 Task: Select street view around selected location Golden Gate Bridge, San Francisco, California, United States and verify 4 surrounding locations
Action: Mouse moved to (169, 69)
Screenshot: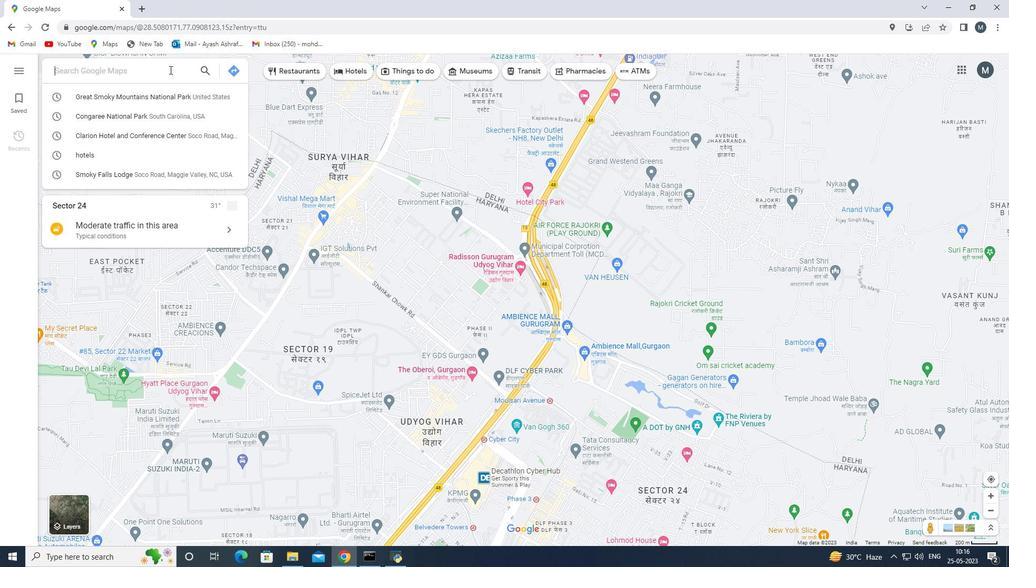 
Action: Mouse pressed left at (169, 69)
Screenshot: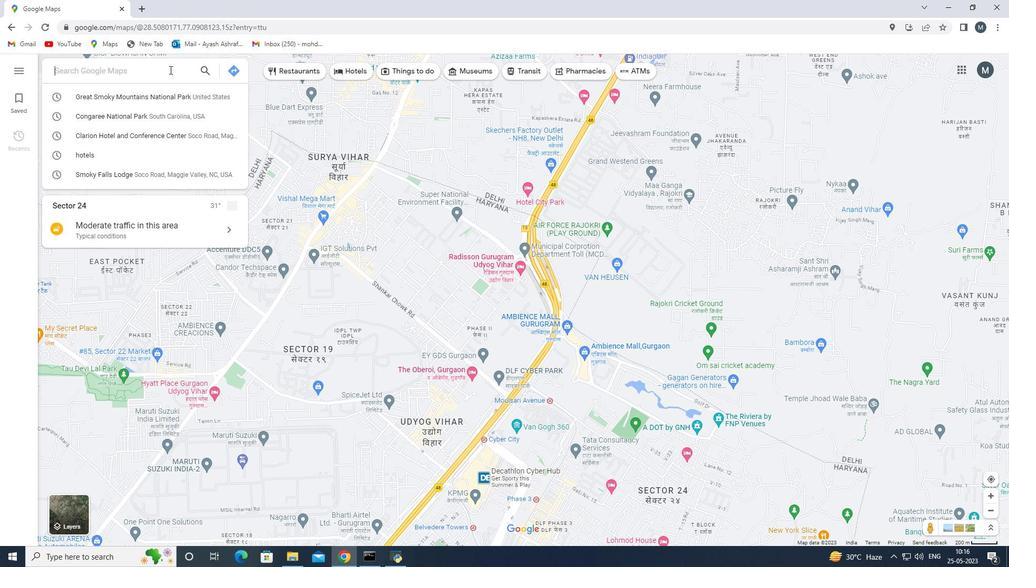 
Action: Key pressed <Key.shift><Key.shift><Key.shift><Key.shift><Key.shift><Key.shift><Key.shift><Key.shift><Key.shift><Key.shift><Key.shift><Key.shift><Key.shift><Key.shift><Key.shift><Key.shift>Golden<Key.space><Key.shift>Gate<Key.space>brif<Key.backspace>dge,san<Key.space>francisco,califot<Key.backspace>rnia,united<Key.space>states
Screenshot: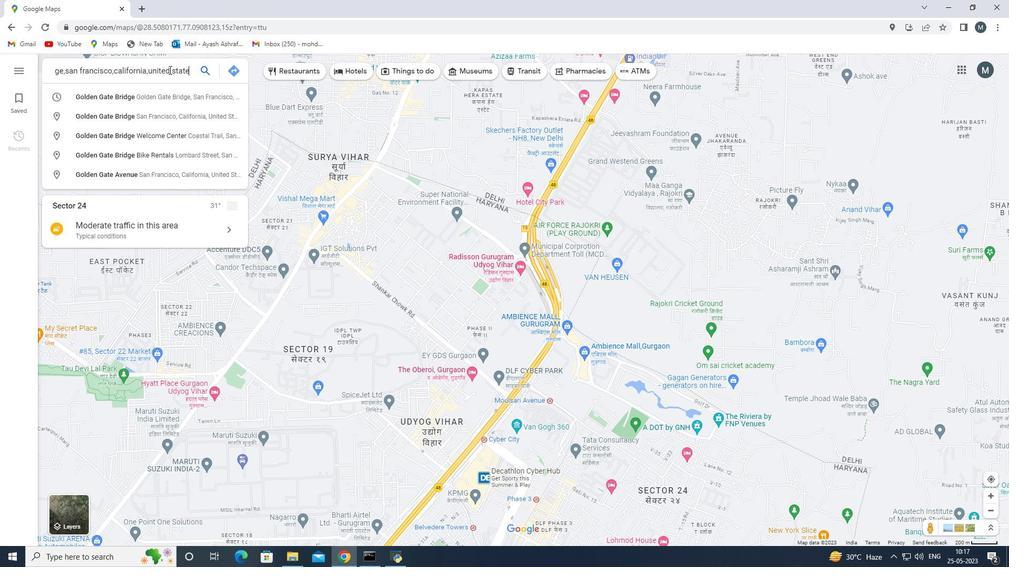 
Action: Mouse moved to (172, 100)
Screenshot: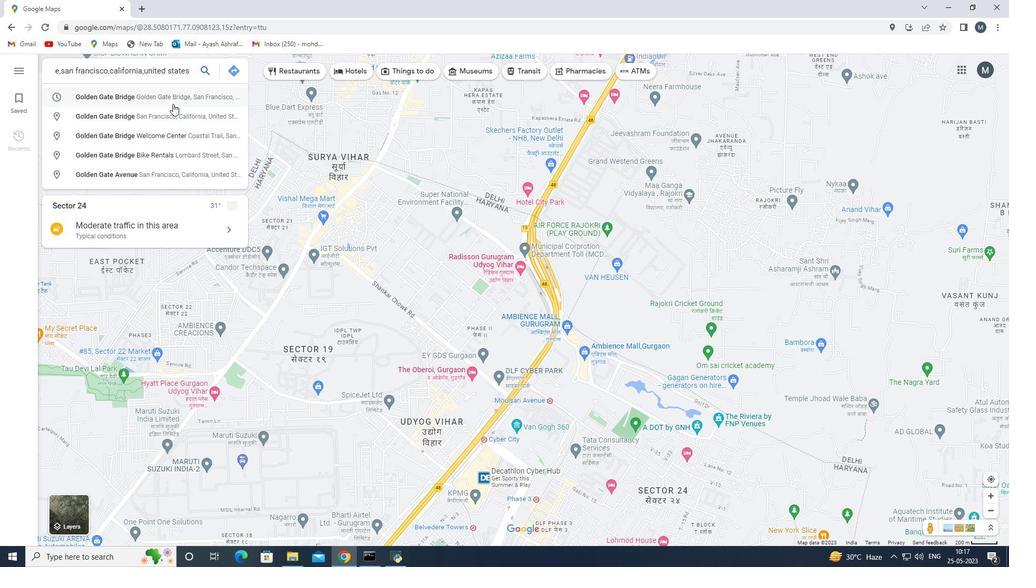 
Action: Mouse pressed left at (172, 100)
Screenshot: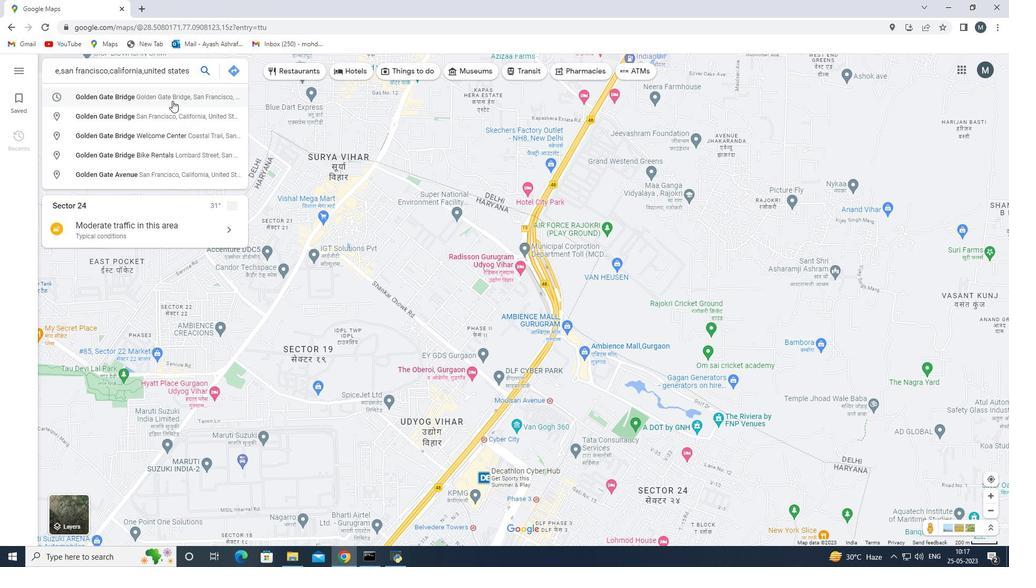 
Action: Mouse moved to (291, 512)
Screenshot: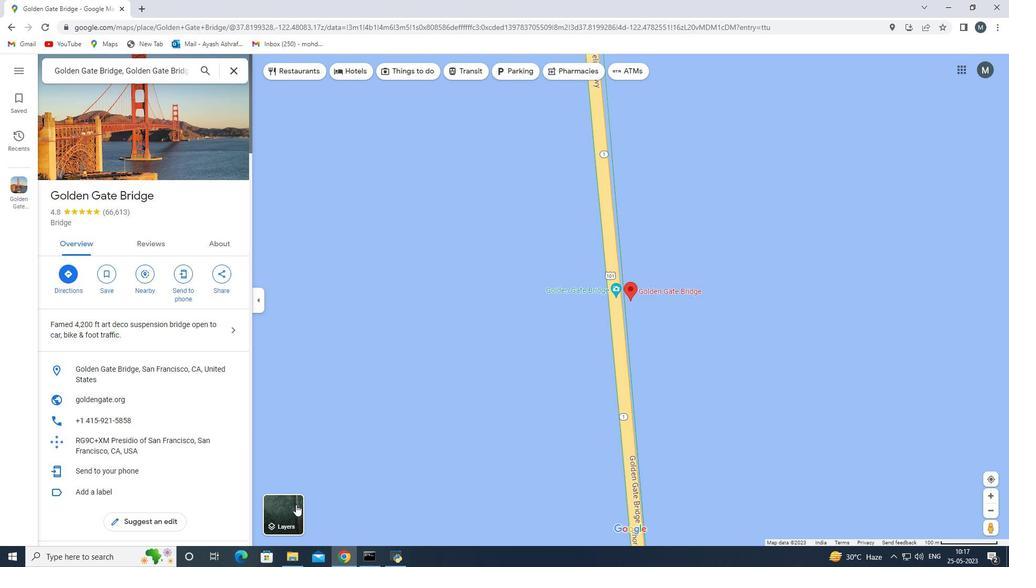 
Action: Mouse pressed left at (291, 512)
Screenshot: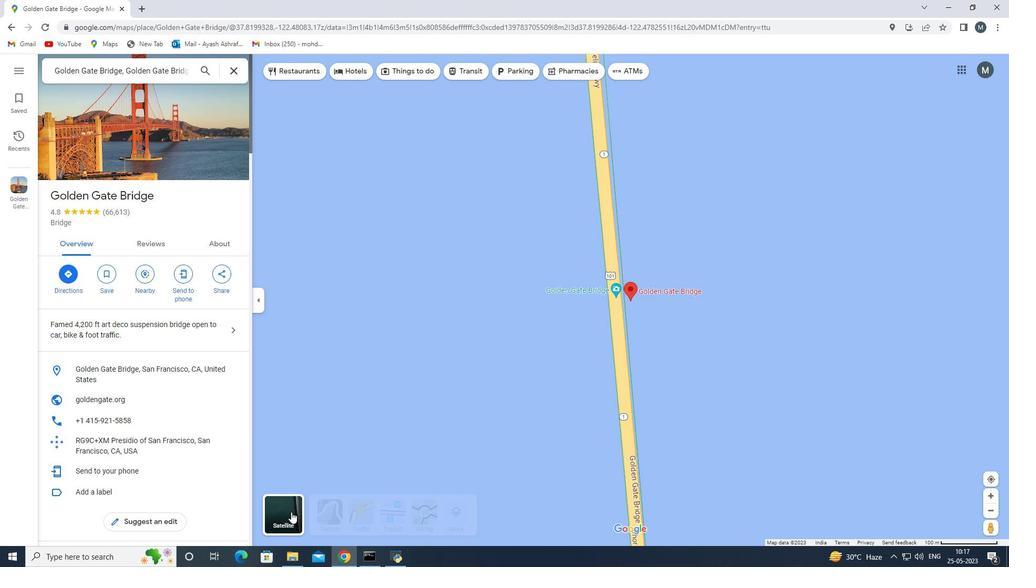 
Action: Mouse moved to (457, 523)
Screenshot: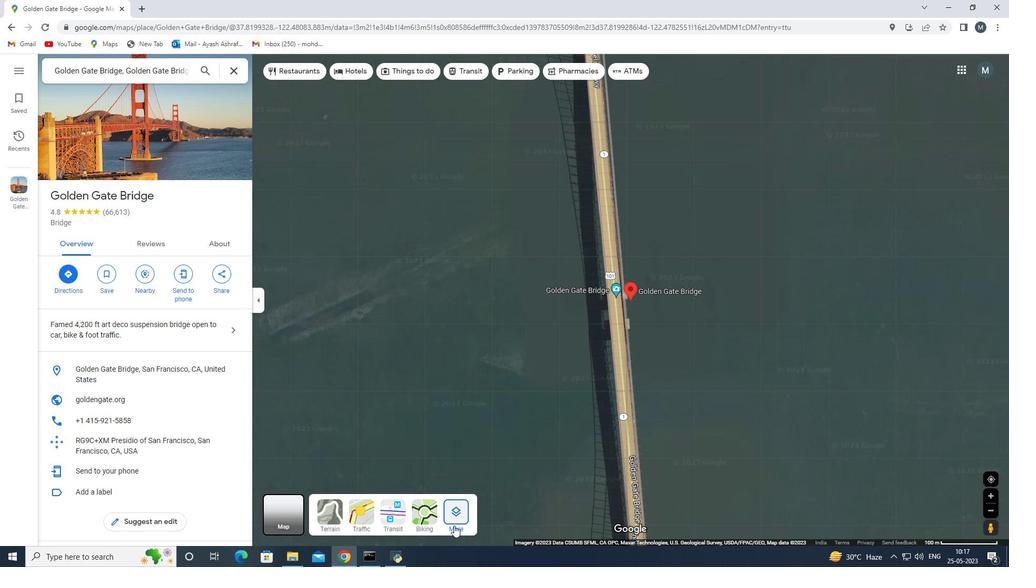 
Action: Mouse pressed left at (457, 523)
Screenshot: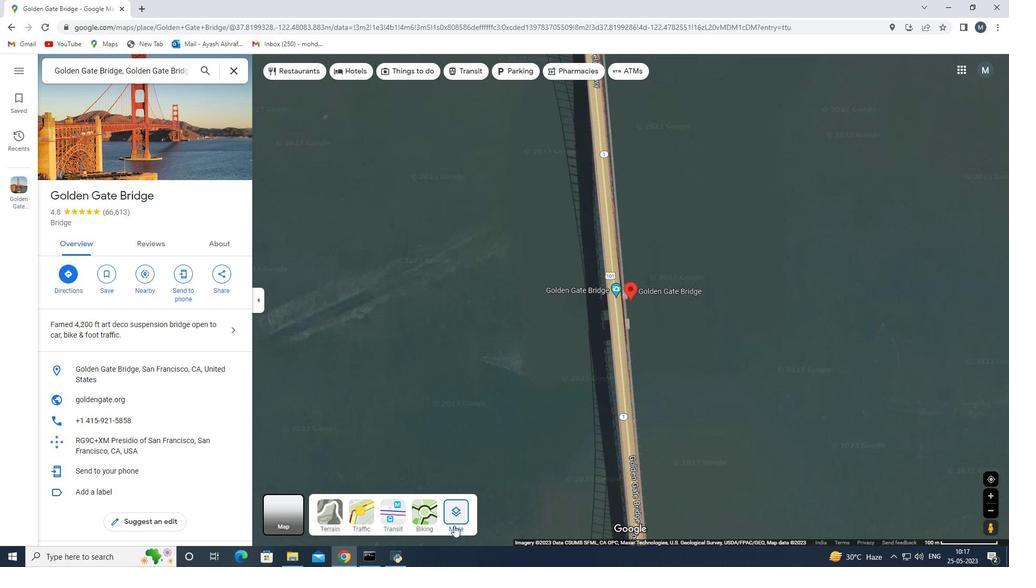 
Action: Mouse moved to (331, 307)
Screenshot: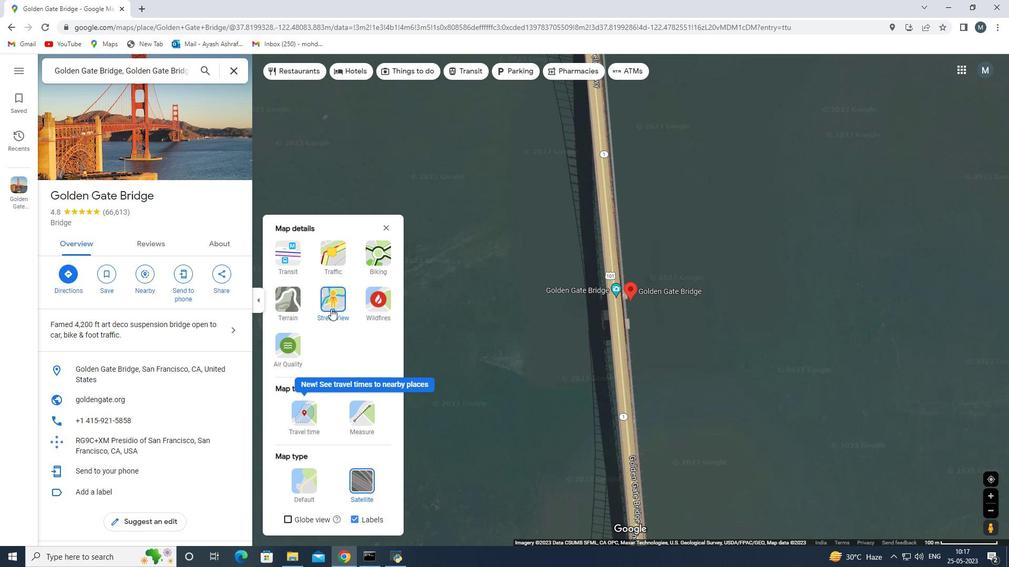 
Action: Mouse pressed left at (331, 307)
Screenshot: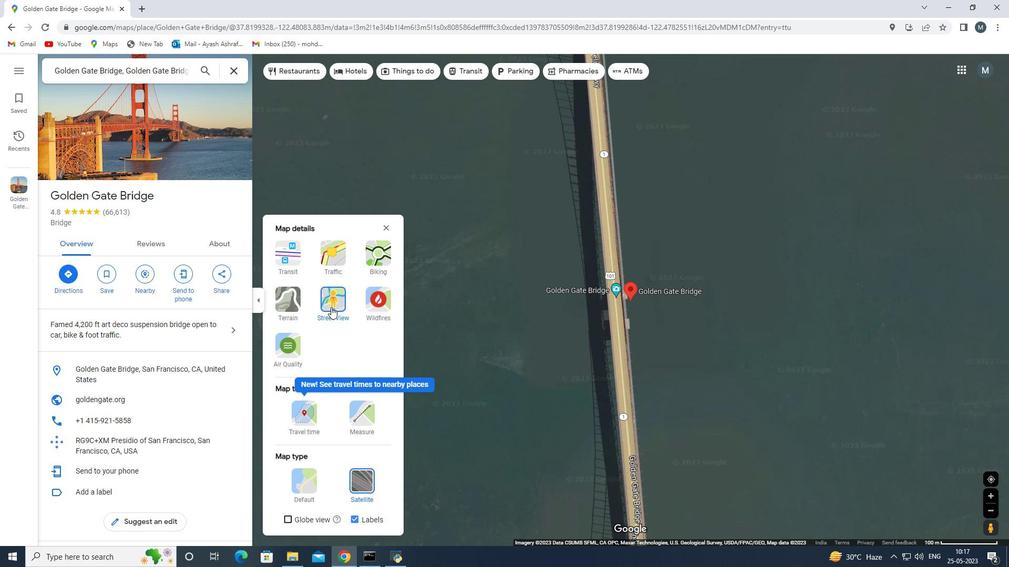 
Action: Mouse moved to (590, 443)
Screenshot: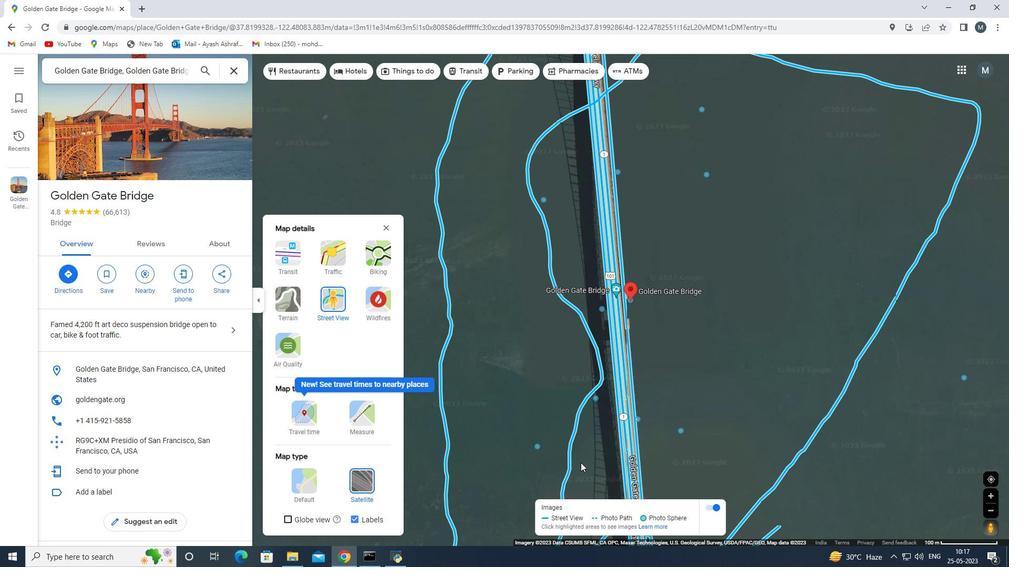 
Action: Mouse scrolled (590, 443) with delta (0, 0)
Screenshot: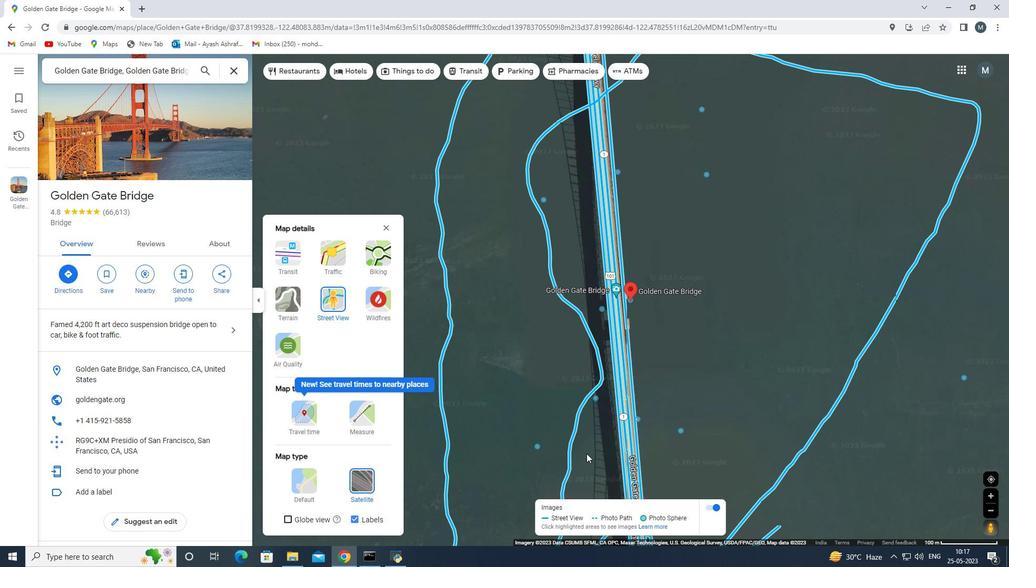 
Action: Mouse scrolled (590, 443) with delta (0, 0)
Screenshot: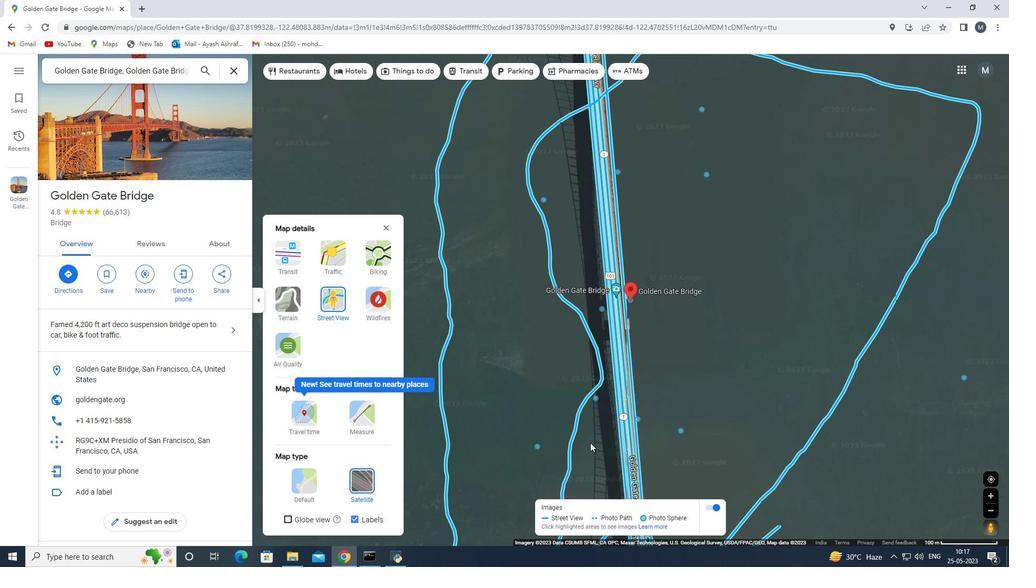 
Action: Mouse moved to (590, 443)
Screenshot: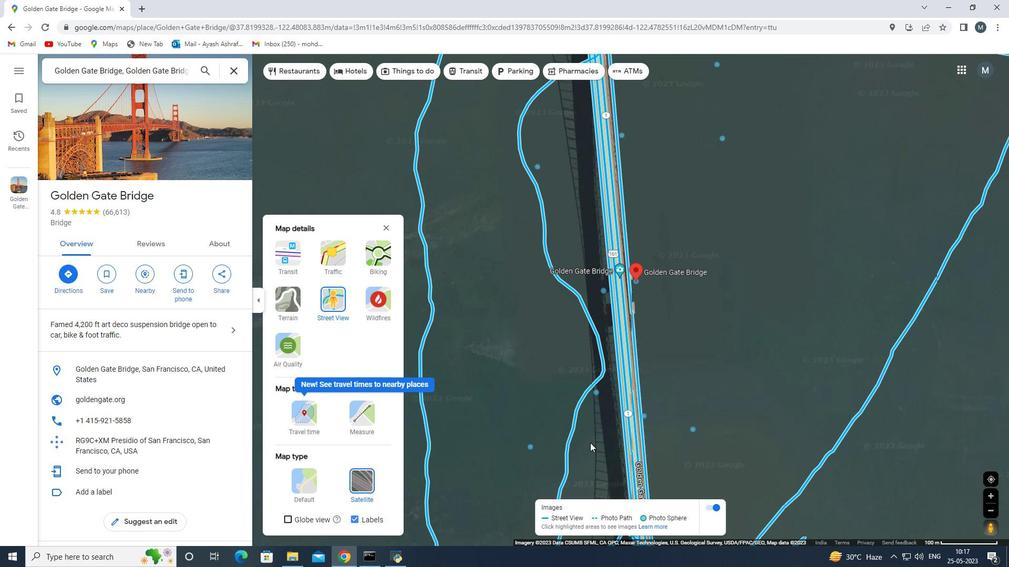 
Action: Mouse scrolled (590, 442) with delta (0, 0)
Screenshot: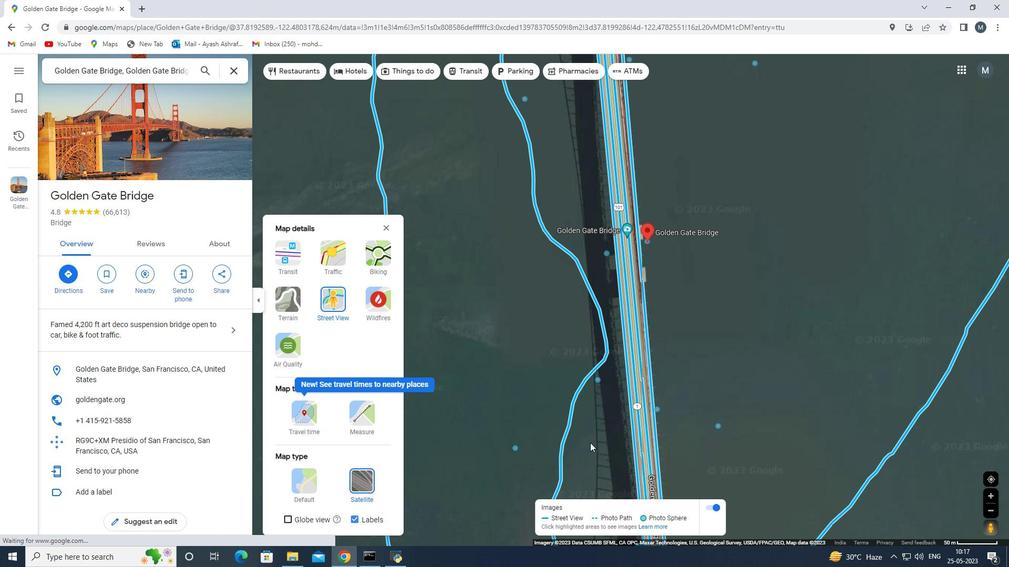 
Action: Mouse moved to (390, 224)
Screenshot: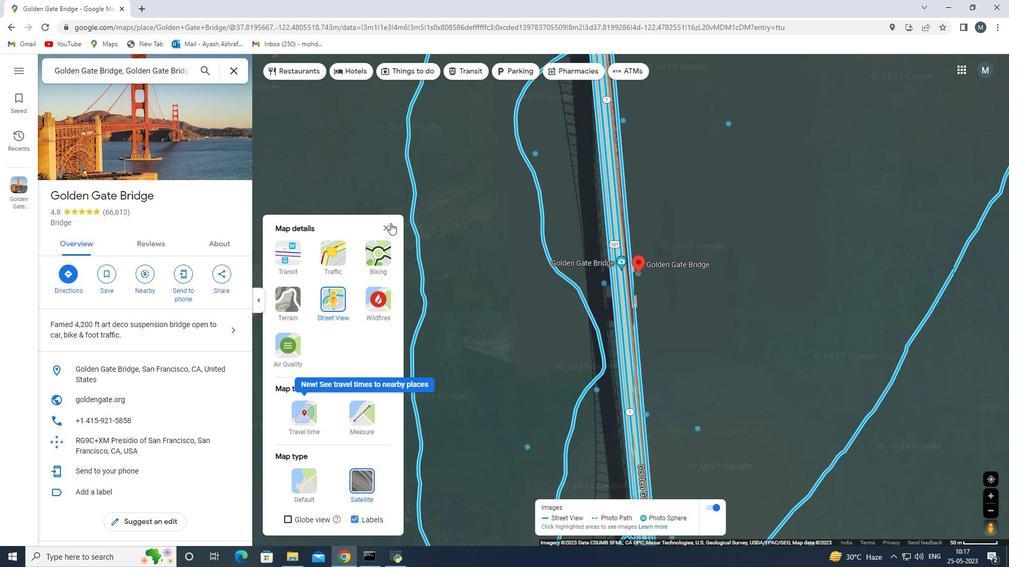 
Action: Mouse pressed left at (390, 224)
Screenshot: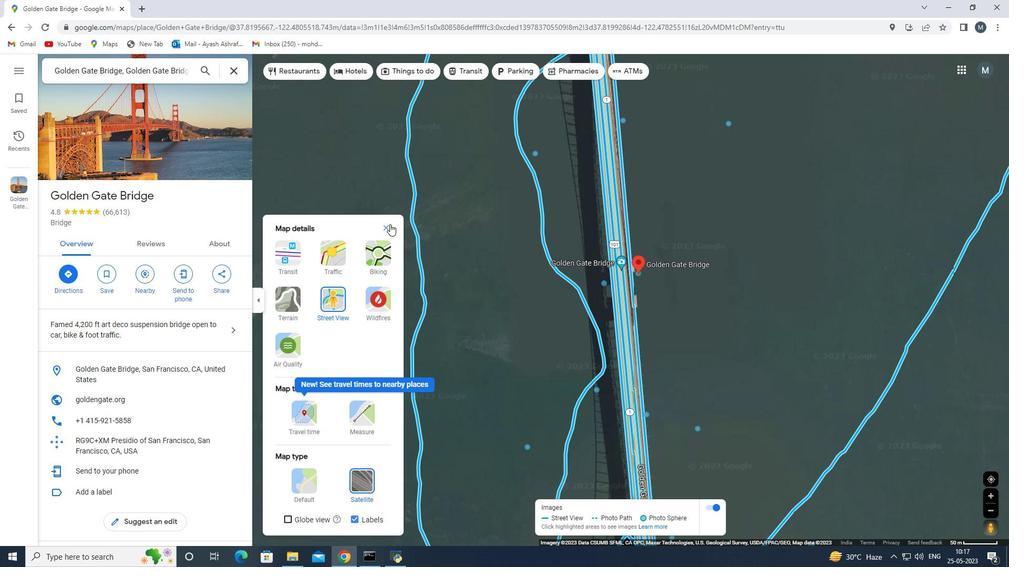
Action: Mouse moved to (575, 391)
Screenshot: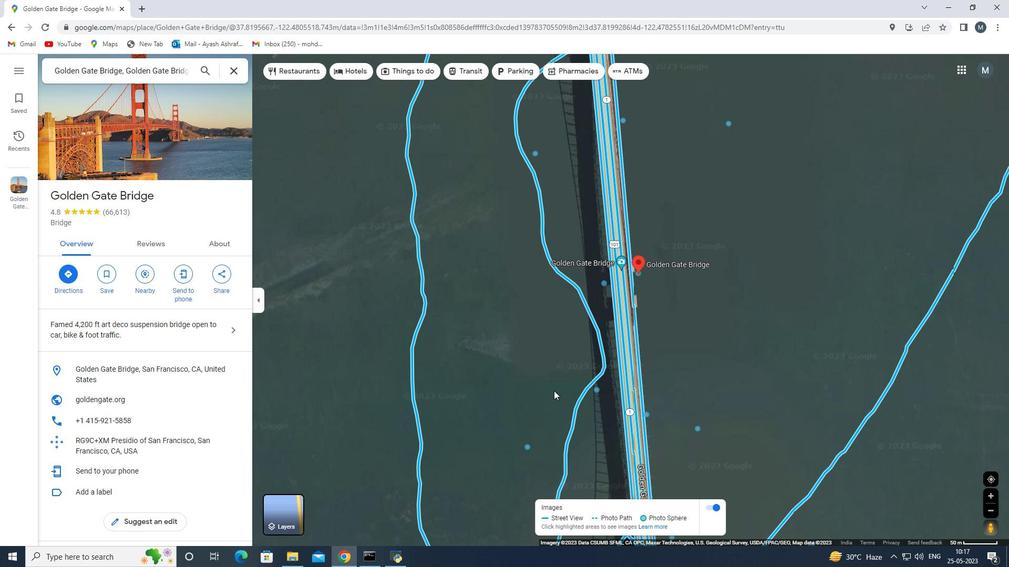 
Action: Mouse scrolled (575, 391) with delta (0, 0)
Screenshot: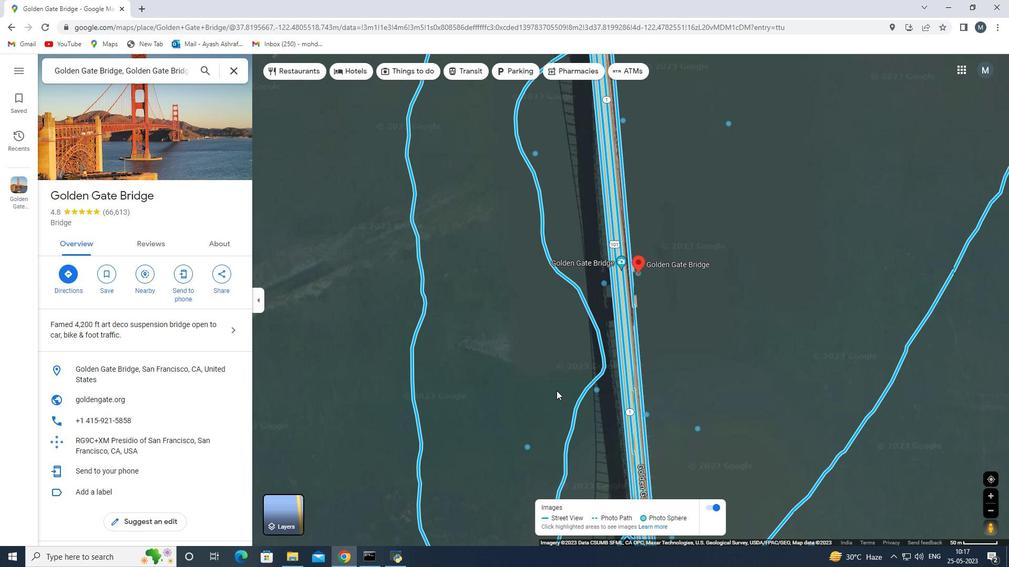 
Action: Mouse scrolled (575, 391) with delta (0, 0)
Screenshot: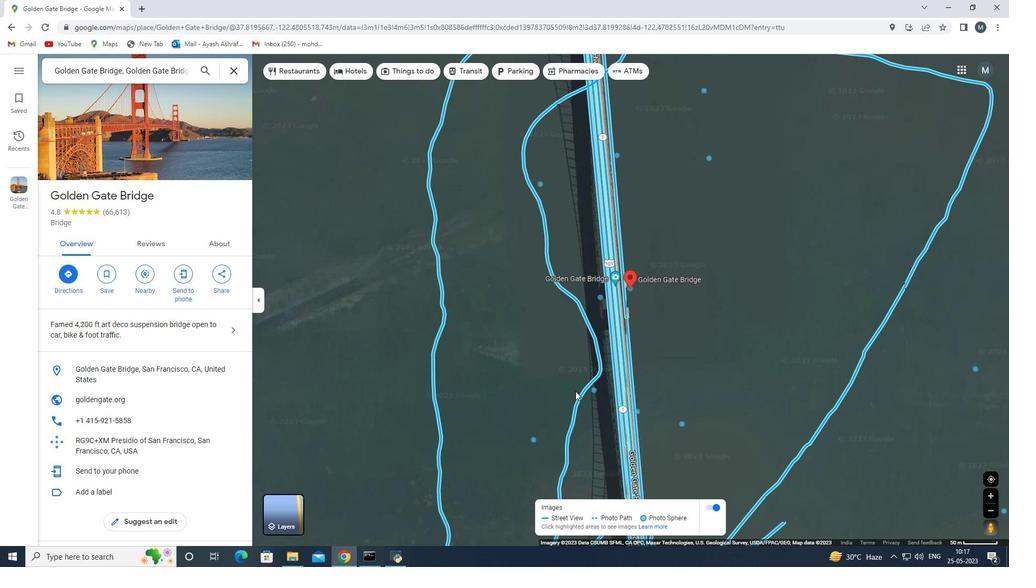 
Action: Mouse scrolled (575, 391) with delta (0, 0)
Screenshot: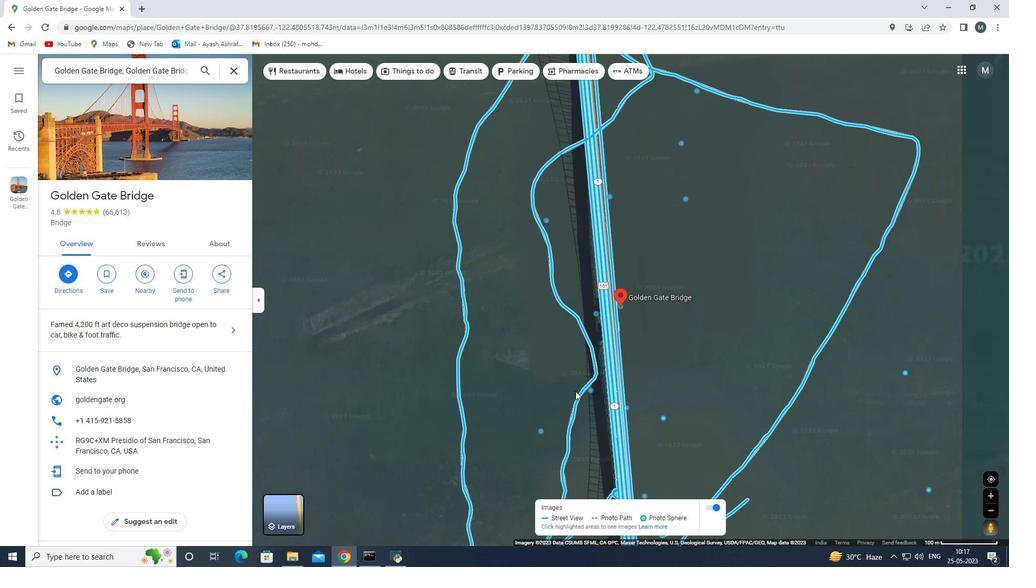 
Action: Mouse scrolled (575, 391) with delta (0, 0)
Screenshot: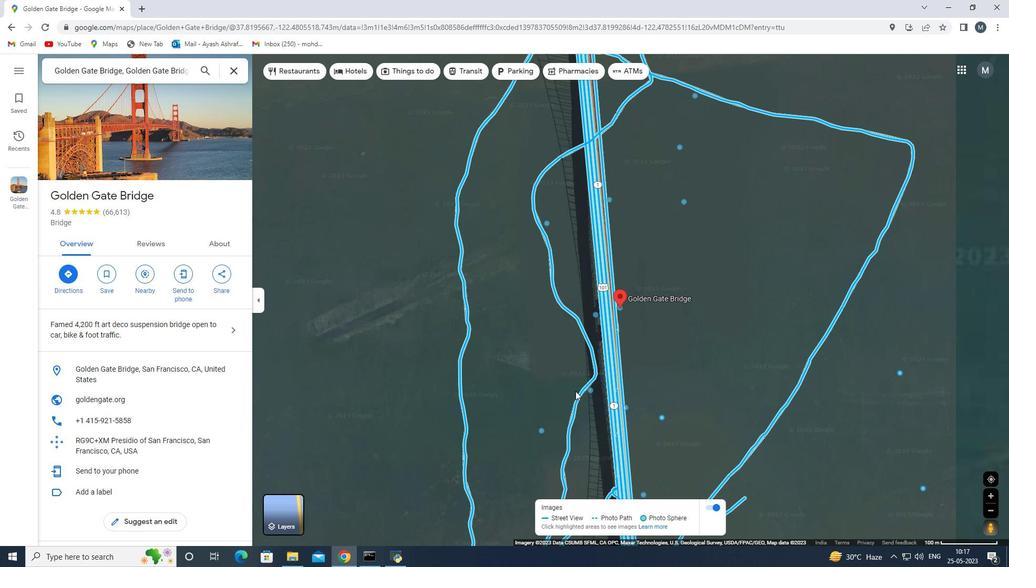 
Action: Mouse moved to (570, 391)
Screenshot: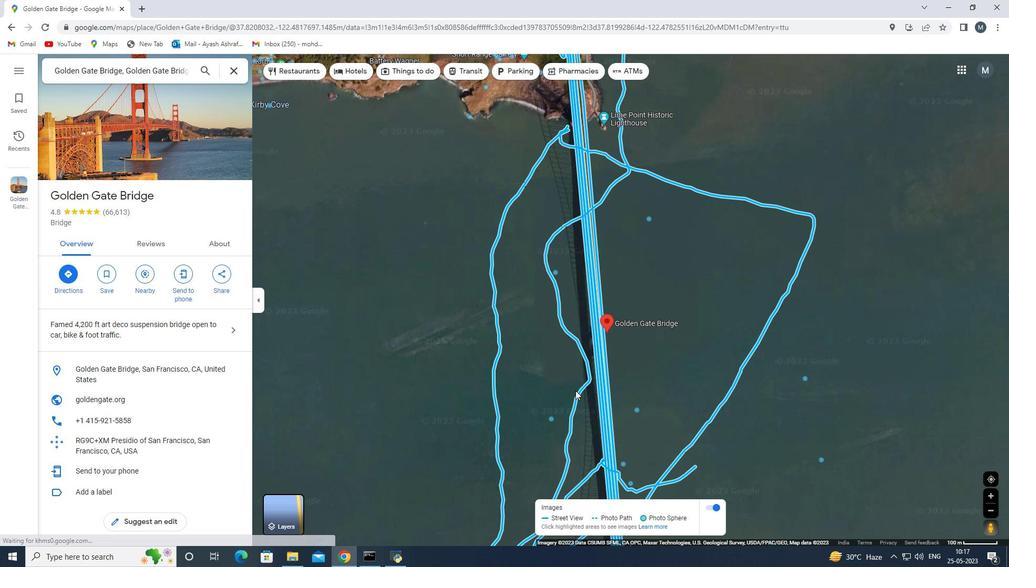 
Action: Mouse scrolled (570, 391) with delta (0, 0)
Screenshot: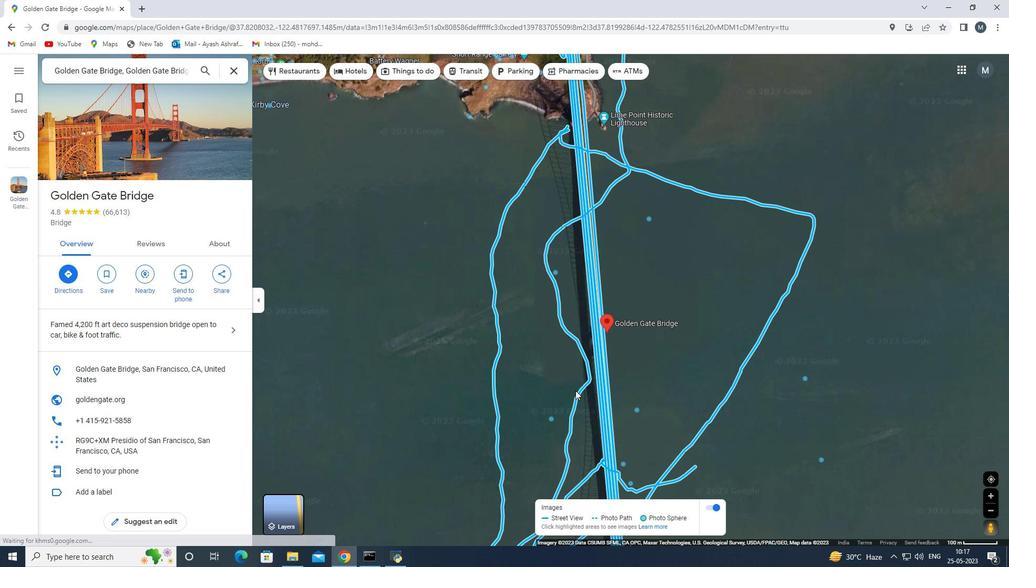 
Action: Mouse scrolled (570, 391) with delta (0, 0)
Screenshot: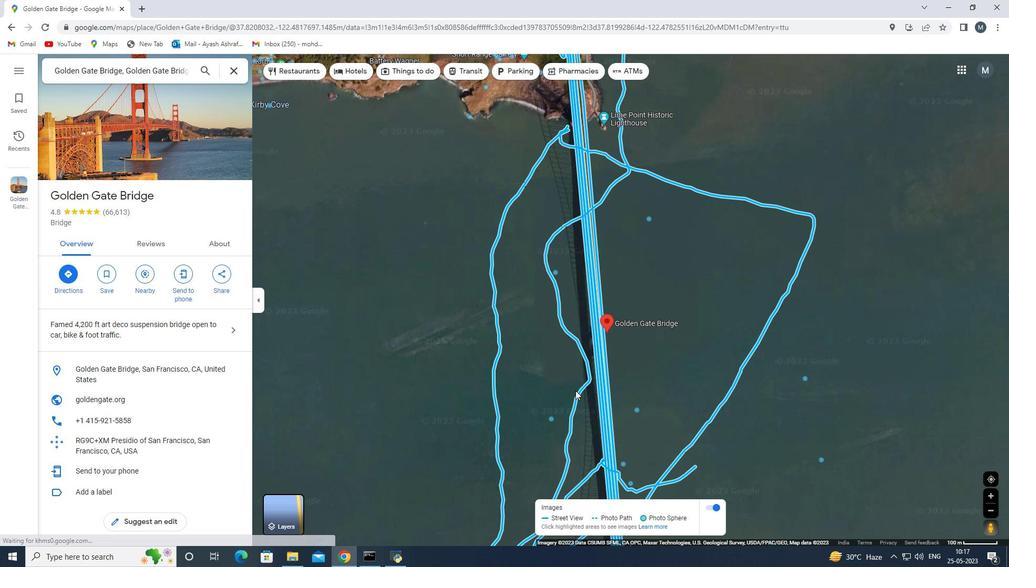 
Action: Mouse scrolled (570, 391) with delta (0, 0)
Screenshot: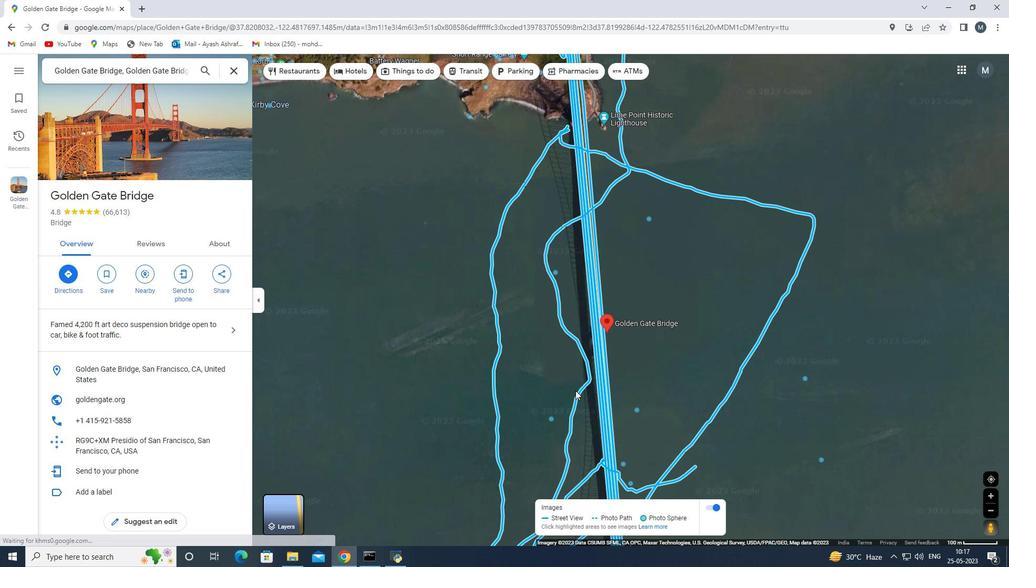 
Action: Mouse scrolled (570, 391) with delta (0, 0)
Screenshot: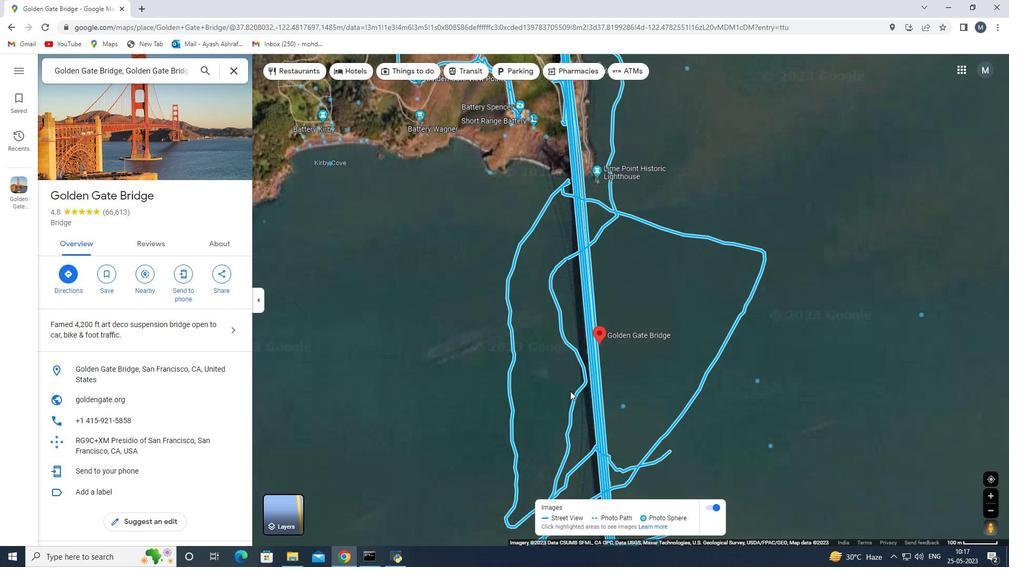 
Action: Mouse scrolled (570, 391) with delta (0, 0)
Screenshot: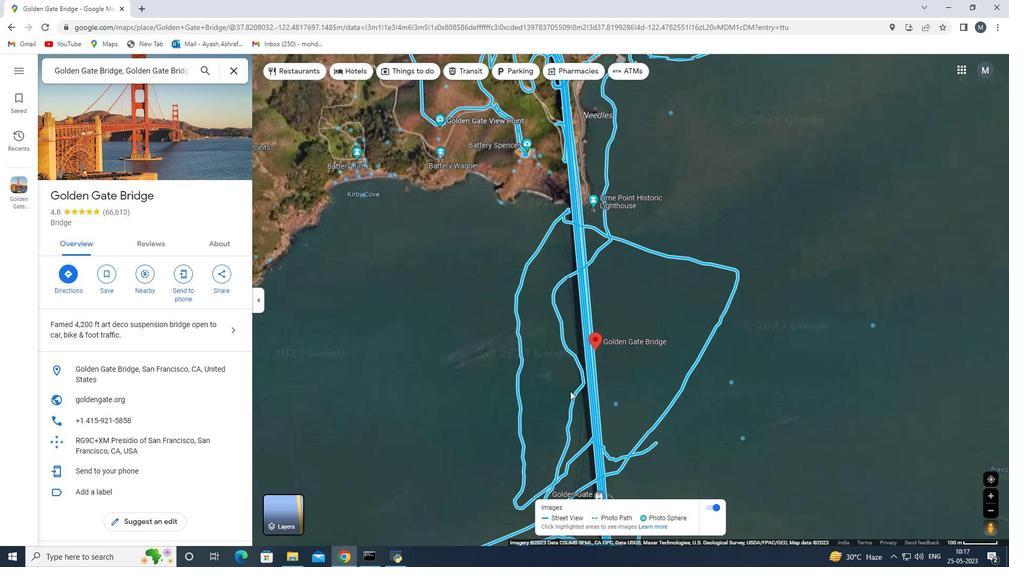 
Action: Mouse scrolled (570, 391) with delta (0, 0)
Screenshot: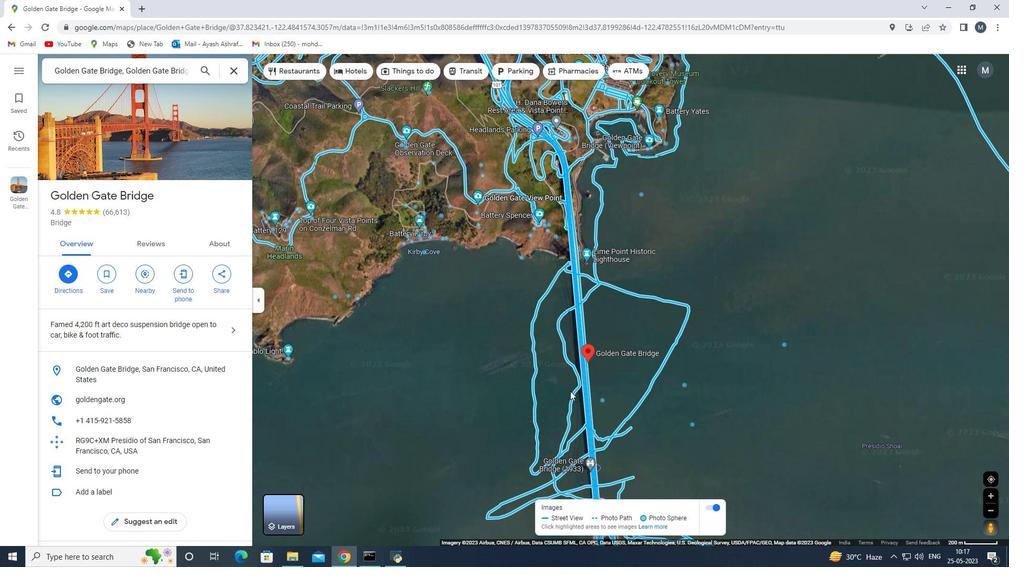 
Action: Mouse scrolled (570, 391) with delta (0, 0)
Screenshot: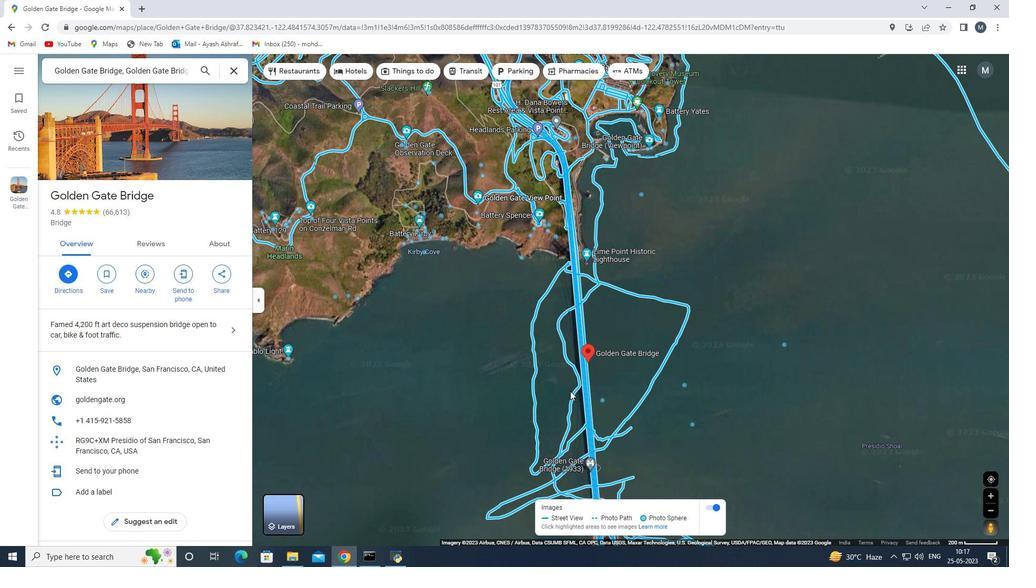 
Action: Mouse scrolled (570, 391) with delta (0, 0)
Screenshot: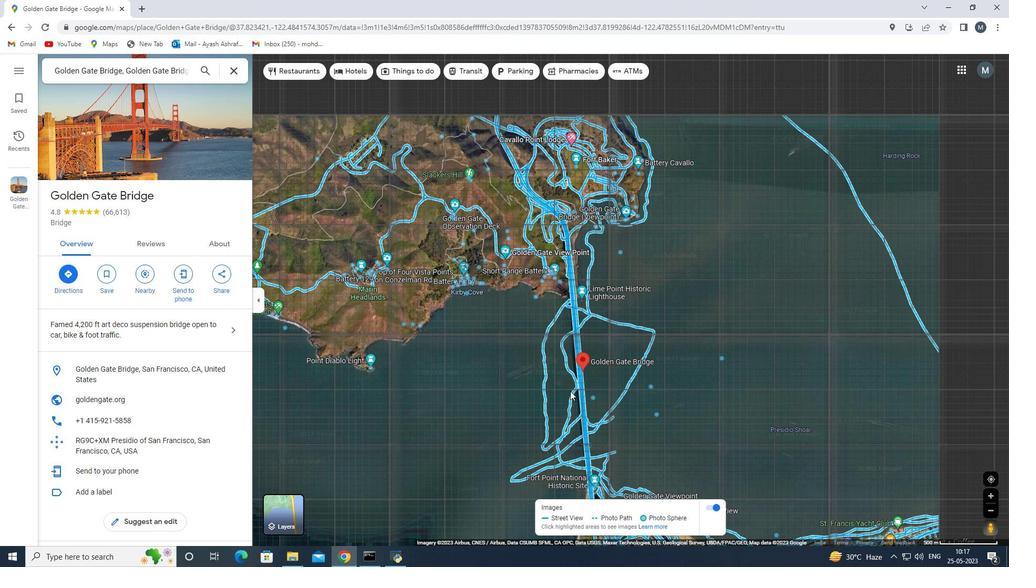 
Action: Mouse scrolled (570, 391) with delta (0, 0)
Screenshot: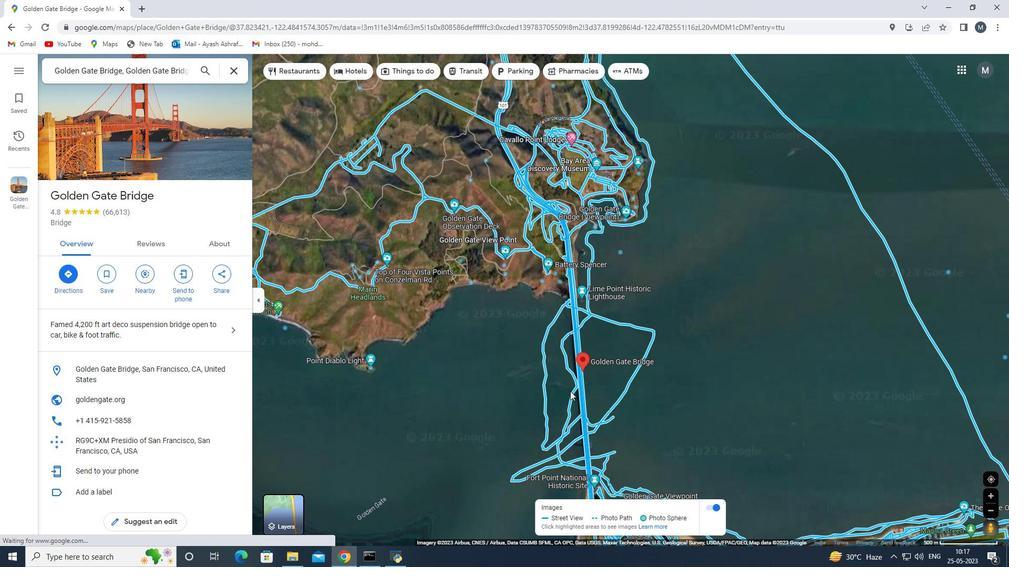 
Action: Mouse scrolled (570, 391) with delta (0, 0)
Screenshot: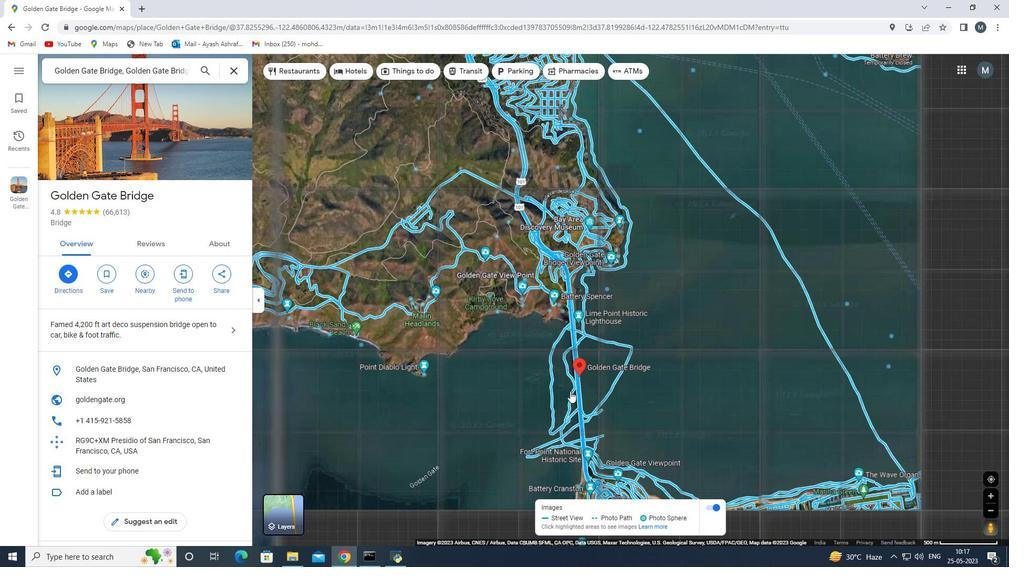 
Action: Mouse scrolled (570, 391) with delta (0, 0)
Screenshot: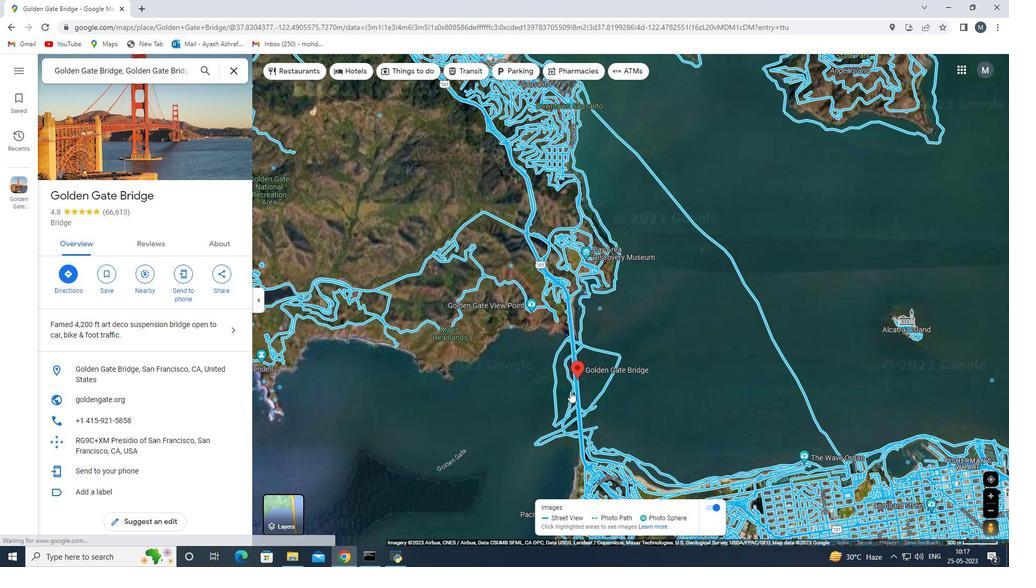
Action: Mouse scrolled (570, 391) with delta (0, 0)
Screenshot: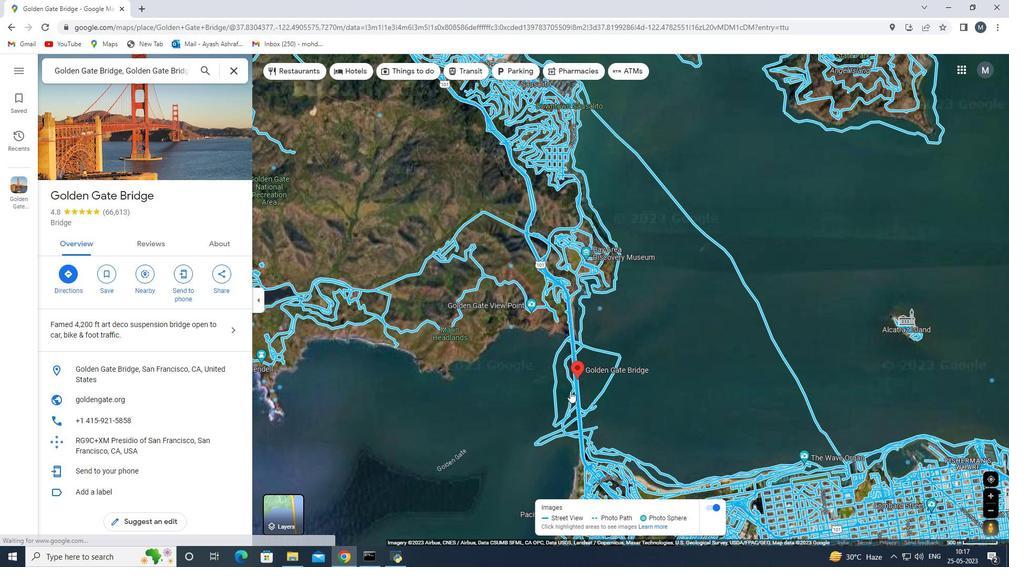 
Action: Mouse scrolled (570, 391) with delta (0, 0)
Screenshot: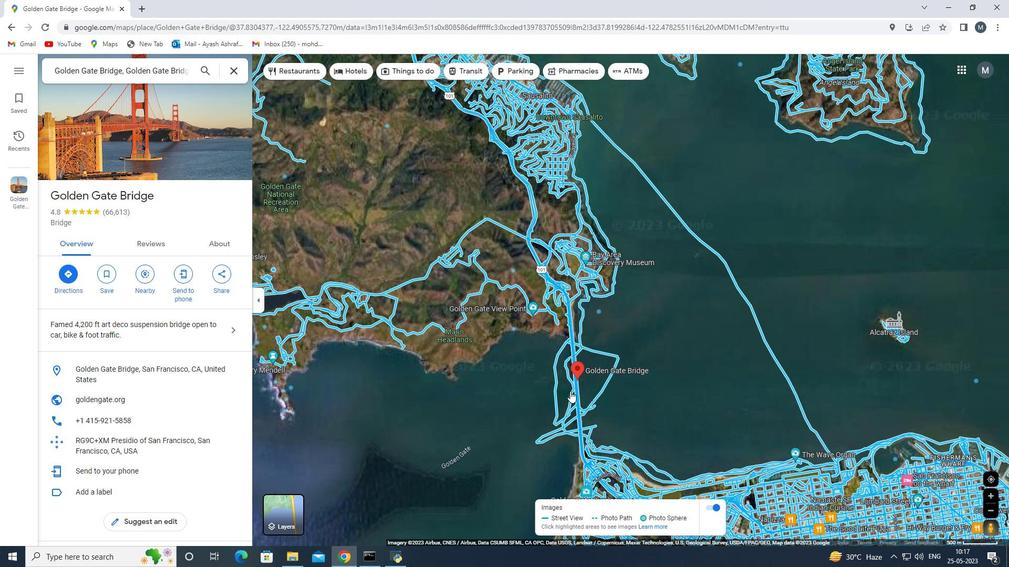 
Action: Mouse scrolled (570, 391) with delta (0, 0)
Screenshot: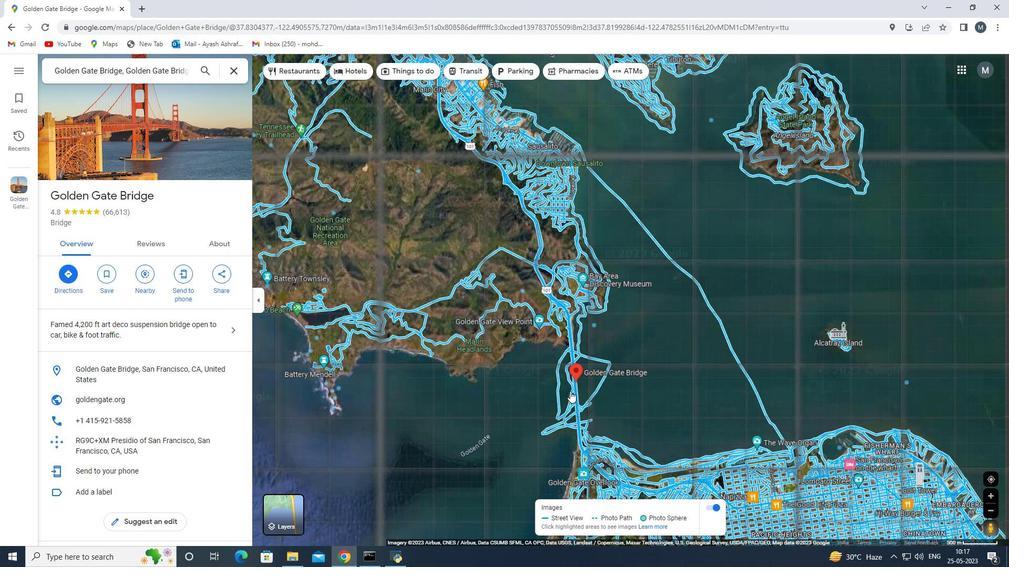 
Action: Mouse moved to (574, 383)
Screenshot: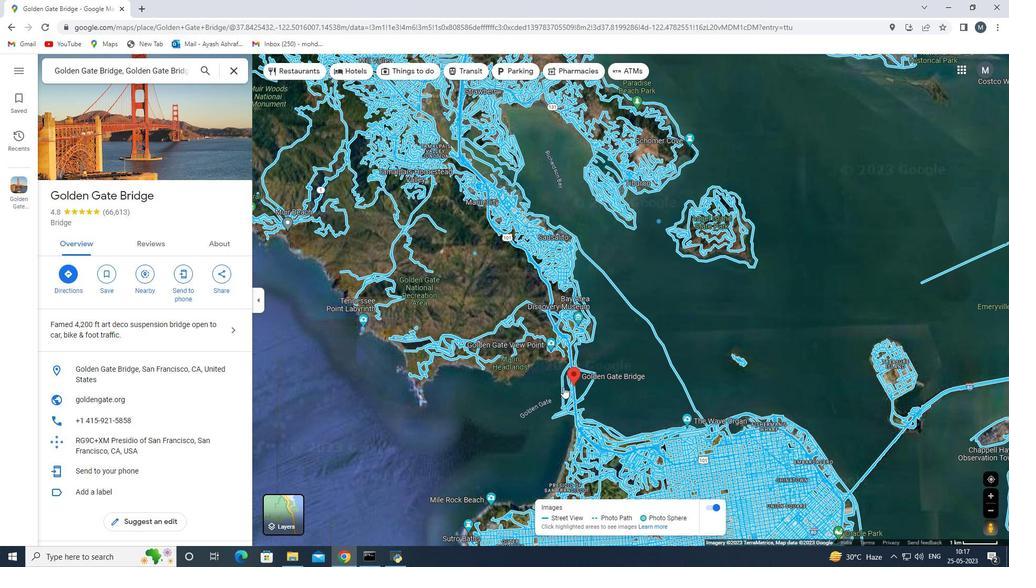 
Action: Mouse scrolled (574, 383) with delta (0, 0)
Screenshot: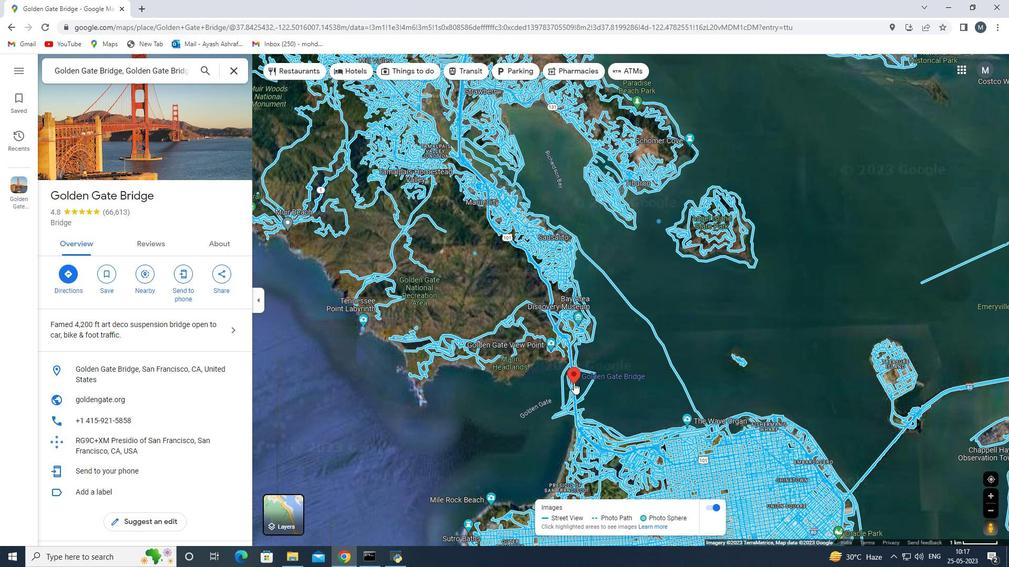 
Action: Mouse scrolled (574, 383) with delta (0, 0)
Screenshot: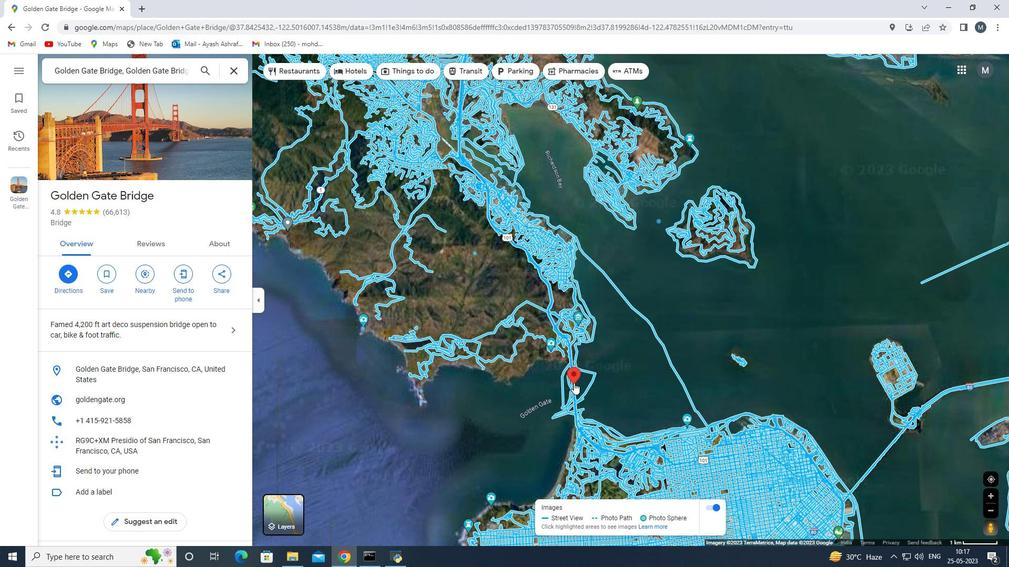 
Action: Mouse scrolled (574, 383) with delta (0, 0)
Screenshot: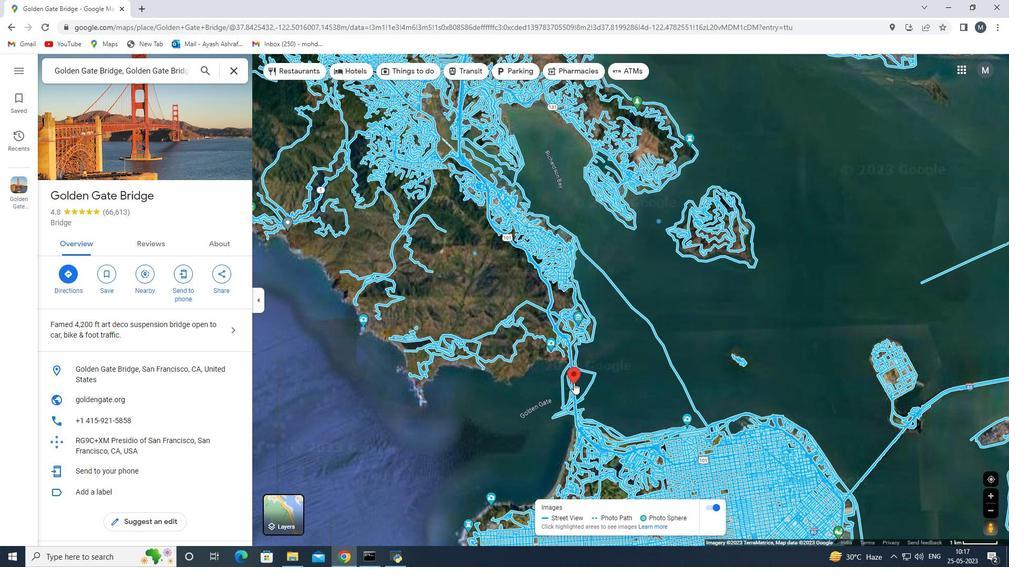 
Action: Mouse scrolled (574, 383) with delta (0, 0)
Screenshot: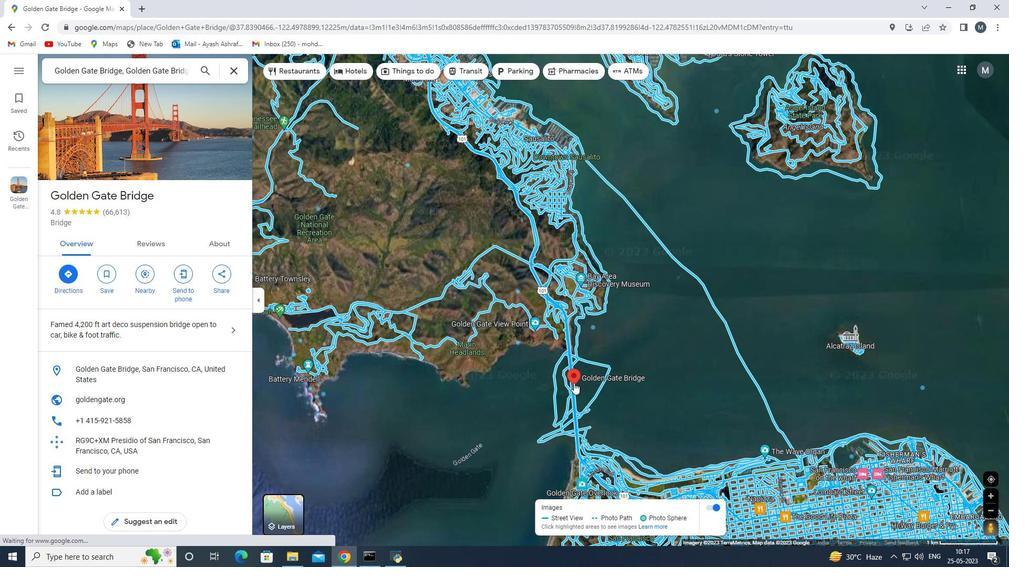 
Action: Mouse scrolled (574, 383) with delta (0, 0)
Screenshot: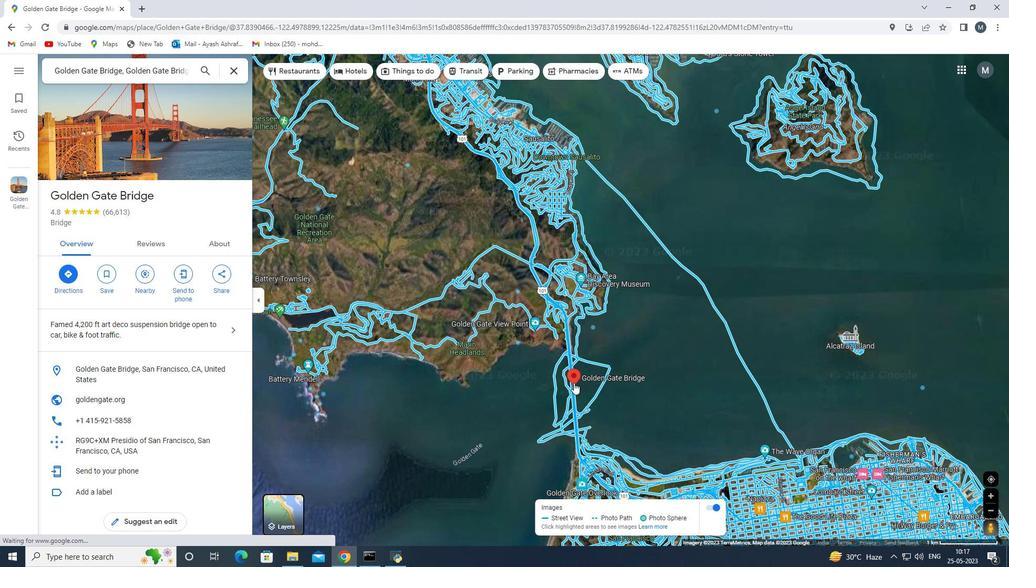 
Action: Mouse scrolled (574, 383) with delta (0, 0)
Screenshot: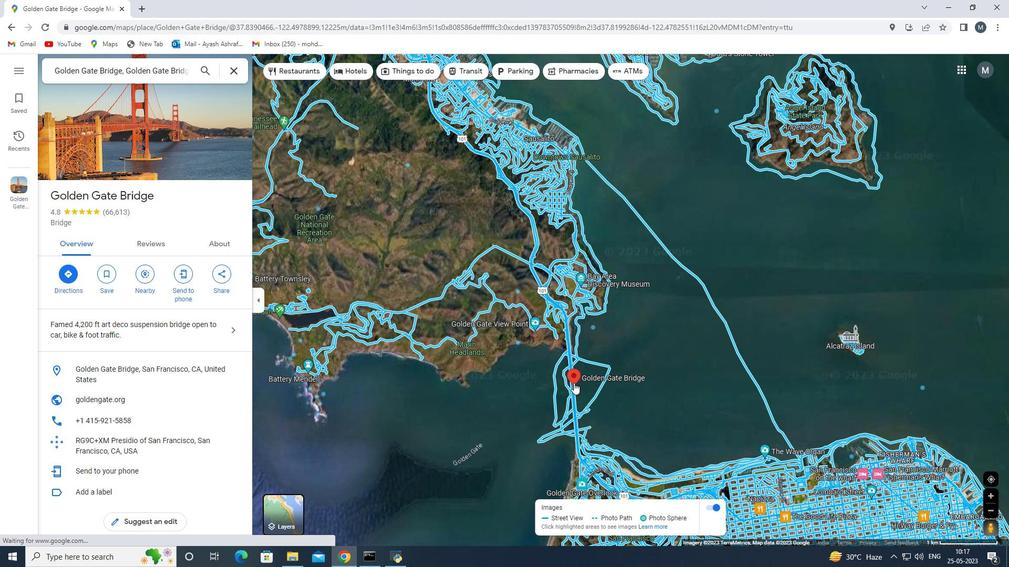 
Action: Mouse scrolled (574, 383) with delta (0, 0)
Screenshot: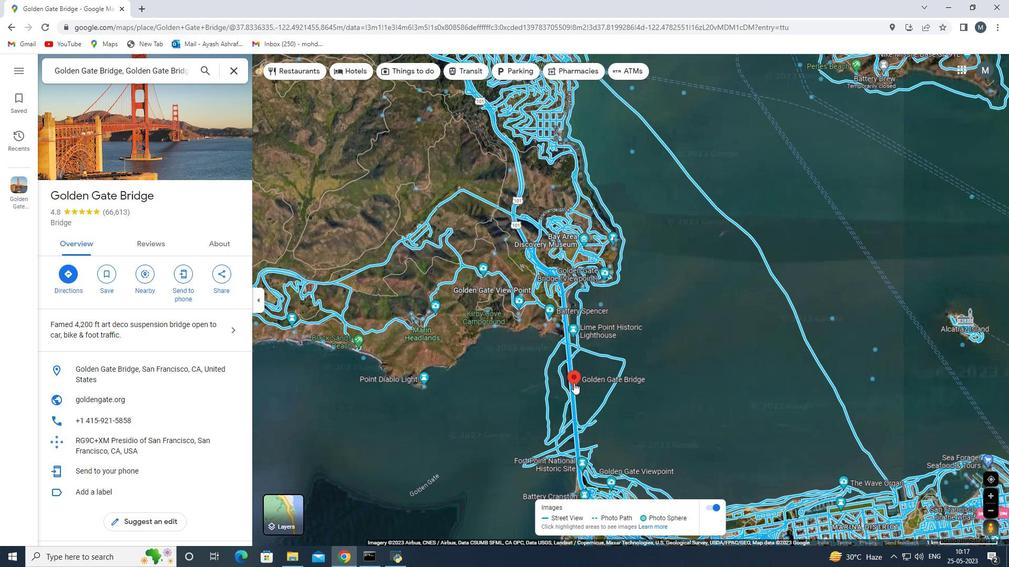 
Action: Mouse scrolled (574, 383) with delta (0, 0)
Screenshot: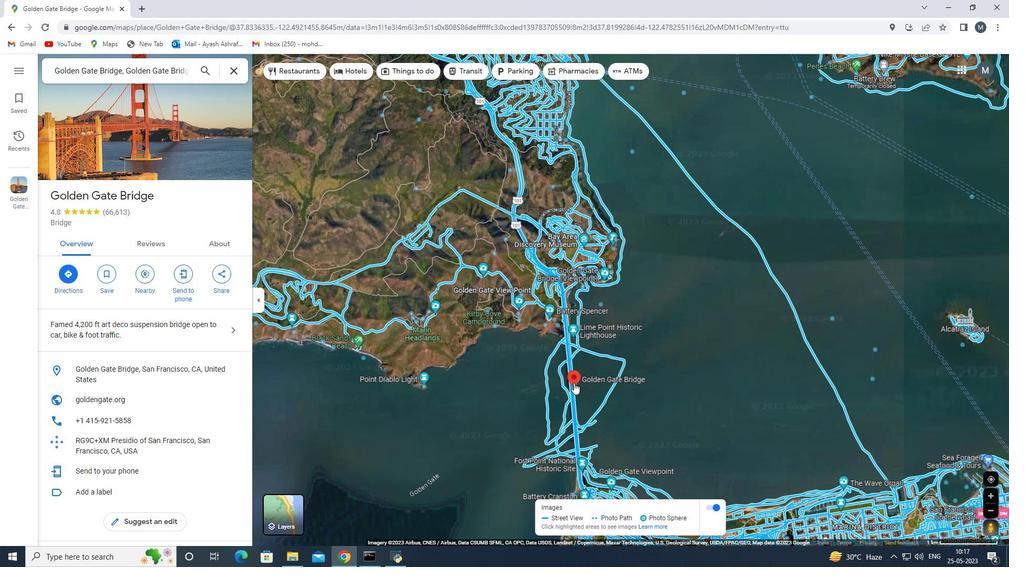 
Action: Mouse scrolled (574, 383) with delta (0, 0)
Screenshot: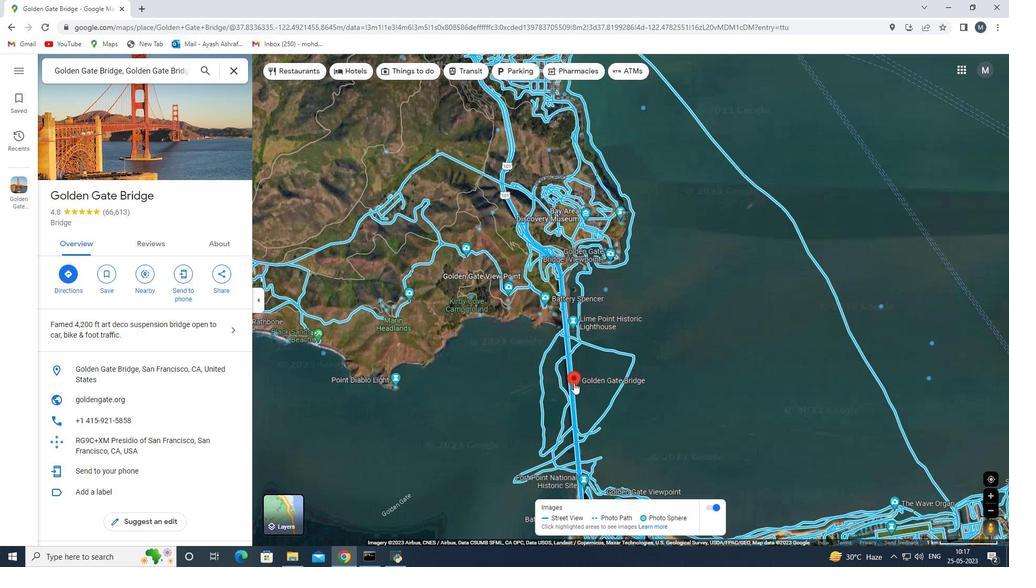 
Action: Mouse scrolled (574, 383) with delta (0, 0)
Screenshot: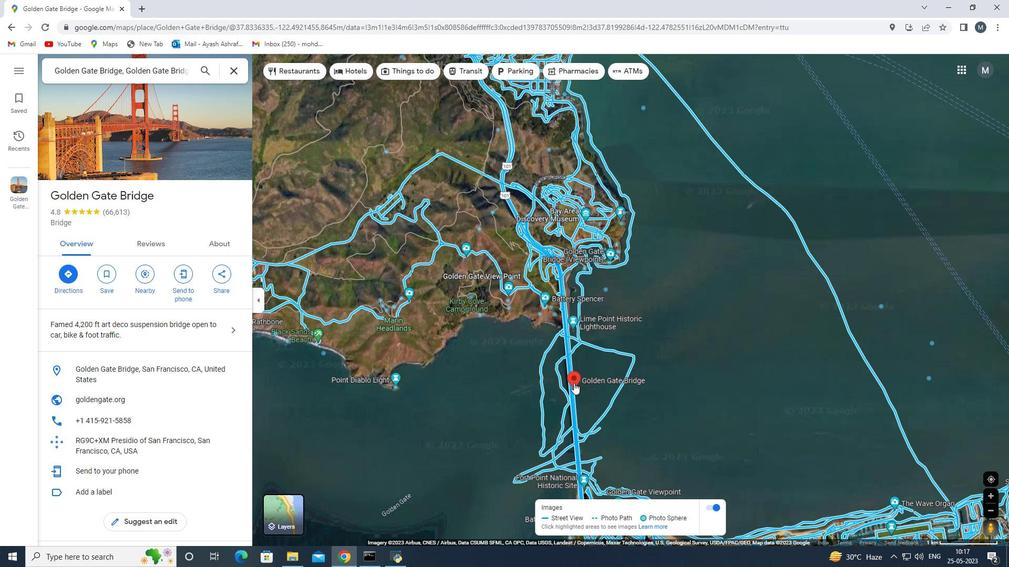 
Action: Mouse moved to (991, 535)
Screenshot: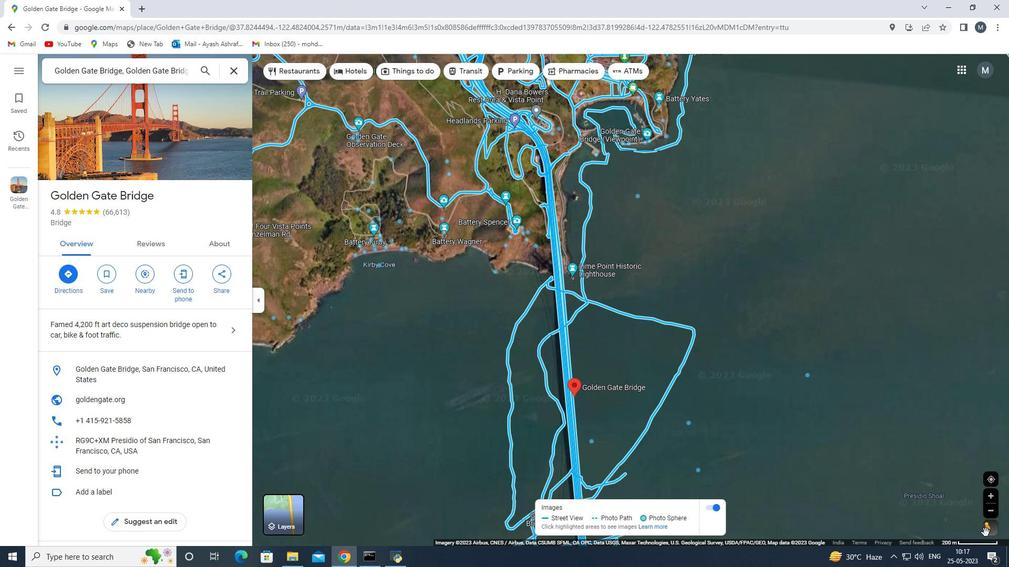 
Action: Mouse pressed left at (991, 535)
Screenshot: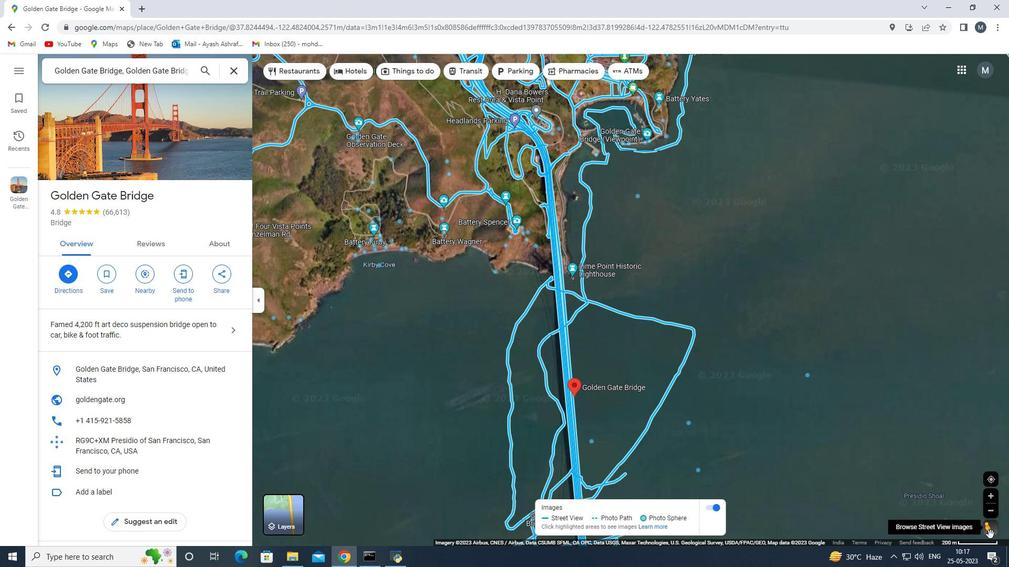 
Action: Mouse moved to (521, 424)
Screenshot: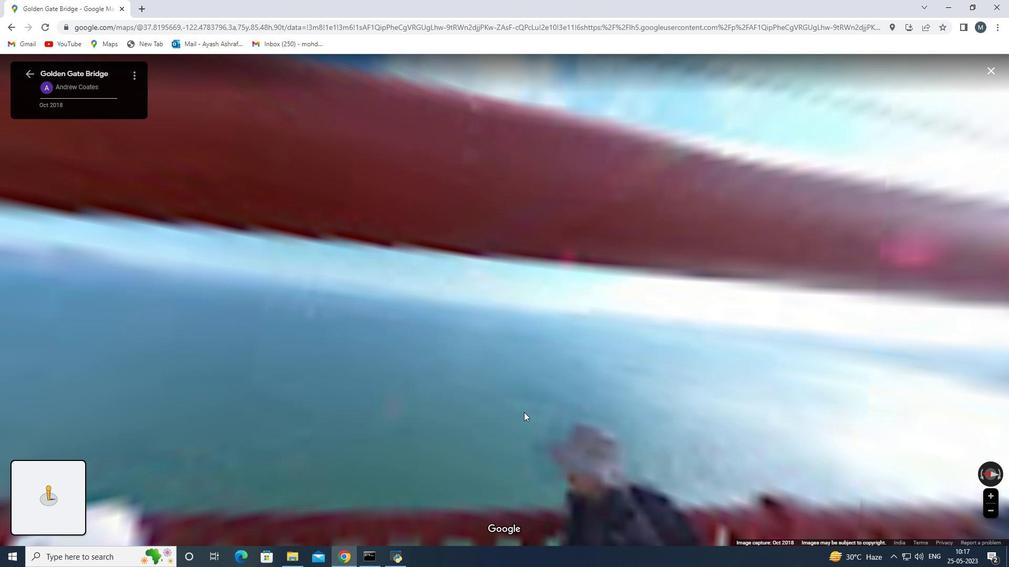 
Action: Mouse scrolled (521, 423) with delta (0, 0)
Screenshot: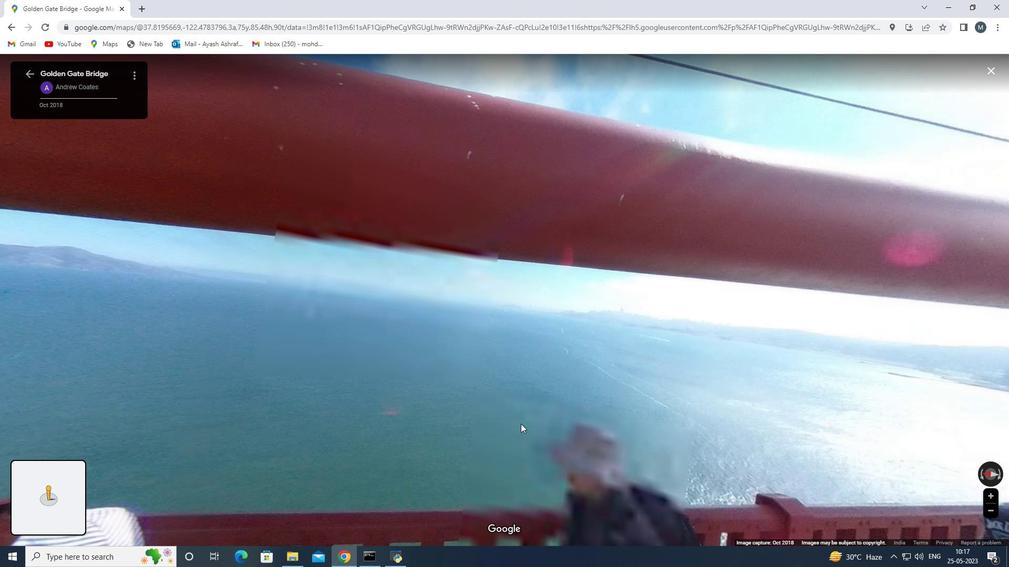 
Action: Mouse moved to (520, 424)
Screenshot: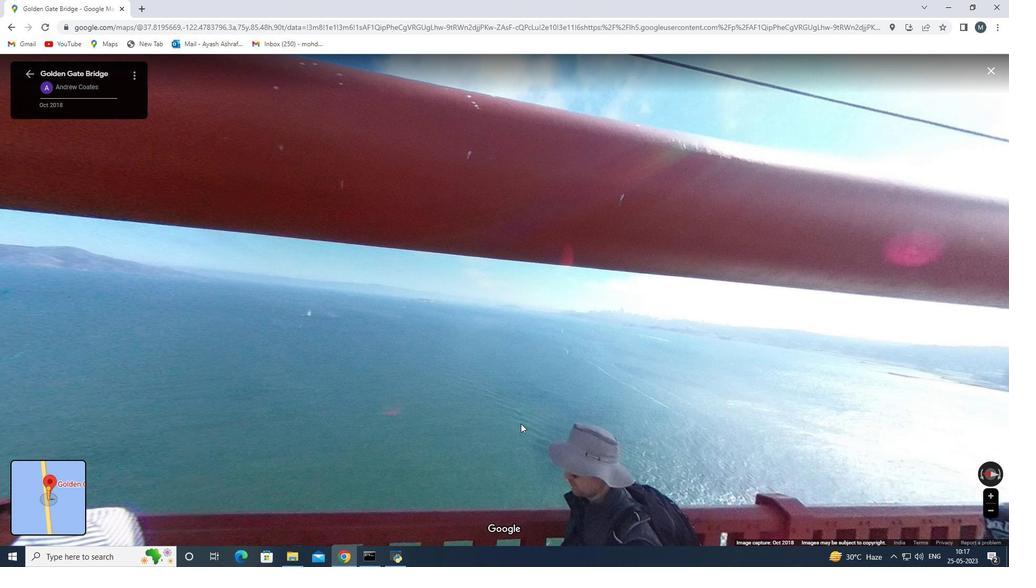 
Action: Mouse scrolled (521, 423) with delta (0, 0)
Screenshot: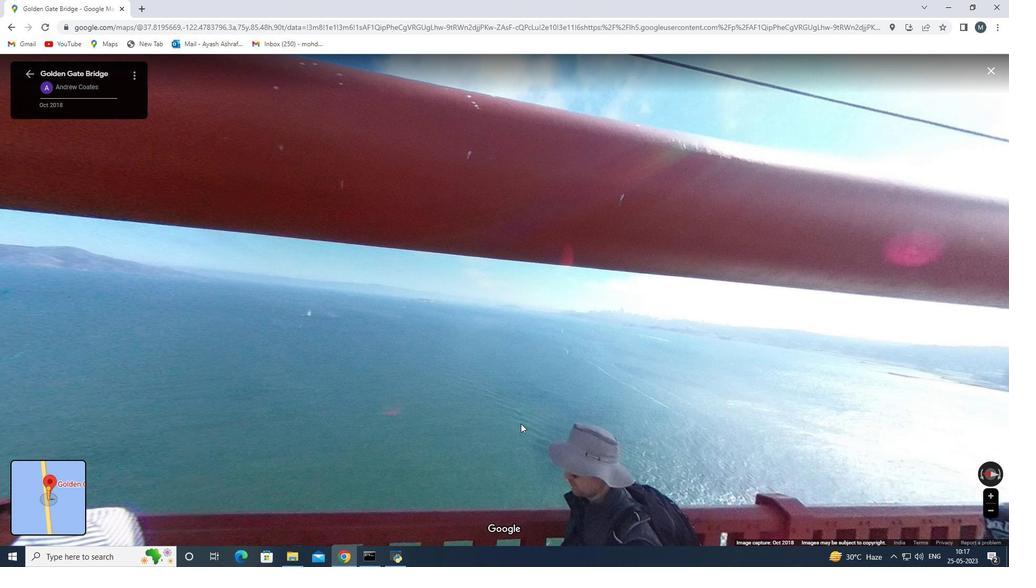 
Action: Mouse moved to (519, 428)
Screenshot: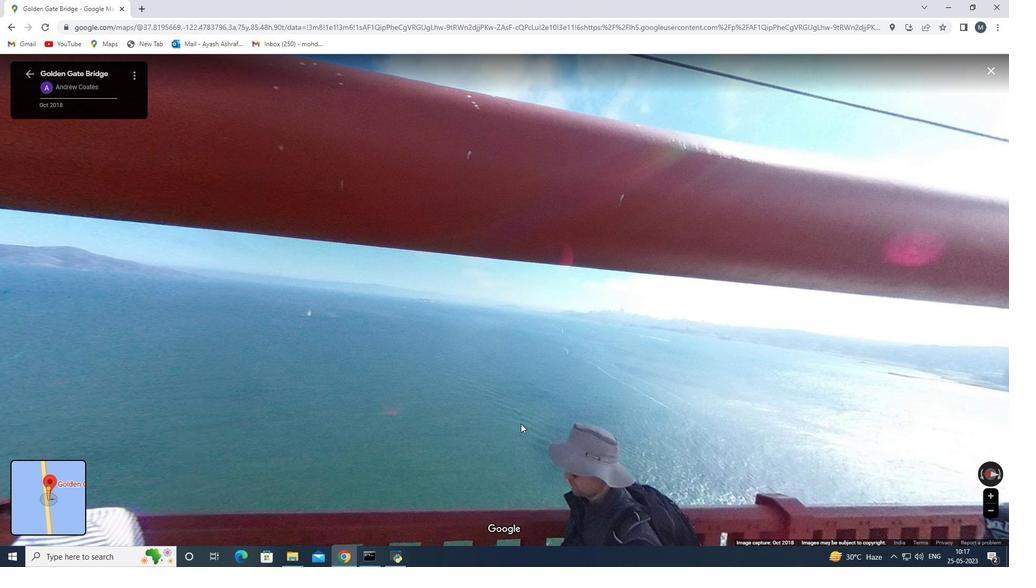 
Action: Mouse scrolled (520, 424) with delta (0, 0)
Screenshot: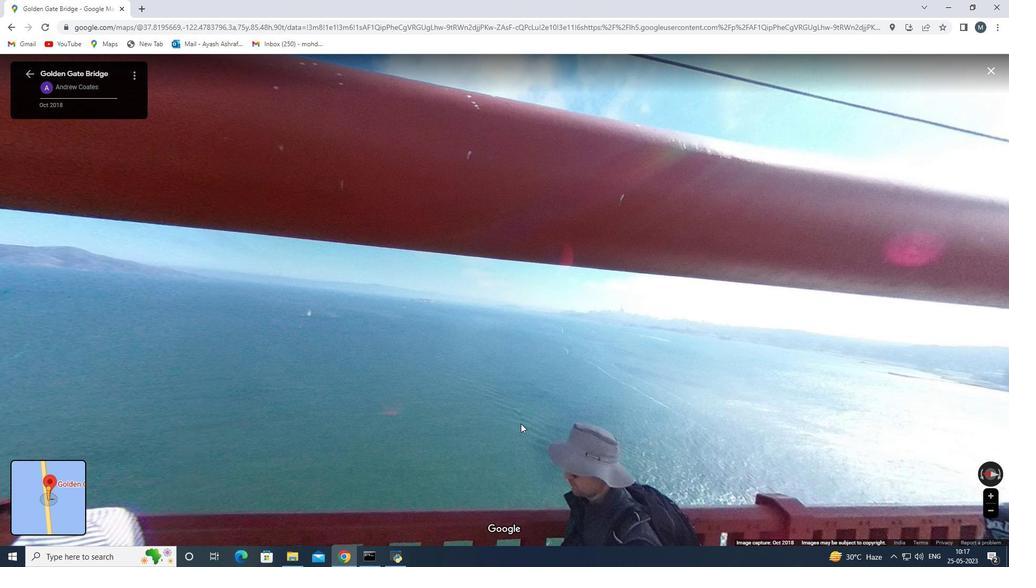 
Action: Mouse scrolled (519, 425) with delta (0, 0)
Screenshot: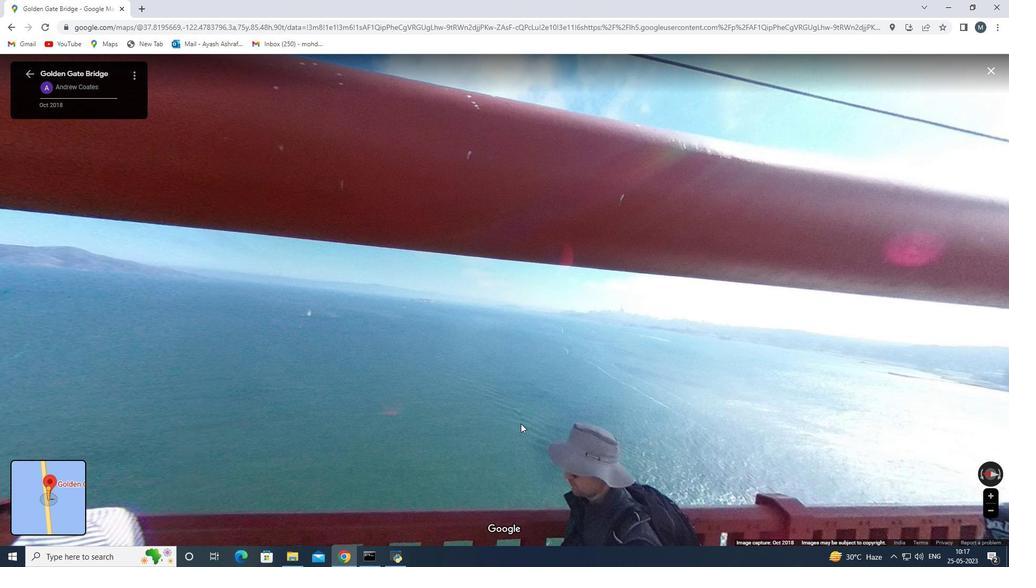 
Action: Mouse scrolled (519, 428) with delta (0, 0)
Screenshot: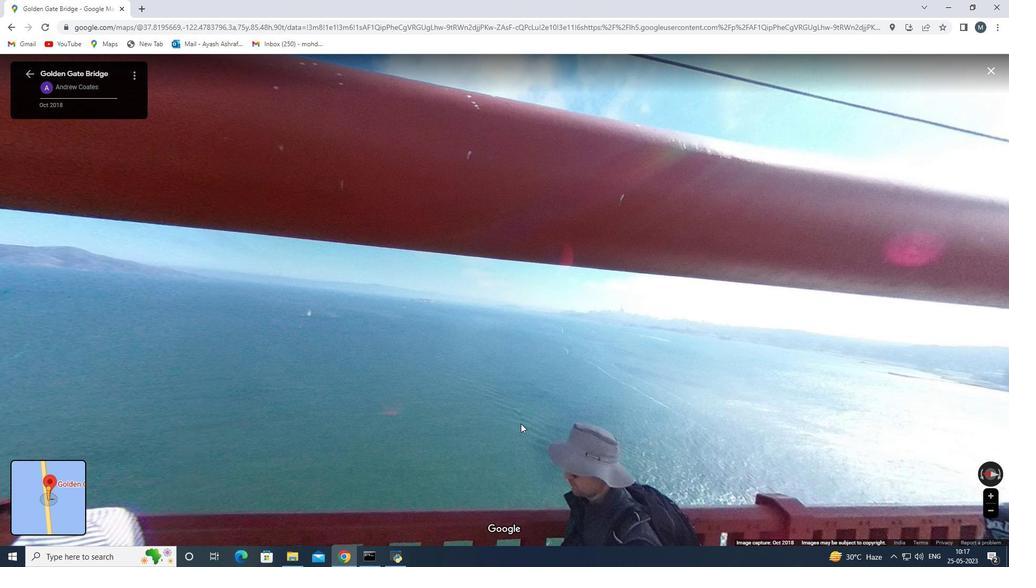 
Action: Mouse scrolled (519, 428) with delta (0, 0)
Screenshot: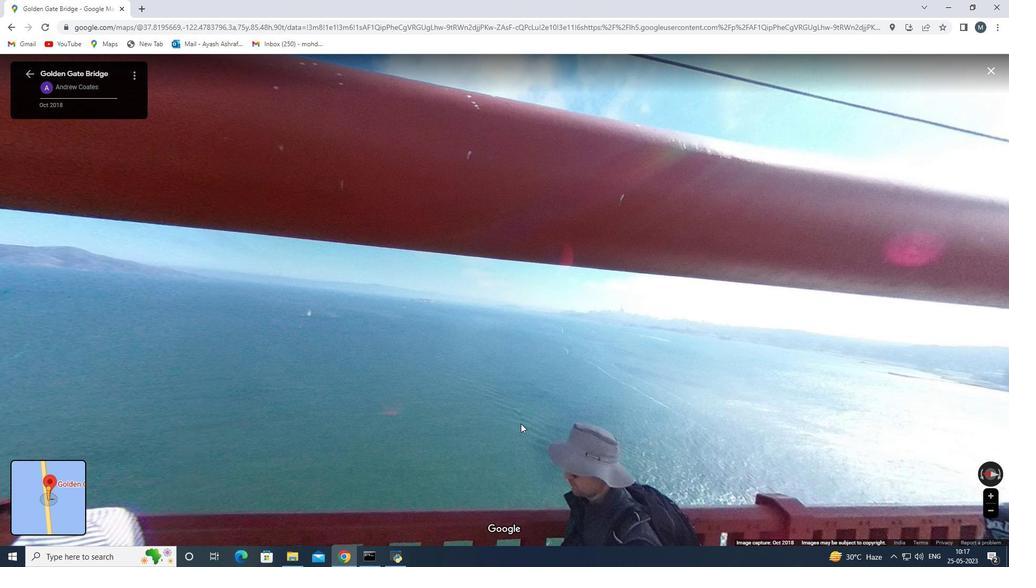 
Action: Mouse moved to (519, 438)
Screenshot: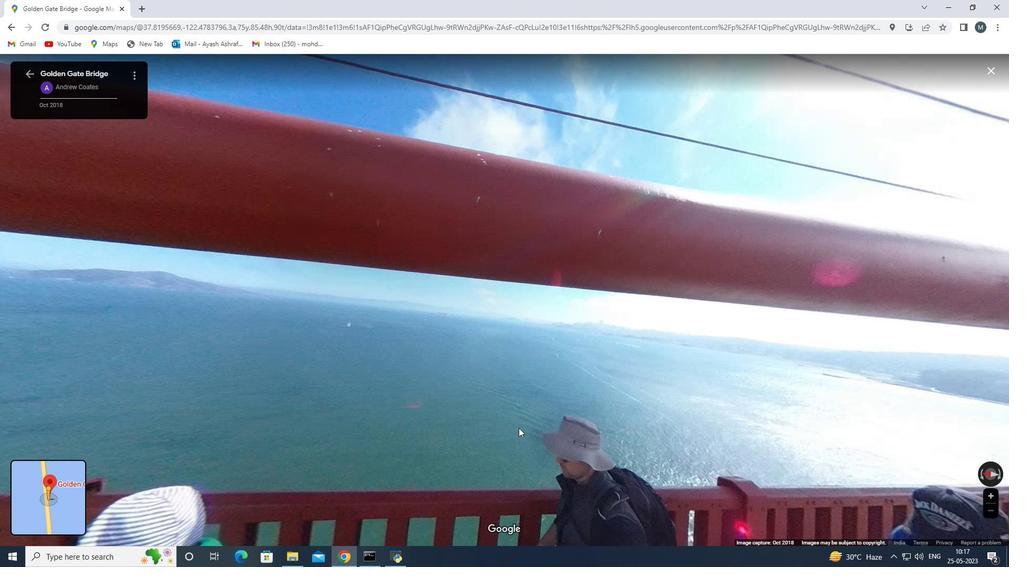 
Action: Mouse scrolled (519, 435) with delta (0, 0)
Screenshot: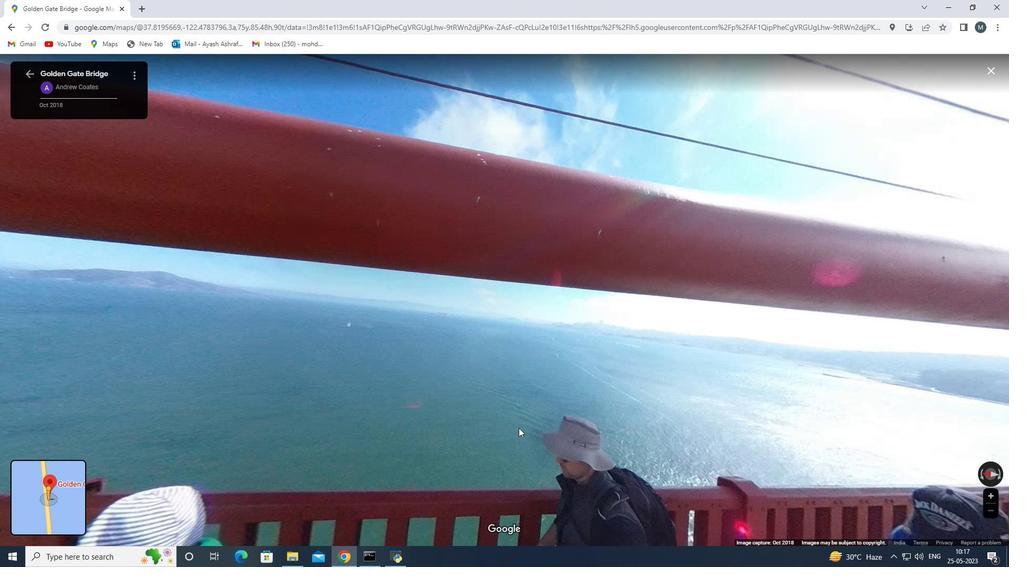 
Action: Mouse moved to (532, 451)
Screenshot: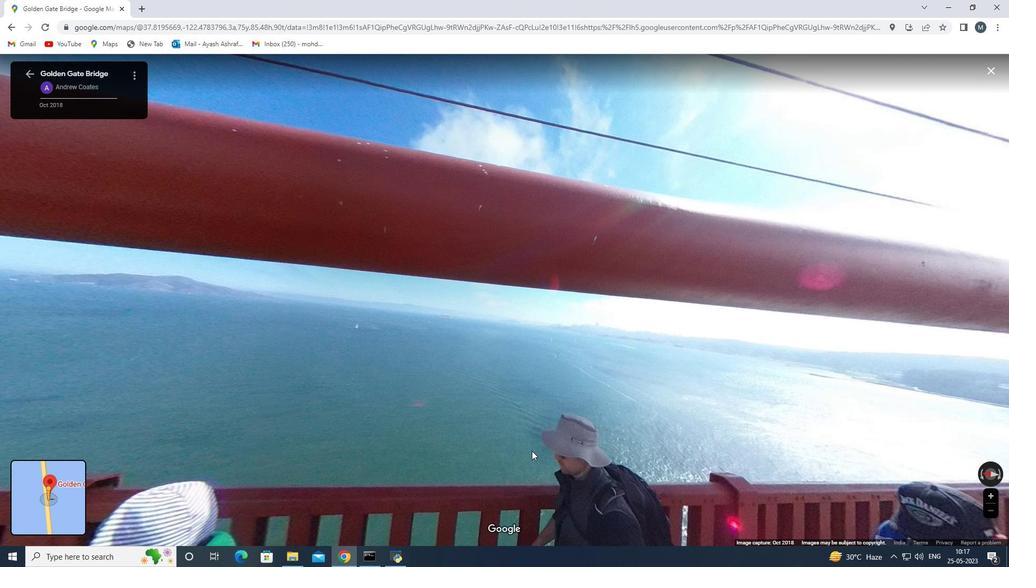 
Action: Mouse scrolled (532, 451) with delta (0, 0)
Screenshot: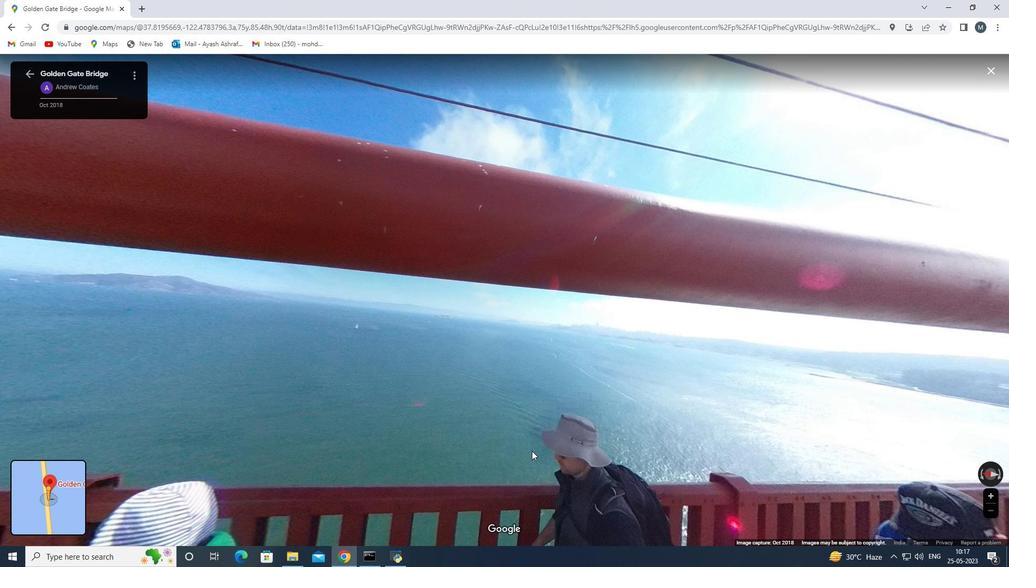
Action: Mouse scrolled (532, 451) with delta (0, 0)
Screenshot: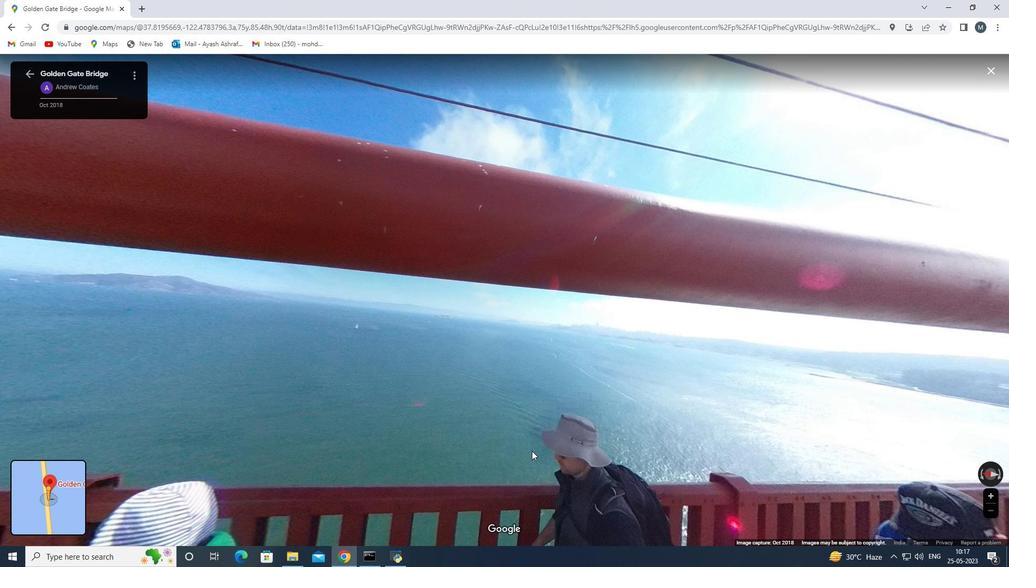 
Action: Mouse scrolled (532, 451) with delta (0, 0)
Screenshot: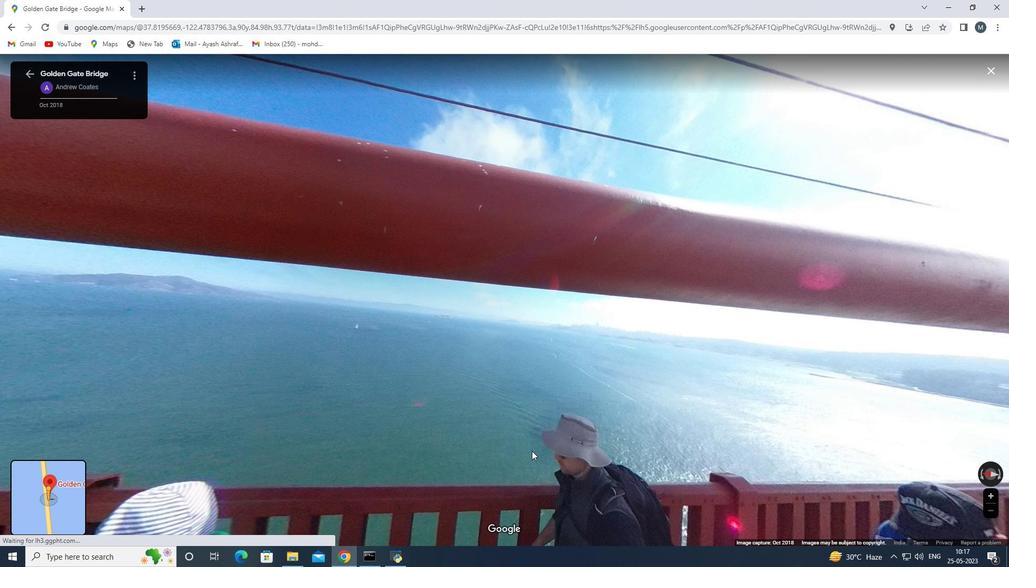
Action: Mouse scrolled (532, 451) with delta (0, 0)
Screenshot: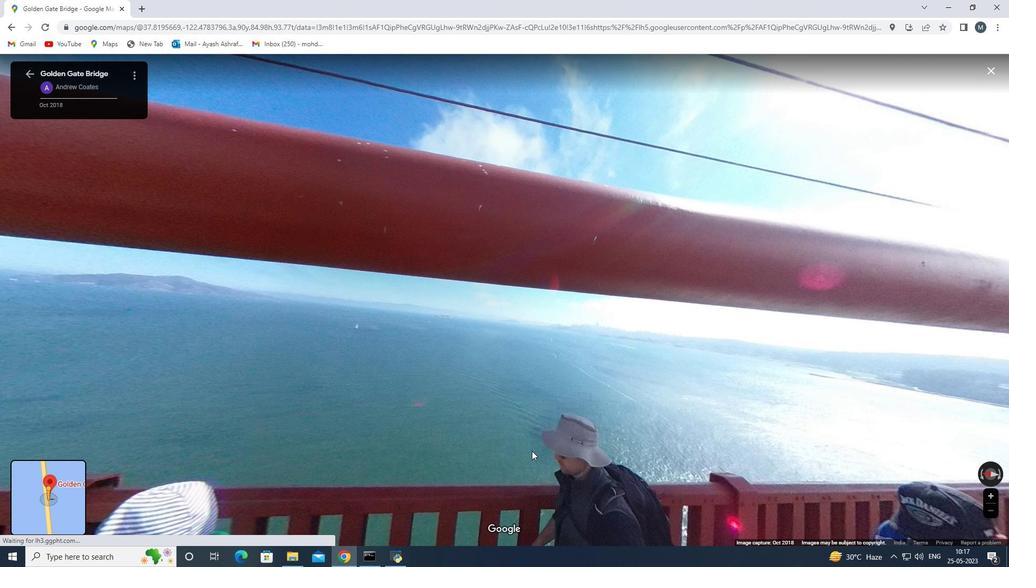 
Action: Mouse scrolled (532, 451) with delta (0, 0)
Screenshot: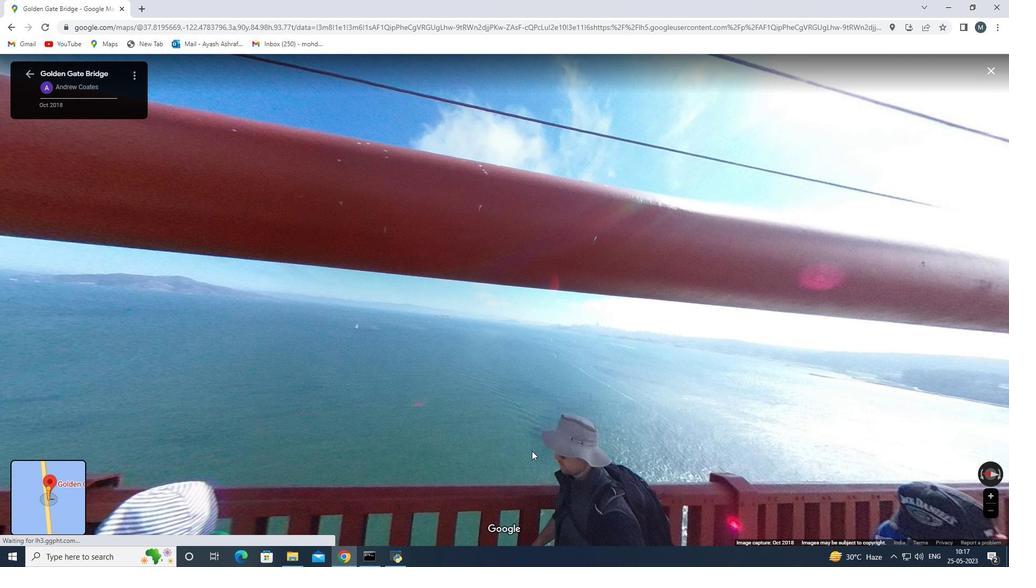 
Action: Mouse scrolled (532, 451) with delta (0, 0)
Screenshot: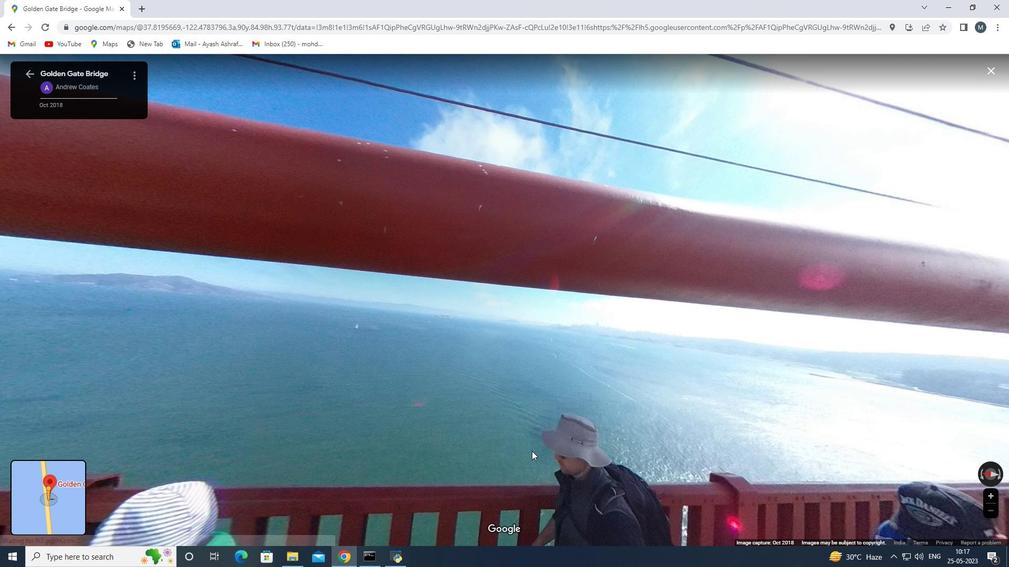 
Action: Mouse moved to (532, 453)
Screenshot: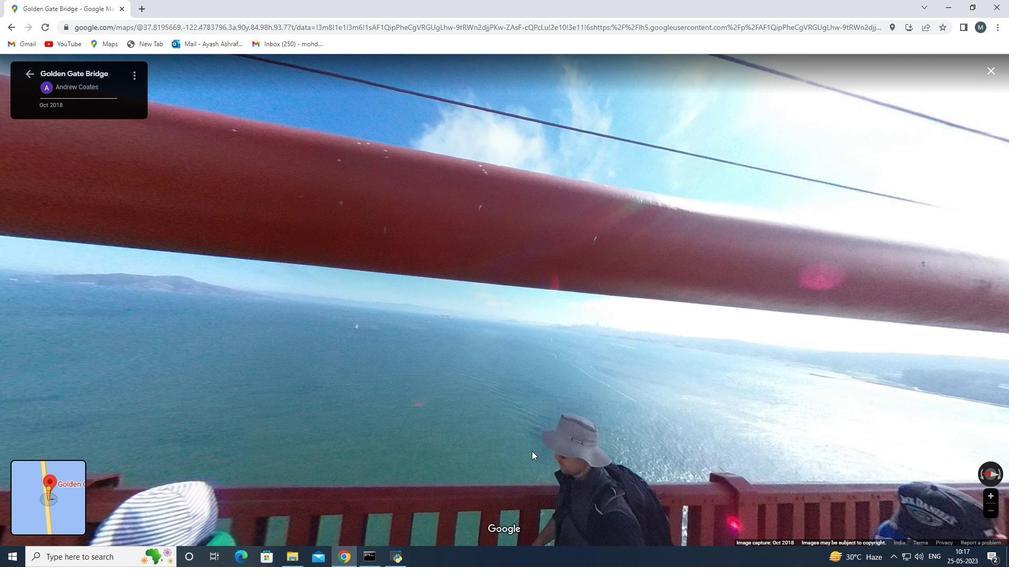 
Action: Mouse scrolled (532, 452) with delta (0, 0)
Screenshot: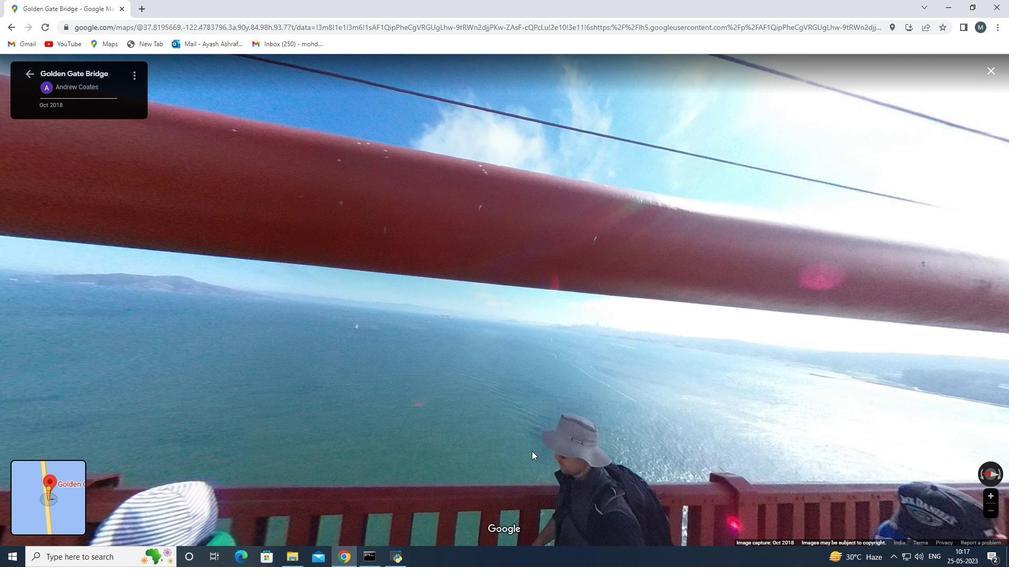 
Action: Mouse scrolled (532, 452) with delta (0, 0)
Screenshot: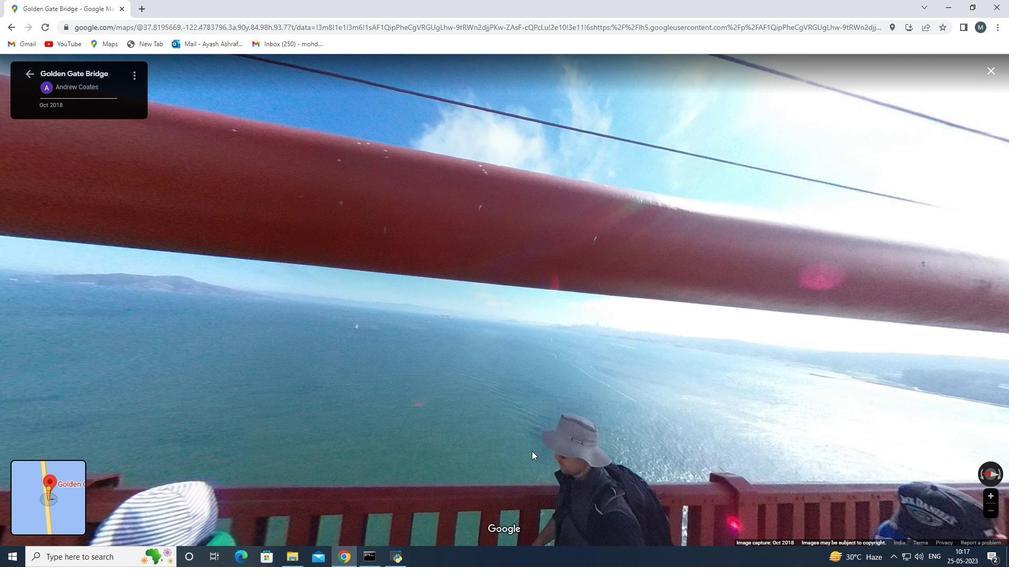 
Action: Mouse moved to (531, 453)
Screenshot: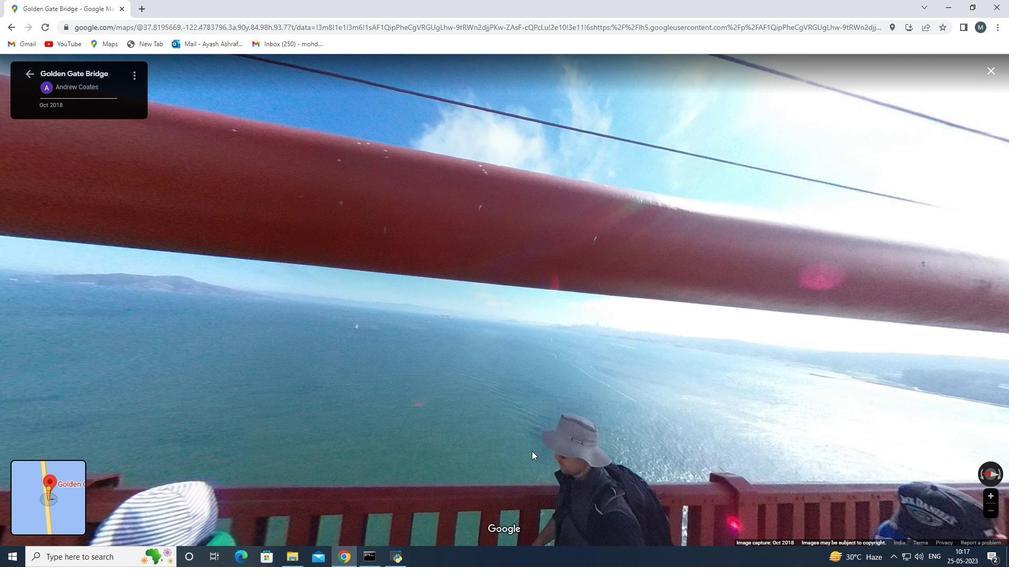 
Action: Mouse scrolled (532, 452) with delta (0, 0)
Screenshot: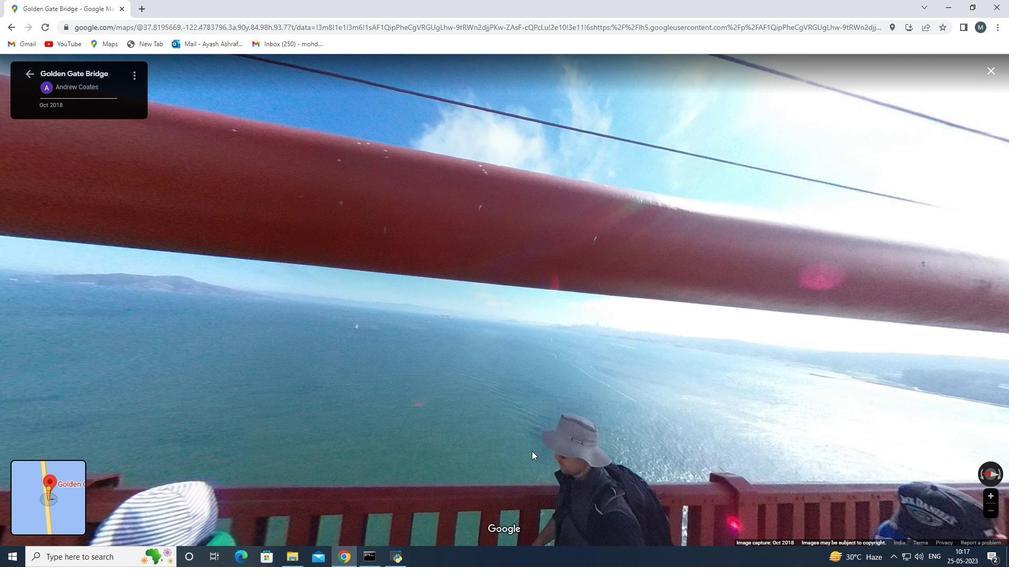 
Action: Mouse scrolled (532, 452) with delta (0, 0)
Screenshot: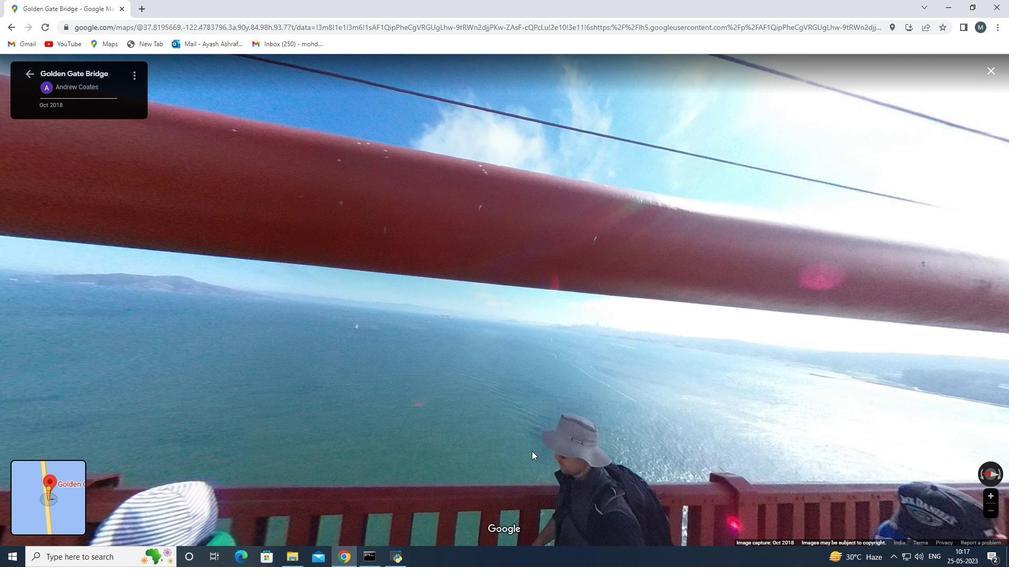 
Action: Mouse moved to (529, 452)
Screenshot: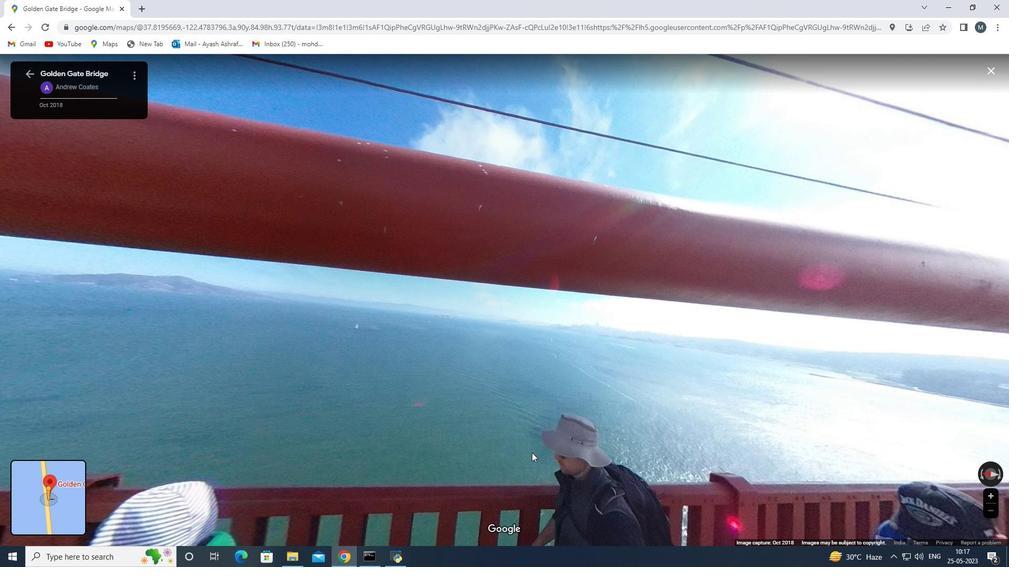 
Action: Mouse scrolled (529, 451) with delta (0, 0)
Screenshot: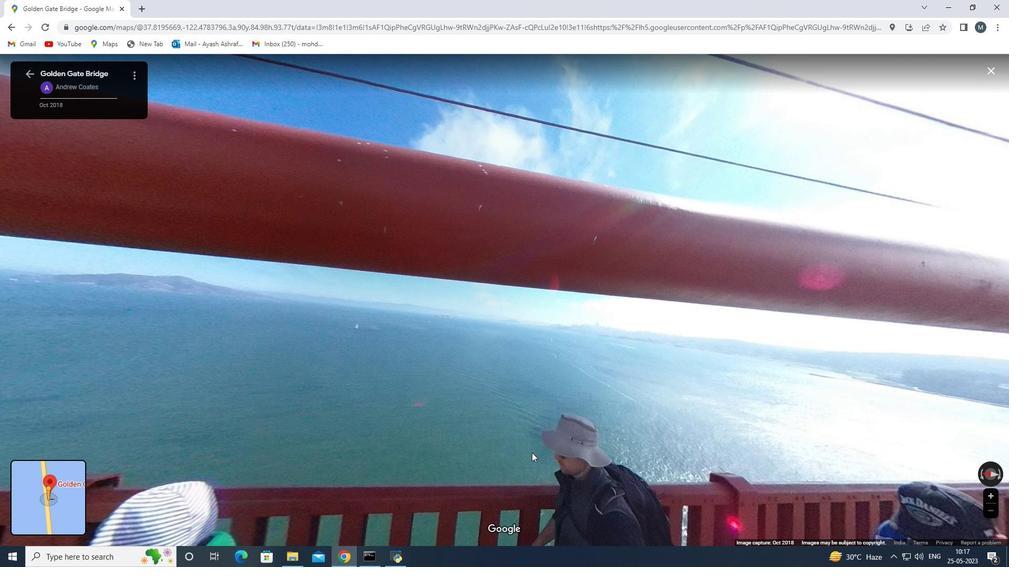 
Action: Mouse scrolled (529, 452) with delta (0, 0)
Screenshot: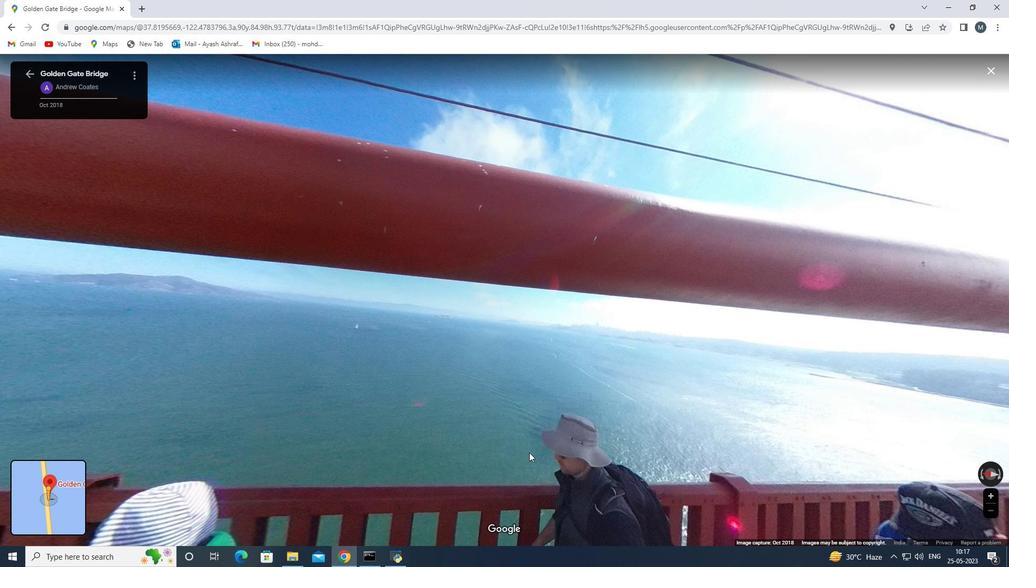 
Action: Mouse scrolled (529, 452) with delta (0, 0)
Screenshot: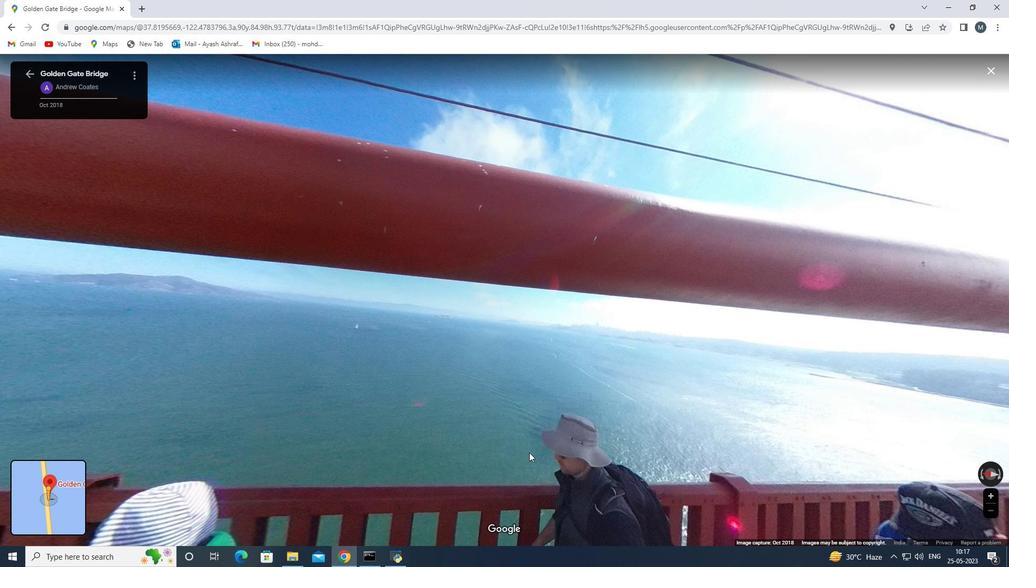 
Action: Mouse scrolled (529, 452) with delta (0, 0)
Screenshot: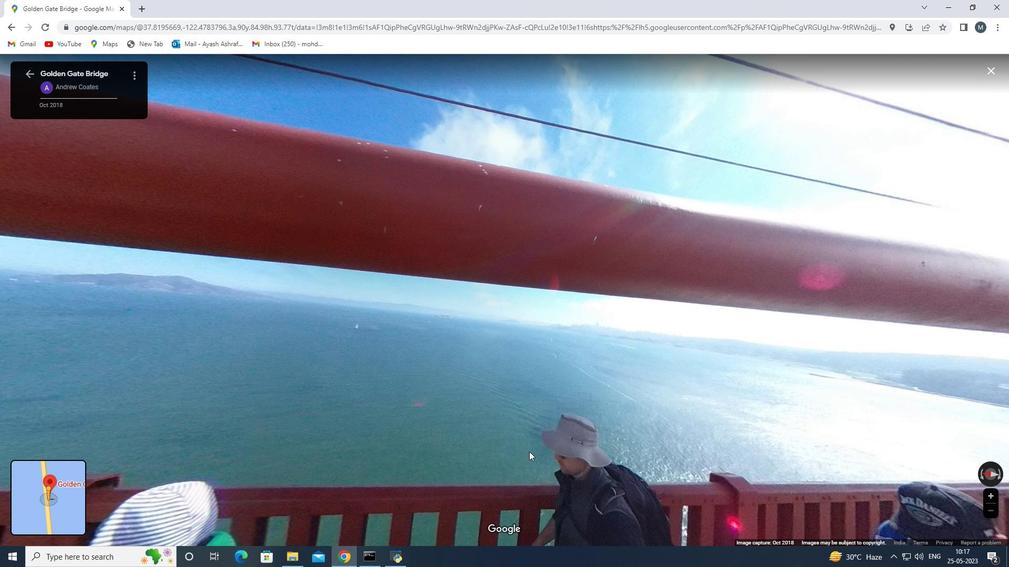 
Action: Mouse scrolled (529, 452) with delta (0, 0)
Screenshot: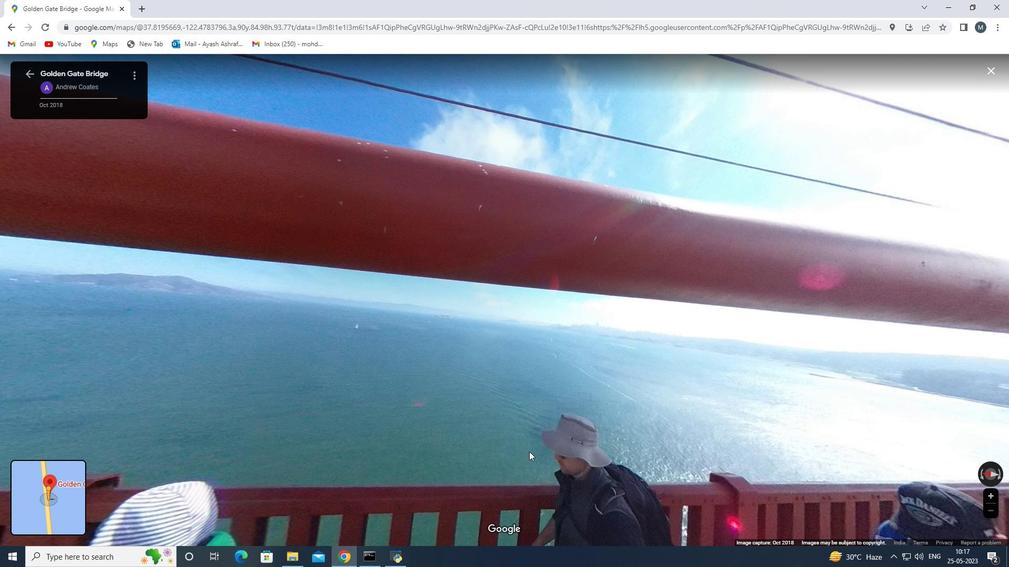 
Action: Mouse scrolled (529, 452) with delta (0, 0)
Screenshot: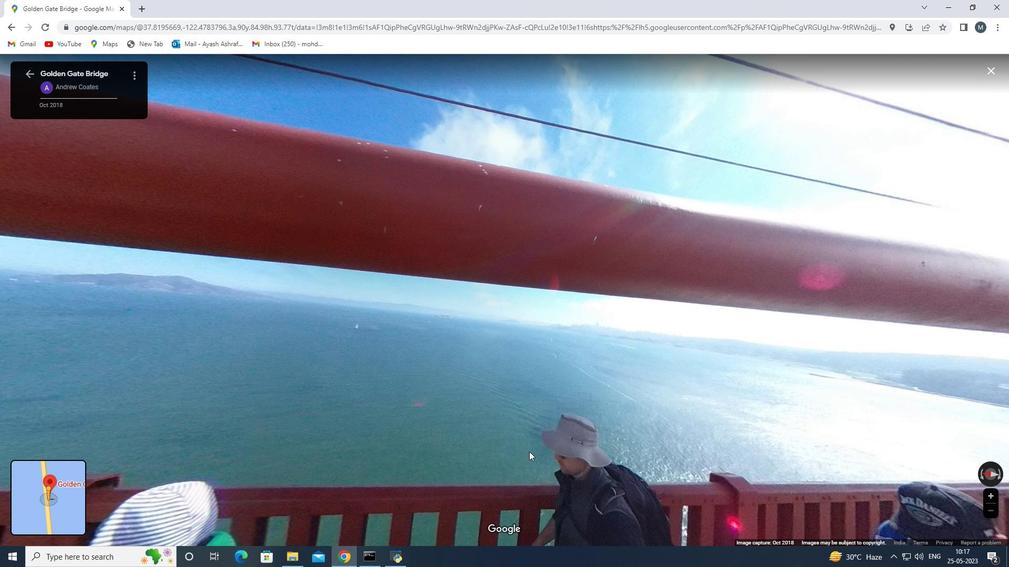 
Action: Mouse scrolled (529, 452) with delta (0, 0)
Screenshot: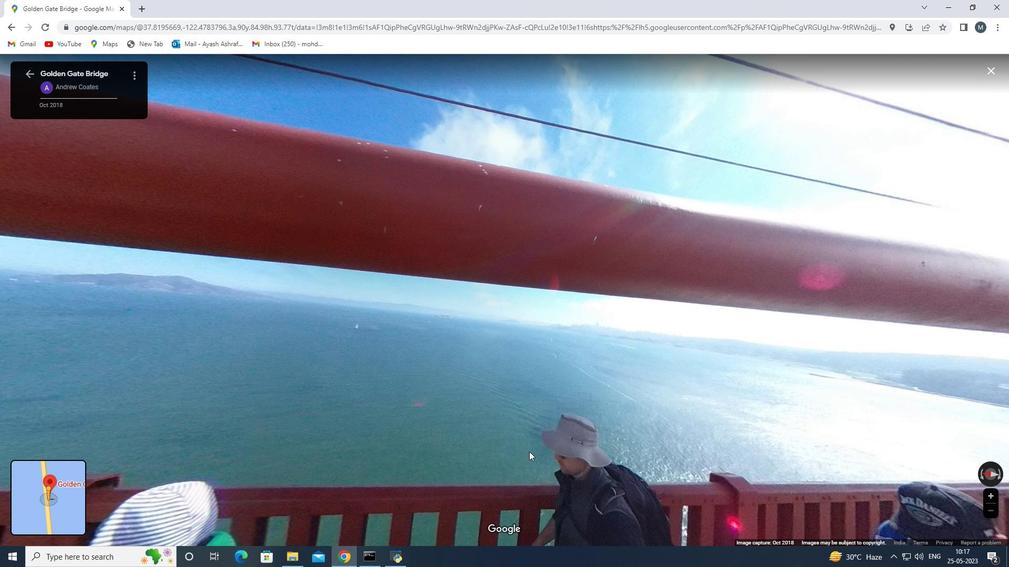 
Action: Mouse scrolled (529, 452) with delta (0, 0)
Screenshot: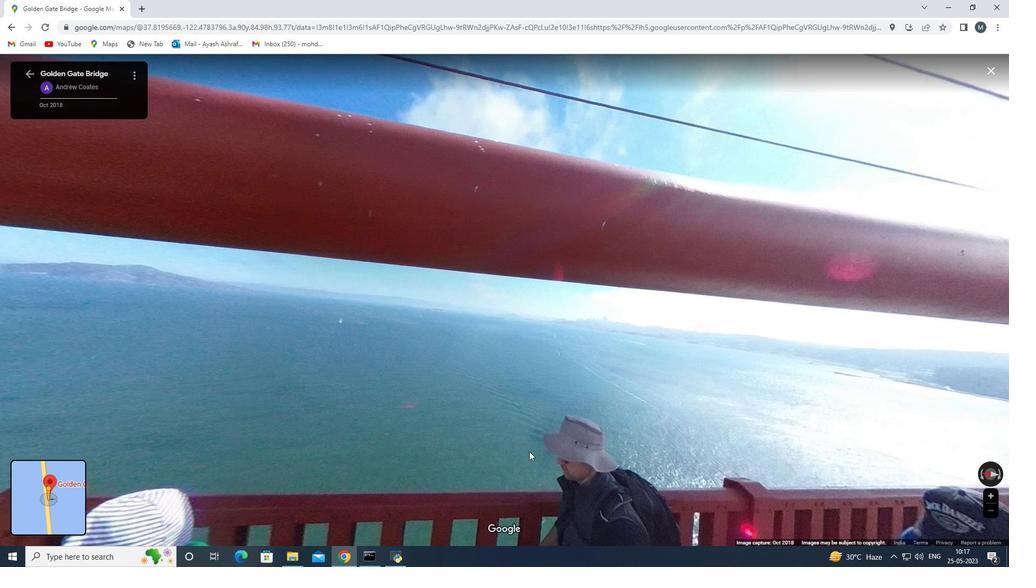 
Action: Mouse moved to (527, 448)
Screenshot: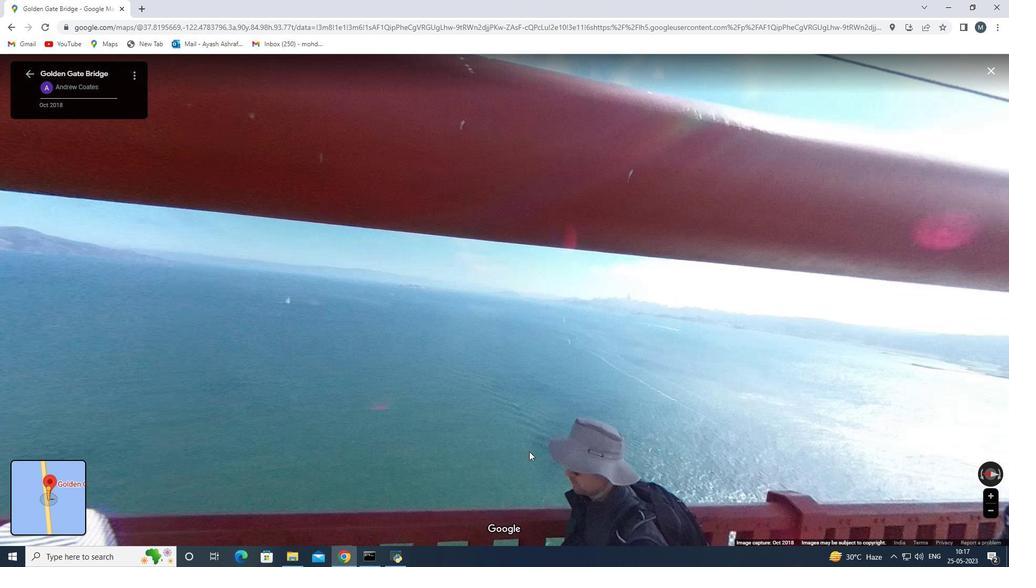 
Action: Mouse scrolled (527, 447) with delta (0, 0)
Screenshot: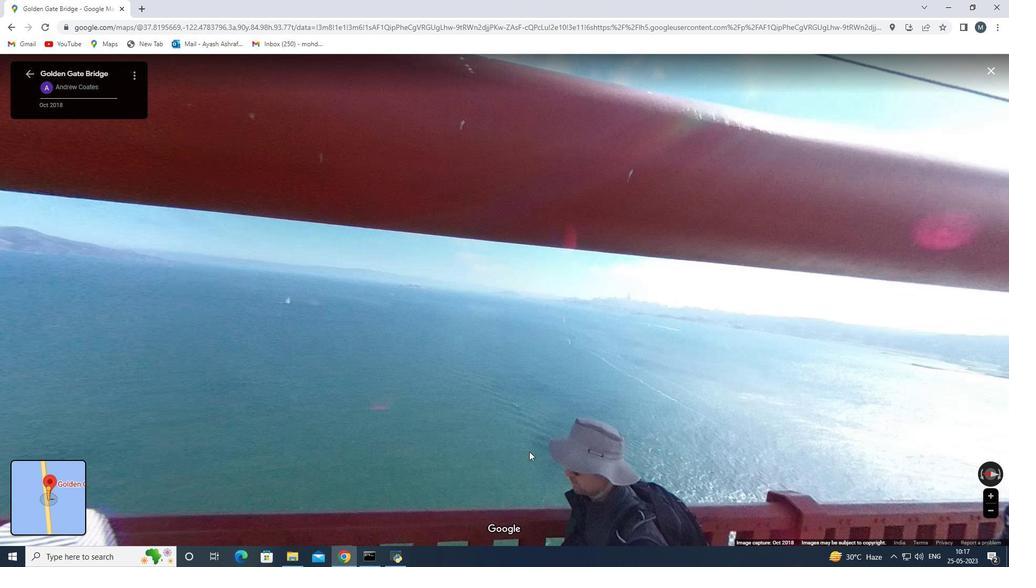 
Action: Mouse scrolled (527, 447) with delta (0, 0)
Screenshot: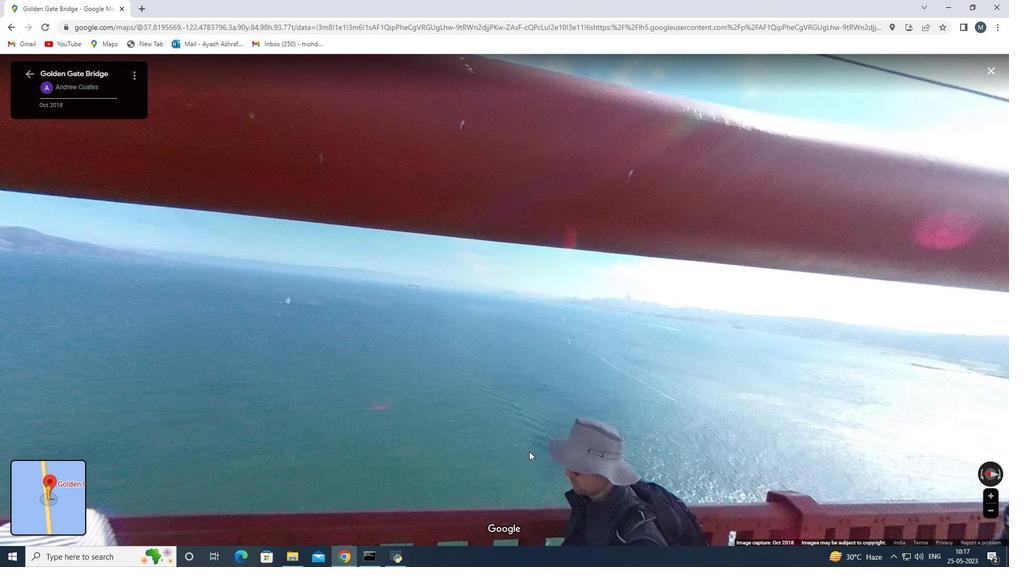 
Action: Mouse scrolled (527, 447) with delta (0, 0)
Screenshot: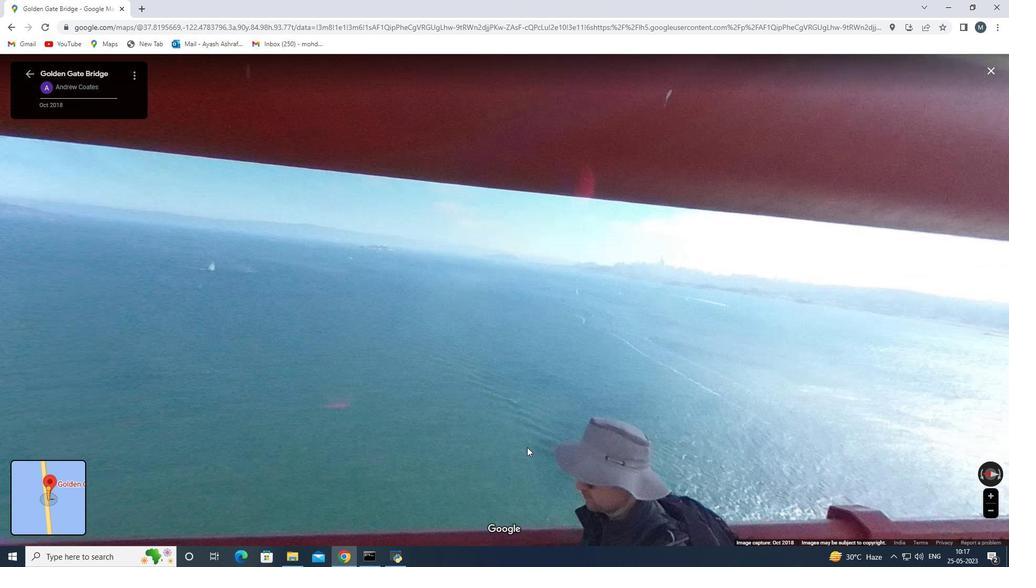 
Action: Mouse scrolled (527, 447) with delta (0, 0)
Screenshot: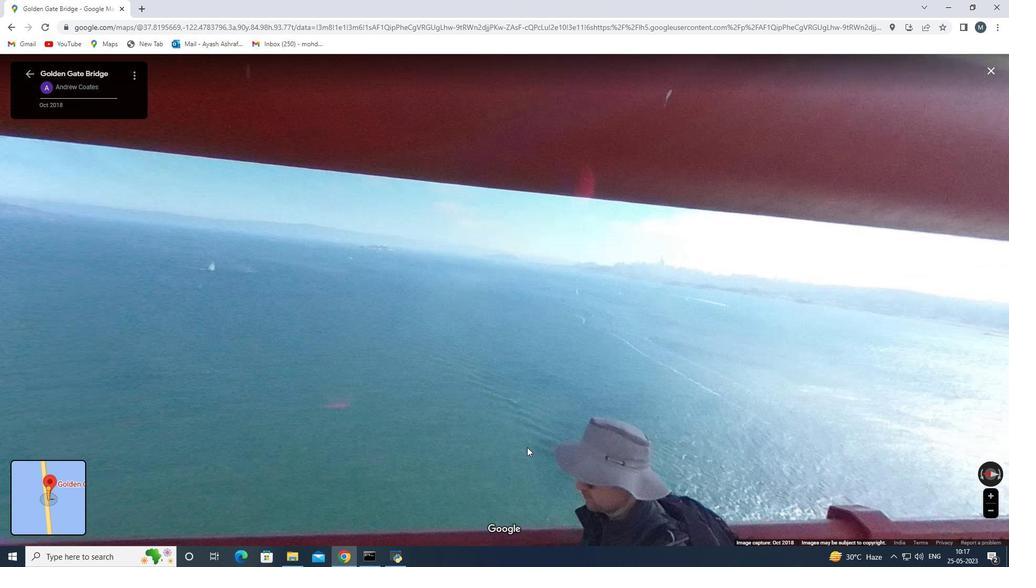 
Action: Mouse scrolled (527, 447) with delta (0, 0)
Screenshot: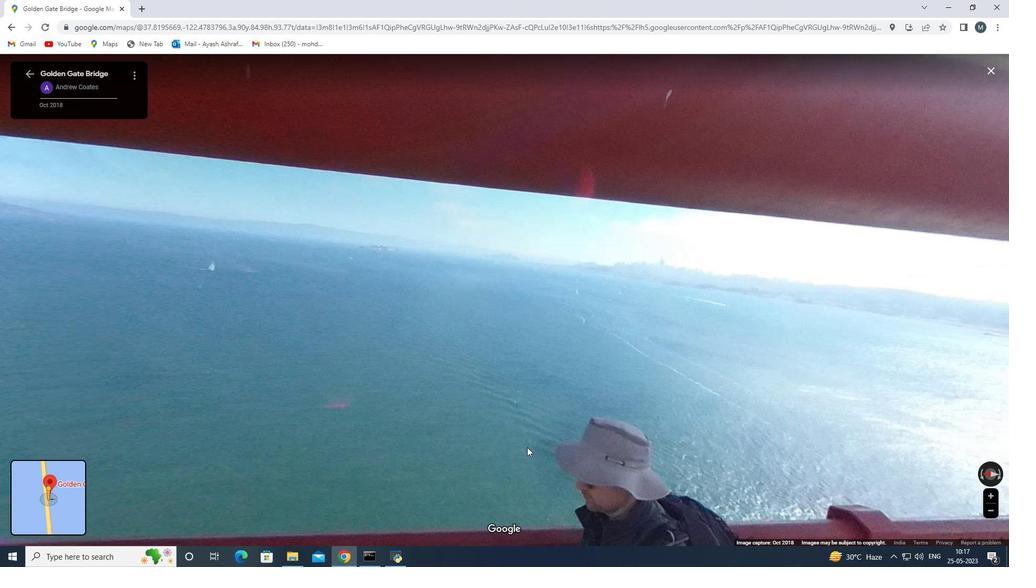 
Action: Mouse scrolled (527, 447) with delta (0, 0)
Screenshot: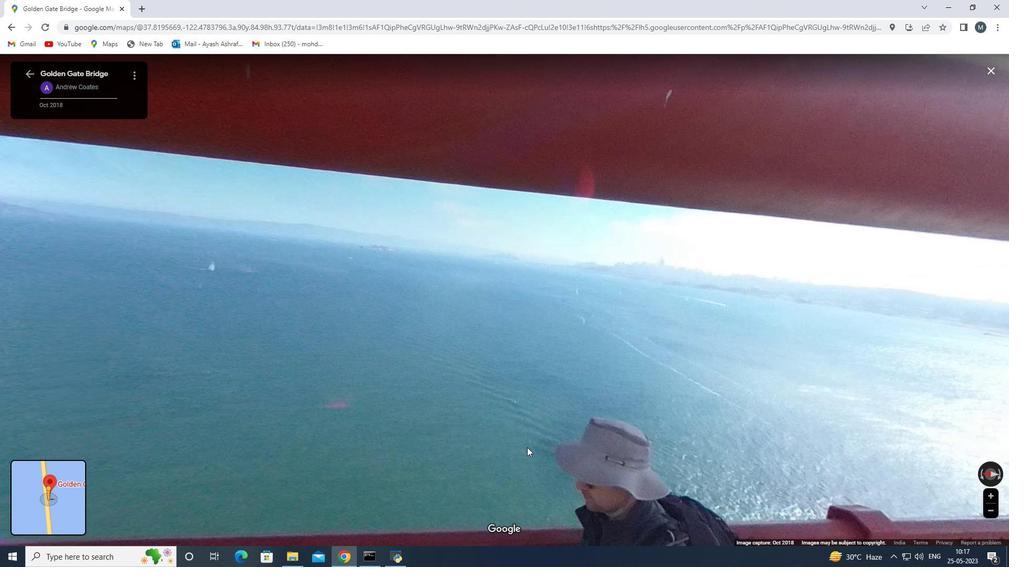 
Action: Mouse scrolled (527, 447) with delta (0, 0)
Screenshot: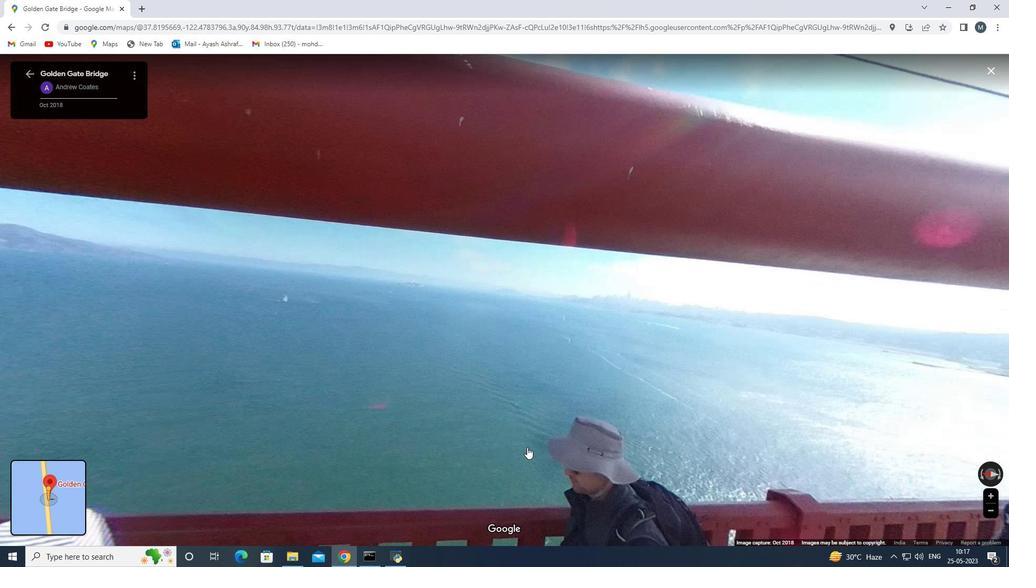 
Action: Mouse scrolled (527, 447) with delta (0, 0)
Screenshot: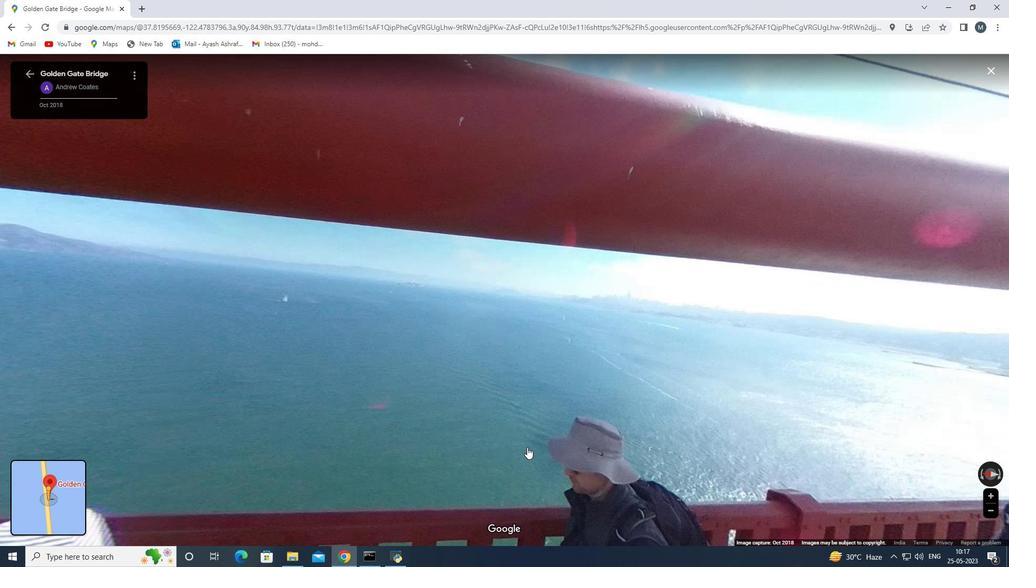 
Action: Mouse scrolled (527, 447) with delta (0, 0)
Screenshot: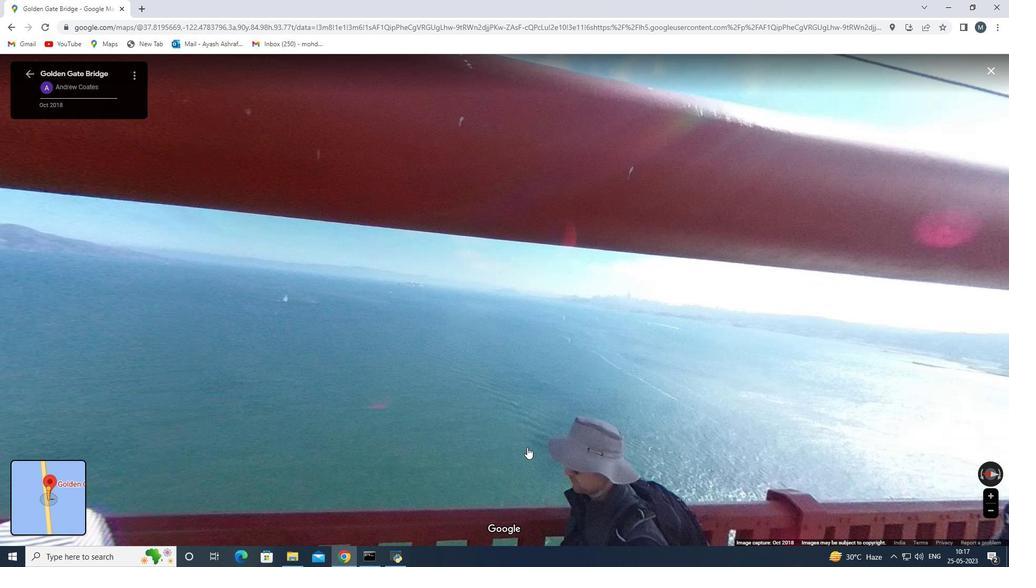 
Action: Mouse scrolled (527, 447) with delta (0, 0)
Screenshot: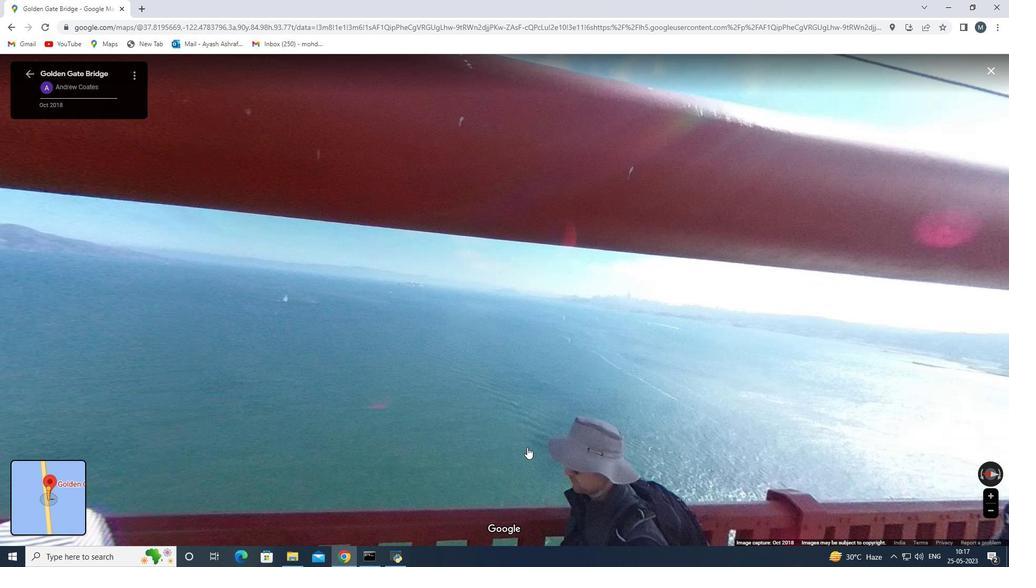 
Action: Mouse scrolled (527, 447) with delta (0, 0)
Screenshot: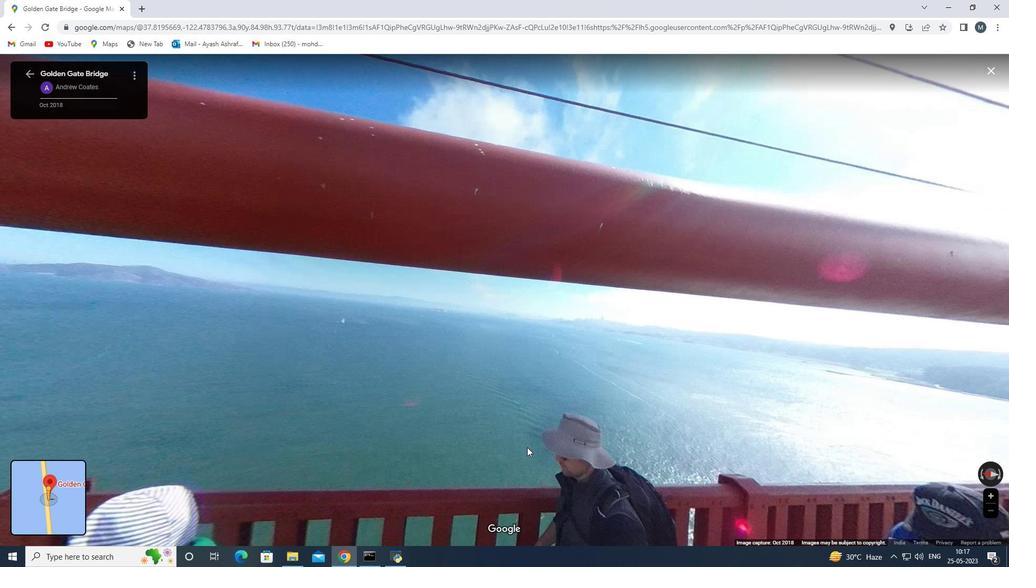 
Action: Mouse scrolled (527, 447) with delta (0, 0)
Screenshot: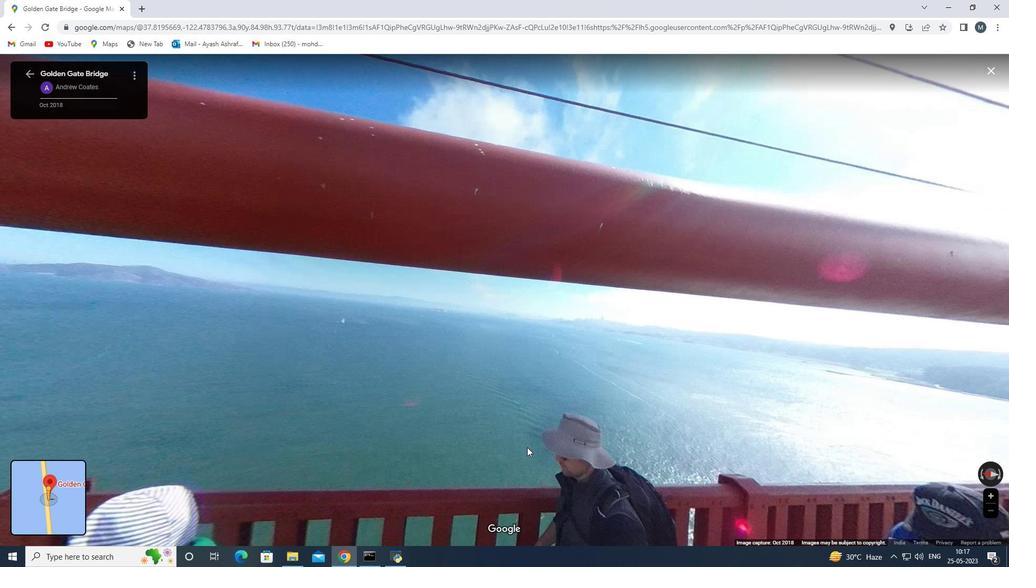 
Action: Mouse scrolled (527, 447) with delta (0, 0)
Screenshot: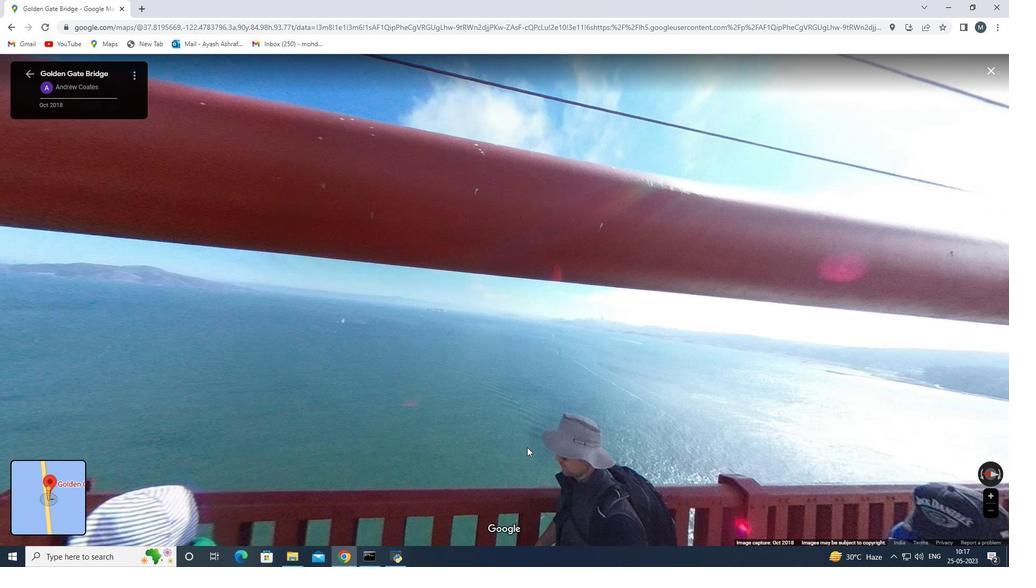 
Action: Mouse scrolled (527, 447) with delta (0, 0)
Screenshot: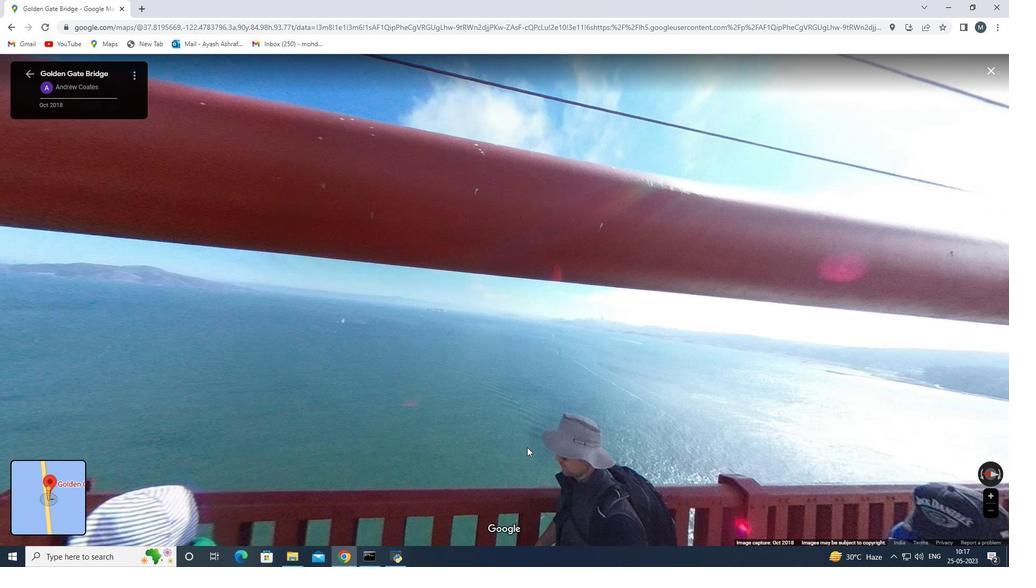 
Action: Mouse scrolled (527, 447) with delta (0, 0)
Screenshot: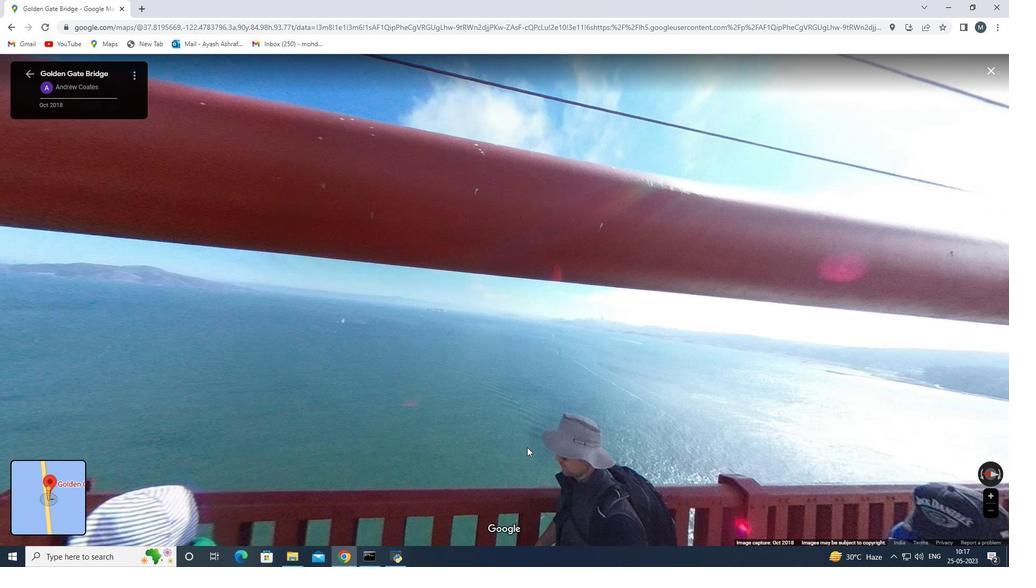 
Action: Mouse scrolled (527, 447) with delta (0, 0)
Screenshot: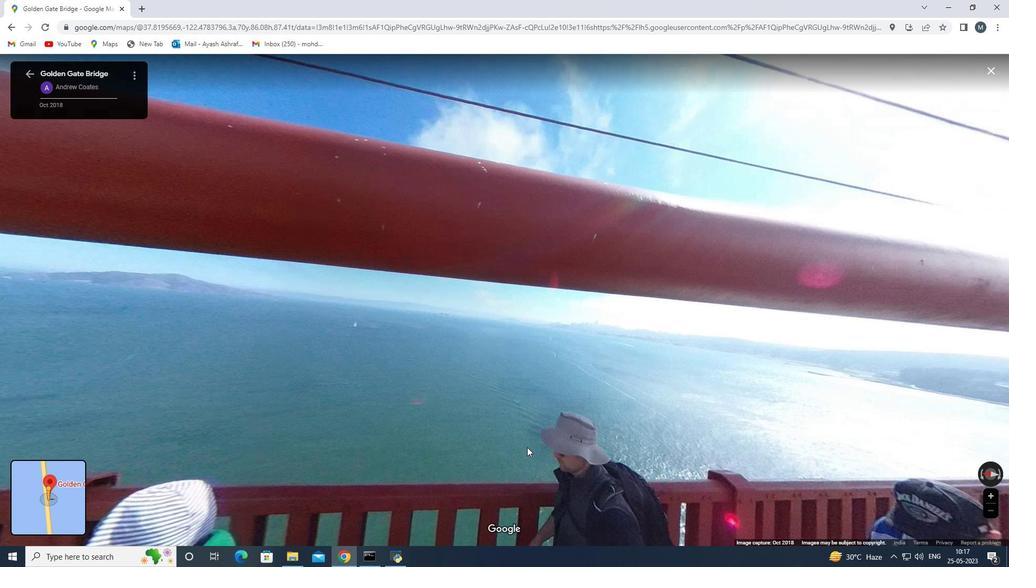 
Action: Mouse scrolled (527, 447) with delta (0, 0)
Screenshot: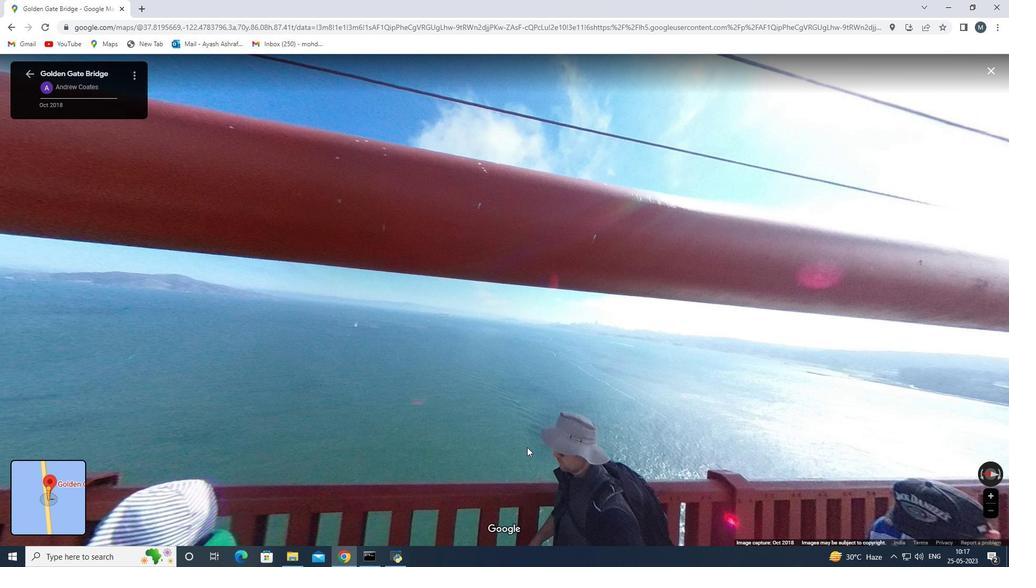 
Action: Mouse scrolled (527, 447) with delta (0, 0)
Screenshot: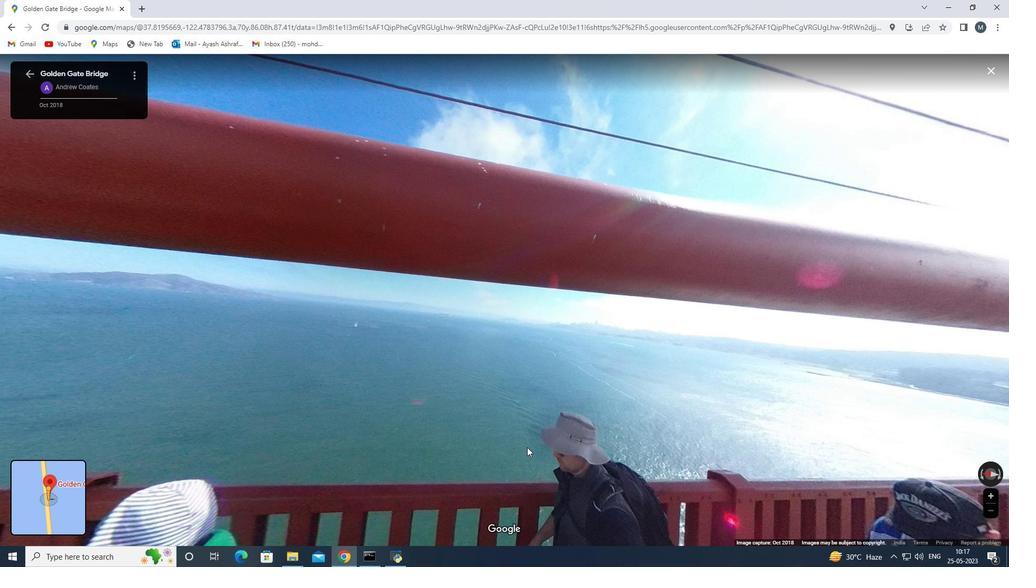 
Action: Mouse scrolled (527, 447) with delta (0, 0)
Screenshot: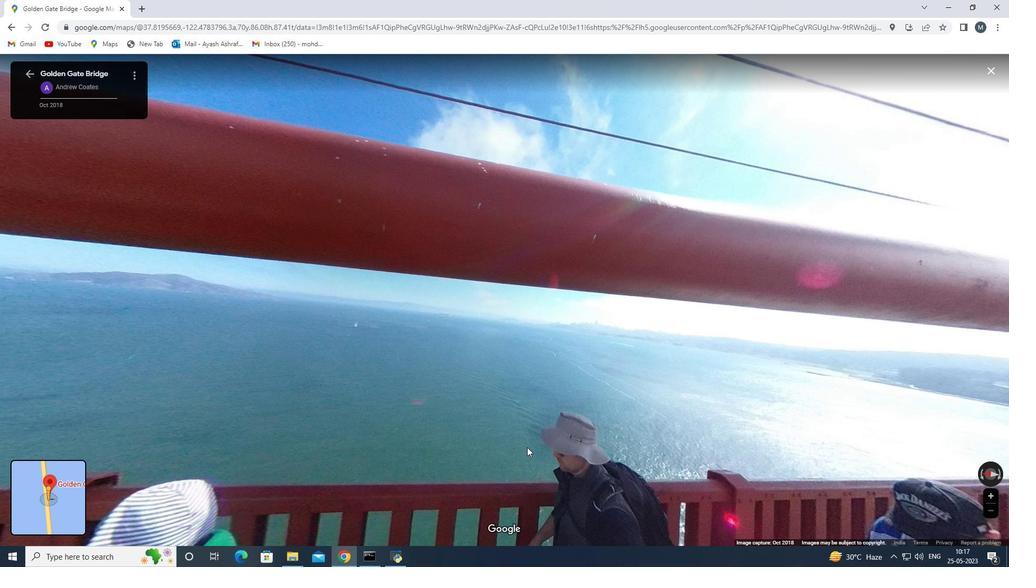 
Action: Mouse scrolled (527, 447) with delta (0, 0)
Screenshot: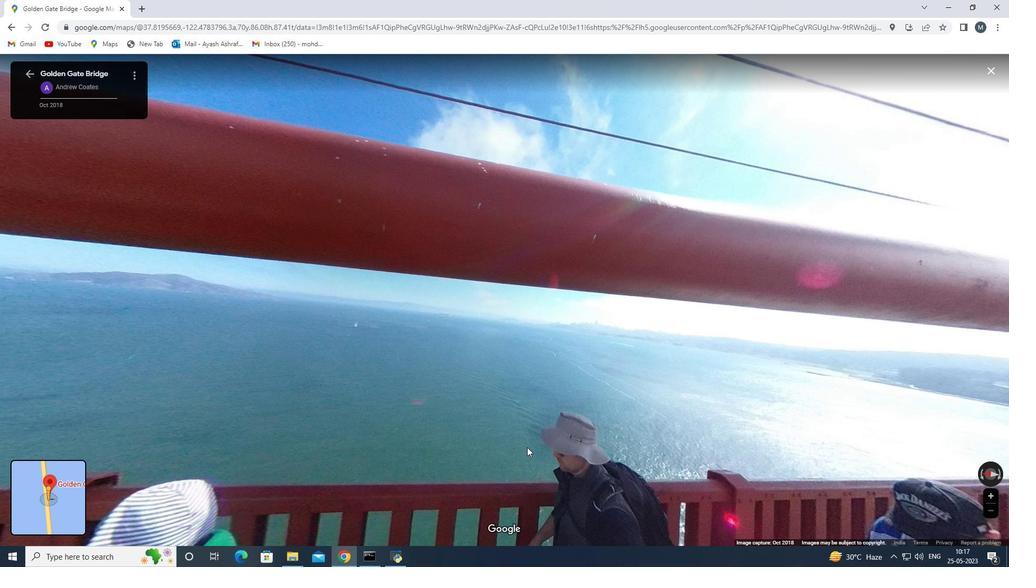 
Action: Mouse scrolled (527, 447) with delta (0, 0)
Screenshot: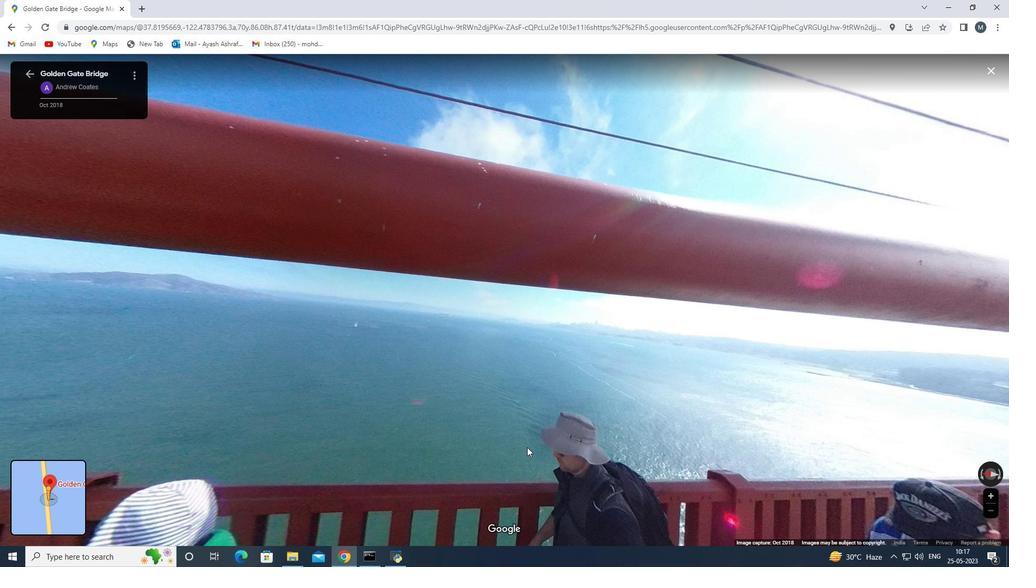 
Action: Mouse moved to (991, 473)
Screenshot: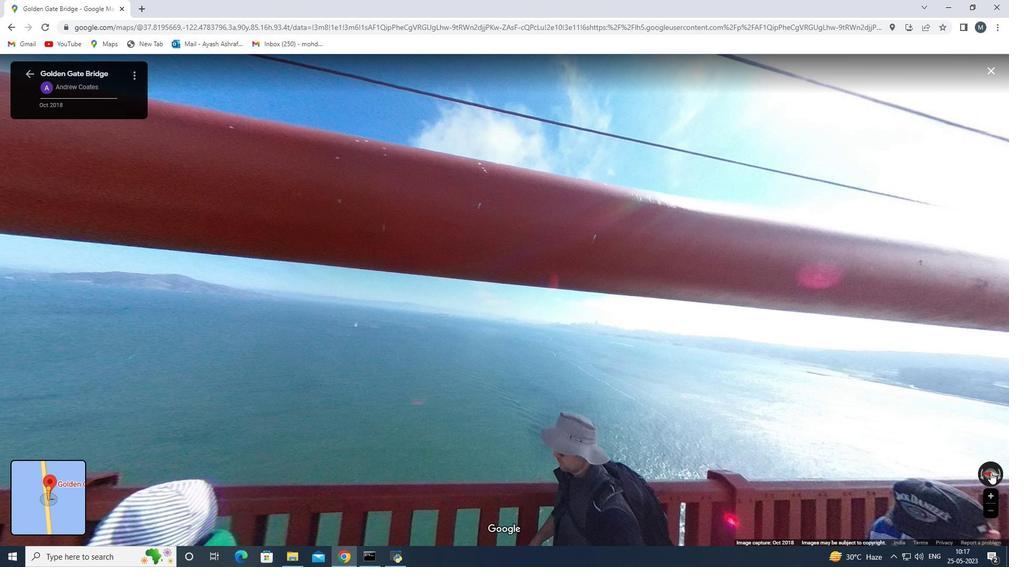 
Action: Mouse pressed left at (991, 473)
Screenshot: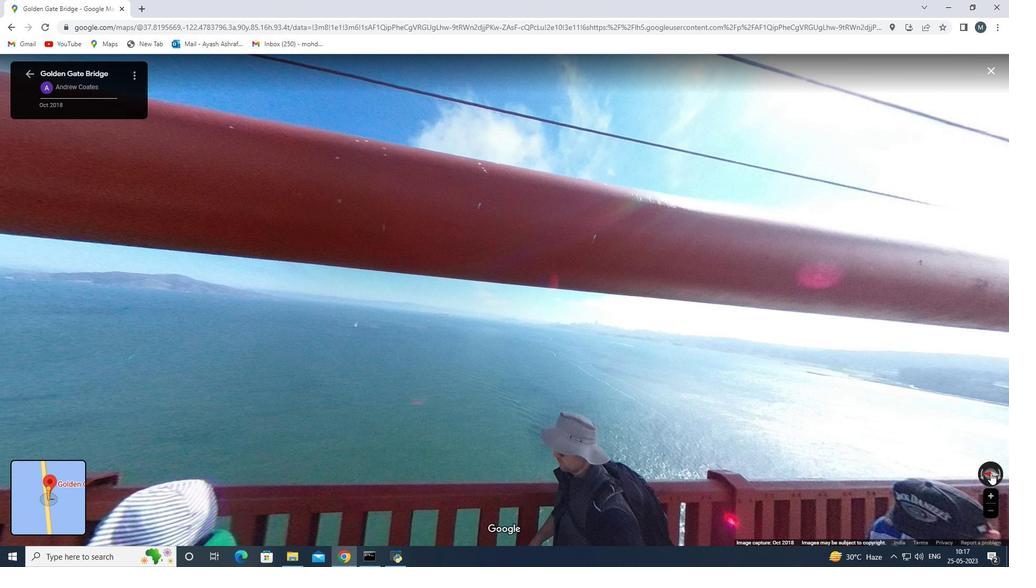 
Action: Mouse pressed left at (991, 473)
Screenshot: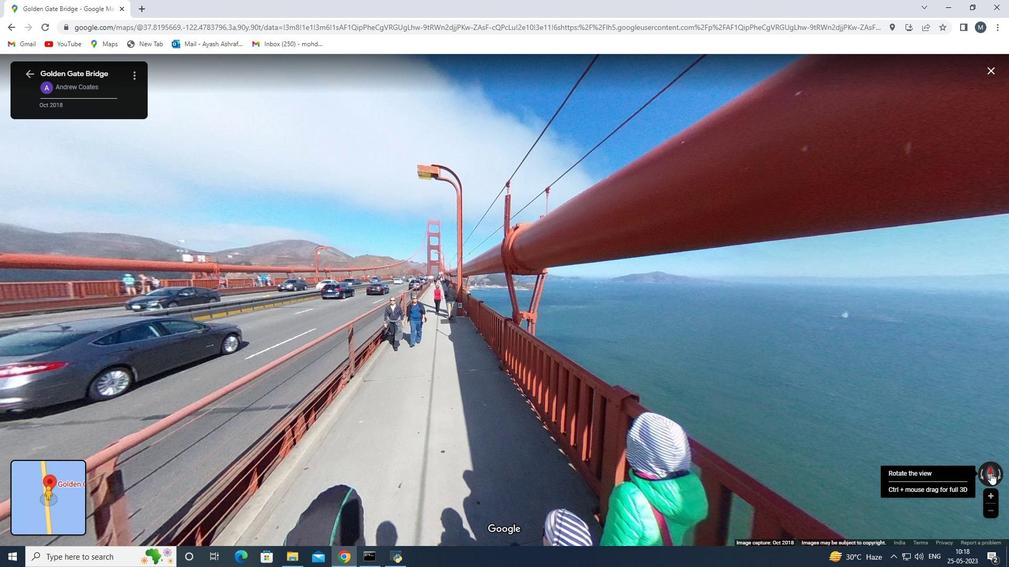 
Action: Mouse moved to (253, 397)
Screenshot: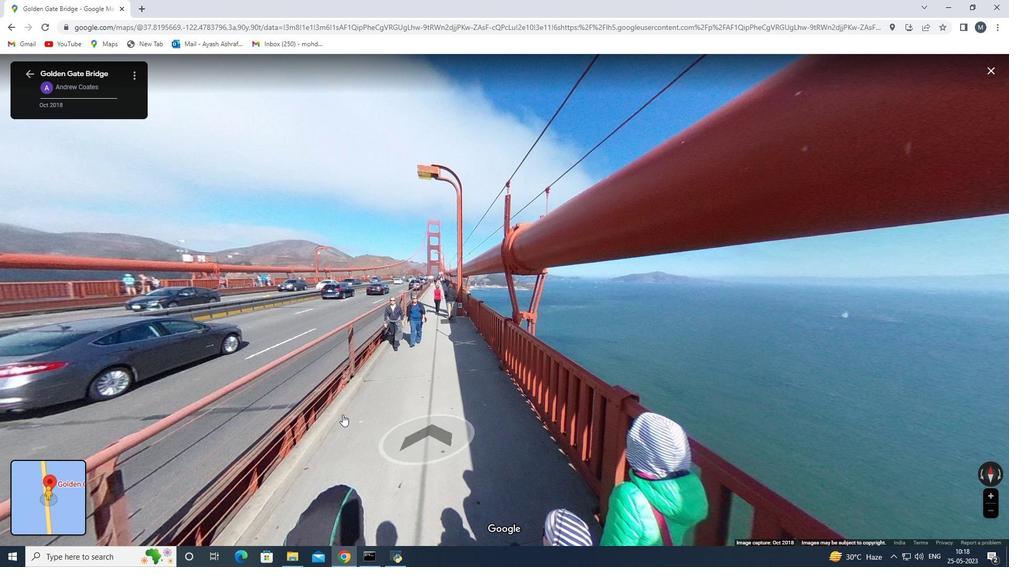 
Action: Mouse scrolled (253, 398) with delta (0, 0)
Screenshot: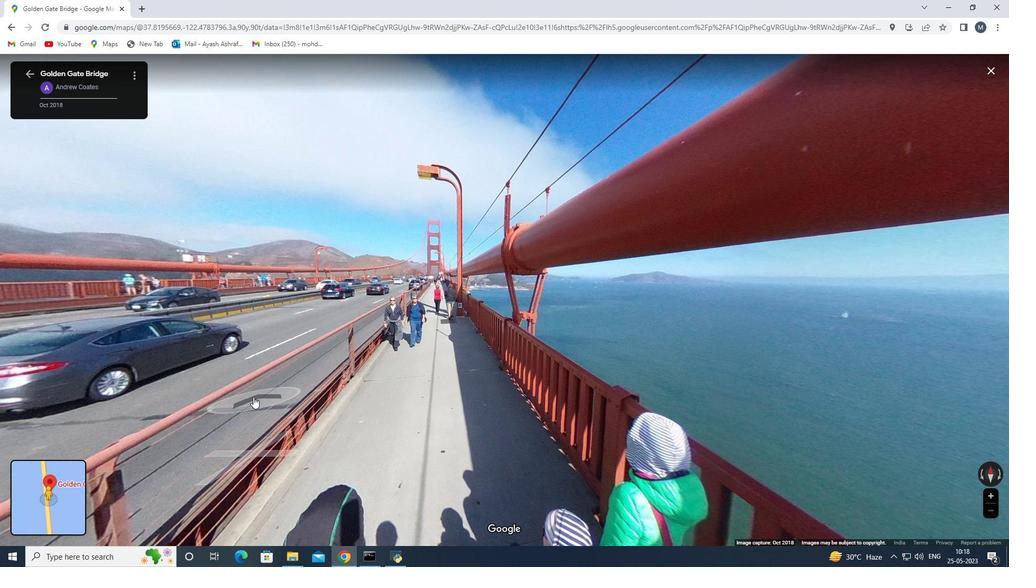 
Action: Mouse scrolled (253, 398) with delta (0, 0)
Screenshot: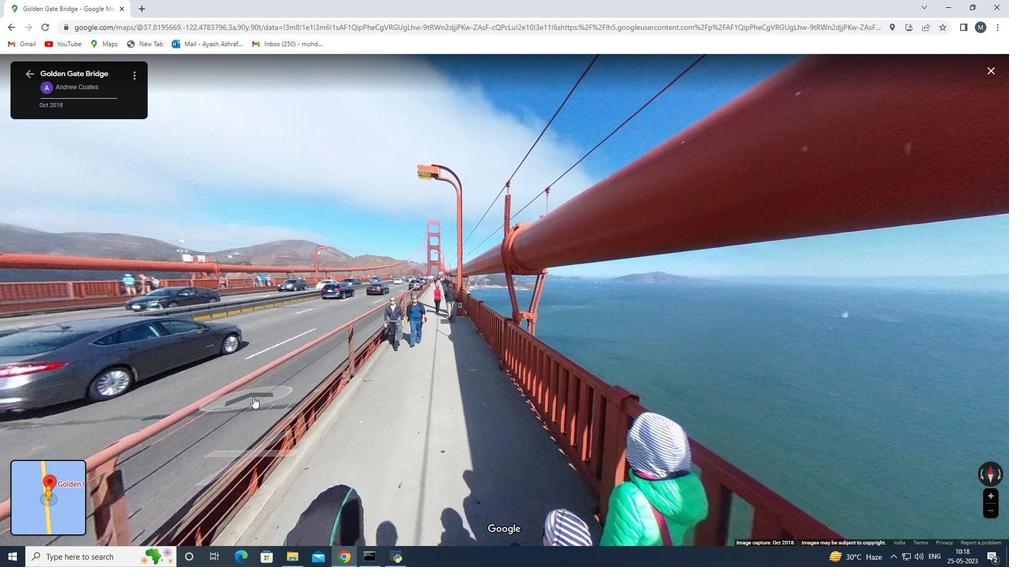 
Action: Mouse moved to (309, 372)
Screenshot: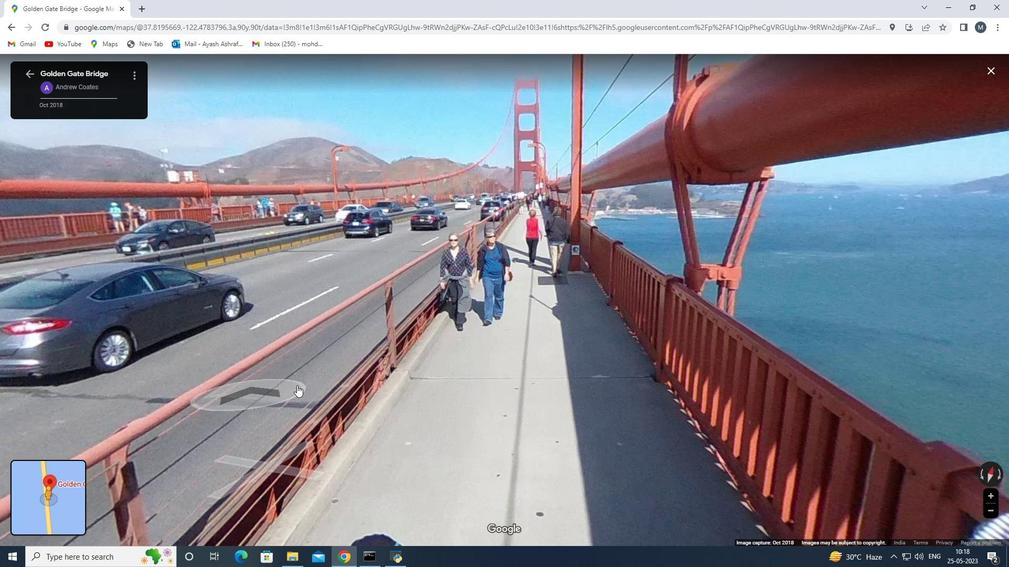 
Action: Mouse scrolled (309, 372) with delta (0, 0)
Screenshot: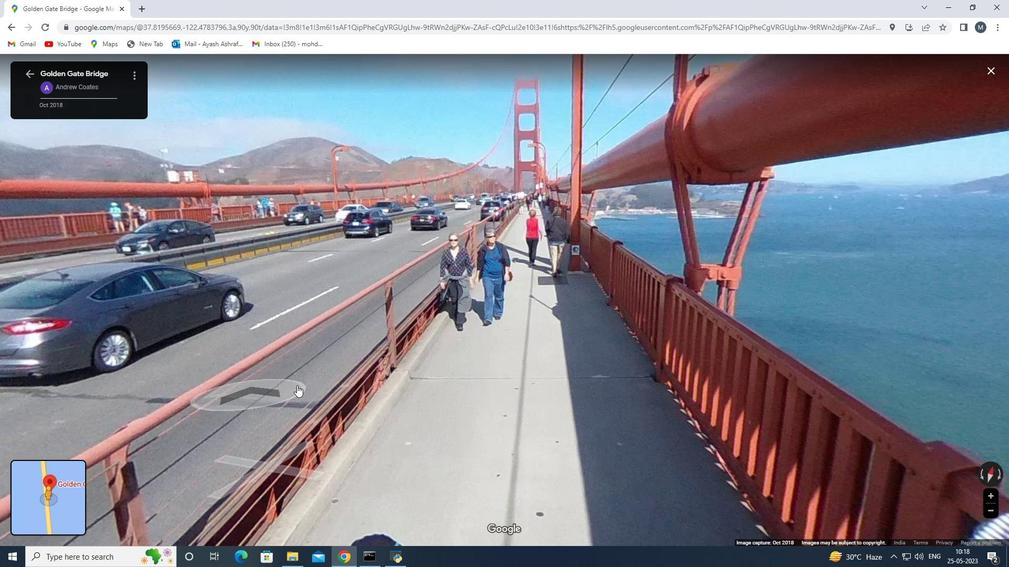 
Action: Mouse moved to (310, 369)
Screenshot: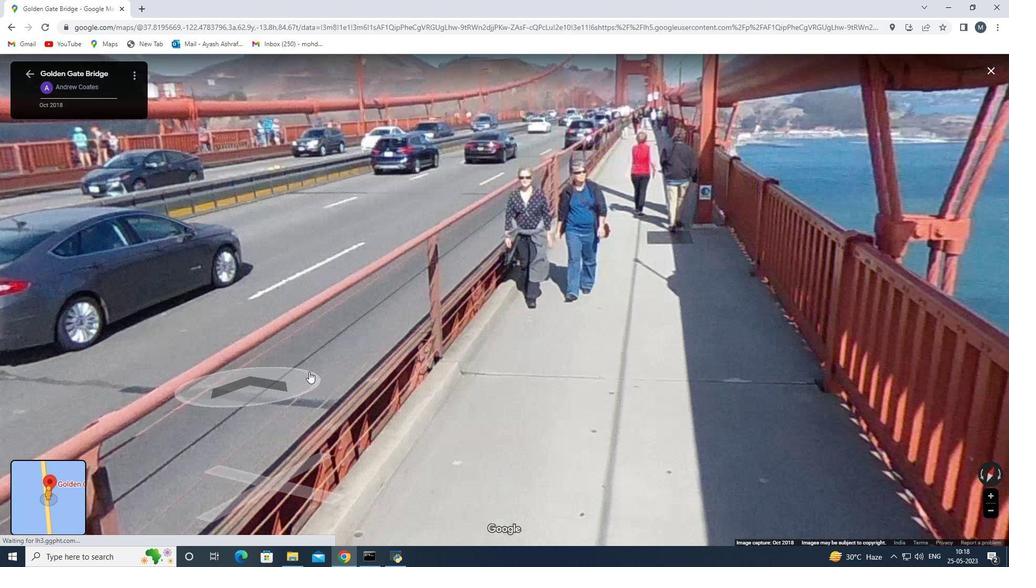 
Action: Mouse scrolled (310, 370) with delta (0, 0)
Screenshot: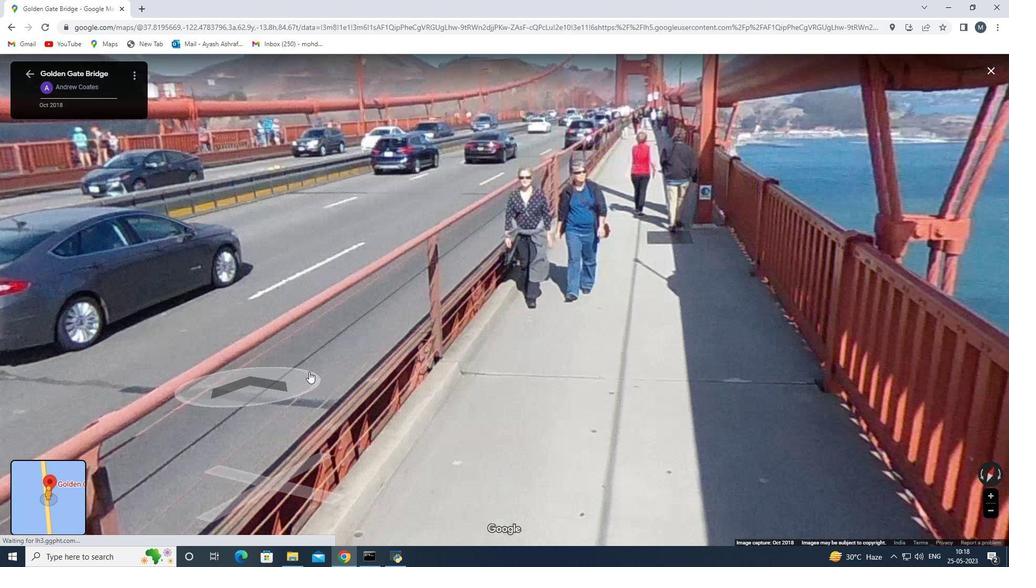 
Action: Mouse moved to (363, 358)
Screenshot: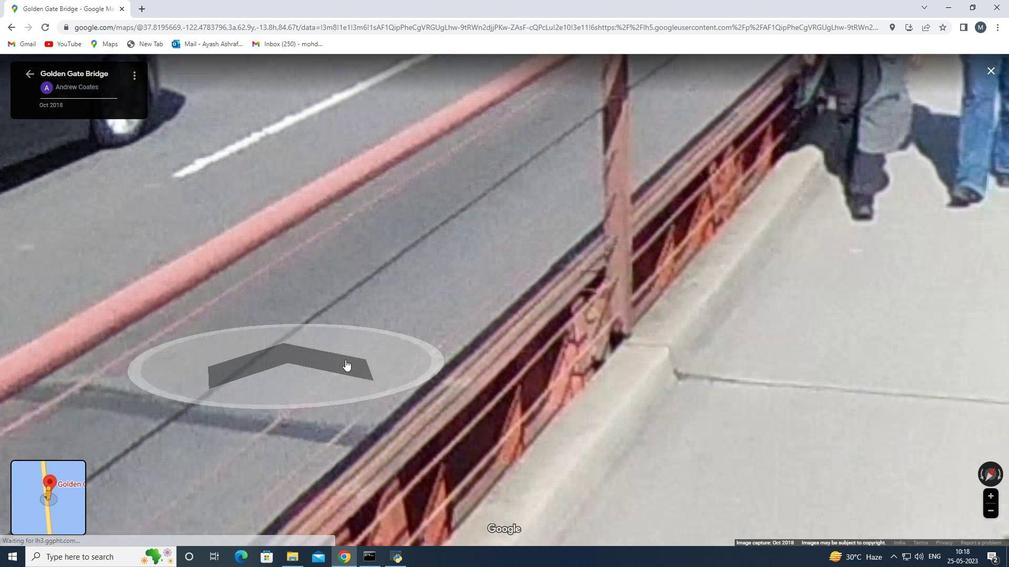 
Action: Mouse scrolled (363, 357) with delta (0, 0)
Screenshot: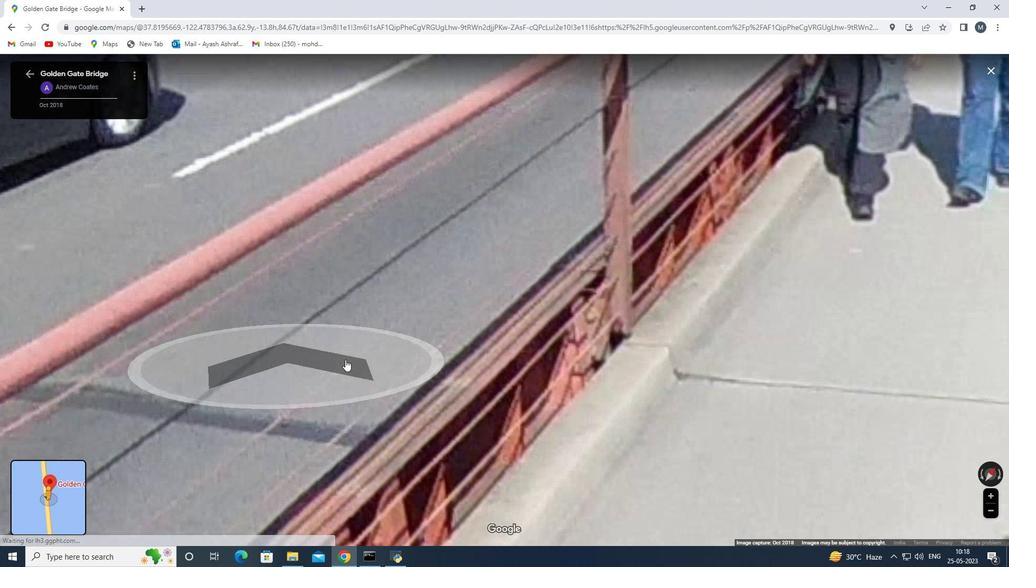
Action: Mouse scrolled (363, 357) with delta (0, 0)
Screenshot: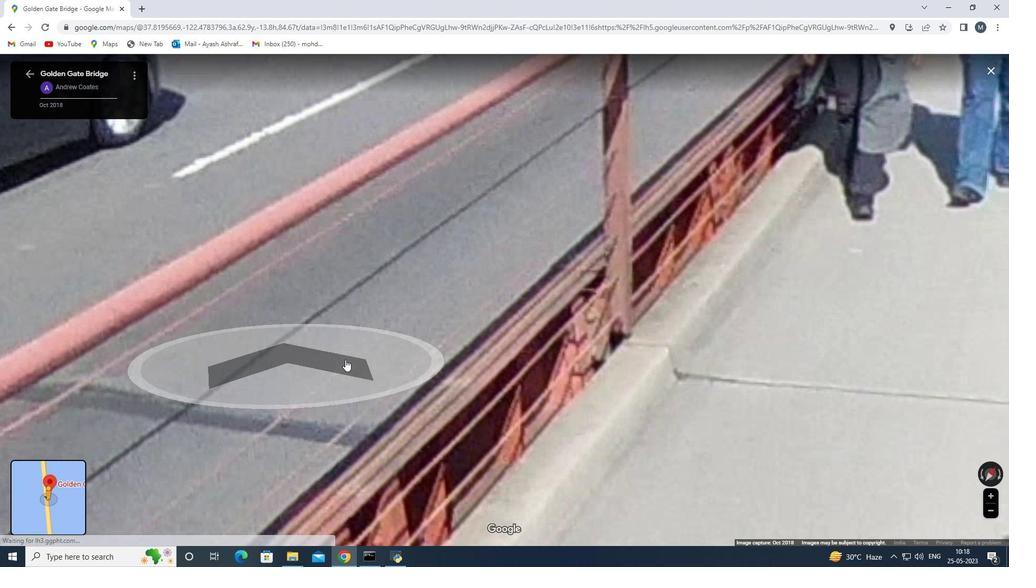 
Action: Mouse moved to (363, 358)
Screenshot: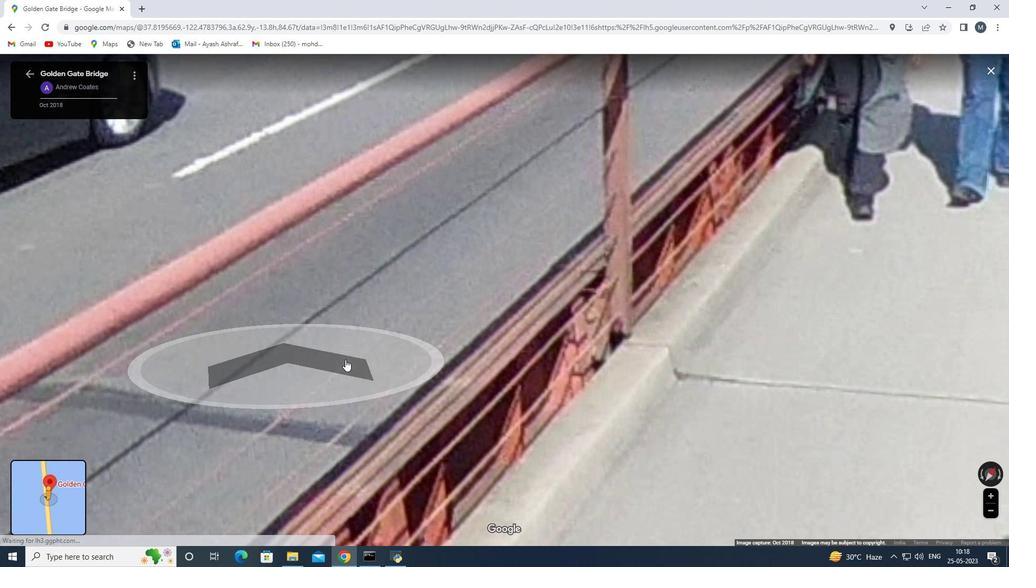 
Action: Mouse scrolled (363, 357) with delta (0, 0)
Screenshot: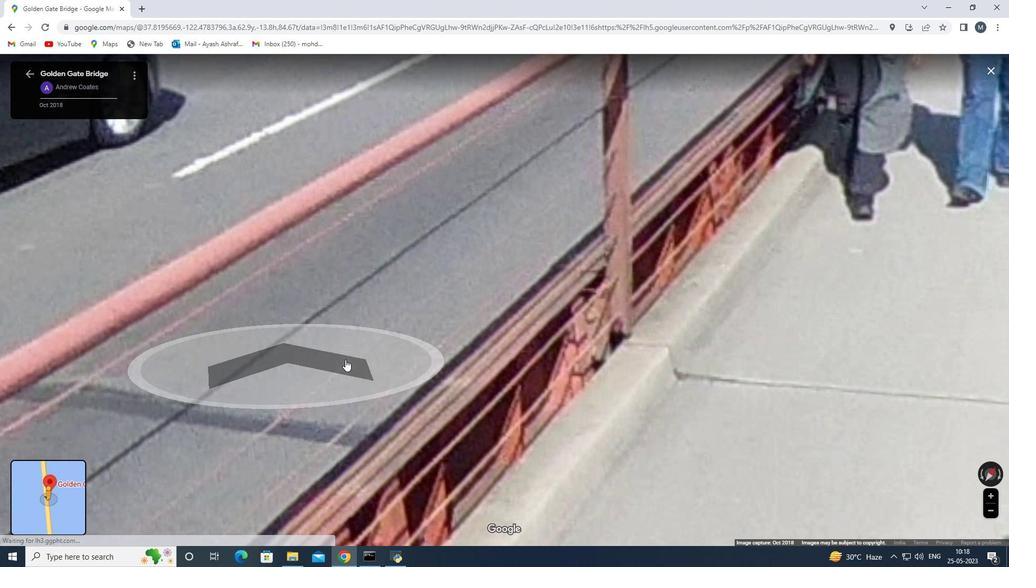 
Action: Mouse moved to (363, 361)
Screenshot: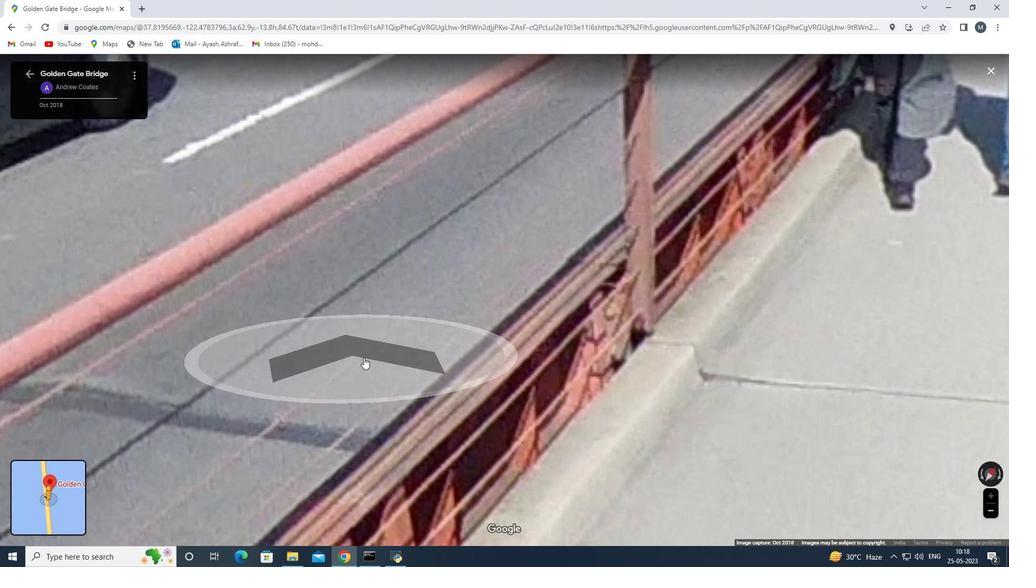 
Action: Mouse scrolled (363, 358) with delta (0, 0)
Screenshot: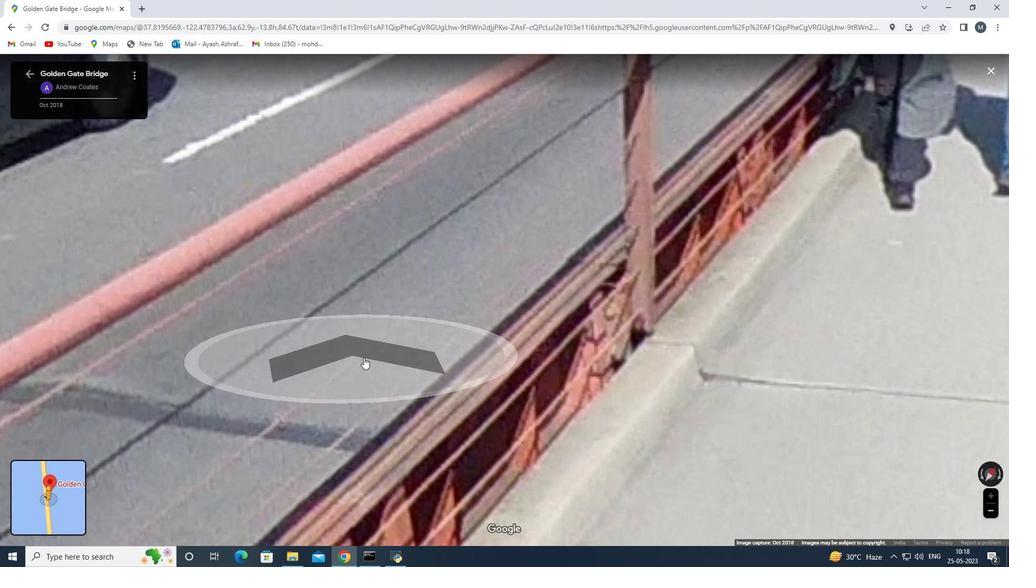 
Action: Mouse moved to (363, 362)
Screenshot: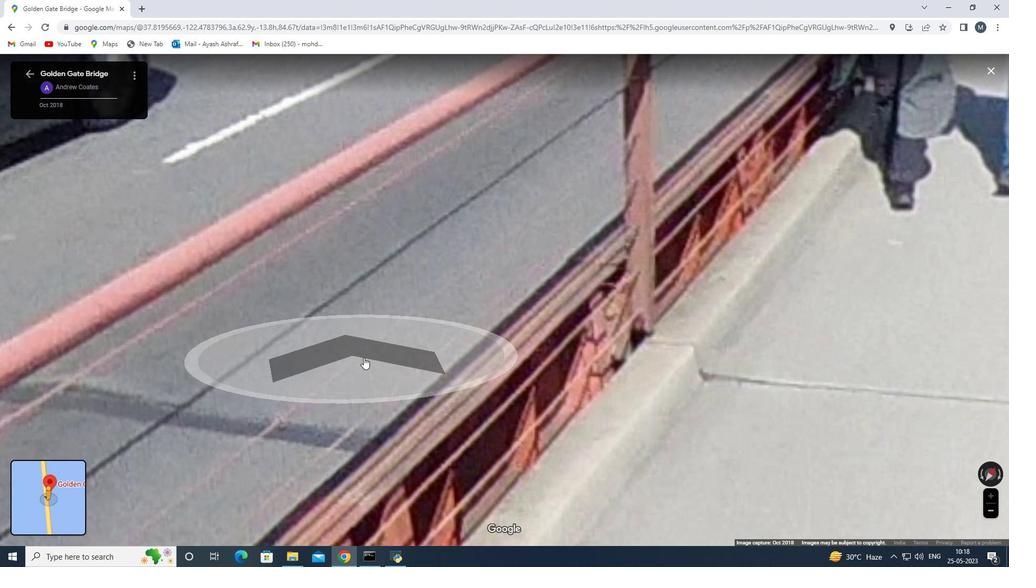 
Action: Mouse scrolled (363, 360) with delta (0, 0)
Screenshot: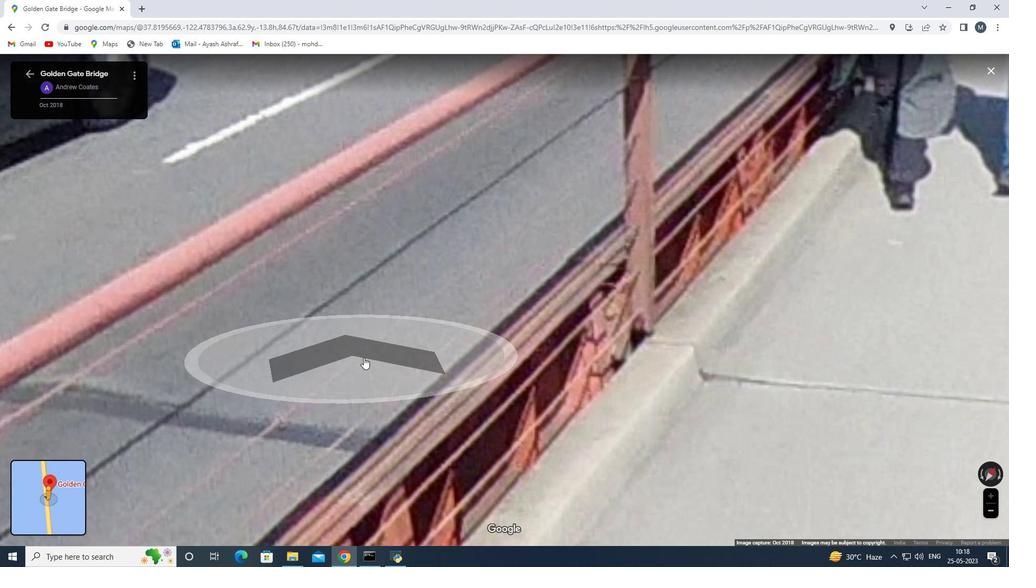 
Action: Mouse moved to (422, 361)
Screenshot: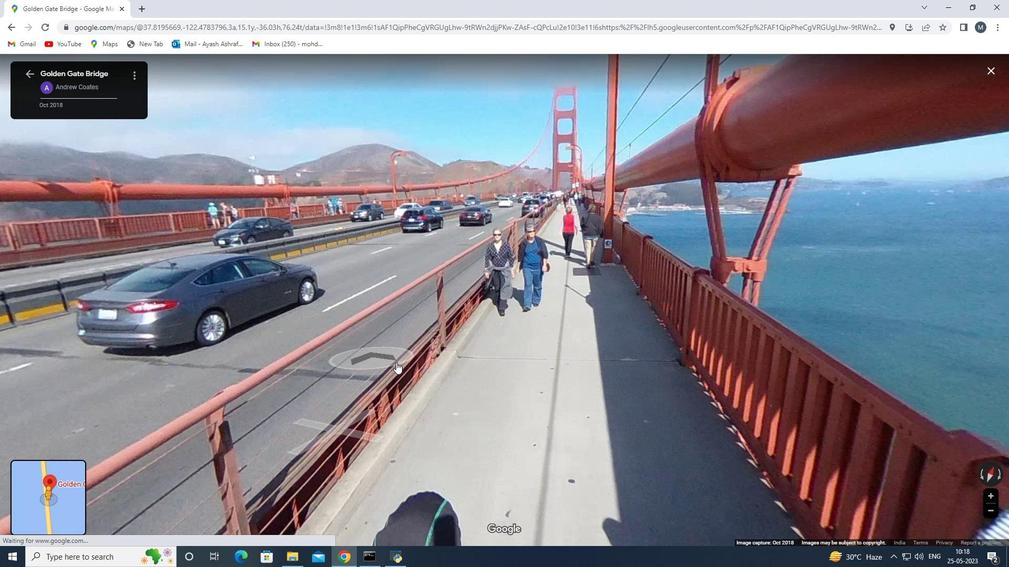 
Action: Mouse scrolled (421, 360) with delta (0, 0)
Screenshot: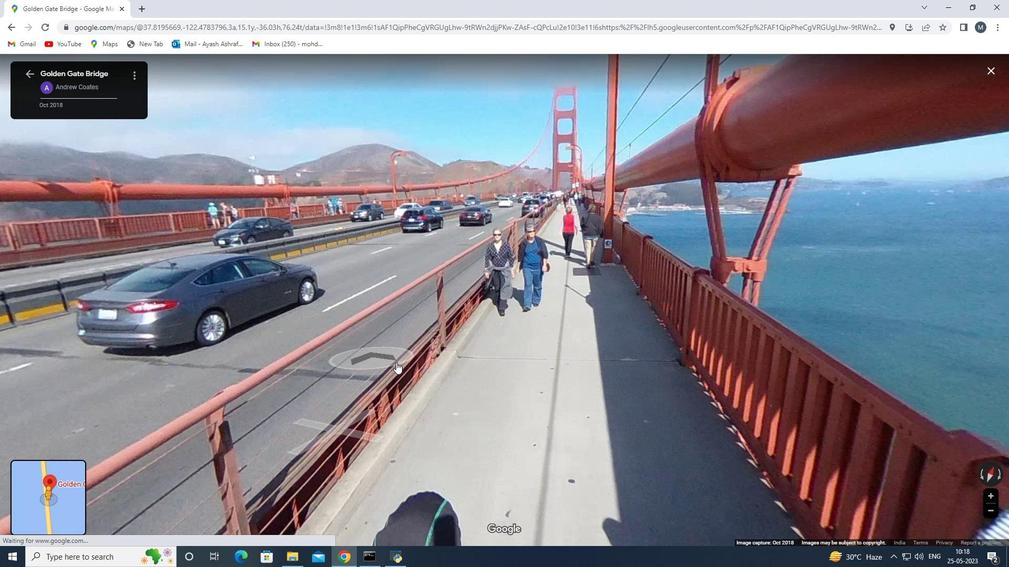 
Action: Mouse moved to (422, 360)
Screenshot: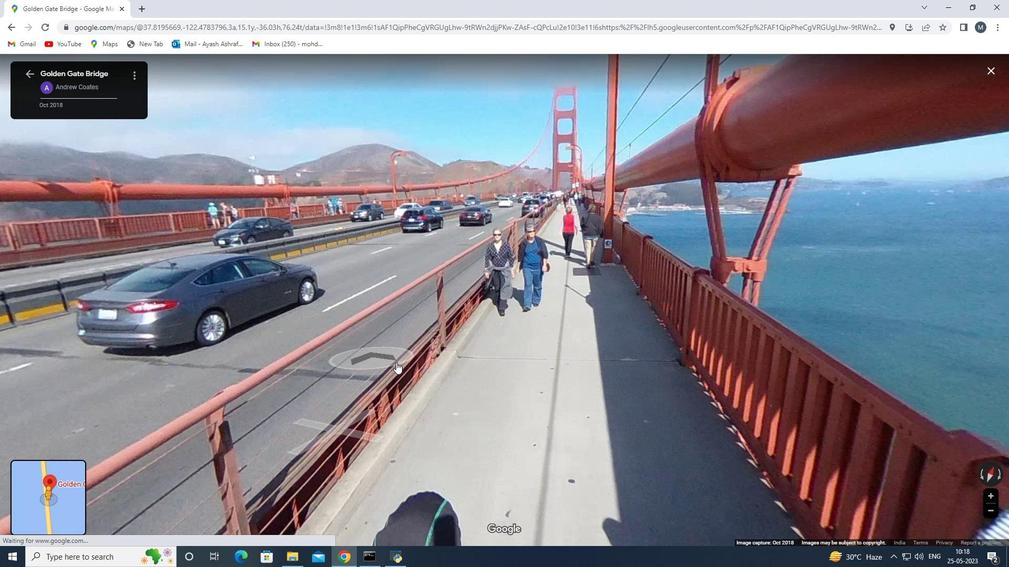 
Action: Mouse scrolled (422, 360) with delta (0, 0)
Screenshot: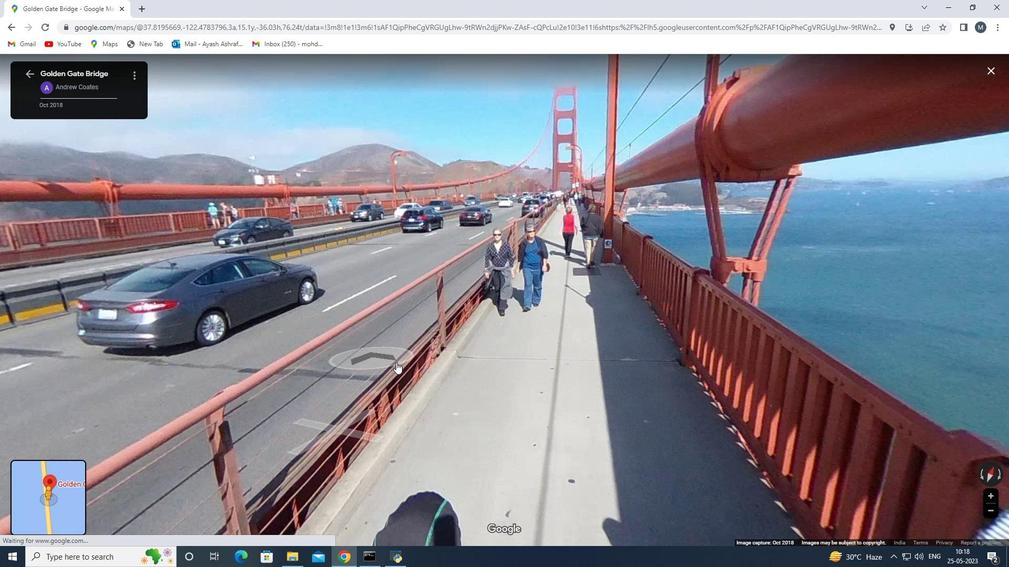 
Action: Mouse moved to (422, 360)
Screenshot: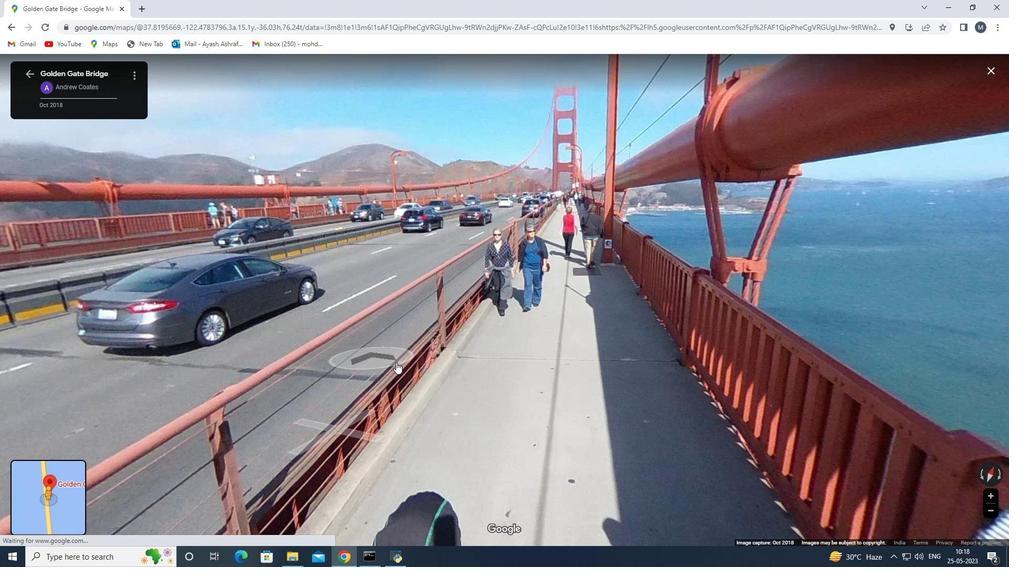 
Action: Mouse scrolled (422, 360) with delta (0, 0)
Screenshot: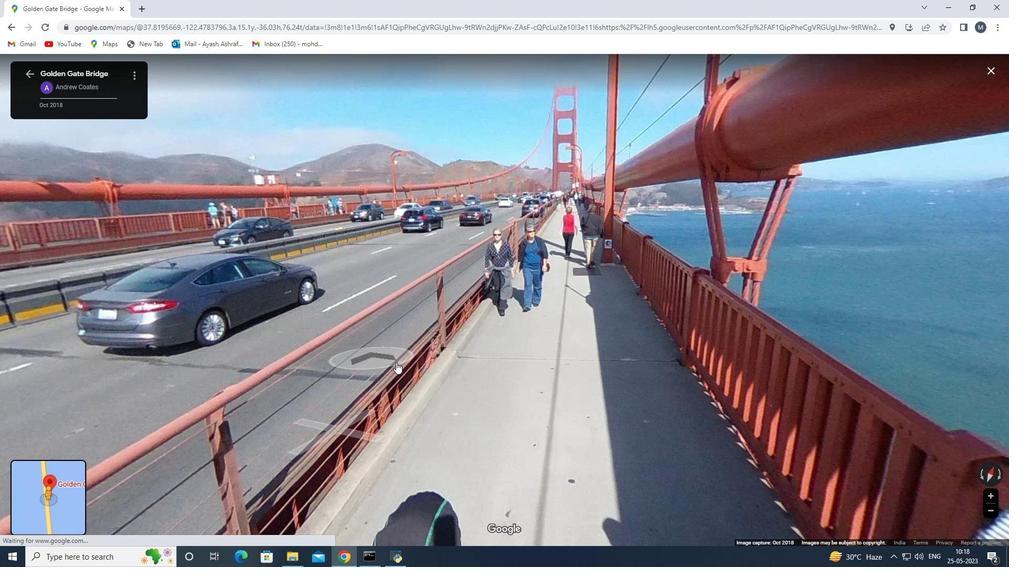 
Action: Mouse moved to (452, 262)
Screenshot: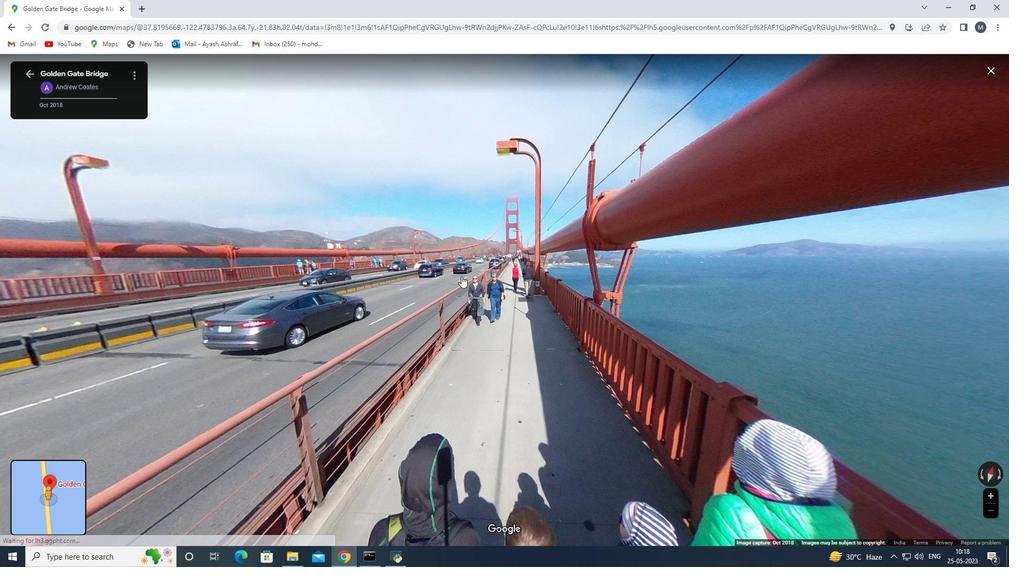 
Action: Mouse scrolled (452, 261) with delta (0, 0)
Screenshot: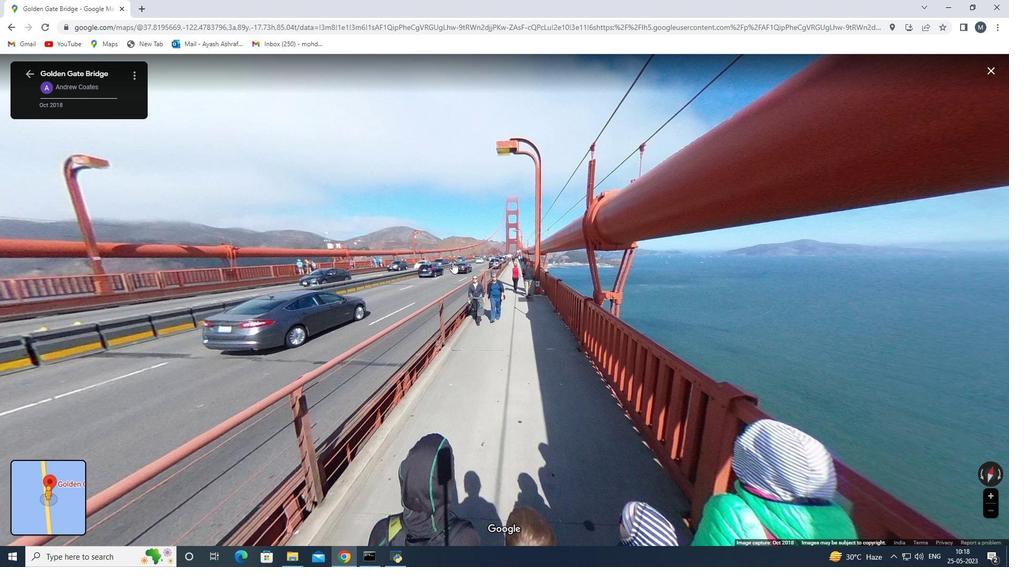 
Action: Mouse scrolled (452, 261) with delta (0, 0)
Screenshot: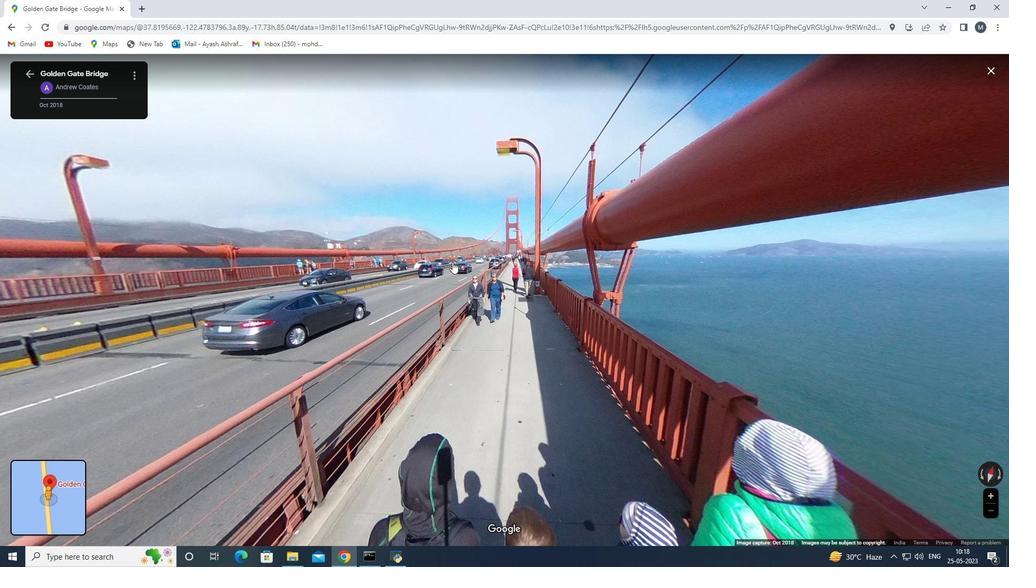 
Action: Mouse scrolled (452, 261) with delta (0, 0)
Screenshot: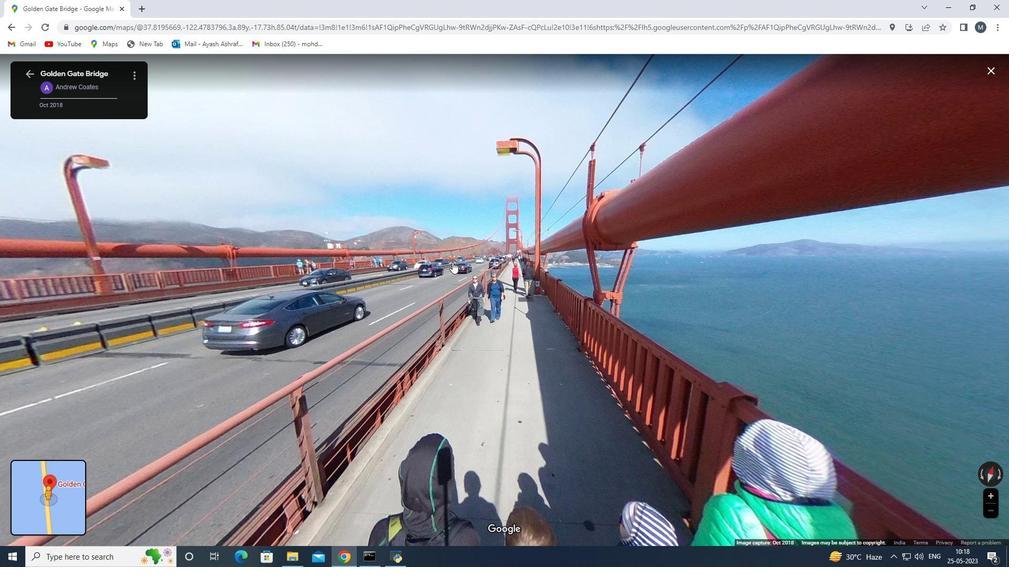 
Action: Mouse scrolled (452, 261) with delta (0, 0)
Screenshot: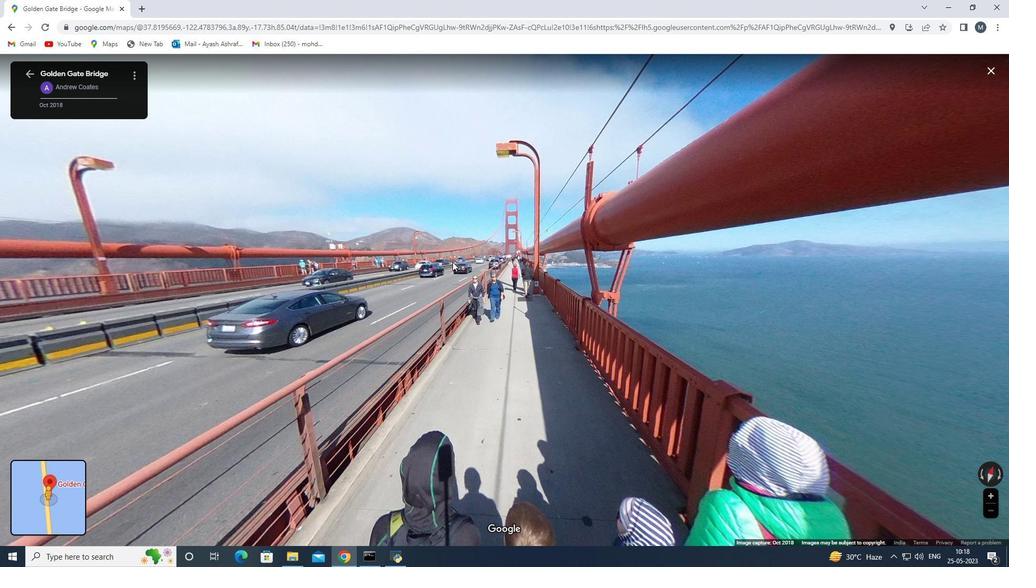 
Action: Mouse scrolled (452, 262) with delta (0, 0)
Screenshot: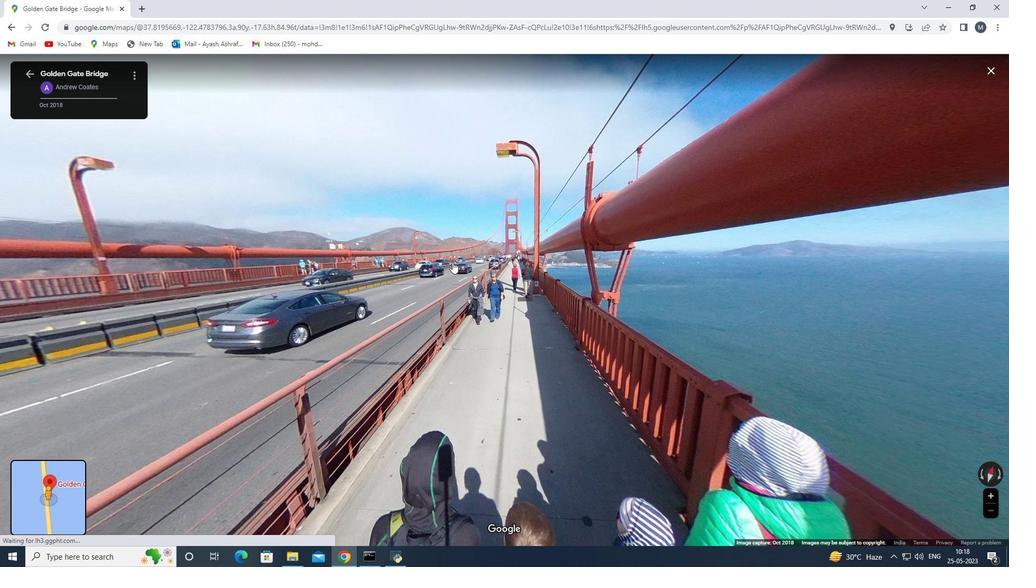
Action: Mouse scrolled (452, 262) with delta (0, 0)
Screenshot: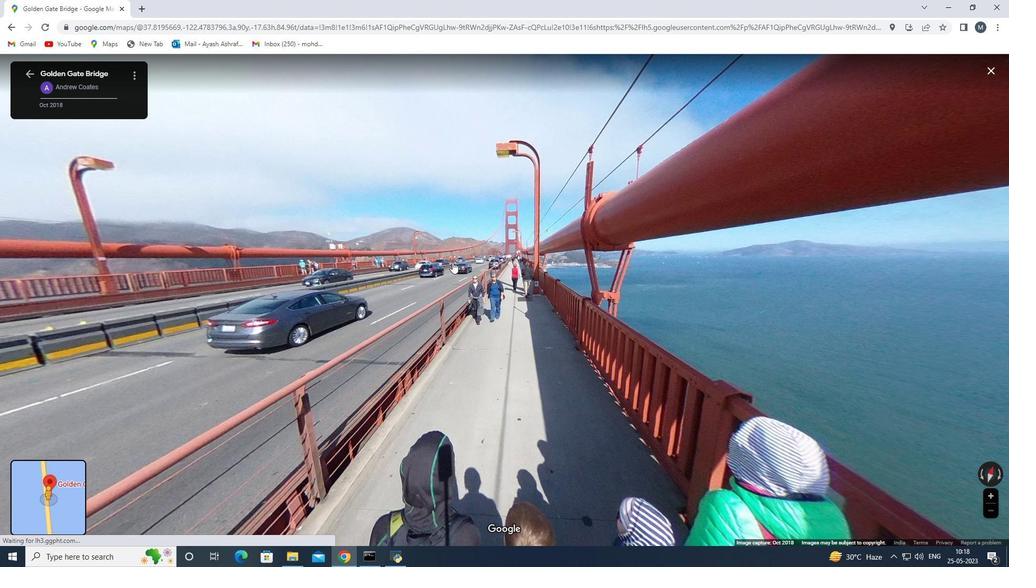 
Action: Mouse scrolled (452, 262) with delta (0, 0)
Screenshot: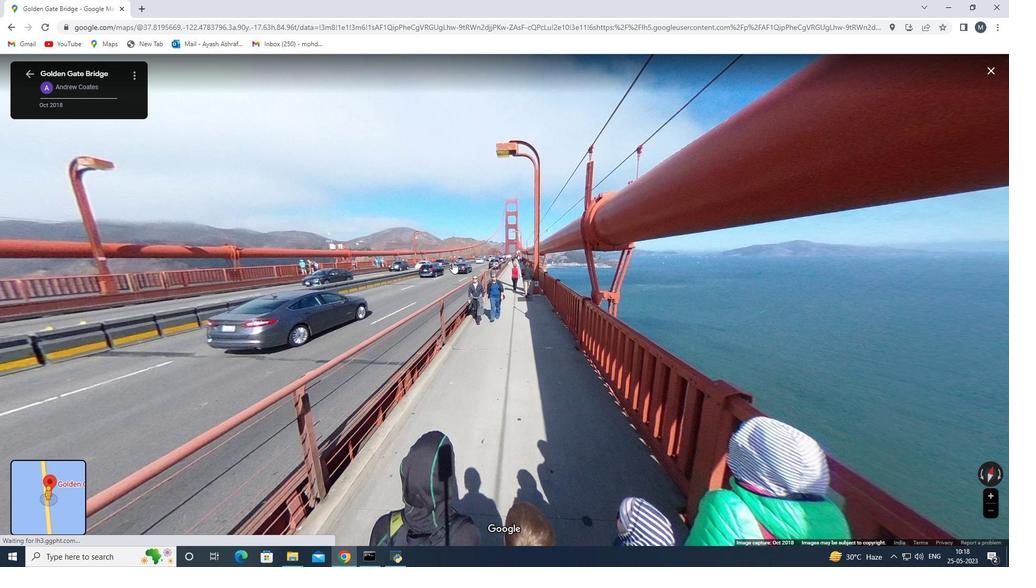 
Action: Mouse scrolled (452, 262) with delta (0, 0)
Screenshot: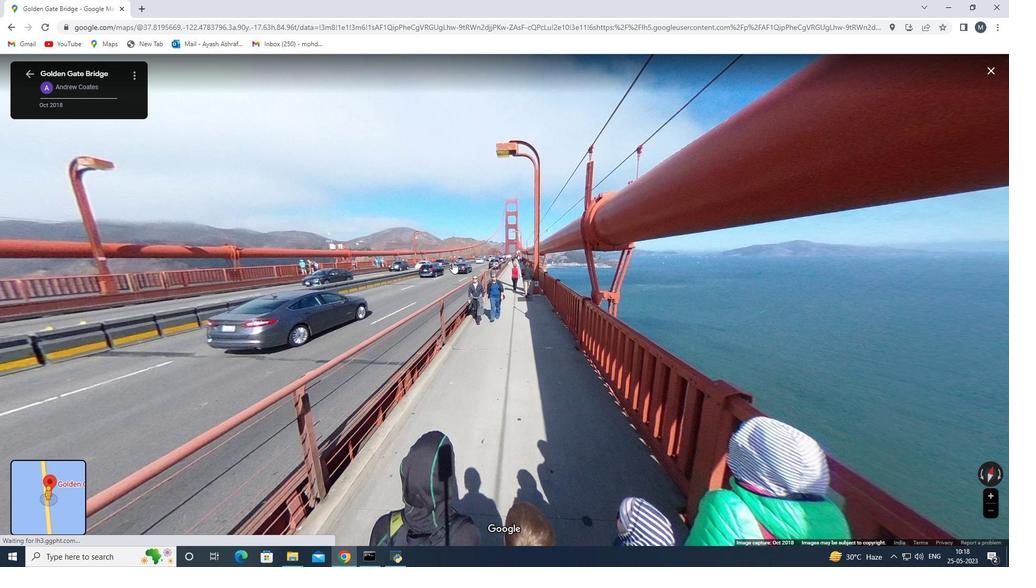 
Action: Mouse scrolled (452, 262) with delta (0, 0)
Screenshot: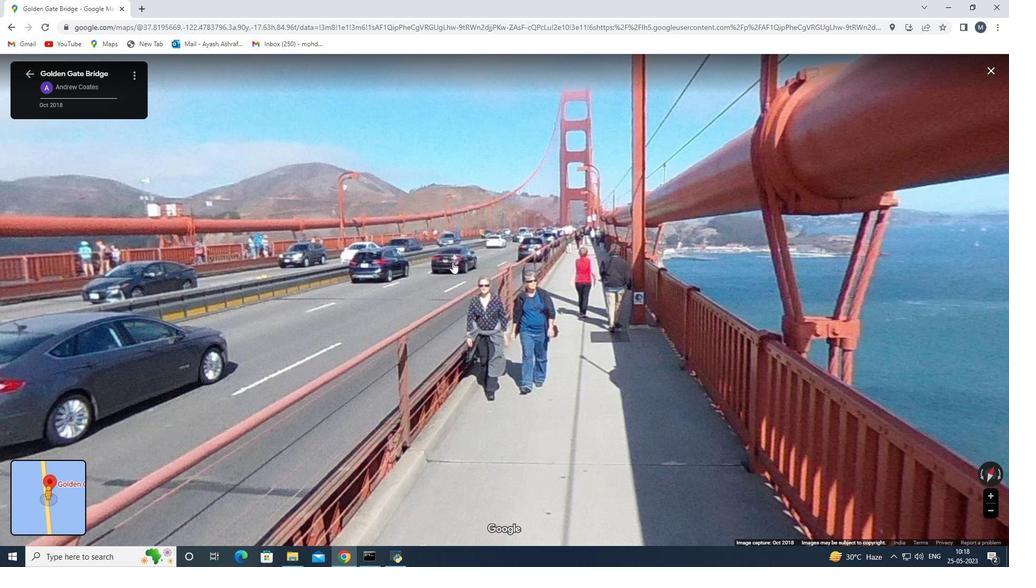 
Action: Mouse scrolled (452, 262) with delta (0, 0)
Screenshot: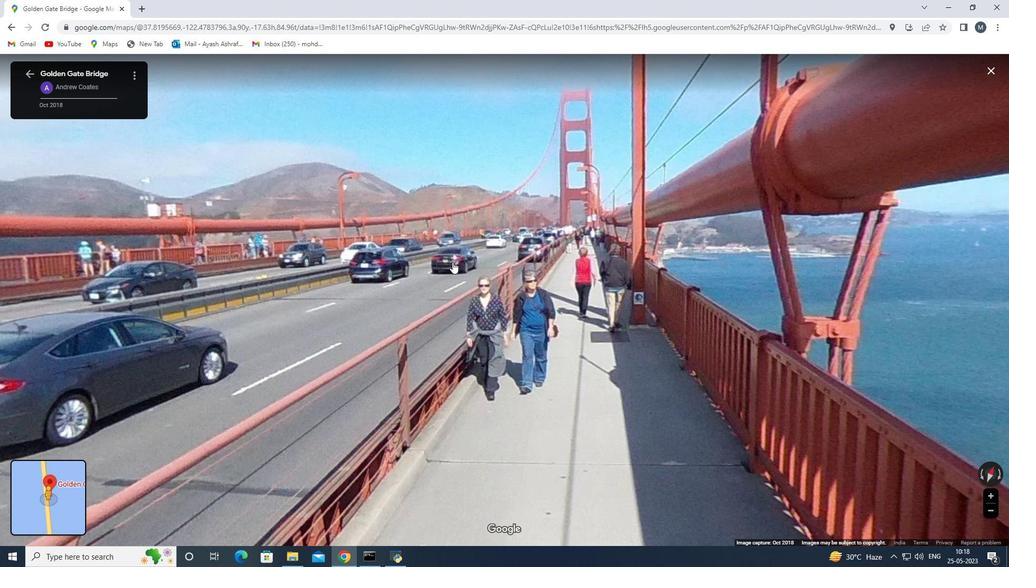 
Action: Mouse scrolled (452, 262) with delta (0, 0)
Screenshot: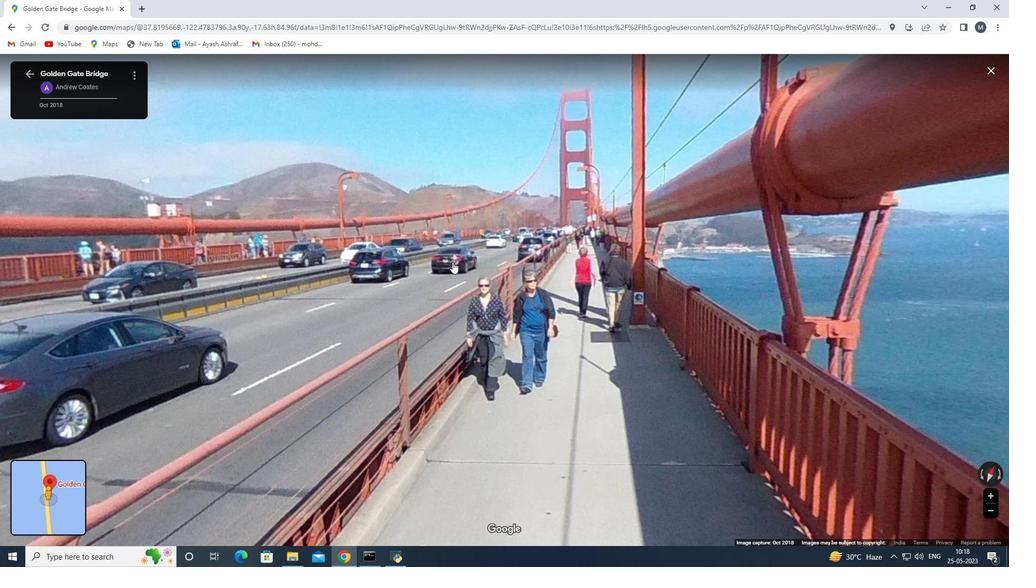 
Action: Mouse moved to (534, 264)
Screenshot: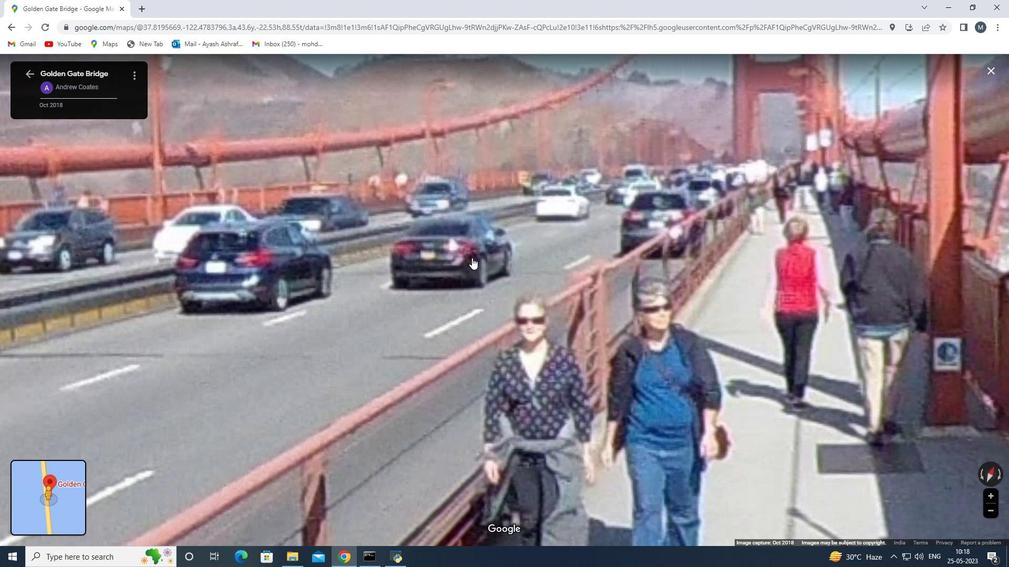 
Action: Mouse scrolled (534, 264) with delta (0, 0)
Screenshot: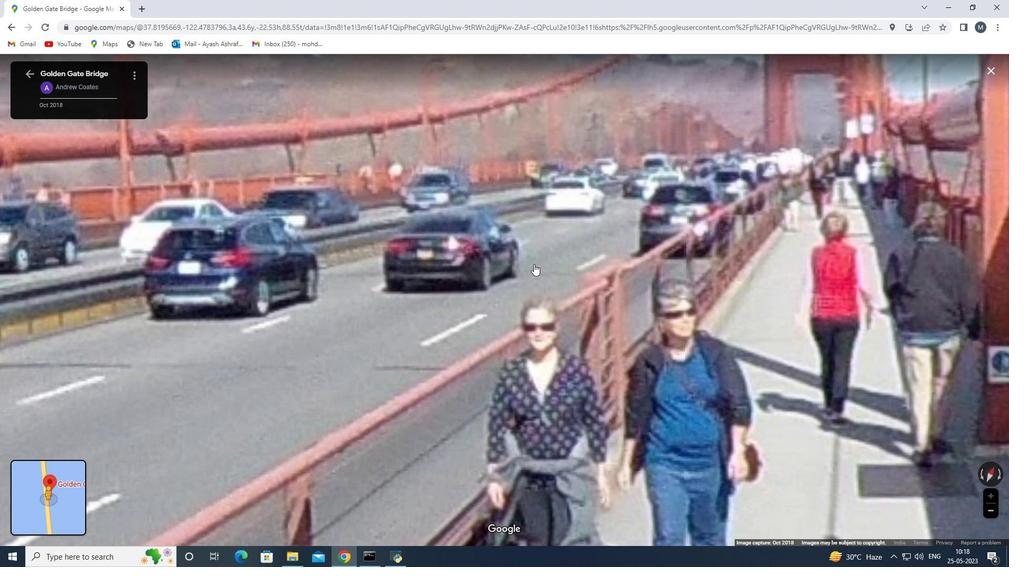 
Action: Mouse scrolled (534, 264) with delta (0, 0)
Screenshot: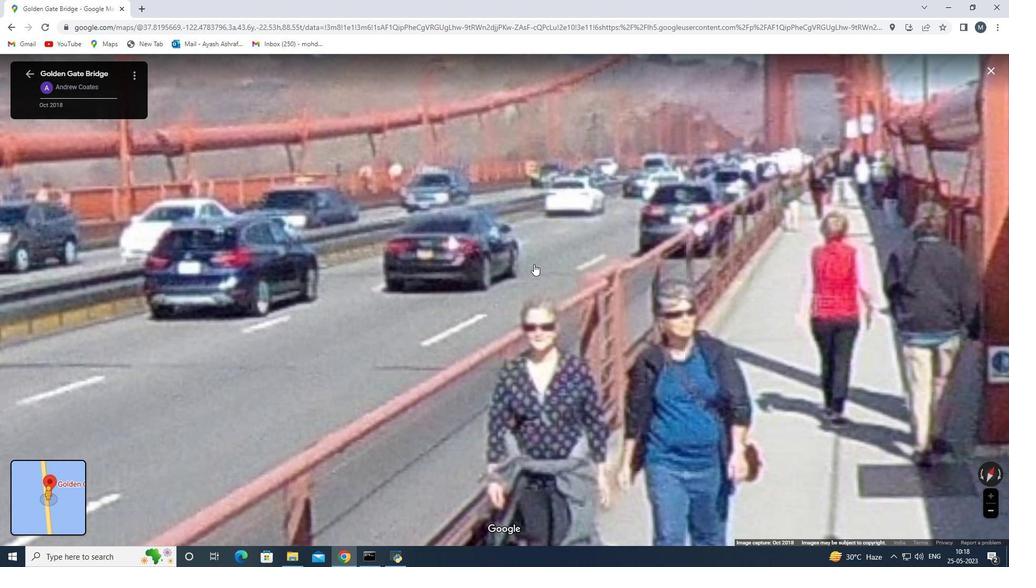 
Action: Mouse scrolled (534, 264) with delta (0, 0)
Screenshot: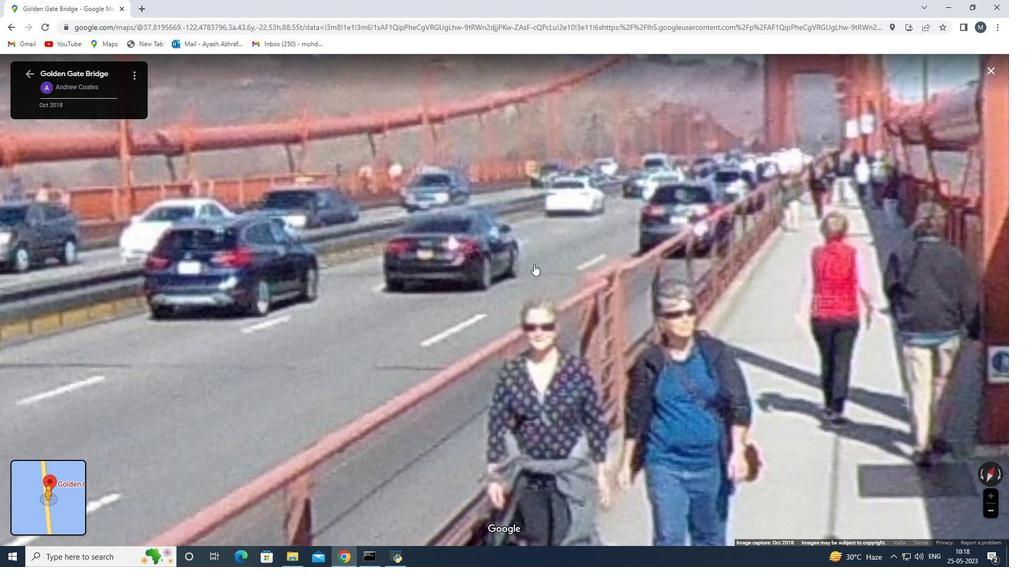 
Action: Mouse moved to (162, 378)
Screenshot: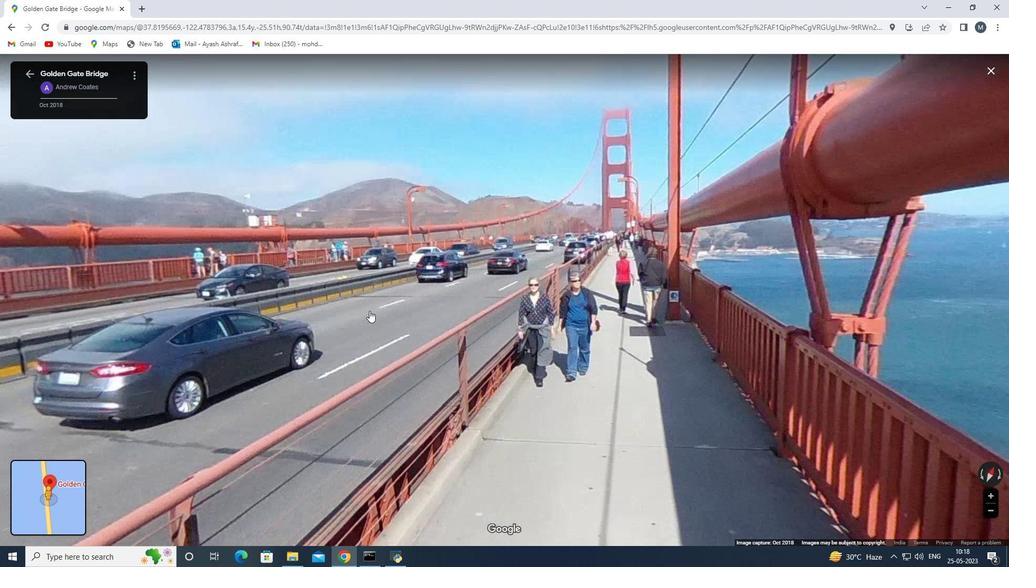 
Action: Mouse scrolled (162, 377) with delta (0, 0)
Screenshot: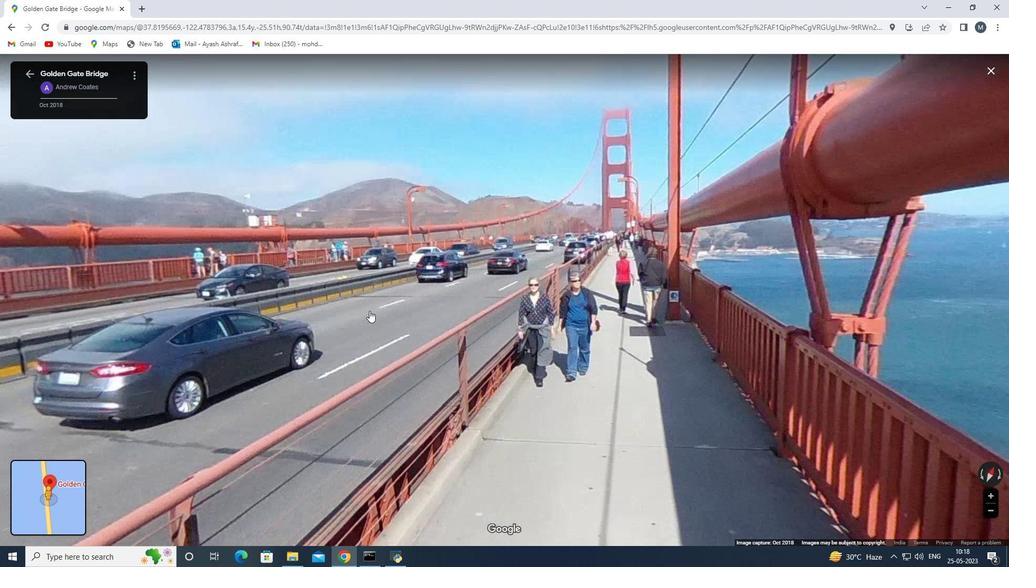
Action: Mouse moved to (154, 384)
Screenshot: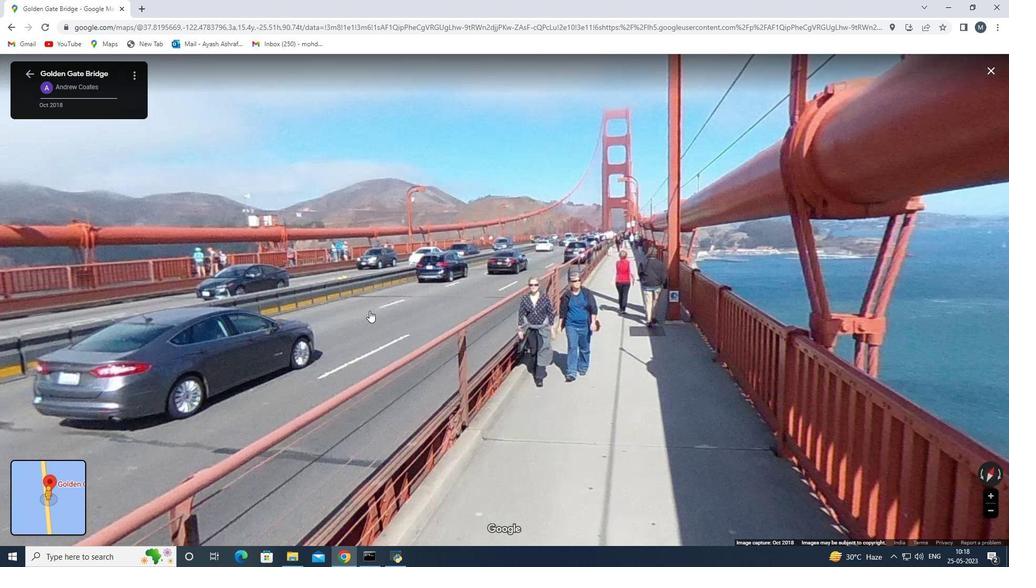 
Action: Mouse scrolled (156, 383) with delta (0, 0)
Screenshot: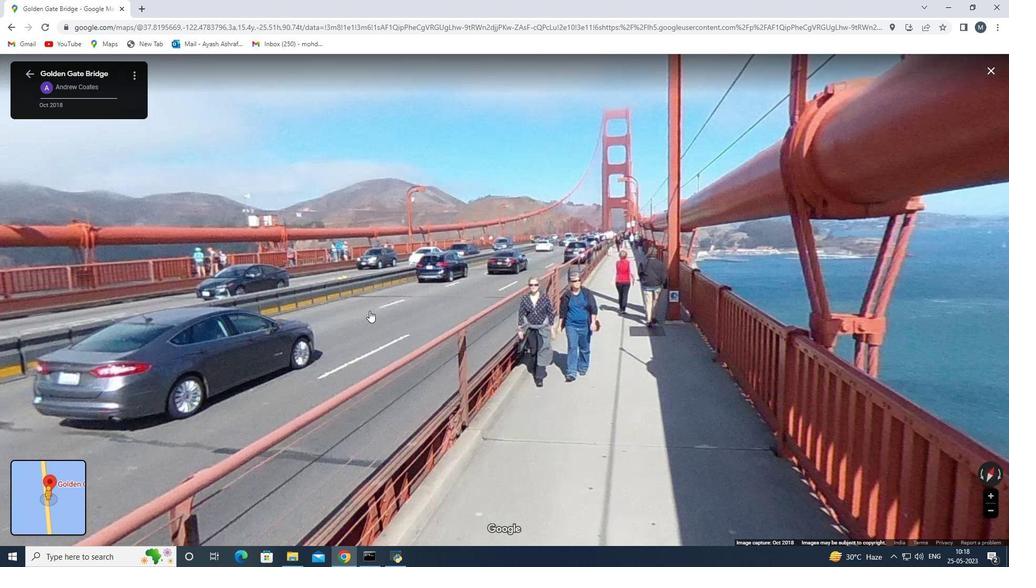 
Action: Mouse moved to (148, 391)
Screenshot: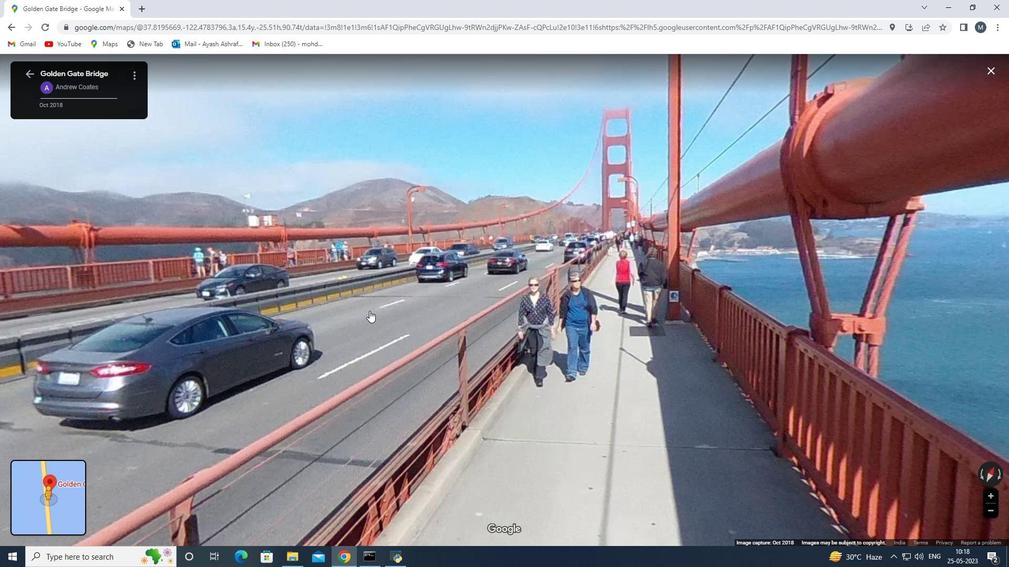 
Action: Mouse scrolled (150, 388) with delta (0, 0)
Screenshot: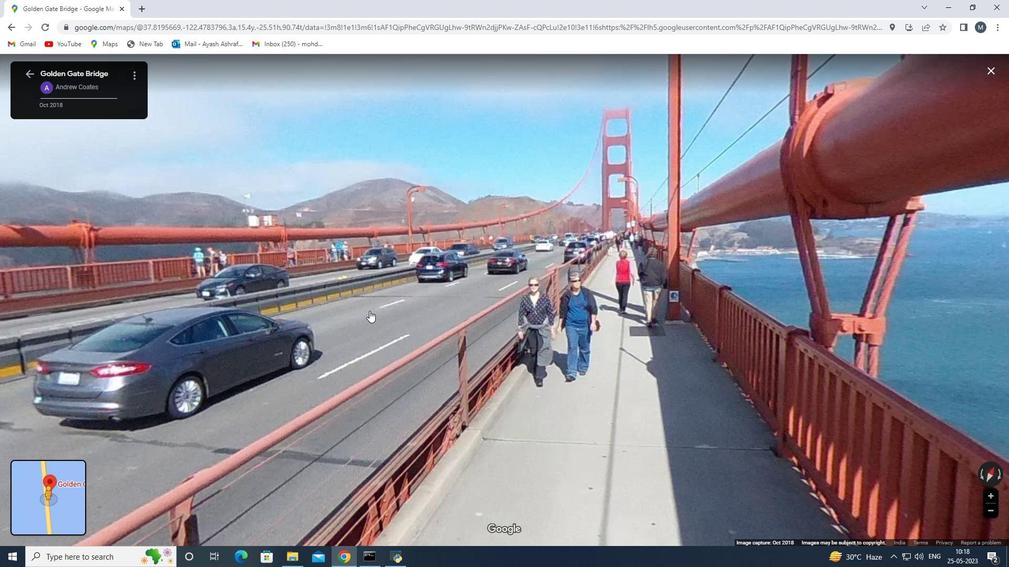
Action: Mouse moved to (237, 384)
Screenshot: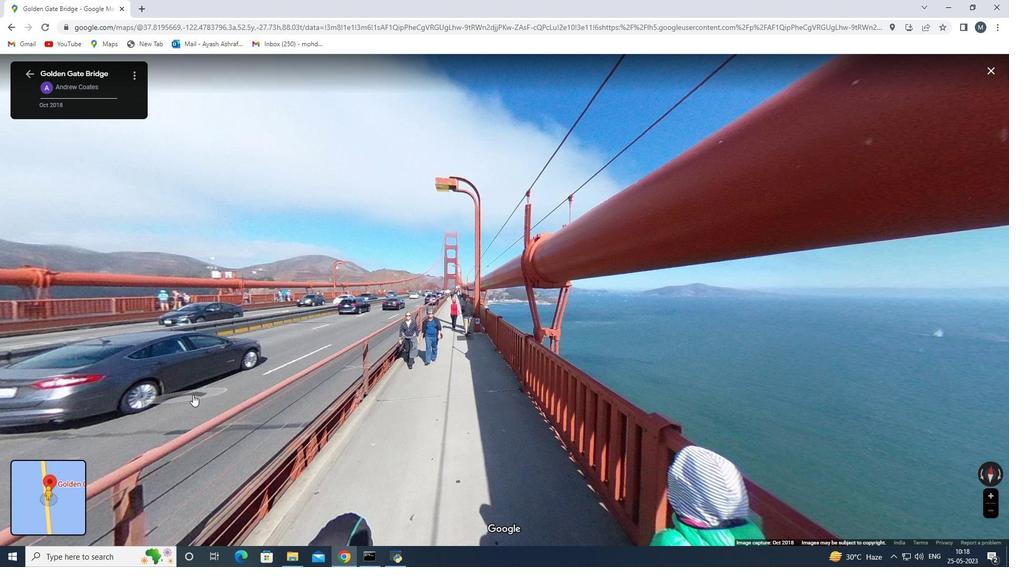 
Action: Mouse scrolled (237, 383) with delta (0, 0)
Screenshot: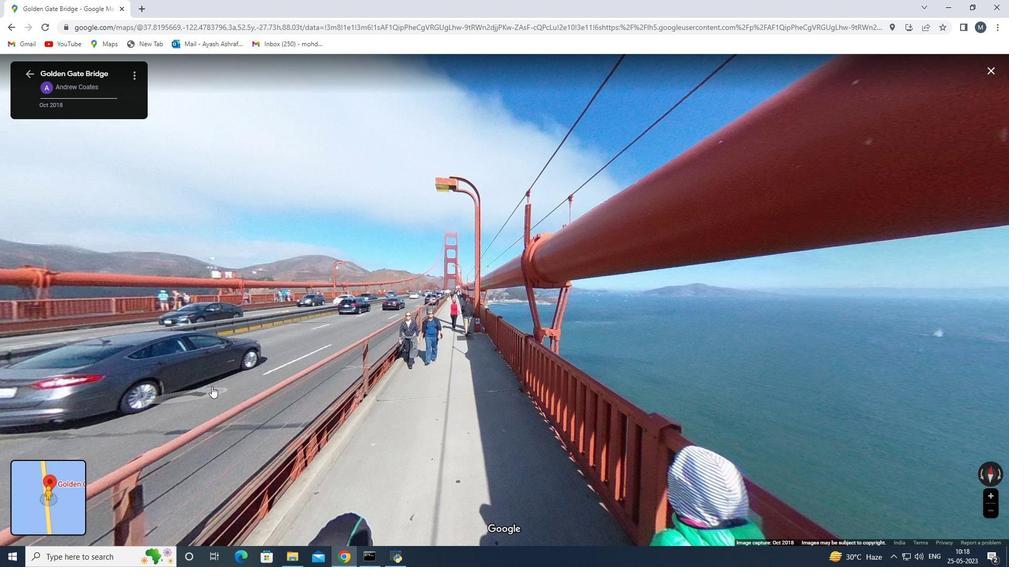 
Action: Mouse moved to (226, 391)
Screenshot: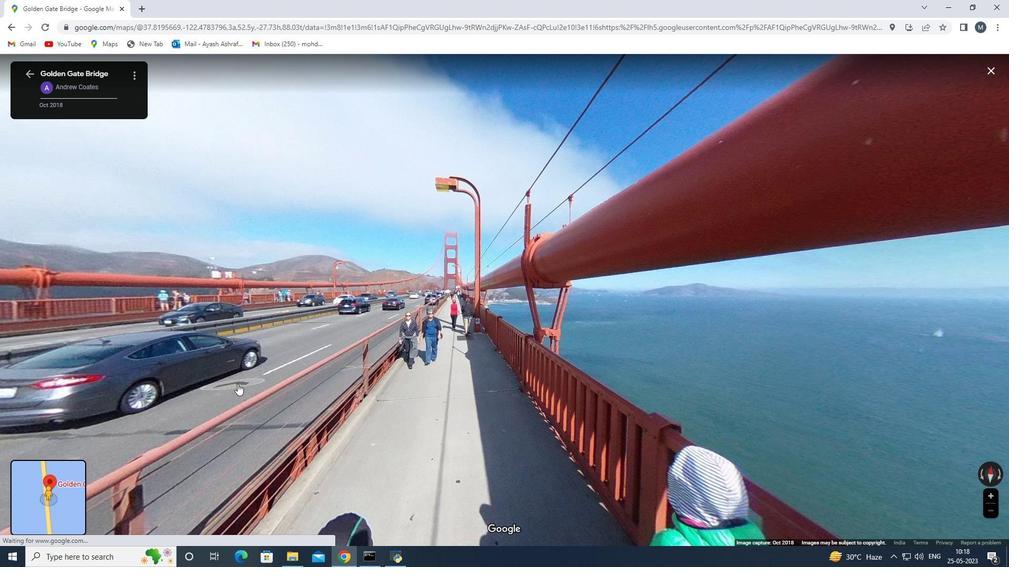 
Action: Mouse scrolled (227, 388) with delta (0, 0)
Screenshot: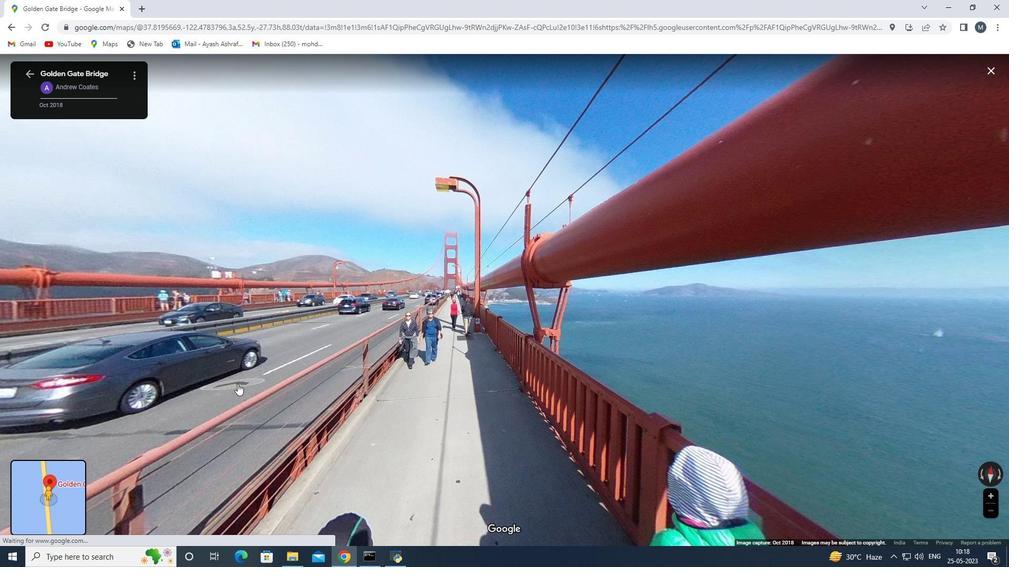 
Action: Mouse moved to (208, 414)
Screenshot: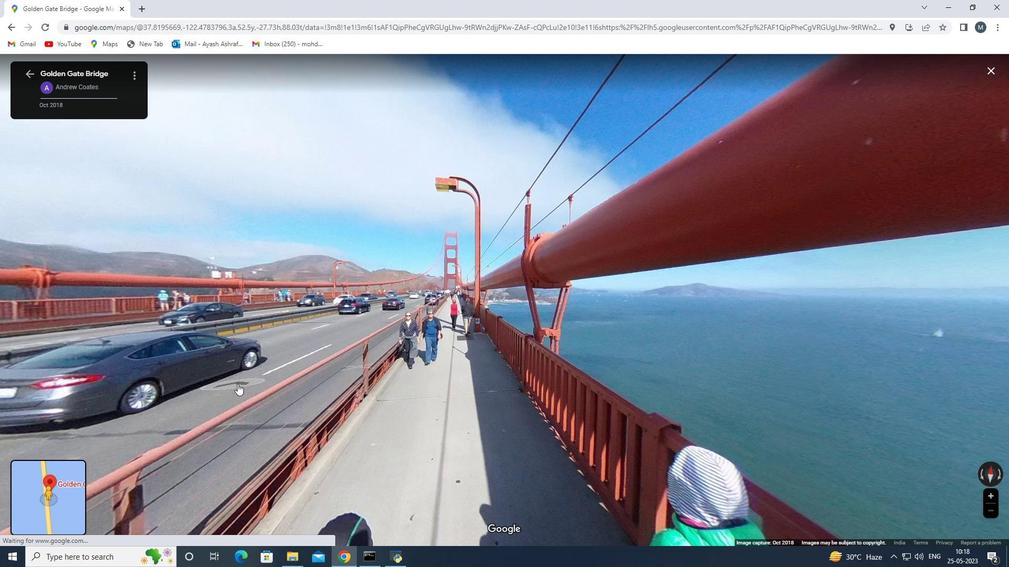
Action: Mouse scrolled (211, 411) with delta (0, 0)
Screenshot: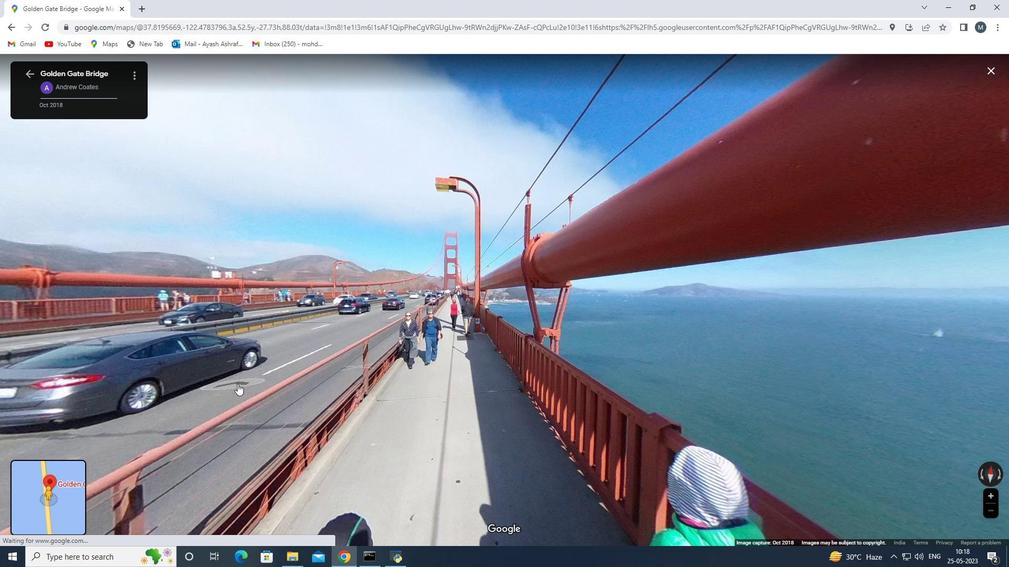 
Action: Mouse moved to (162, 438)
Screenshot: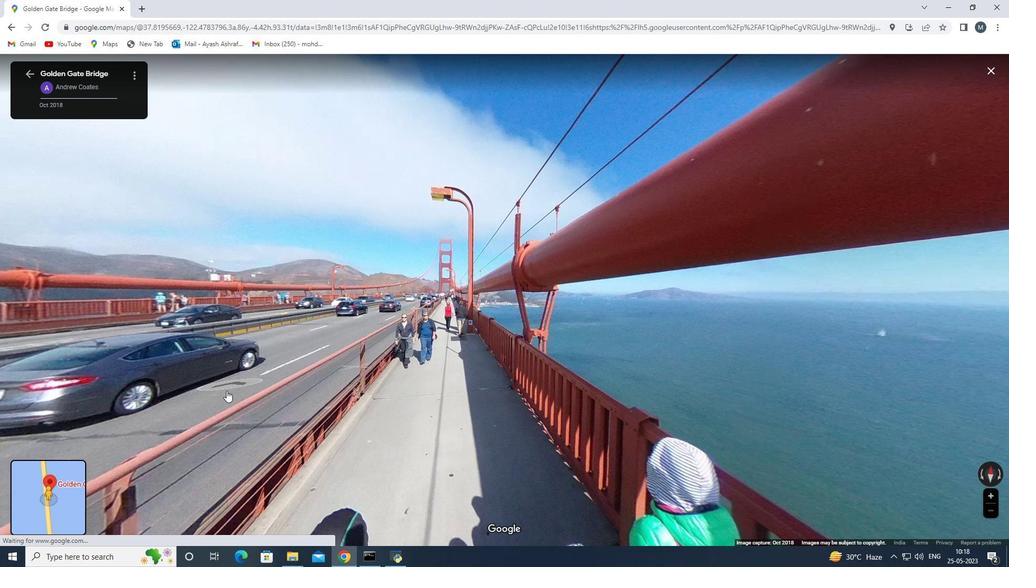 
Action: Mouse scrolled (176, 434) with delta (0, 0)
Screenshot: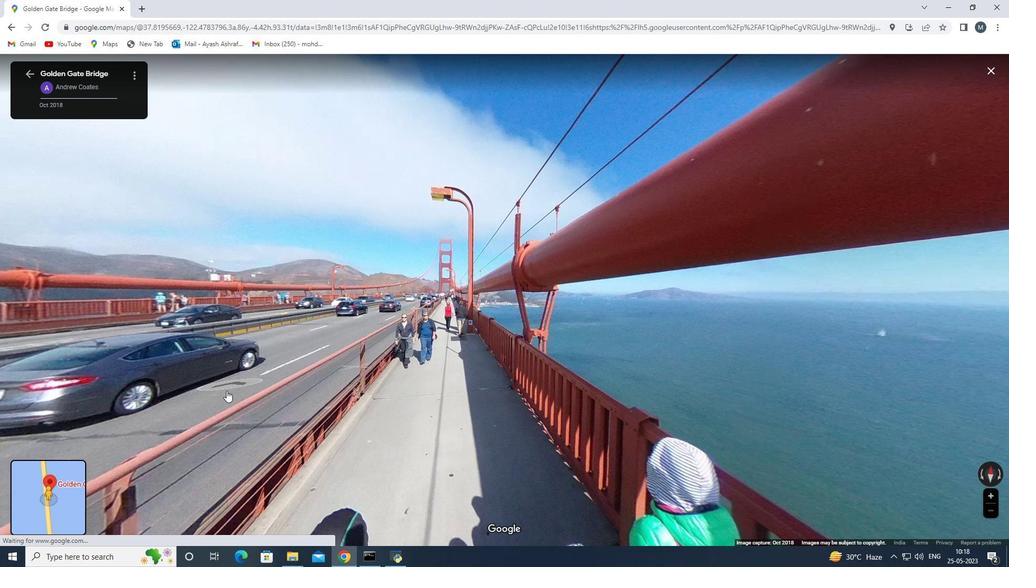 
Action: Mouse moved to (146, 444)
Screenshot: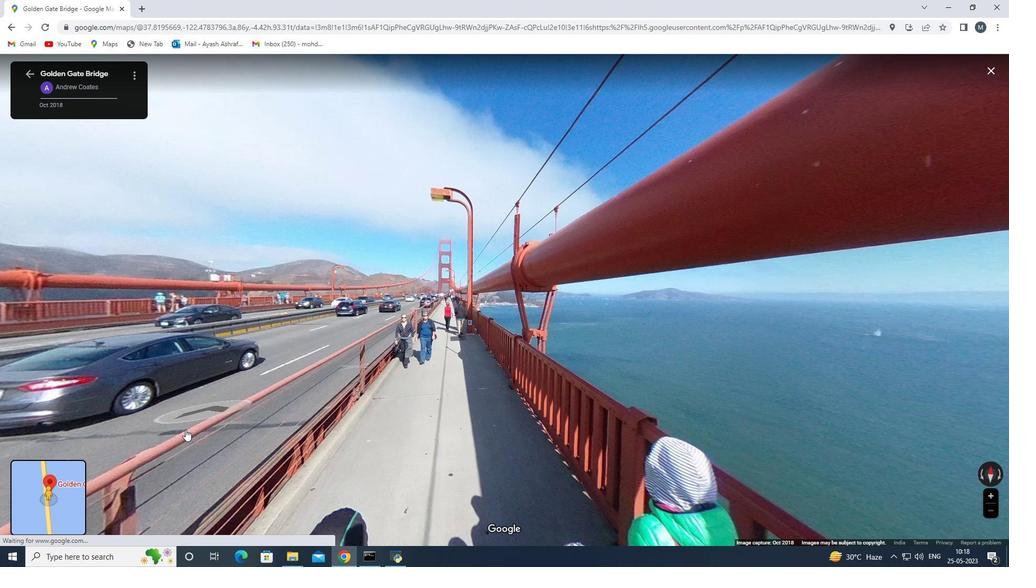 
Action: Mouse scrolled (146, 443) with delta (0, 0)
Screenshot: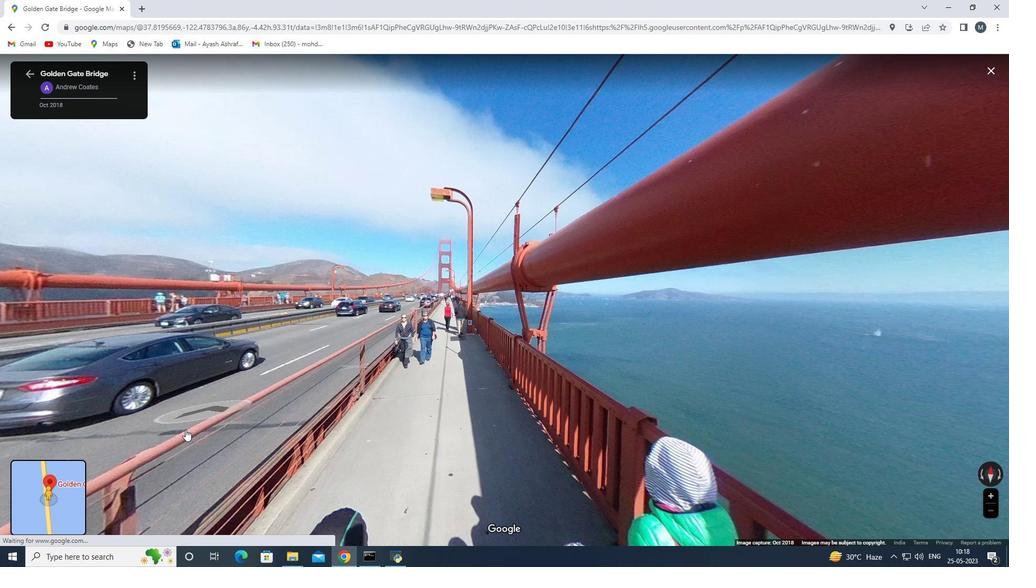 
Action: Mouse scrolled (146, 443) with delta (0, 0)
Screenshot: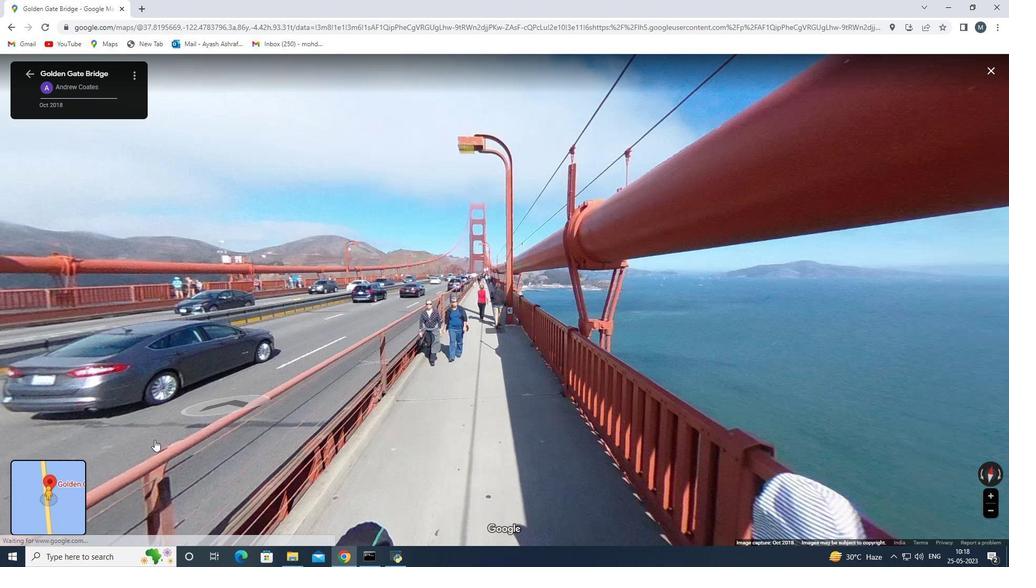 
Action: Mouse scrolled (146, 443) with delta (0, 0)
Screenshot: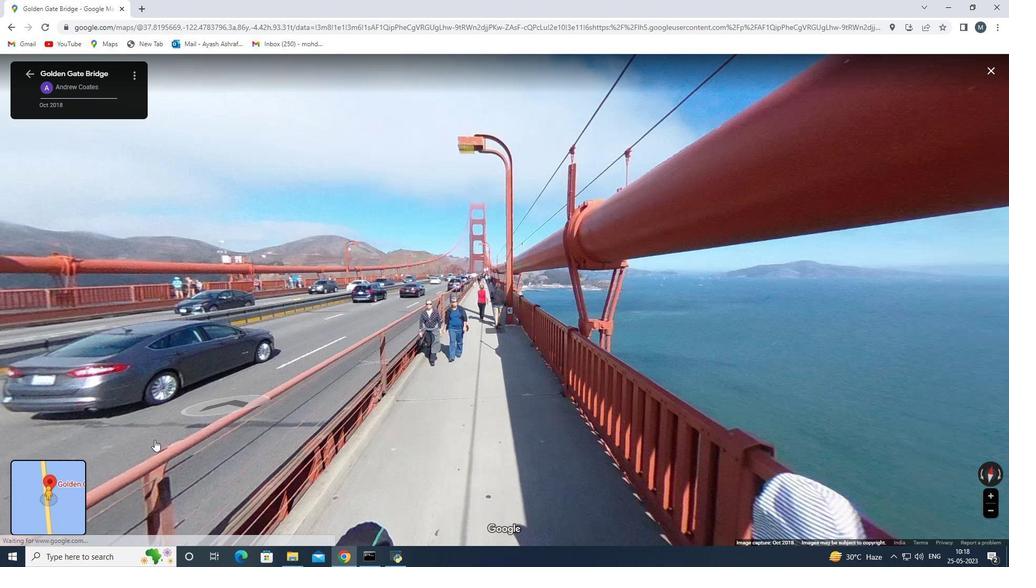 
Action: Mouse moved to (148, 438)
Screenshot: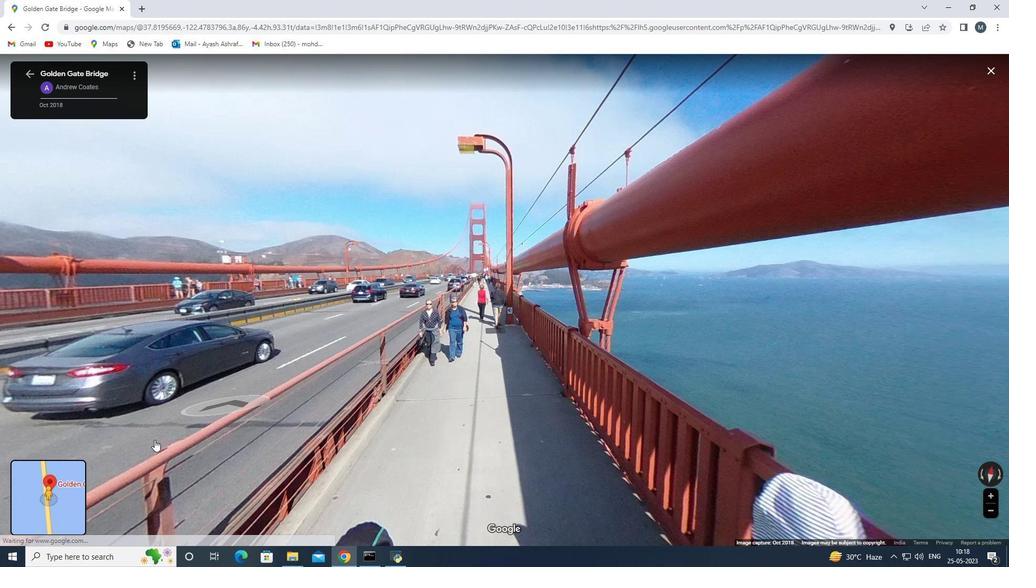 
Action: Mouse scrolled (147, 440) with delta (0, 0)
Screenshot: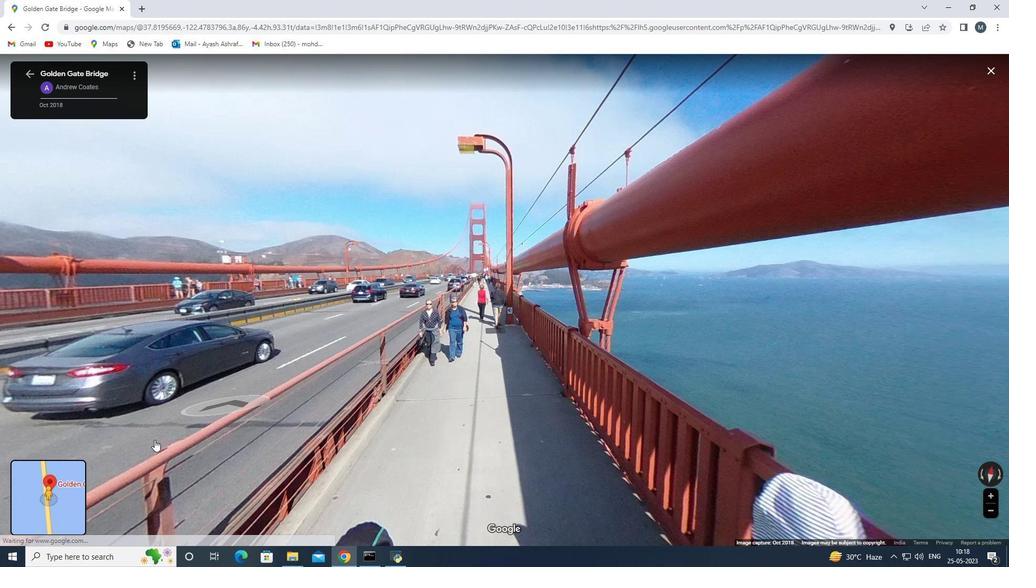 
Action: Mouse moved to (154, 432)
Screenshot: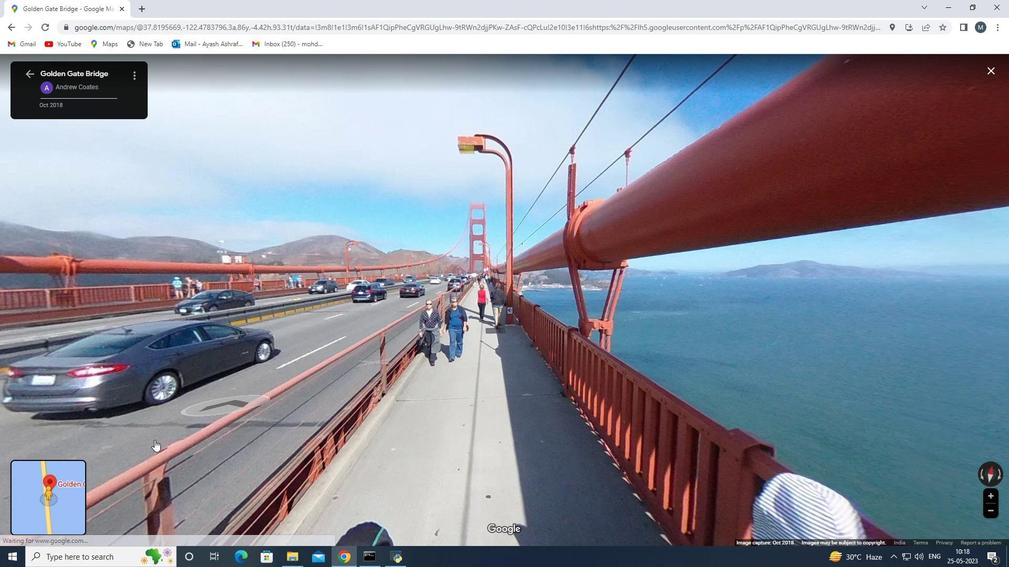 
Action: Mouse scrolled (149, 436) with delta (0, 0)
Screenshot: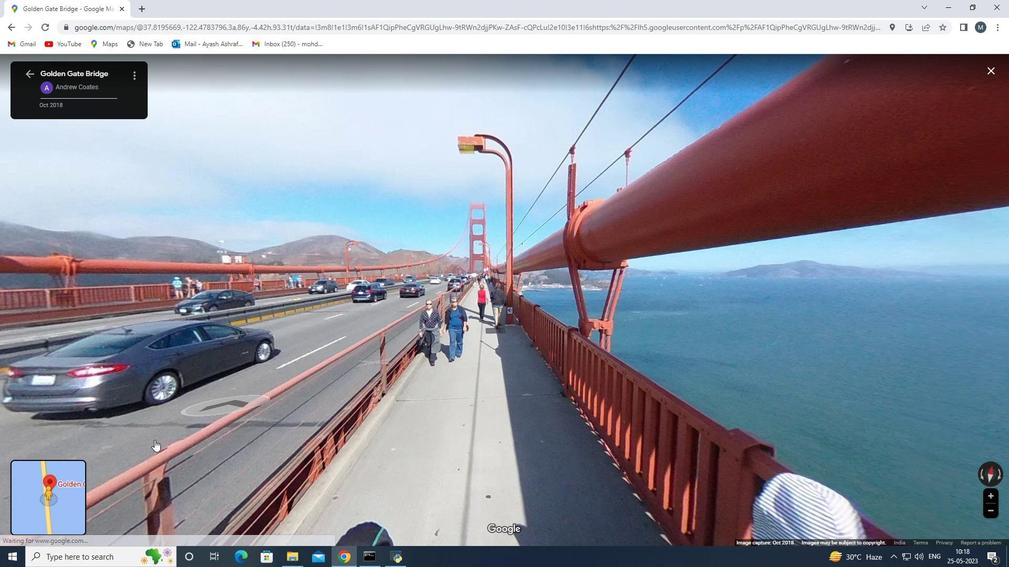 
Action: Mouse moved to (164, 427)
Screenshot: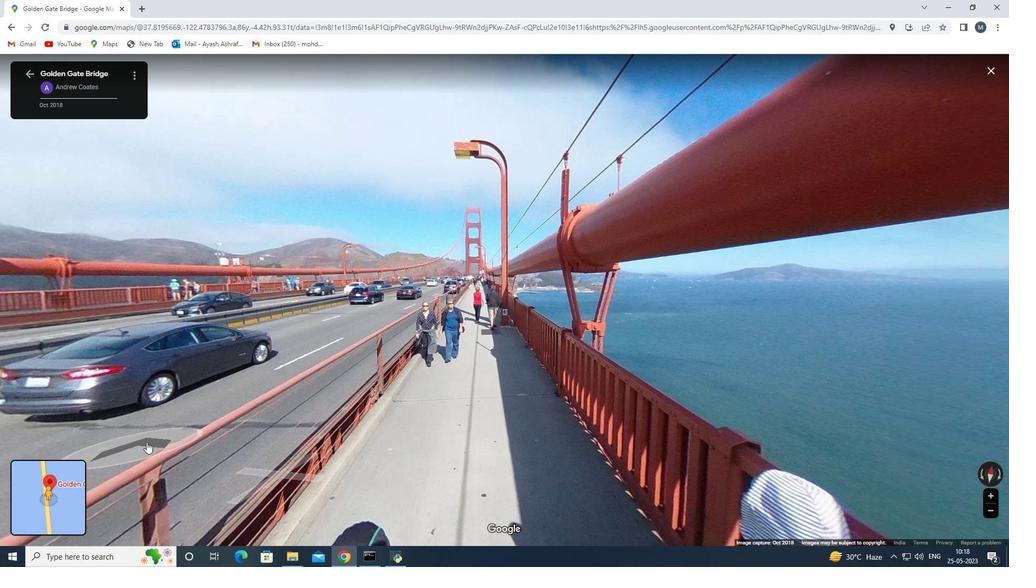 
Action: Mouse scrolled (158, 429) with delta (0, 0)
Screenshot: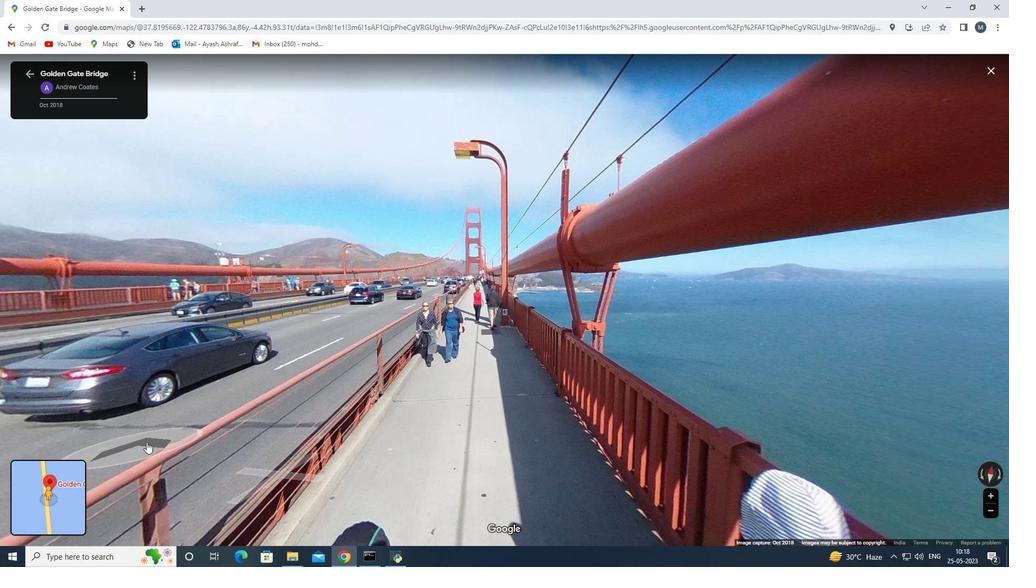 
Action: Mouse moved to (281, 373)
Screenshot: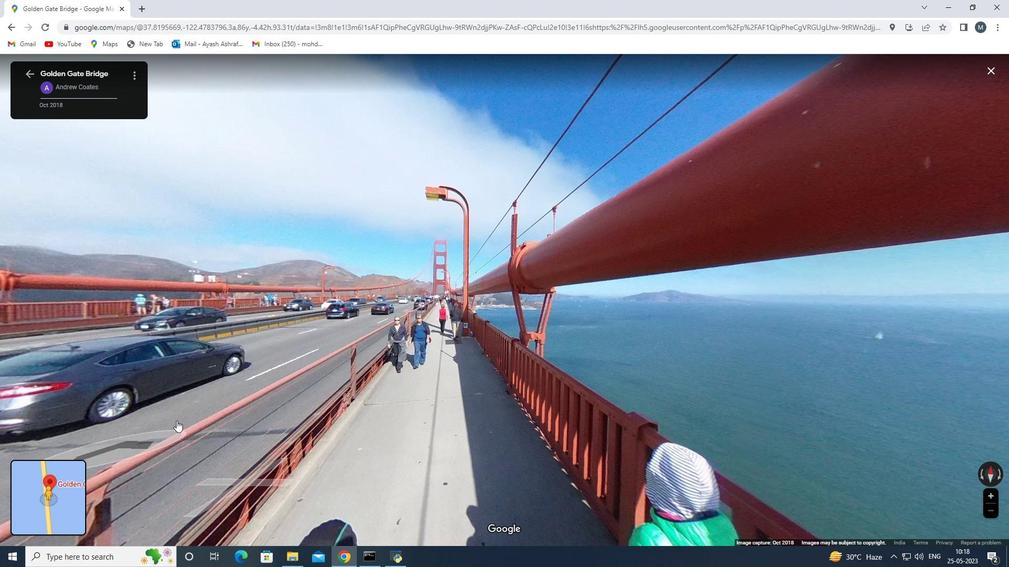 
Action: Mouse scrolled (276, 375) with delta (0, 0)
Screenshot: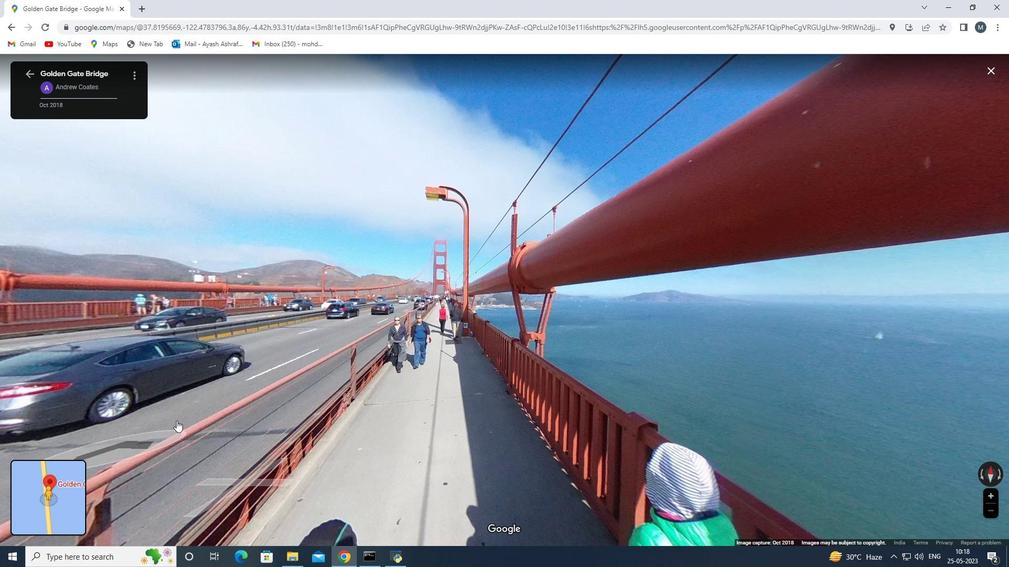 
Action: Mouse moved to (404, 337)
Screenshot: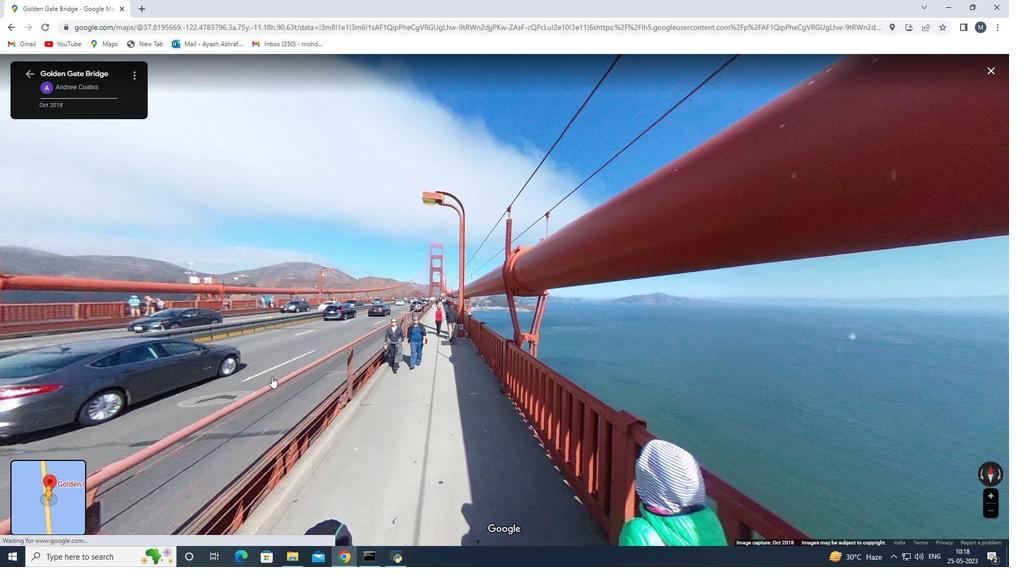 
Action: Mouse scrolled (302, 364) with delta (0, 0)
Screenshot: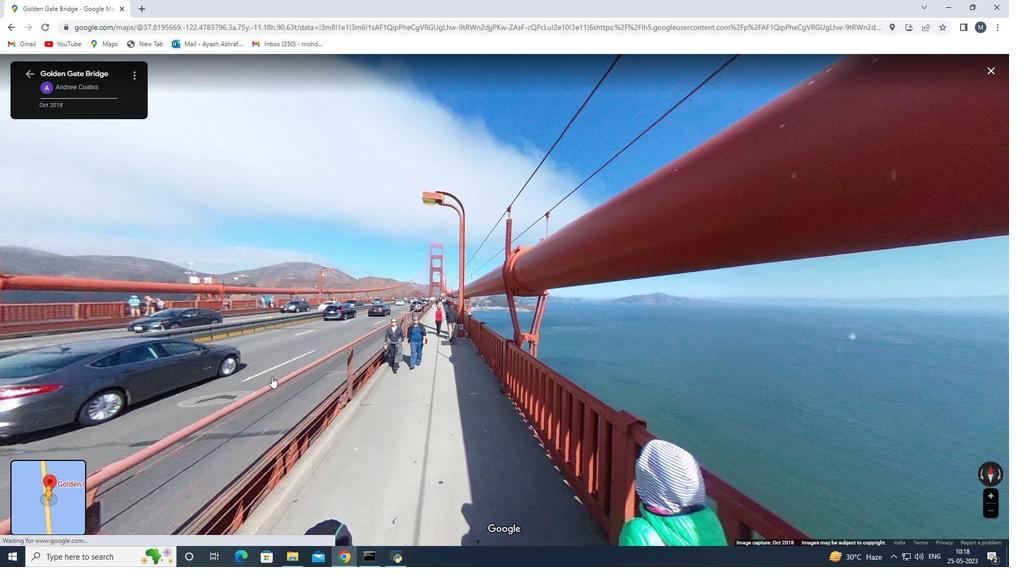 
Action: Mouse moved to (440, 333)
Screenshot: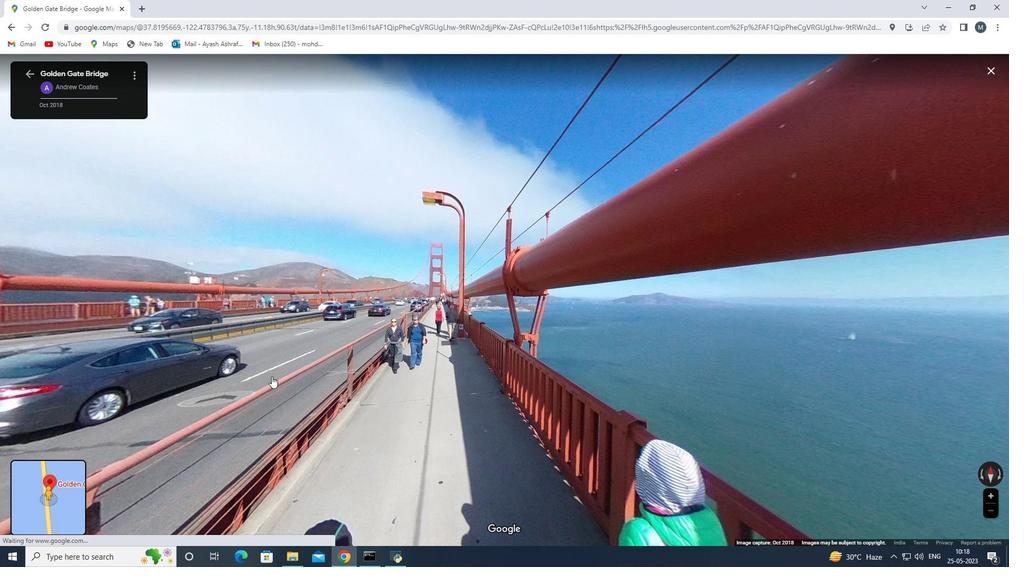
Action: Mouse scrolled (425, 335) with delta (0, 0)
Screenshot: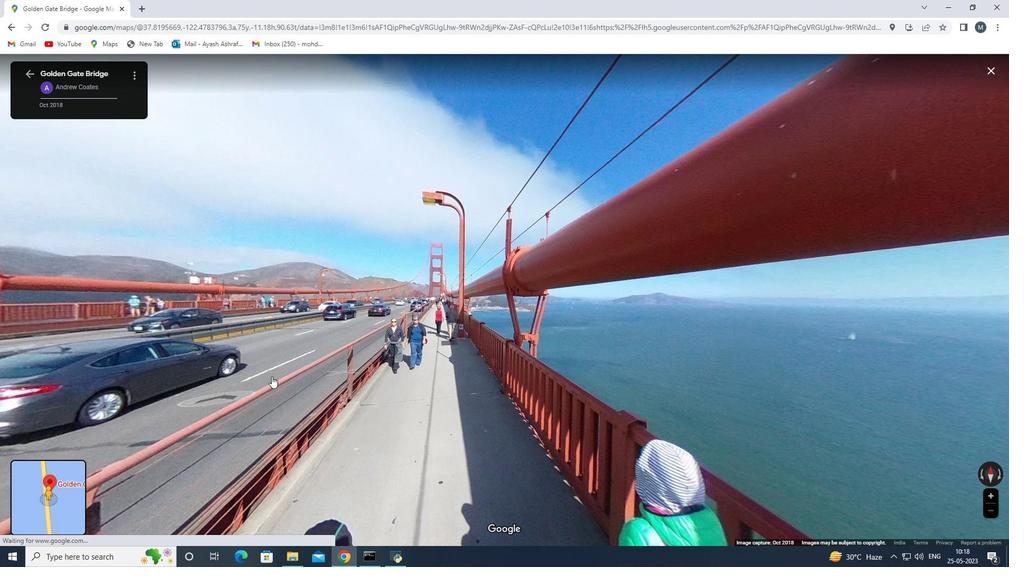 
Action: Mouse moved to (479, 334)
Screenshot: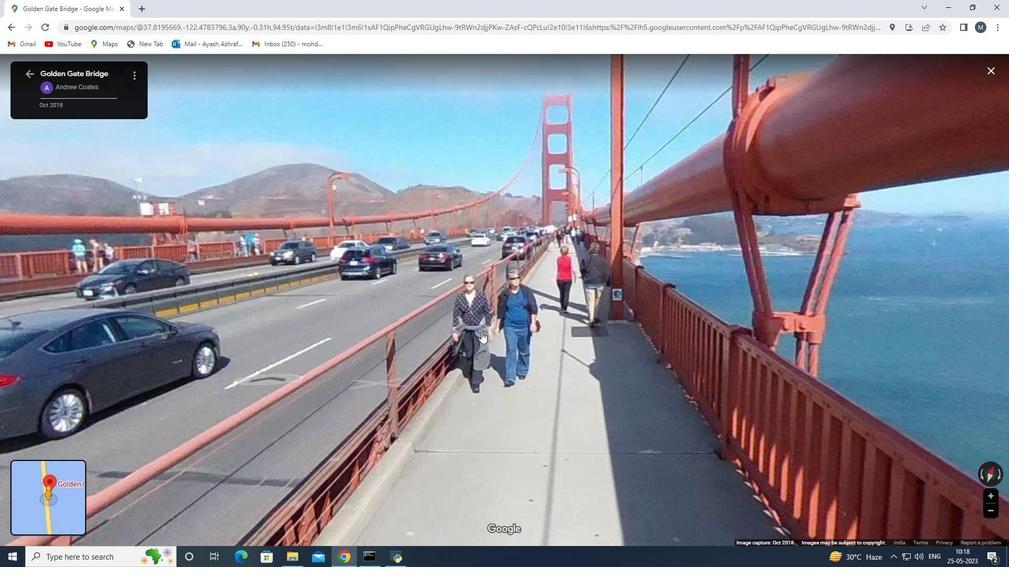 
Action: Mouse scrolled (481, 332) with delta (0, 0)
Screenshot: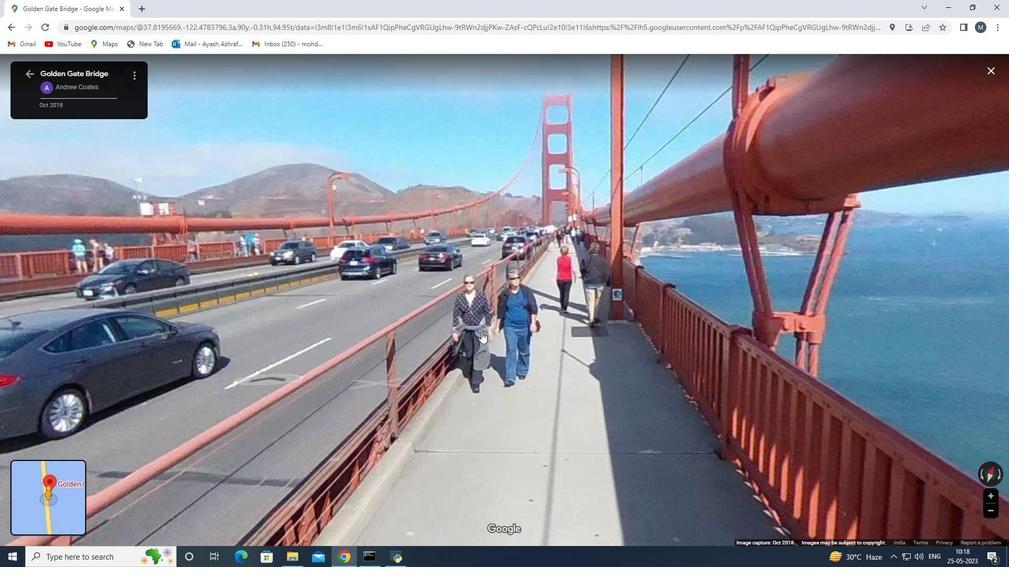 
Action: Mouse moved to (478, 335)
Screenshot: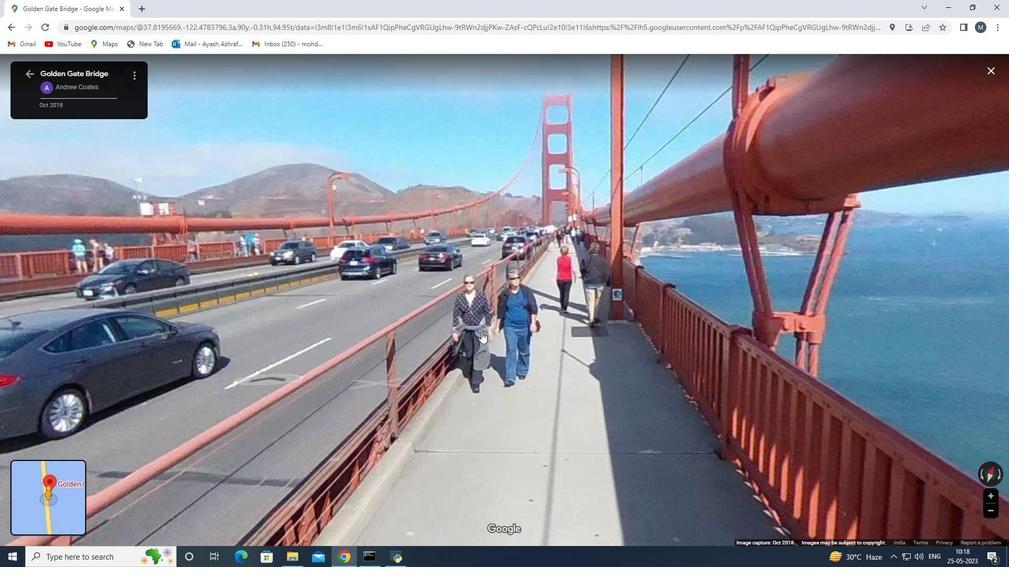 
Action: Mouse scrolled (480, 333) with delta (0, 0)
Screenshot: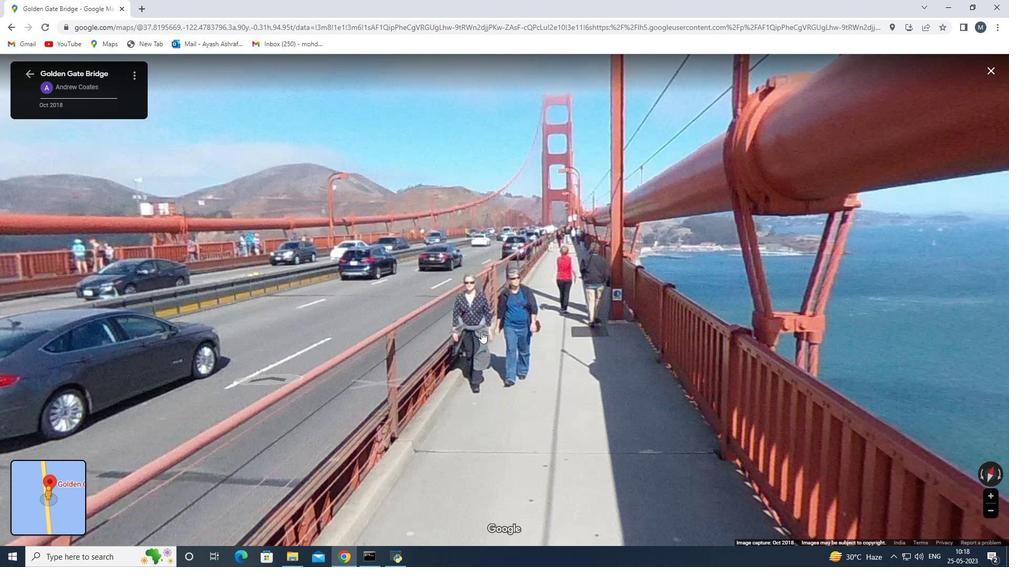
Action: Mouse moved to (465, 340)
Screenshot: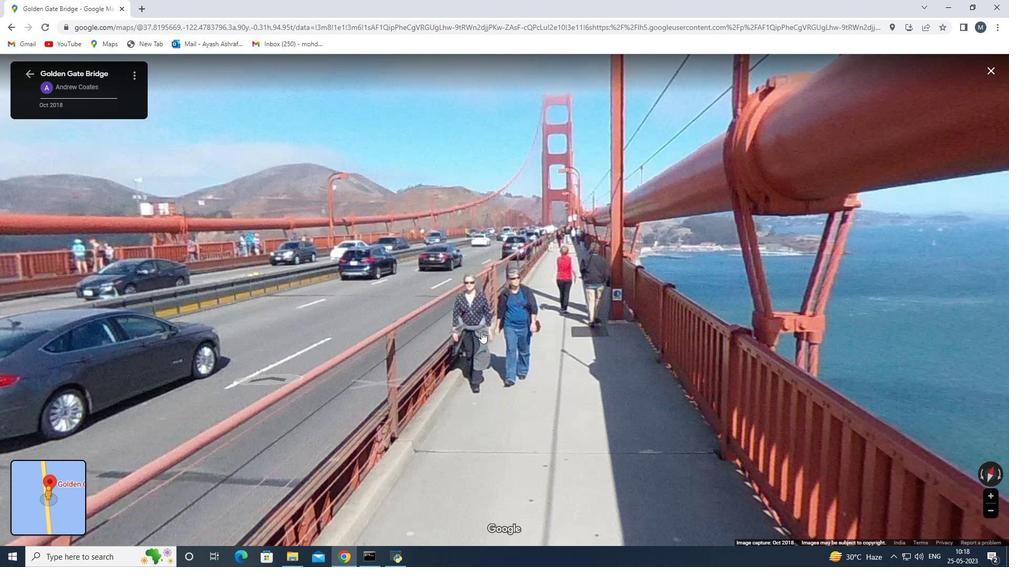 
Action: Mouse scrolled (480, 333) with delta (0, 0)
Screenshot: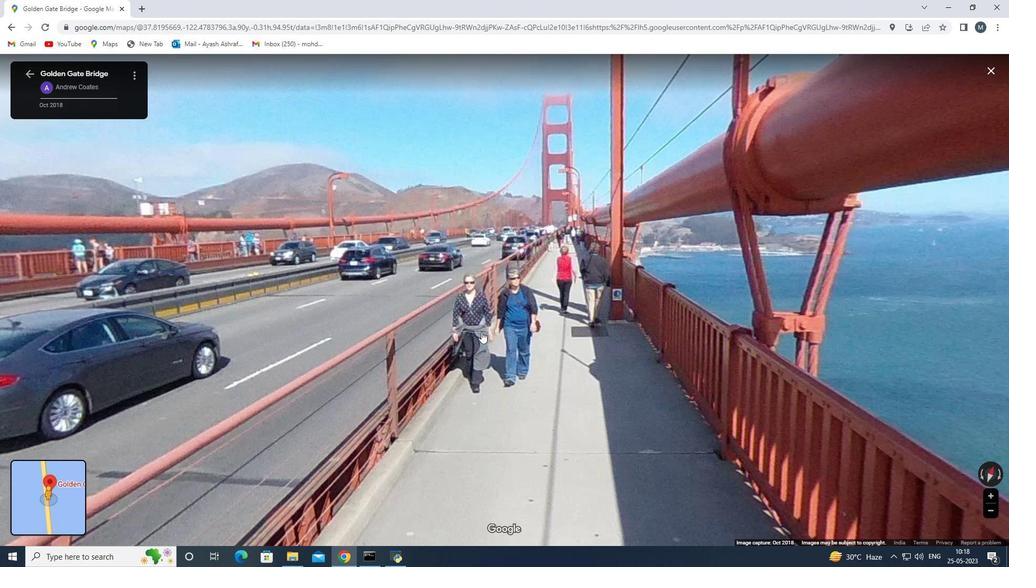 
Action: Mouse moved to (453, 342)
Screenshot: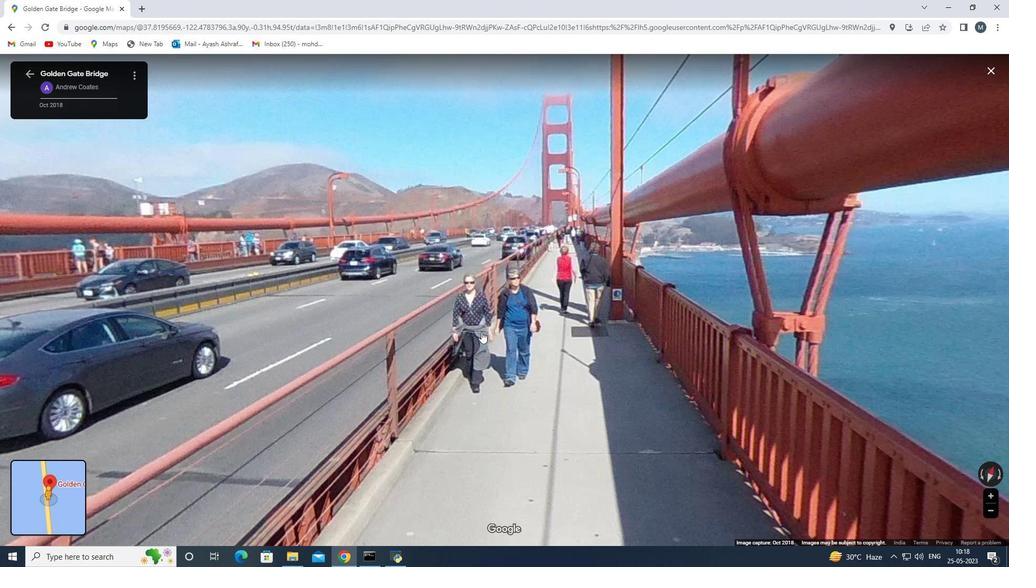 
Action: Mouse scrolled (478, 335) with delta (0, 0)
Screenshot: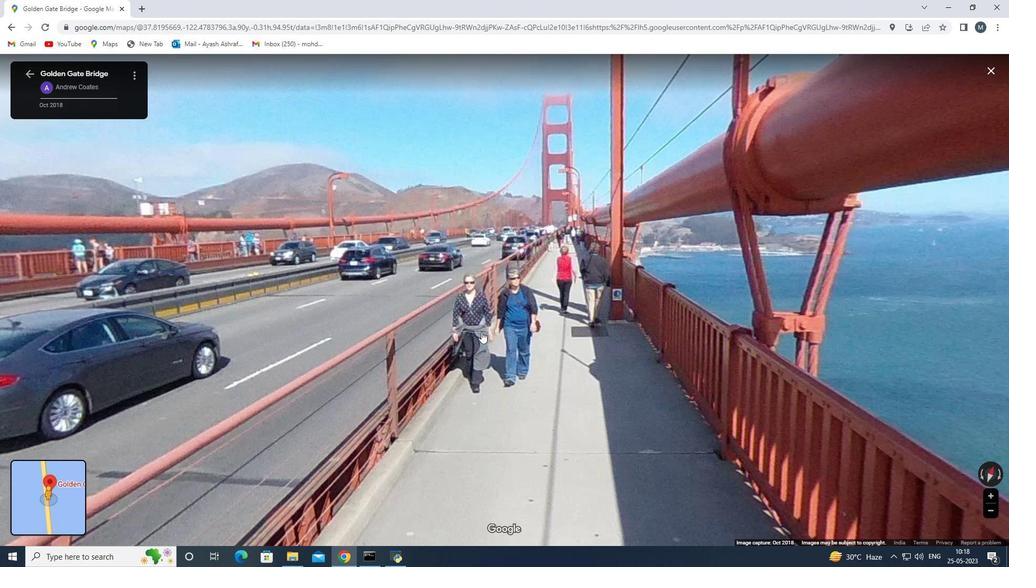 
Action: Mouse moved to (418, 353)
Screenshot: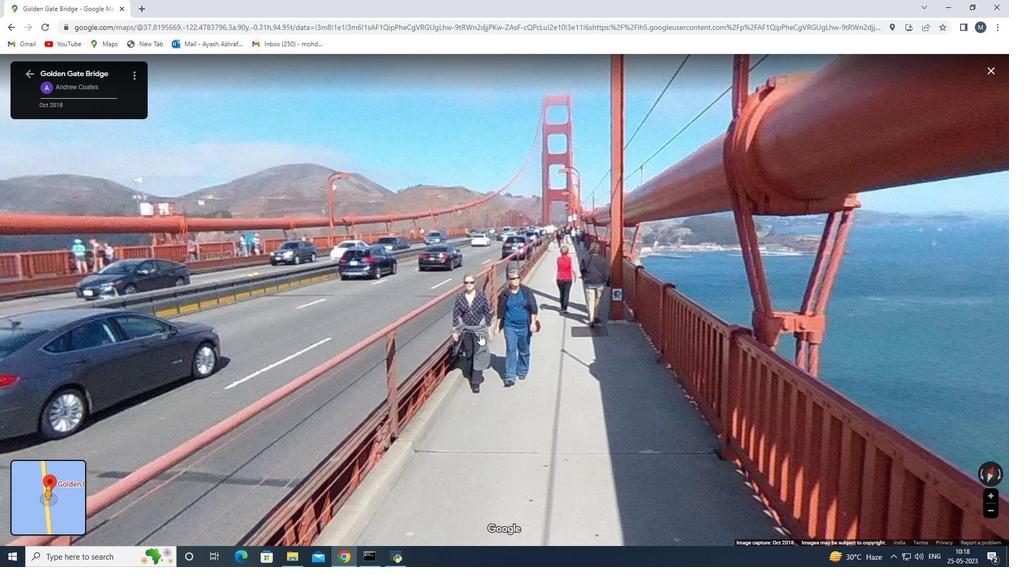 
Action: Mouse scrolled (422, 352) with delta (0, 0)
Screenshot: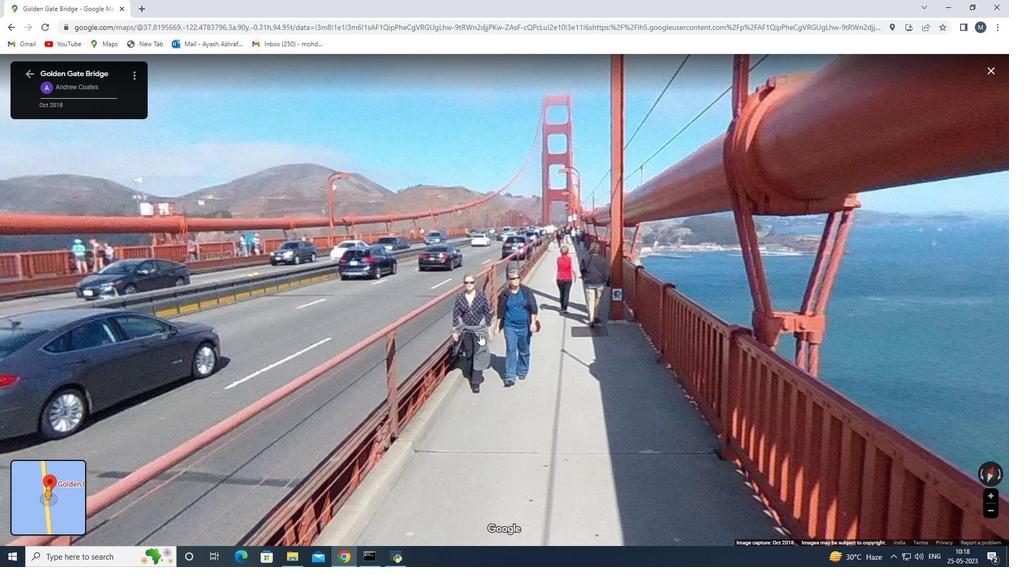 
Action: Mouse moved to (400, 353)
Screenshot: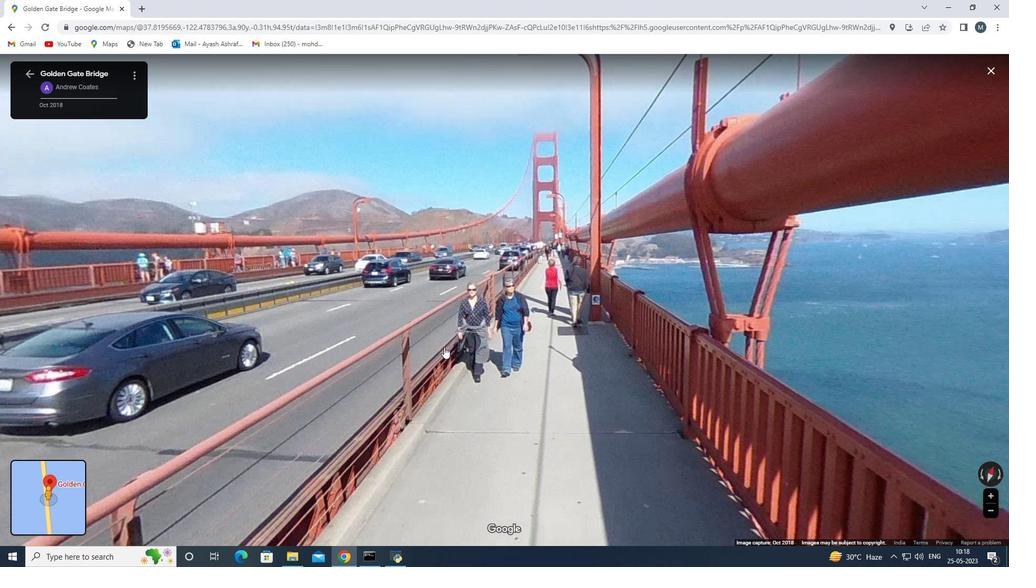 
Action: Mouse scrolled (406, 352) with delta (0, 0)
Screenshot: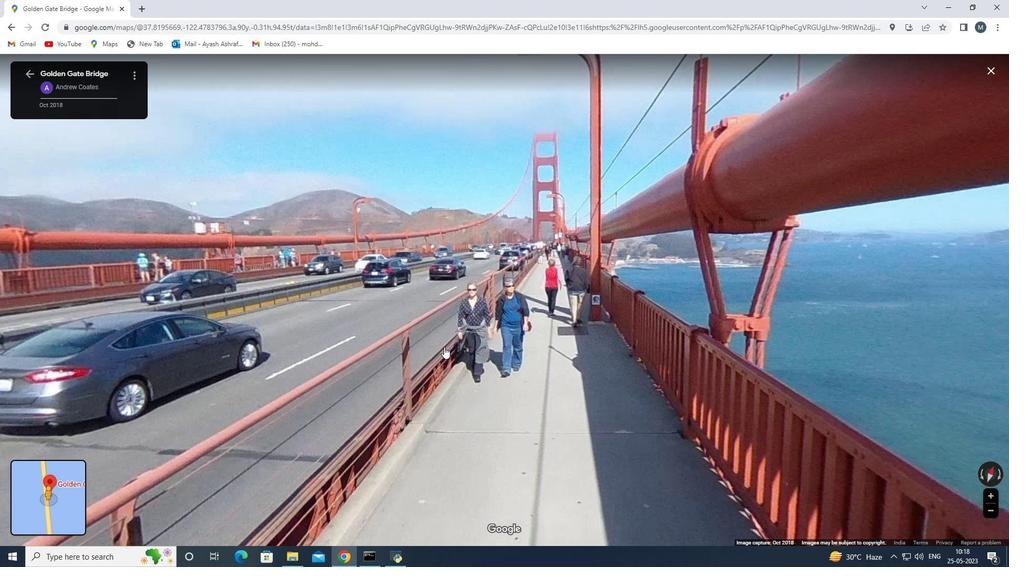 
Action: Mouse moved to (366, 353)
Screenshot: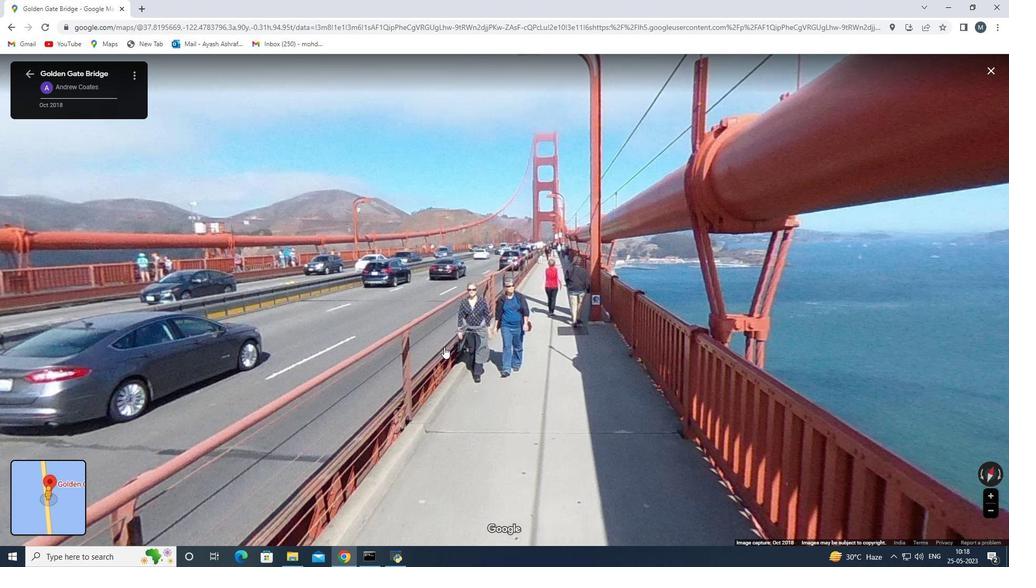 
Action: Mouse scrolled (384, 352) with delta (0, 0)
Screenshot: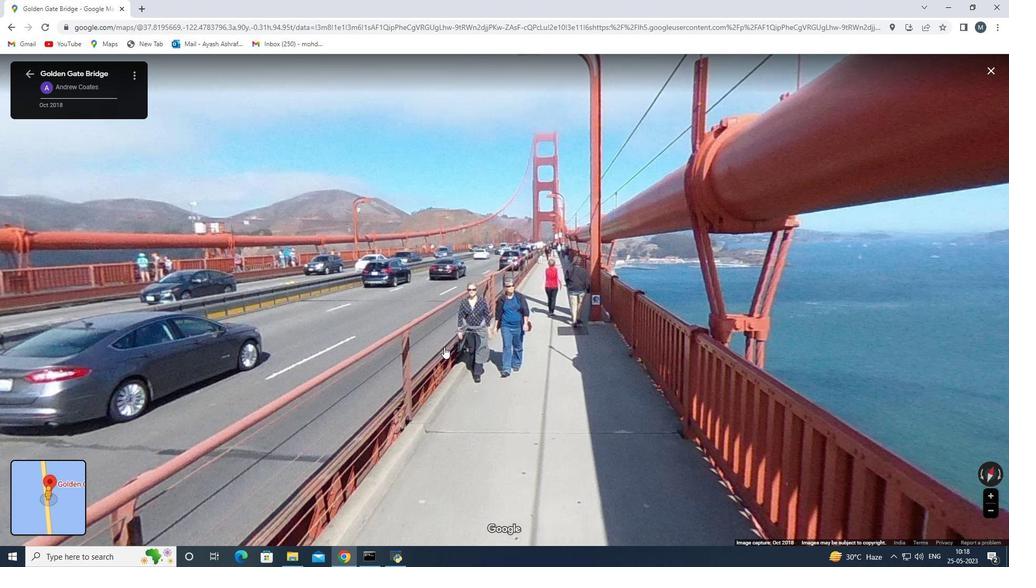 
Action: Mouse moved to (166, 356)
Screenshot: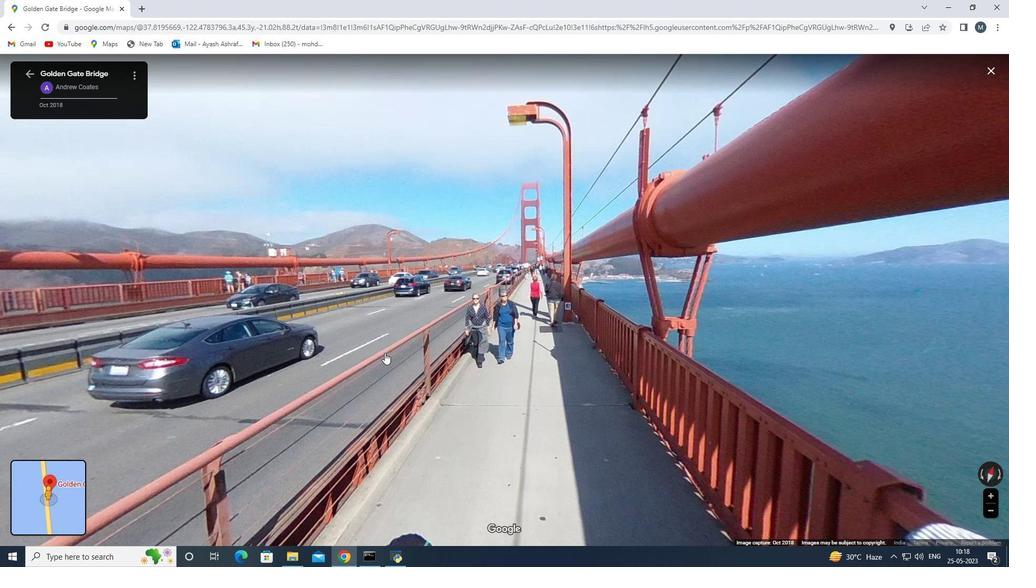 
Action: Mouse scrolled (172, 354) with delta (0, 0)
Screenshot: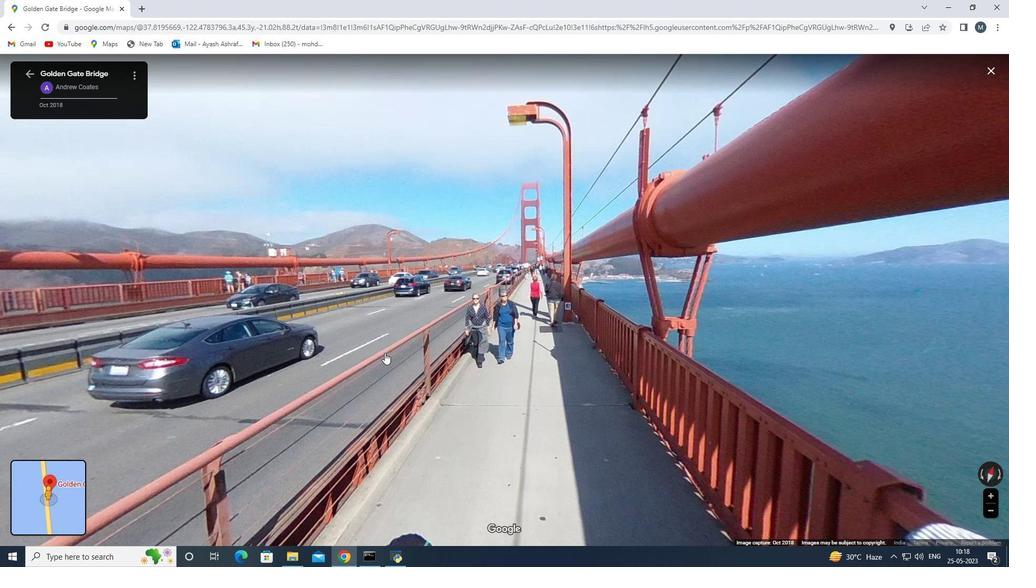 
Action: Mouse moved to (513, 331)
Screenshot: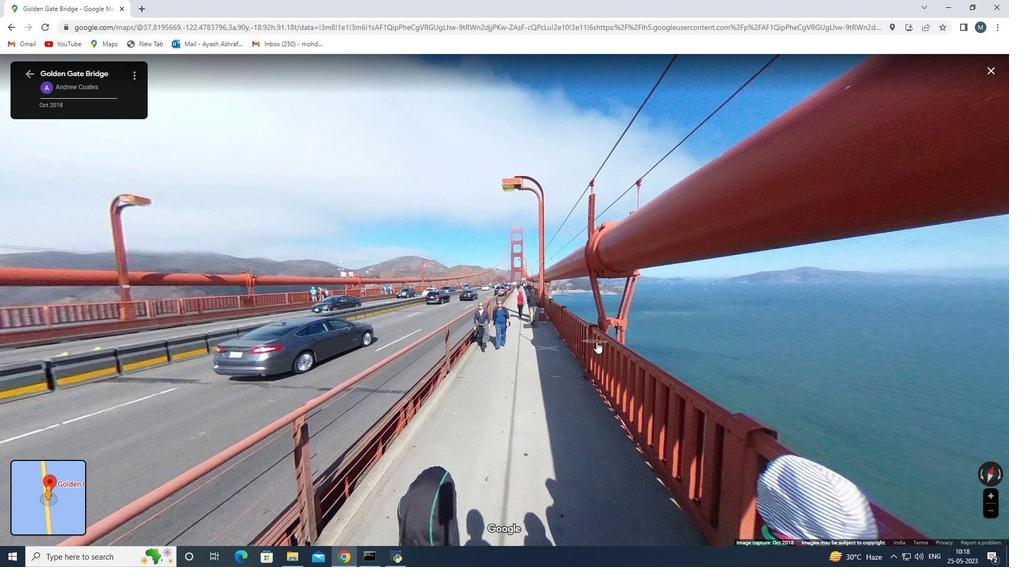 
Action: Mouse pressed left at (525, 331)
Screenshot: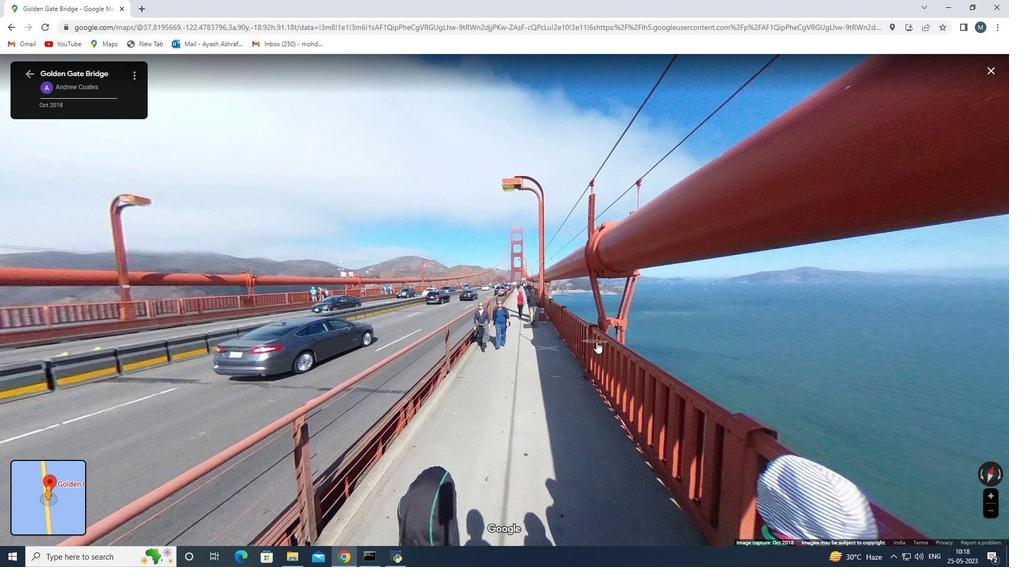 
Action: Mouse moved to (691, 325)
Screenshot: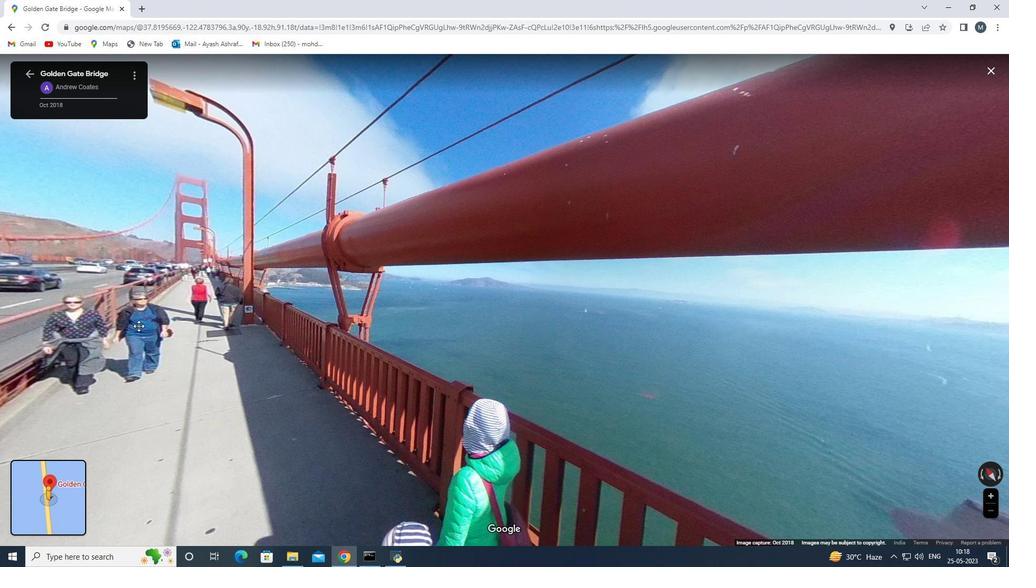 
Action: Mouse pressed left at (691, 325)
Screenshot: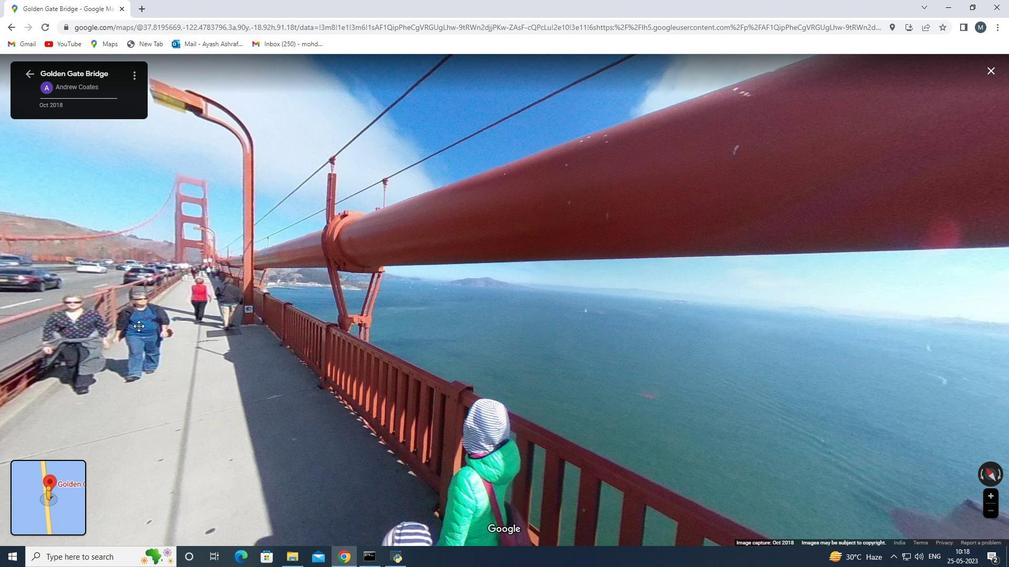 
Action: Mouse moved to (807, 320)
Screenshot: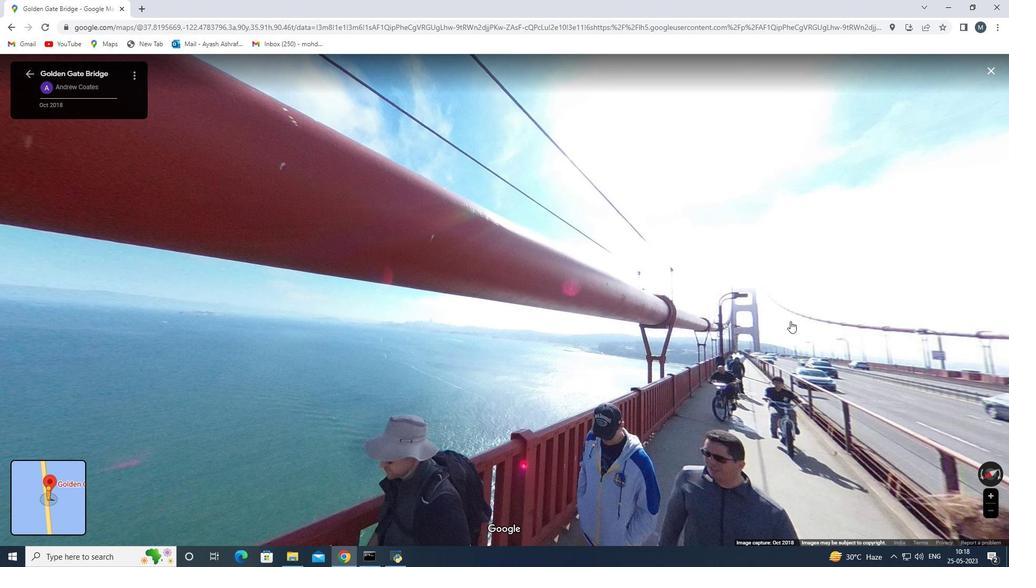 
Action: Mouse pressed left at (807, 320)
Screenshot: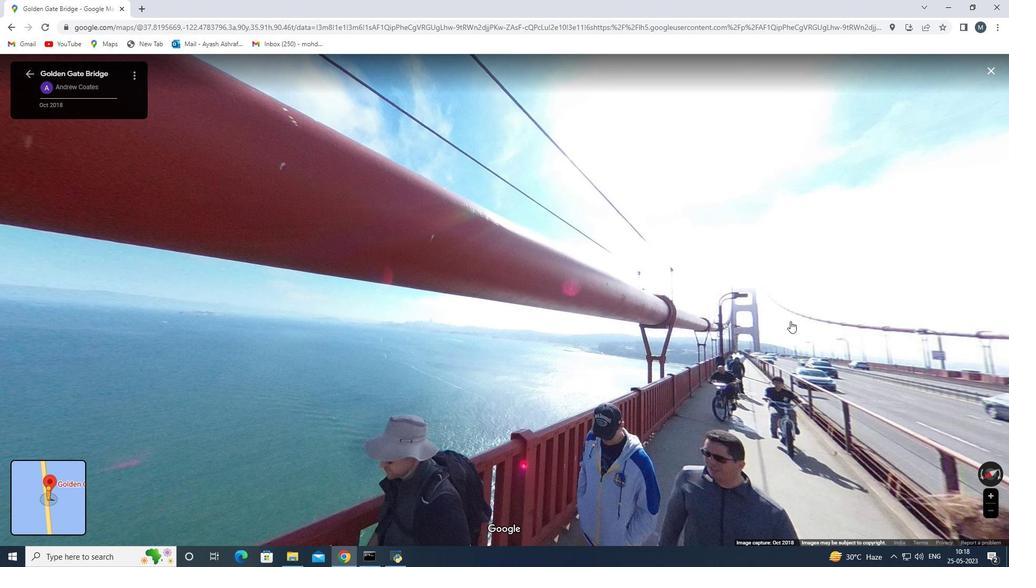 
Action: Mouse moved to (596, 440)
Screenshot: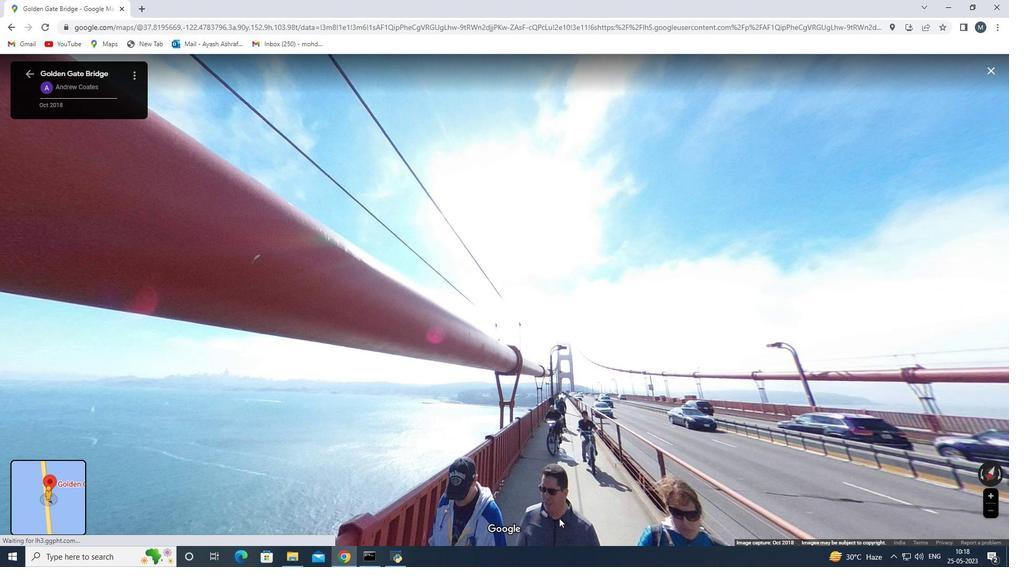 
Action: Mouse scrolled (596, 439) with delta (0, 0)
Screenshot: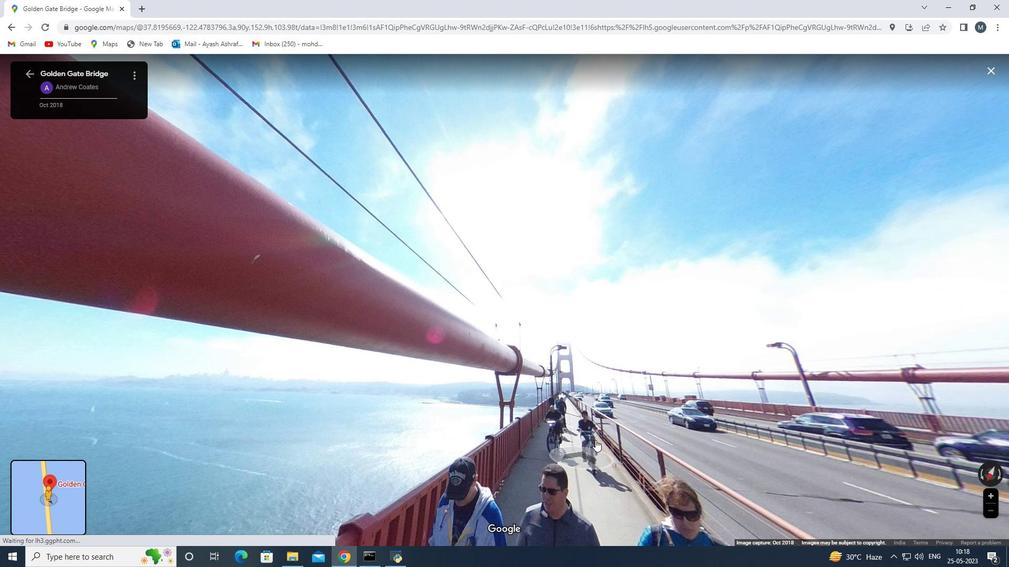 
Action: Mouse scrolled (596, 439) with delta (0, 0)
Screenshot: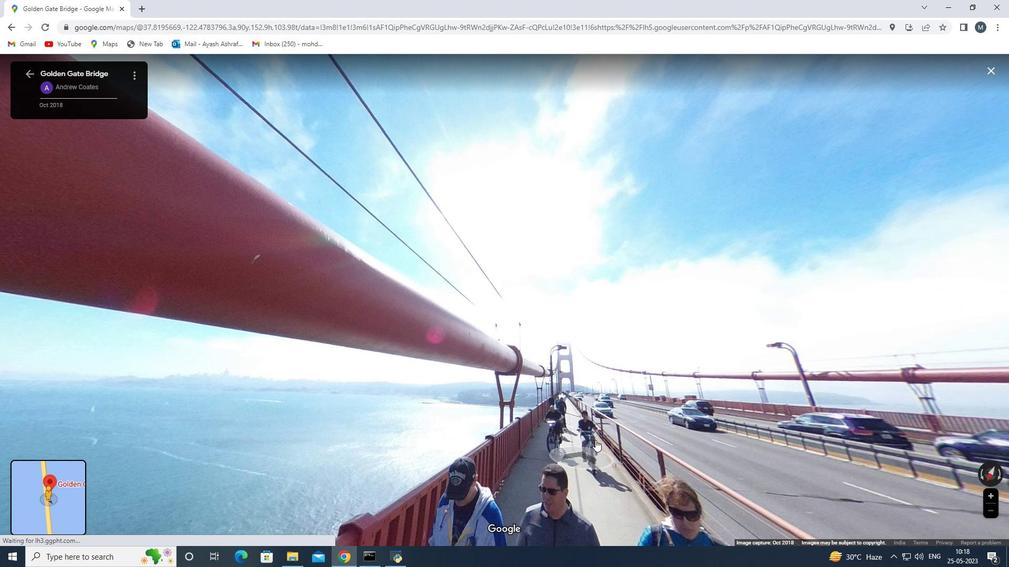 
Action: Mouse scrolled (596, 439) with delta (0, 0)
Screenshot: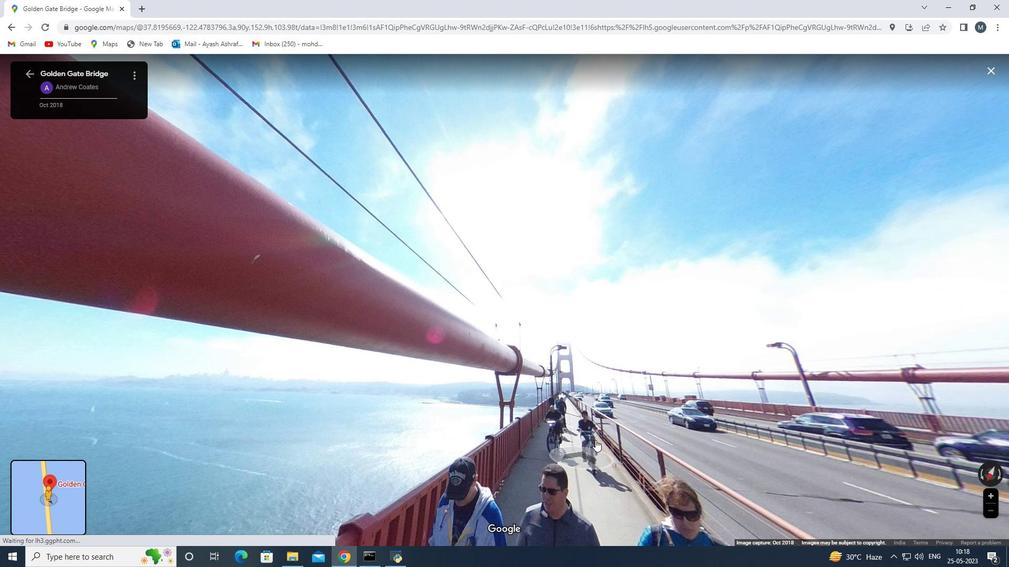 
Action: Mouse scrolled (596, 439) with delta (0, 0)
Screenshot: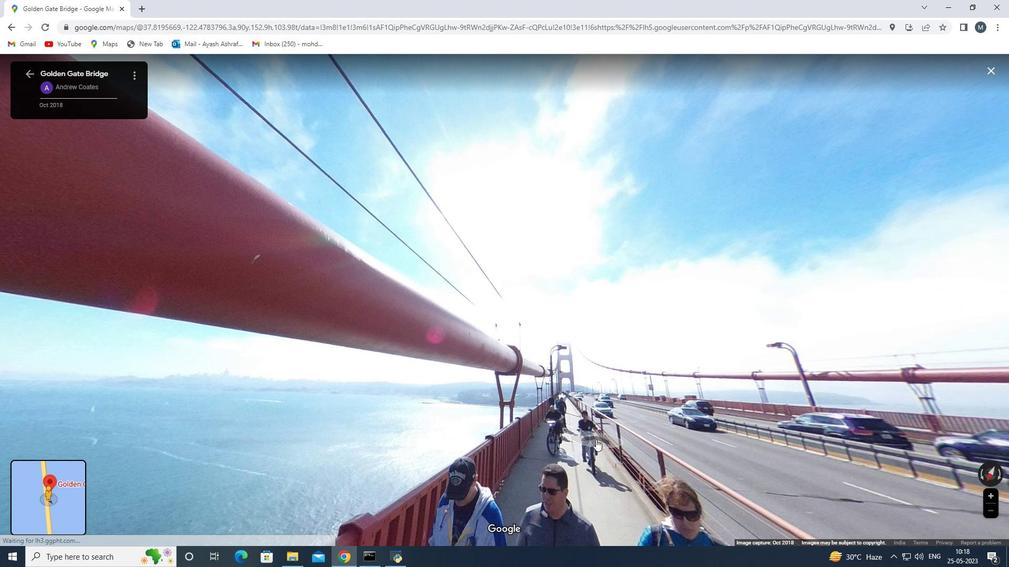 
Action: Mouse moved to (595, 439)
Screenshot: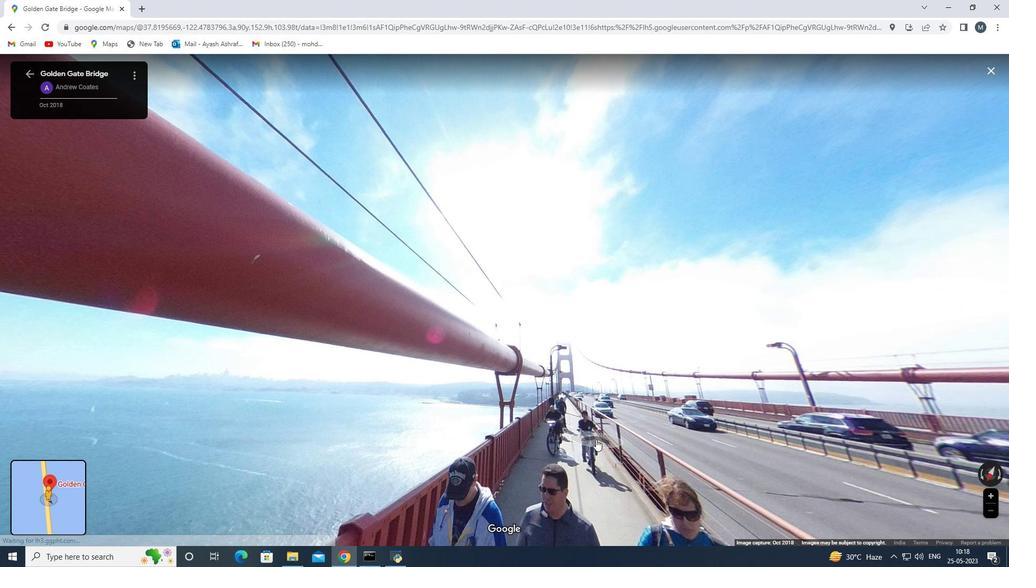
Action: Mouse scrolled (595, 439) with delta (0, 0)
Screenshot: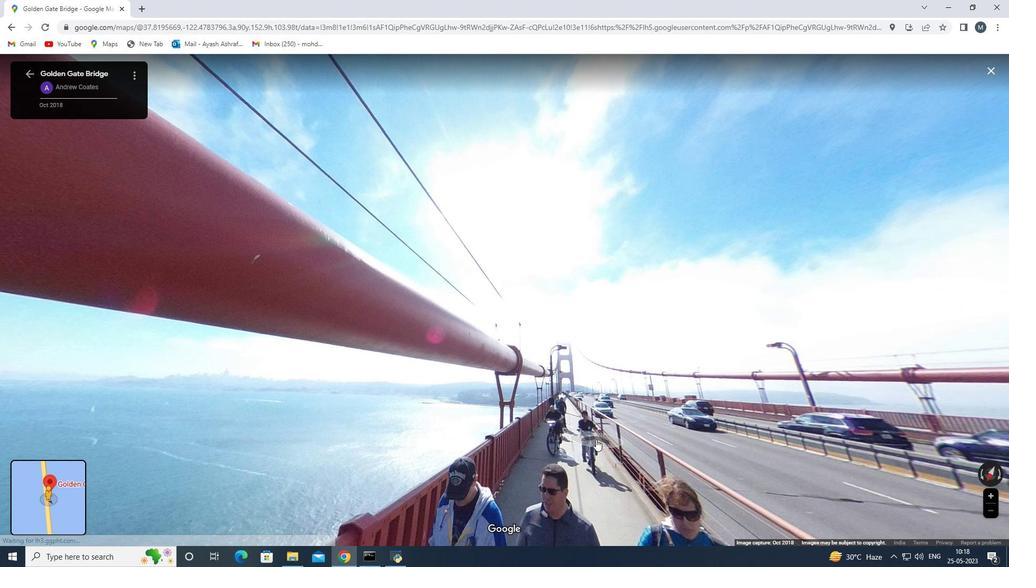 
Action: Mouse moved to (590, 441)
Screenshot: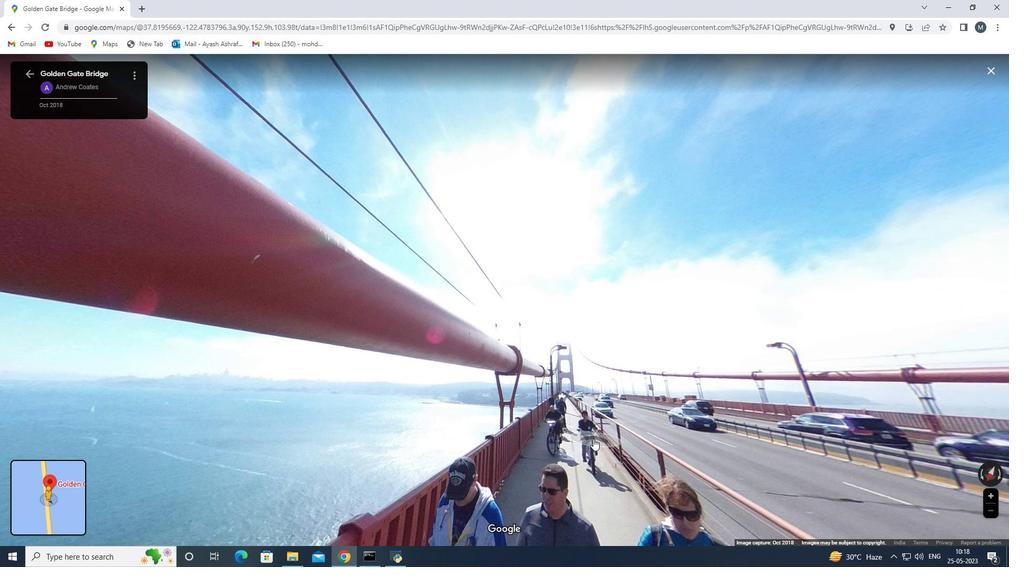 
Action: Mouse scrolled (590, 440) with delta (0, 0)
Screenshot: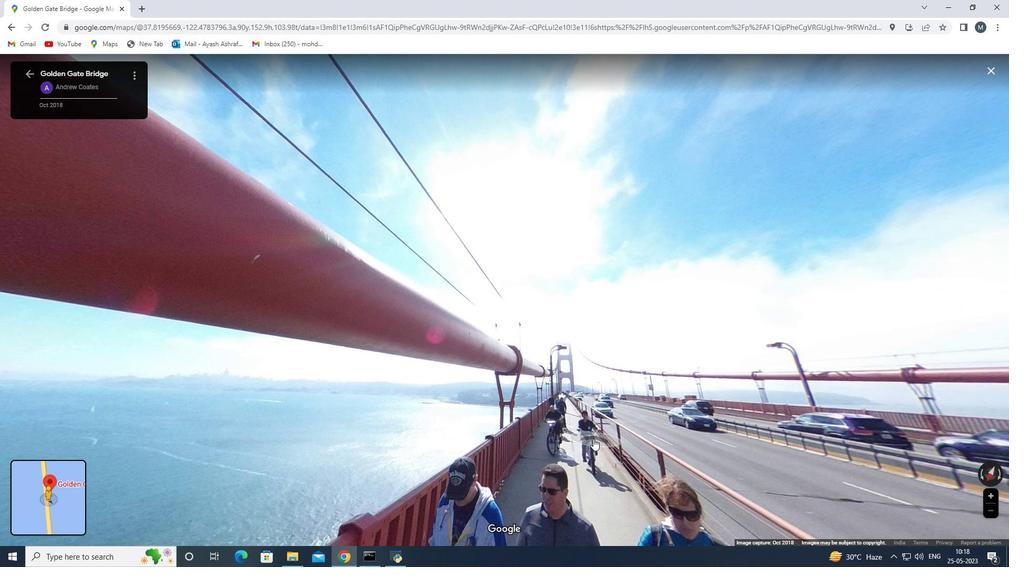 
Action: Mouse moved to (544, 508)
Screenshot: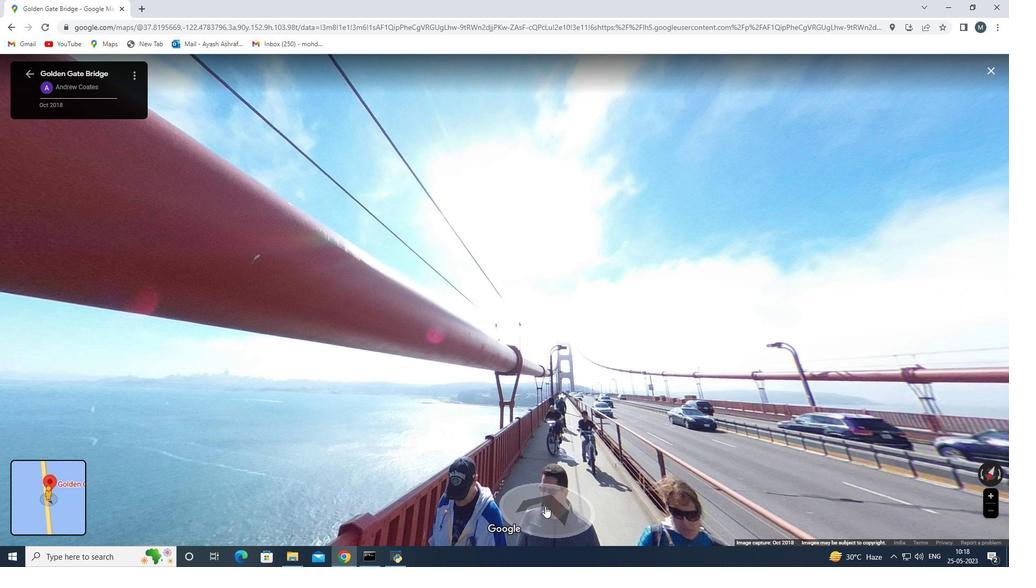 
Action: Mouse scrolled (544, 508) with delta (0, 0)
Screenshot: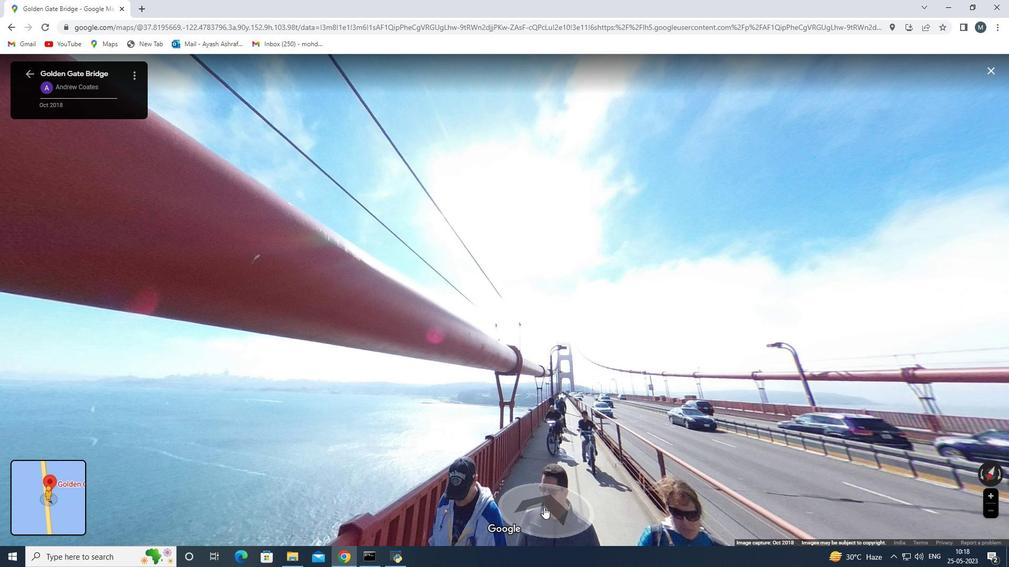 
Action: Mouse moved to (565, 498)
Screenshot: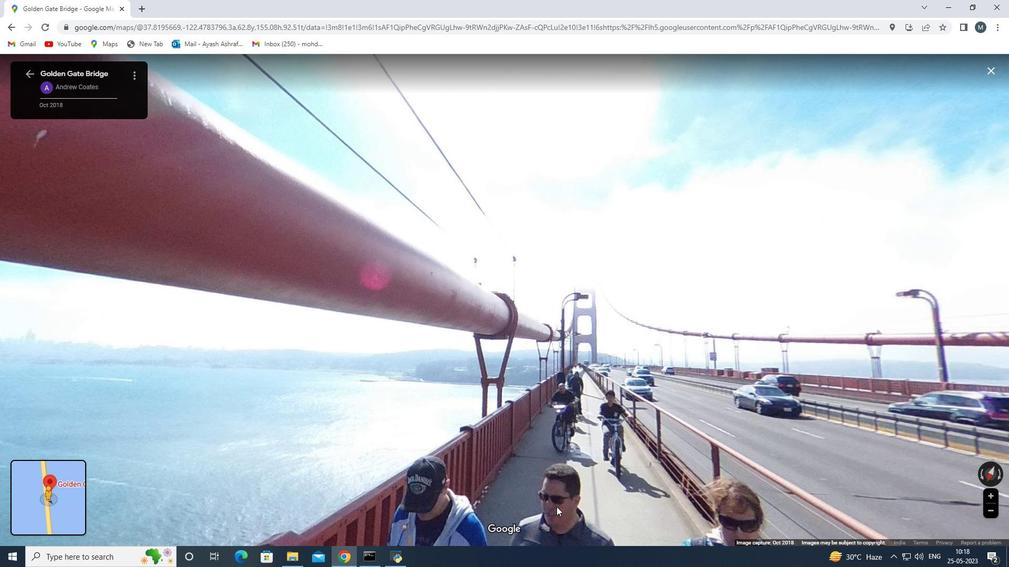 
Action: Mouse scrolled (565, 498) with delta (0, 0)
Screenshot: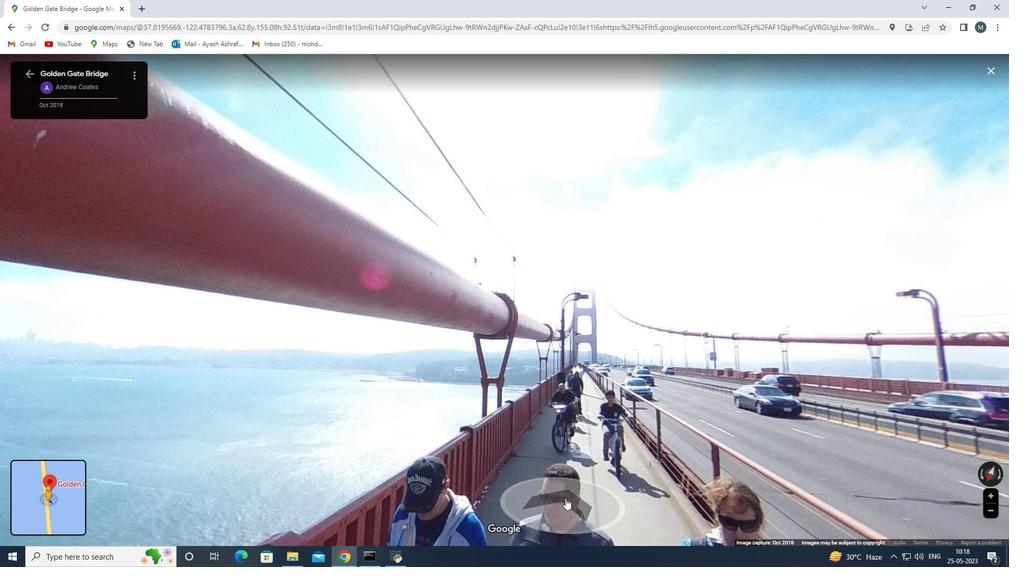 
Action: Mouse scrolled (565, 498) with delta (0, 0)
Screenshot: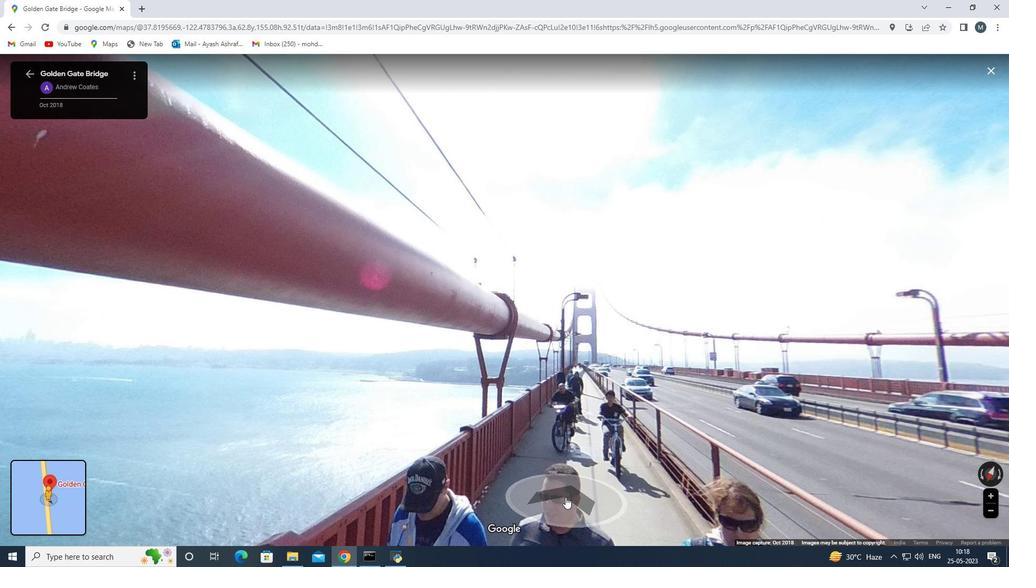
Action: Mouse scrolled (565, 498) with delta (0, 0)
Screenshot: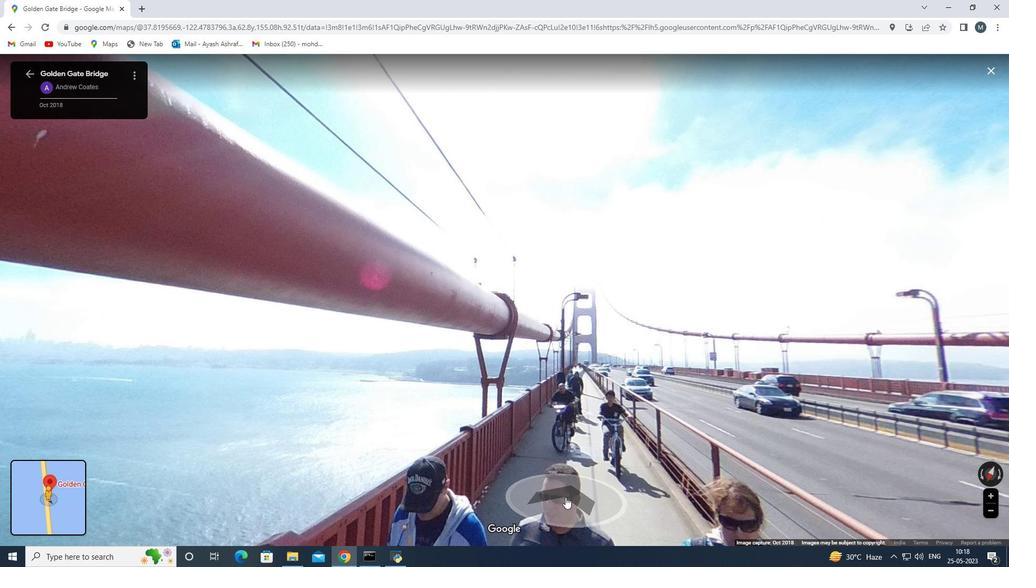 
Action: Mouse moved to (690, 388)
Screenshot: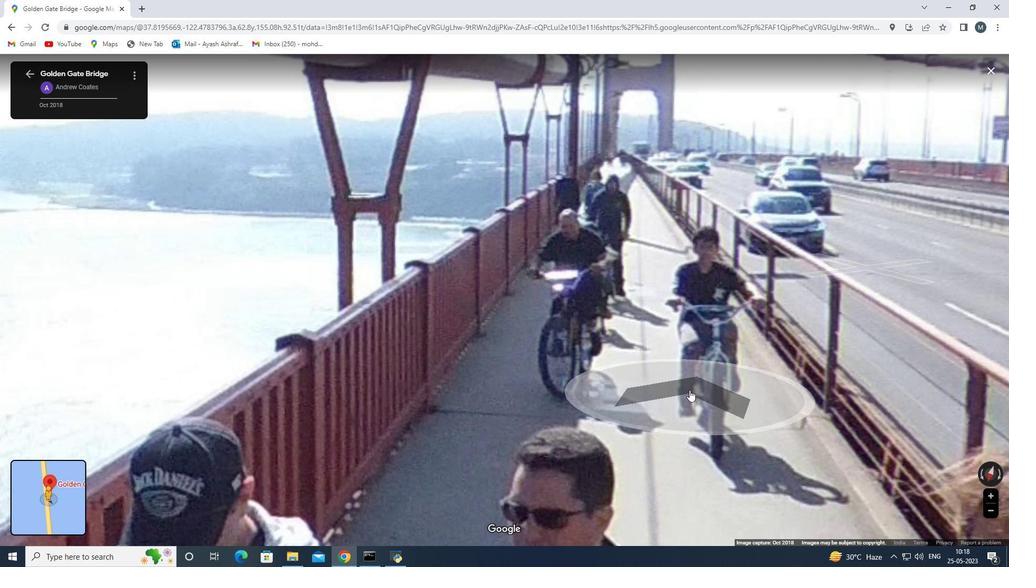 
Action: Mouse scrolled (690, 387) with delta (0, 0)
Screenshot: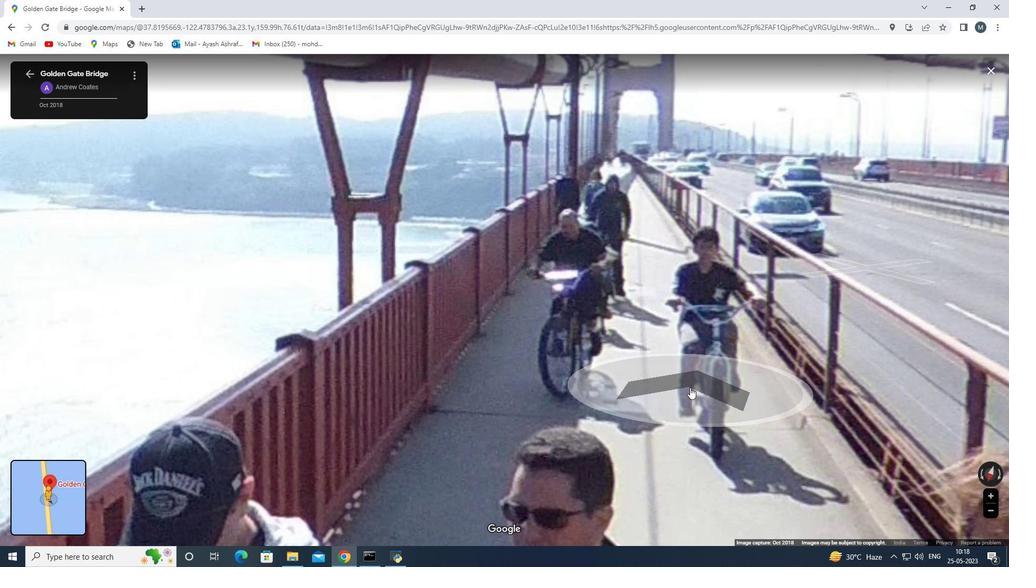 
Action: Mouse scrolled (690, 387) with delta (0, 0)
Screenshot: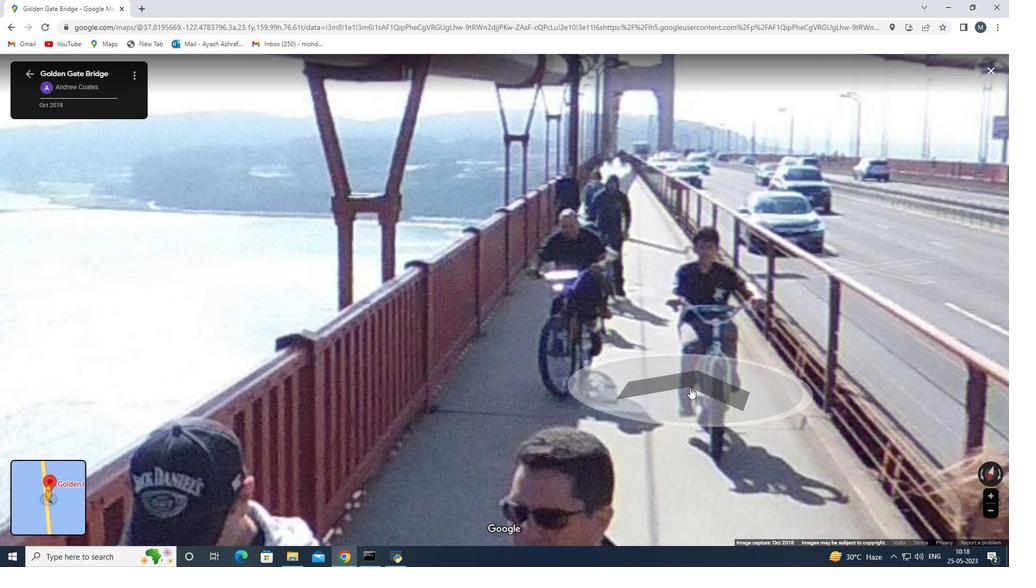 
Action: Mouse scrolled (690, 387) with delta (0, 0)
Screenshot: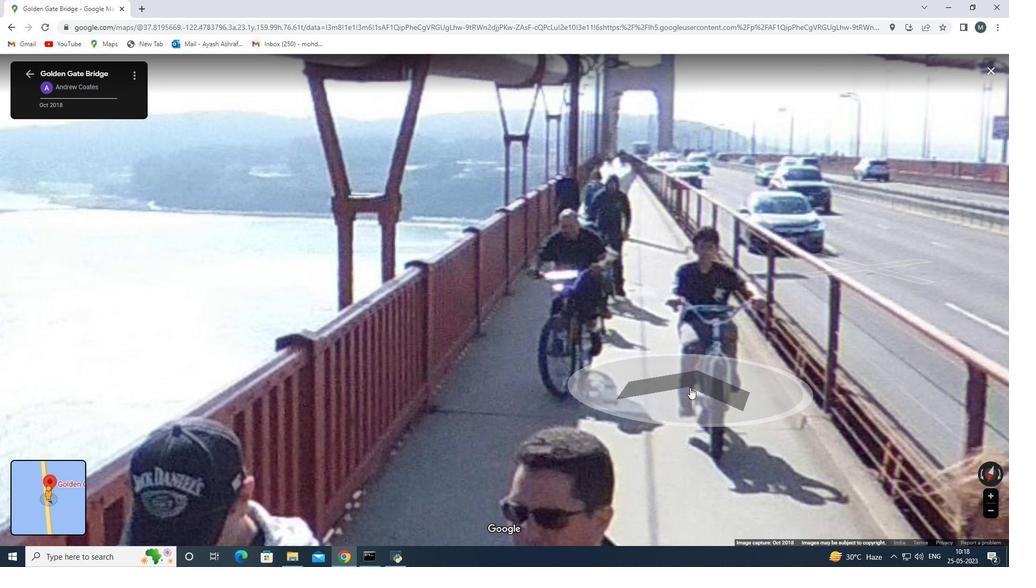 
Action: Mouse moved to (677, 362)
Screenshot: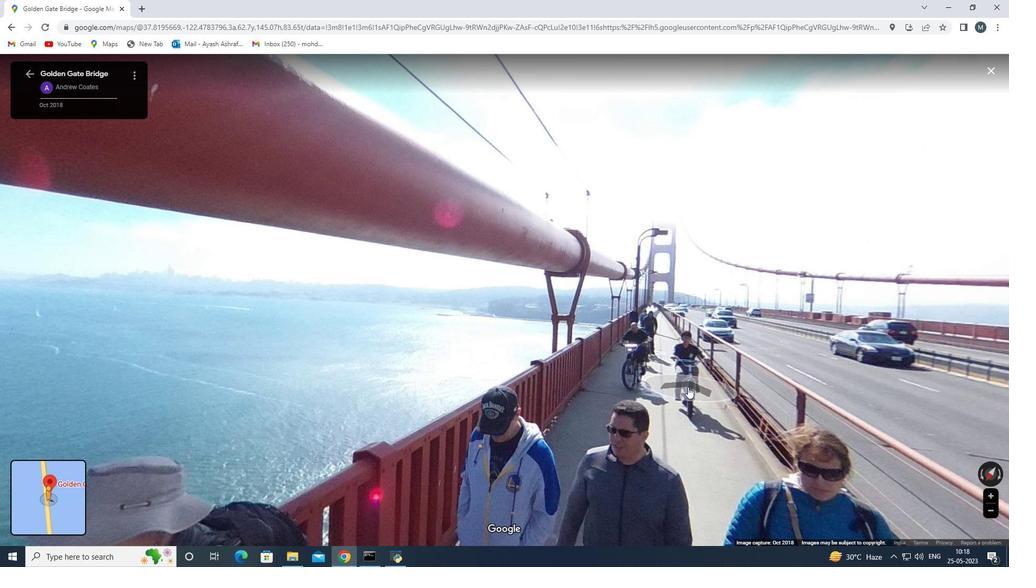 
Action: Mouse scrolled (678, 364) with delta (0, 0)
Screenshot: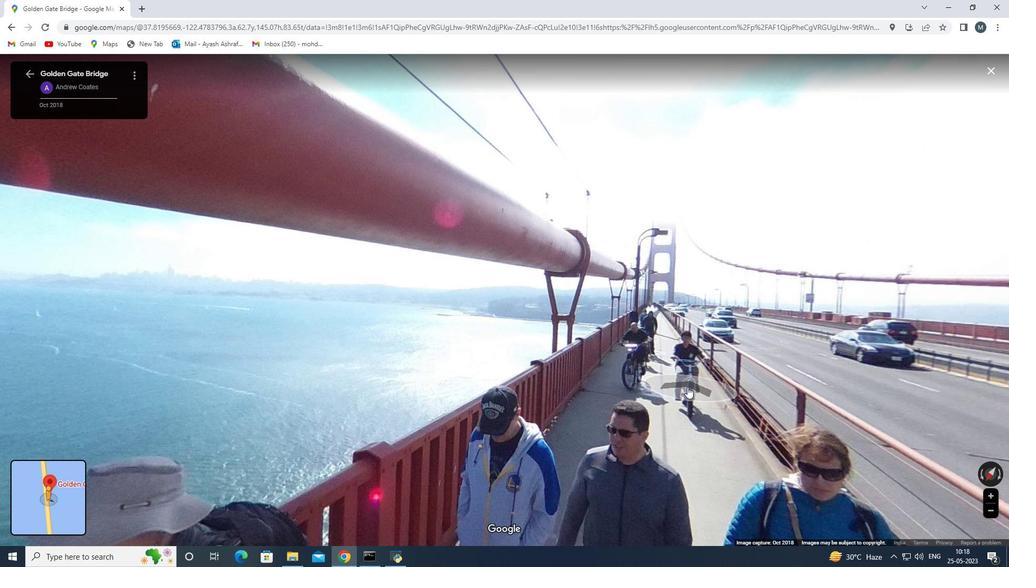 
Action: Mouse scrolled (678, 363) with delta (0, 0)
Screenshot: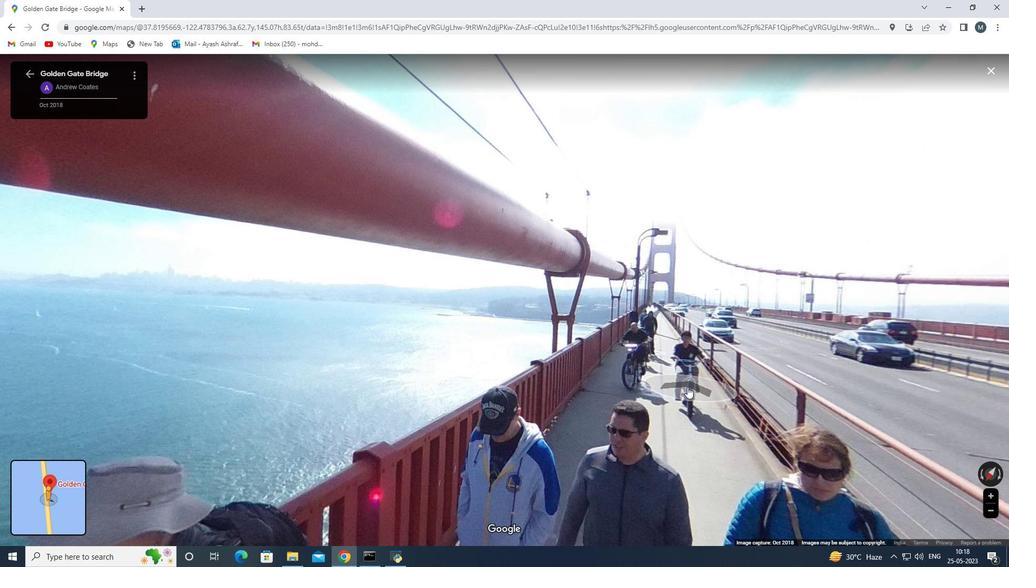 
Action: Mouse scrolled (677, 363) with delta (0, 0)
Screenshot: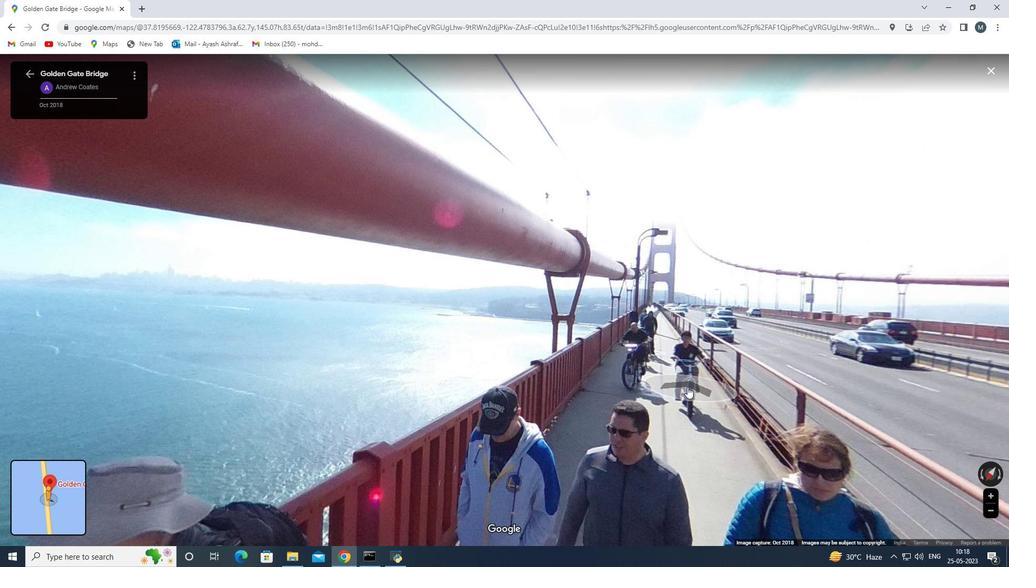 
Action: Mouse scrolled (677, 363) with delta (0, 0)
Screenshot: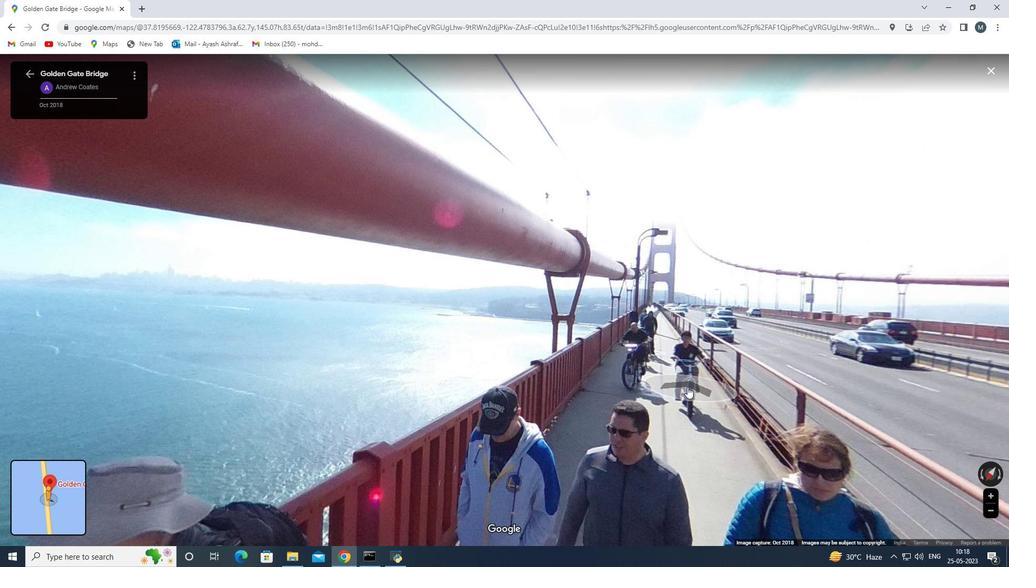 
Action: Mouse scrolled (677, 363) with delta (0, 0)
Screenshot: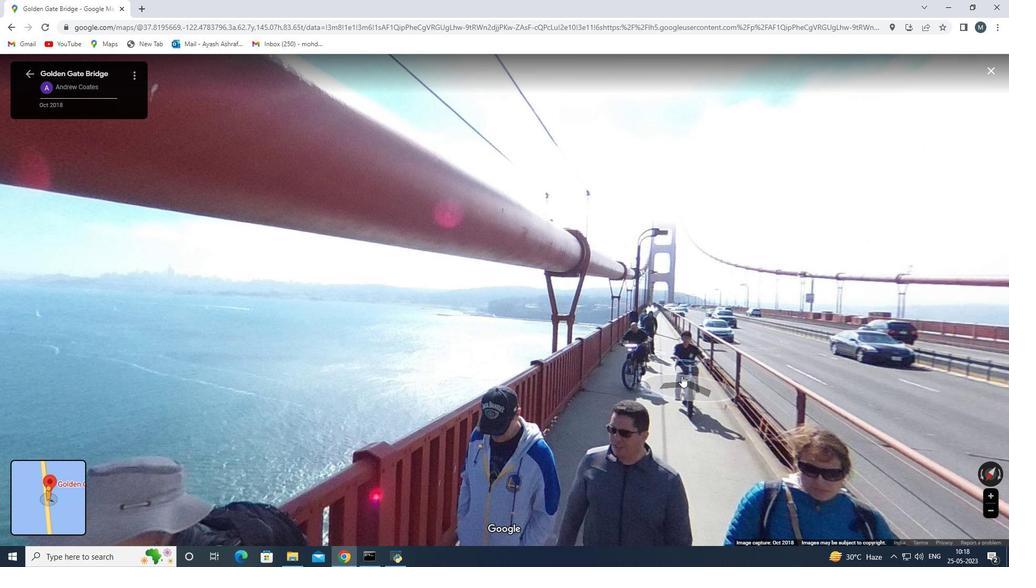 
Action: Mouse moved to (674, 363)
Screenshot: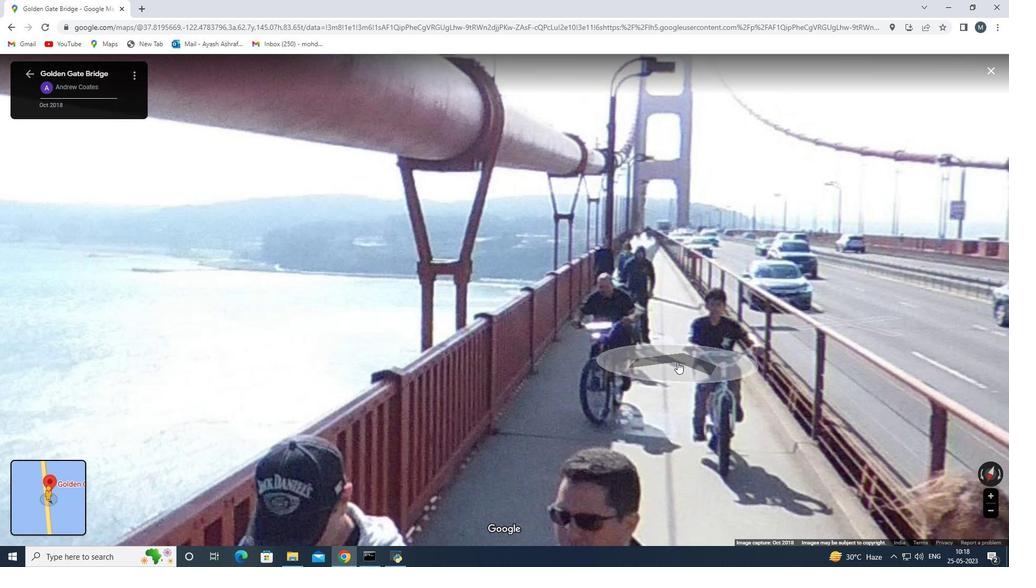 
Action: Mouse scrolled (674, 363) with delta (0, 0)
Screenshot: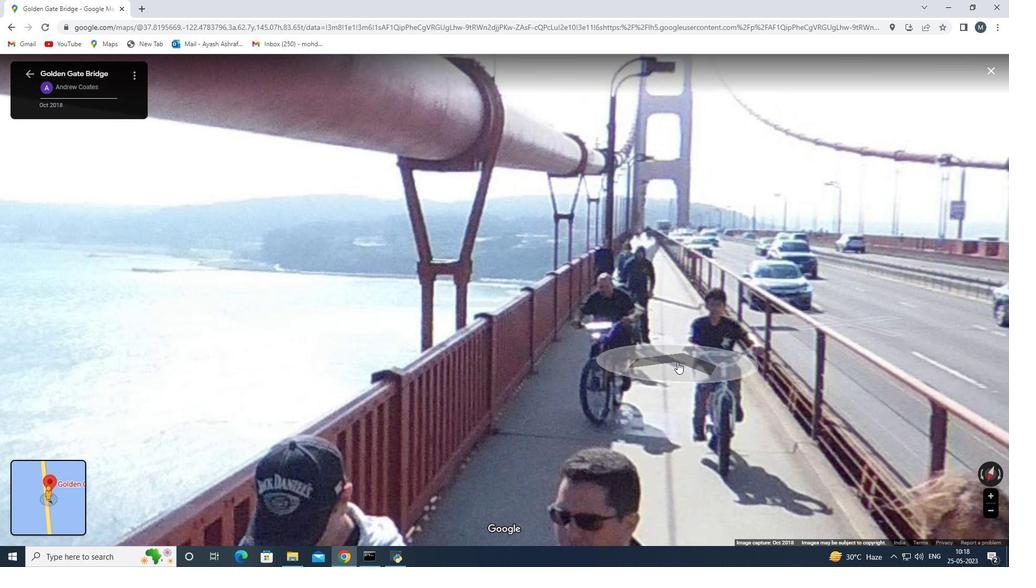 
Action: Mouse scrolled (674, 363) with delta (0, 0)
Screenshot: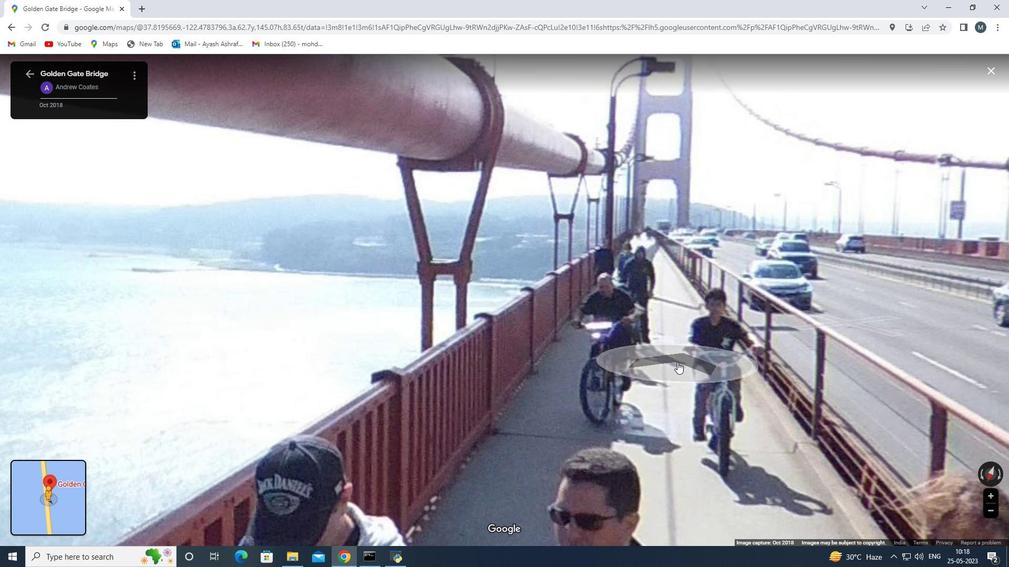 
Action: Mouse scrolled (674, 363) with delta (0, 0)
Screenshot: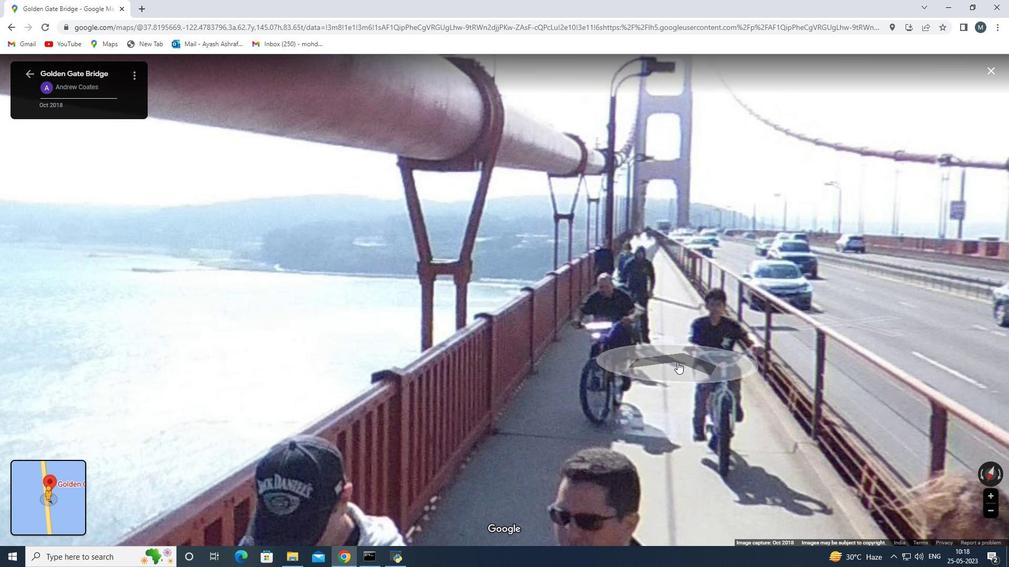 
Action: Mouse scrolled (674, 363) with delta (0, 0)
Screenshot: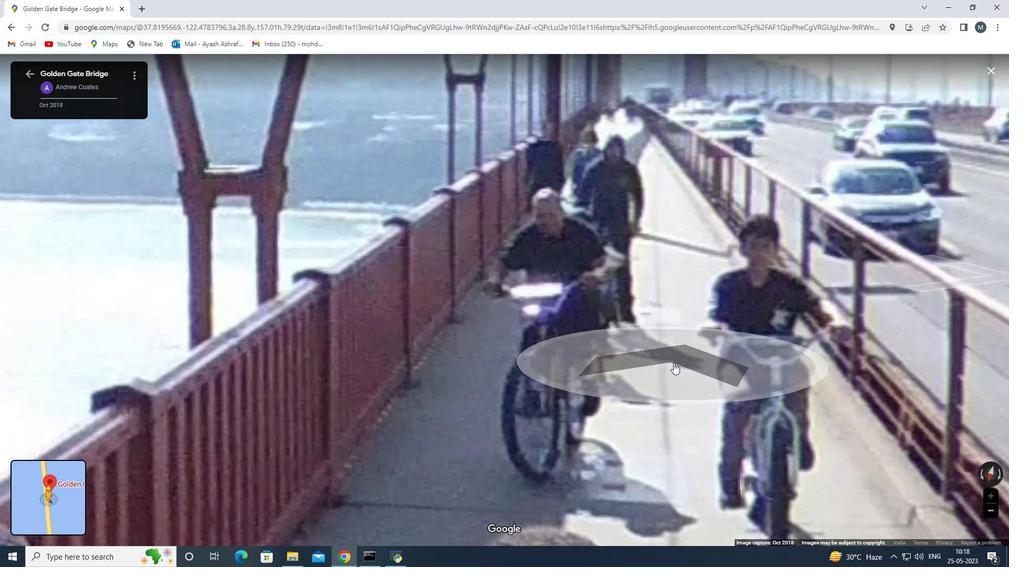 
Action: Mouse moved to (668, 367)
Screenshot: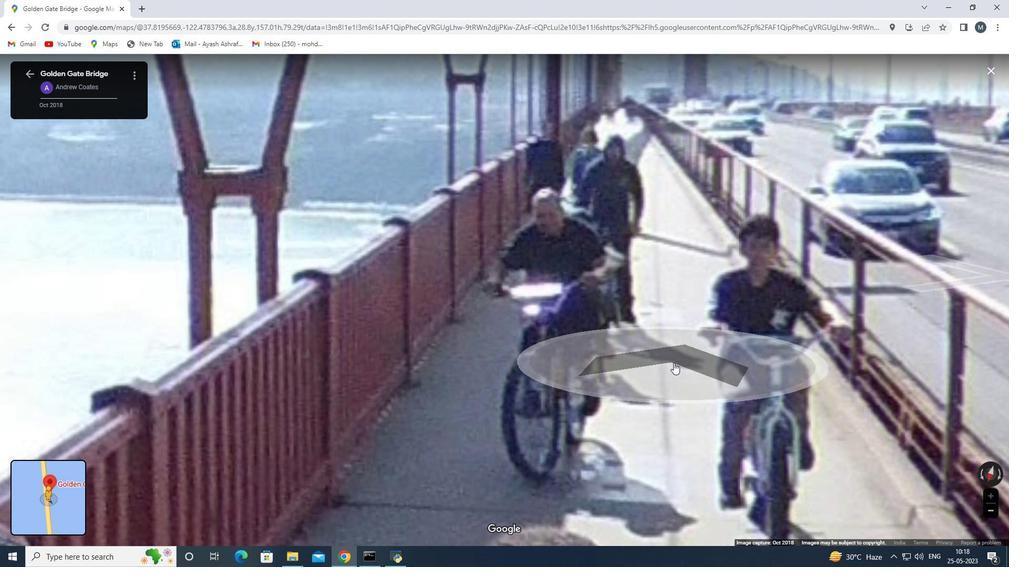 
Action: Mouse scrolled (668, 367) with delta (0, 0)
Screenshot: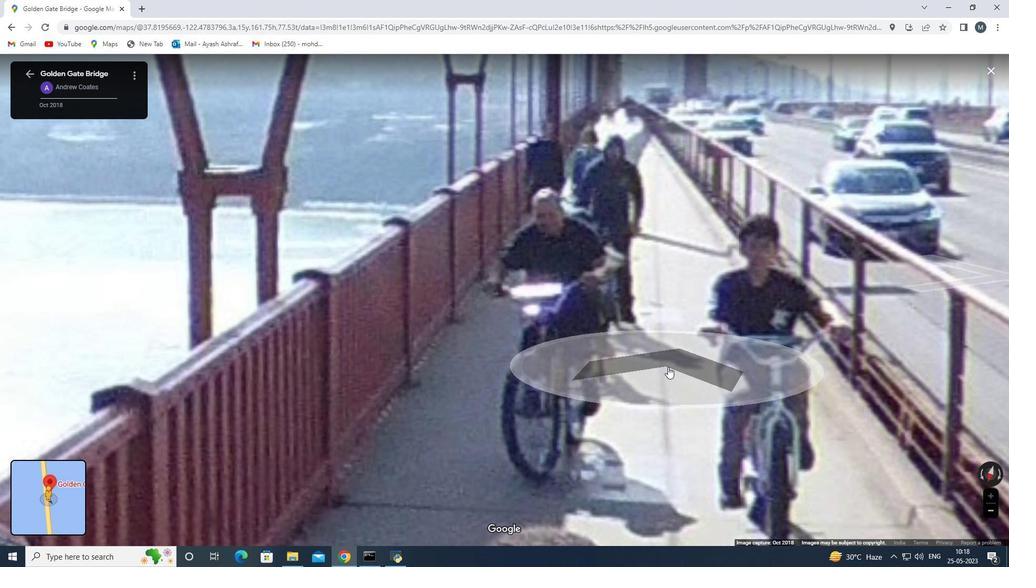 
Action: Mouse scrolled (668, 367) with delta (0, 0)
Screenshot: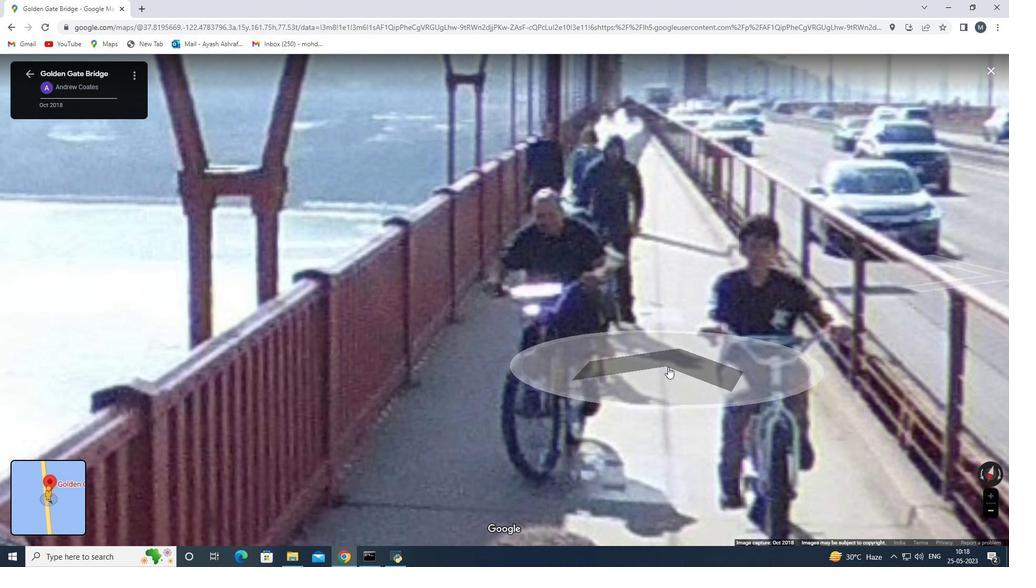 
Action: Mouse scrolled (668, 367) with delta (0, 0)
Screenshot: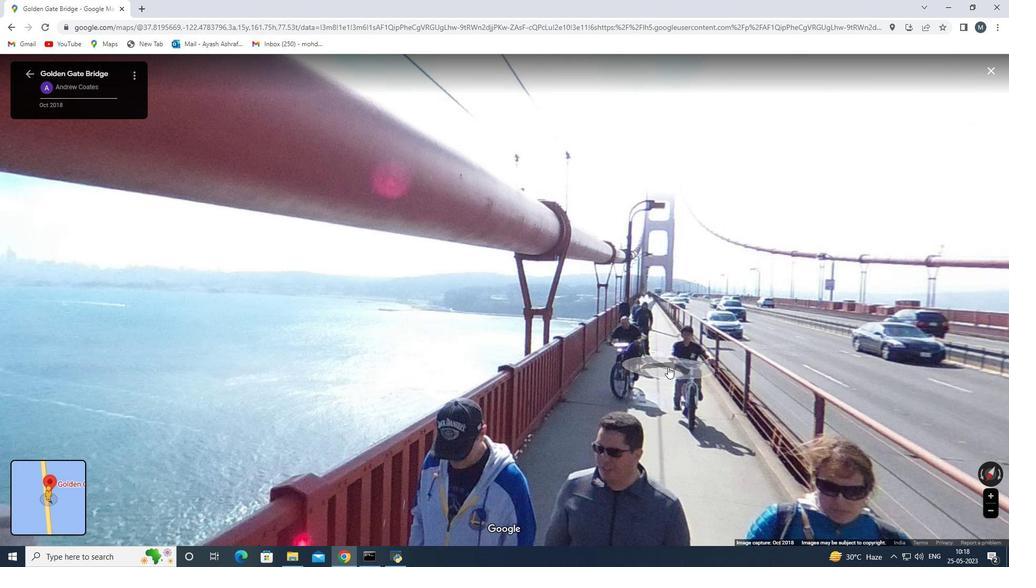 
Action: Mouse scrolled (668, 367) with delta (0, 0)
Screenshot: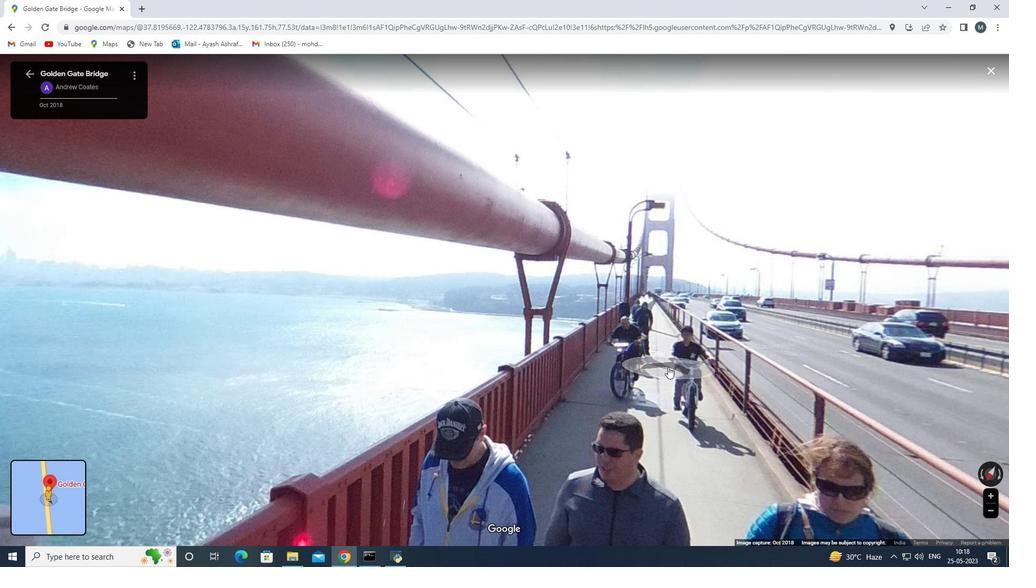
Action: Mouse scrolled (668, 367) with delta (0, 0)
Screenshot: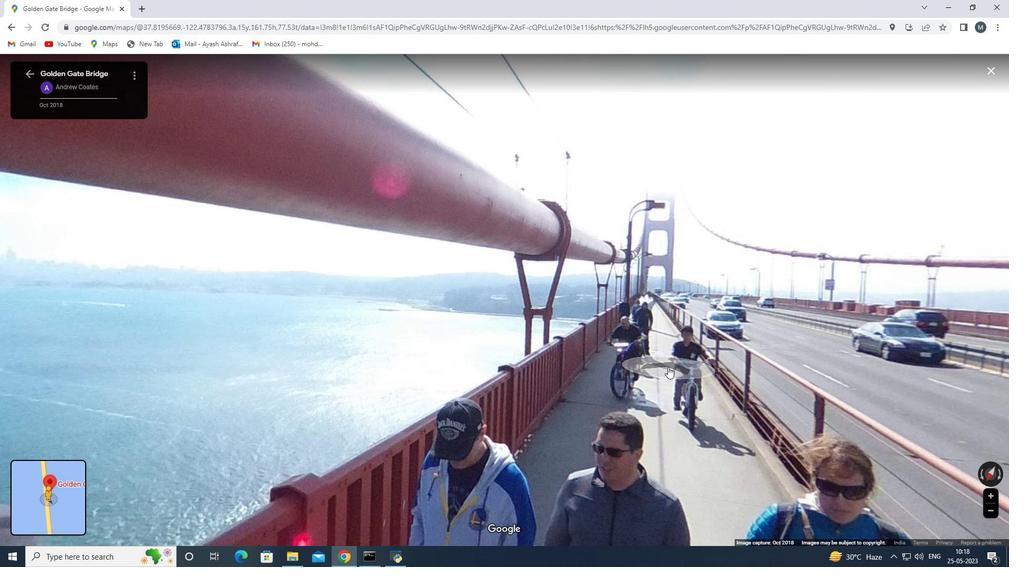 
Action: Mouse scrolled (668, 367) with delta (0, 0)
Screenshot: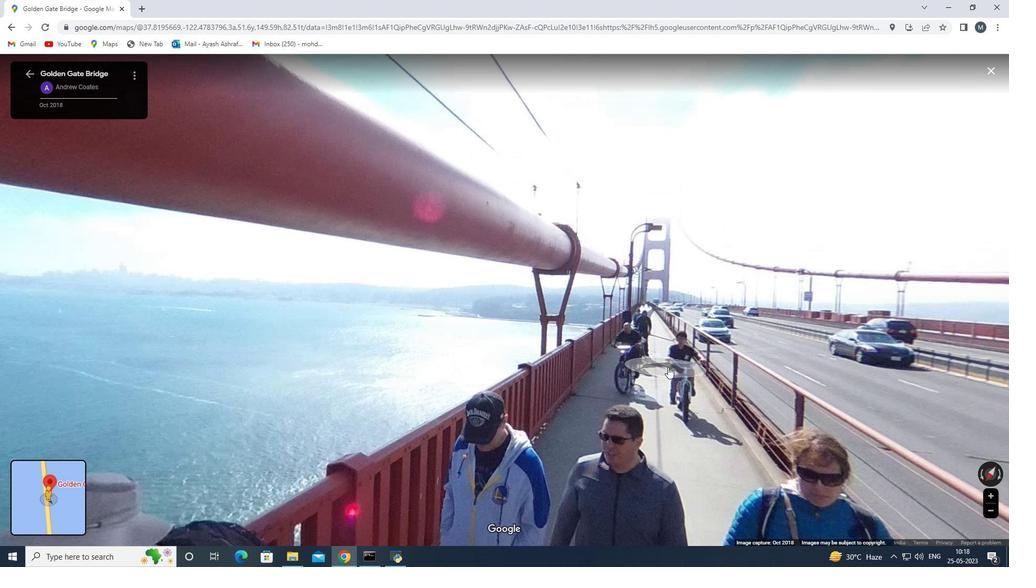 
Action: Mouse scrolled (668, 367) with delta (0, 0)
Screenshot: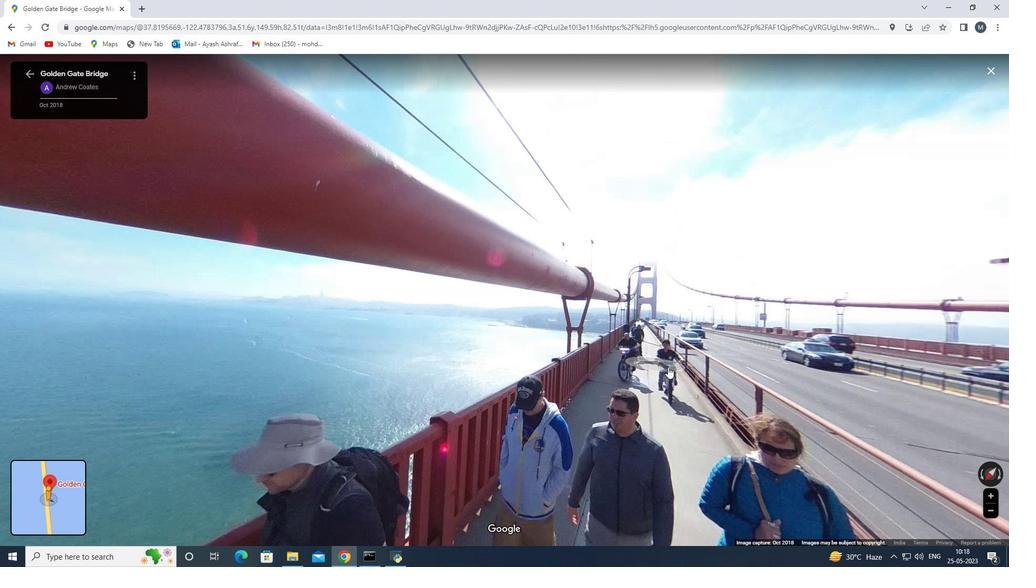 
Action: Mouse moved to (667, 367)
Screenshot: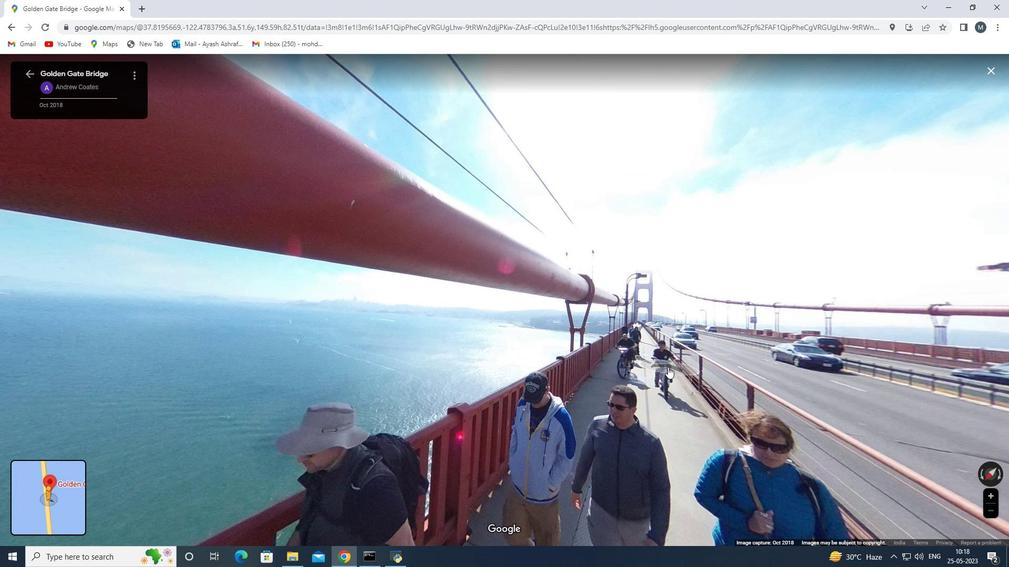 
Action: Mouse scrolled (667, 367) with delta (0, 0)
Screenshot: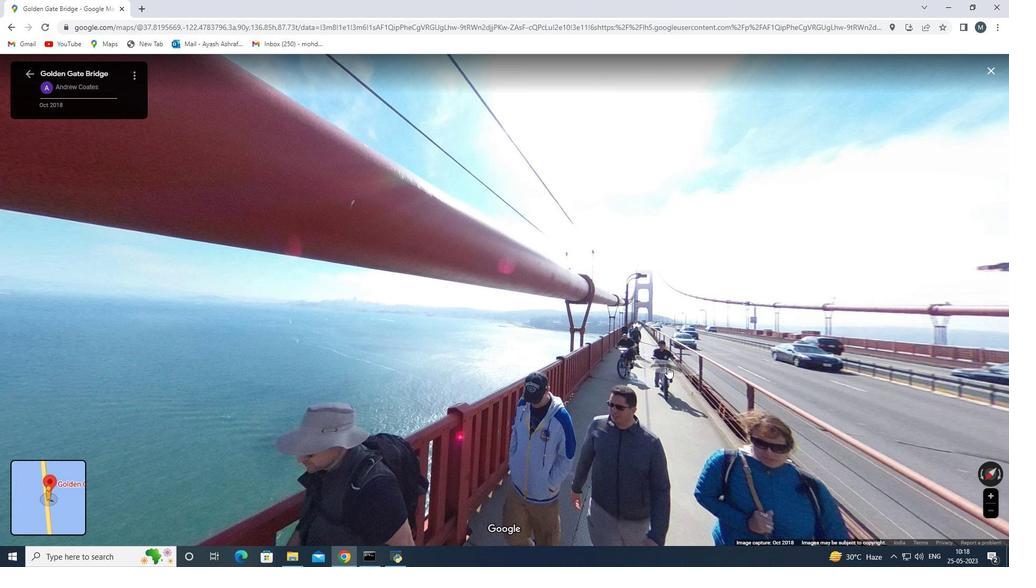
Action: Mouse scrolled (667, 367) with delta (0, 0)
Screenshot: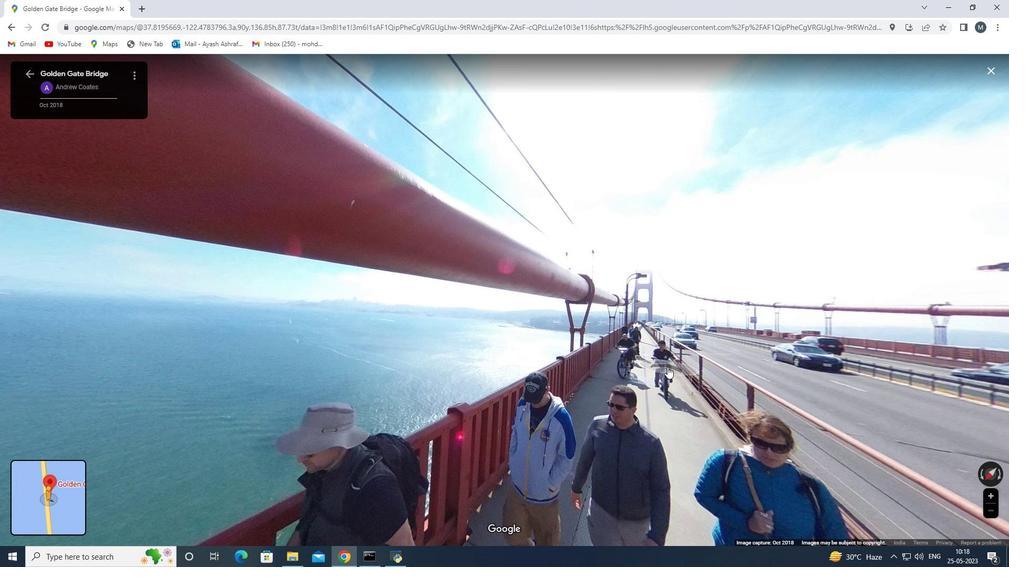 
Action: Mouse scrolled (667, 367) with delta (0, 0)
Screenshot: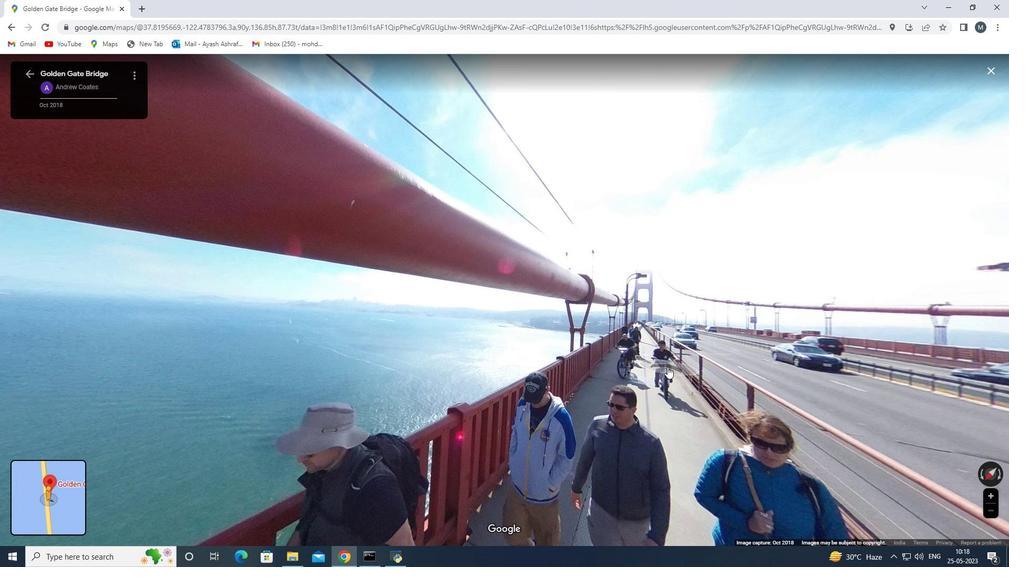 
Action: Mouse pressed left at (667, 367)
Screenshot: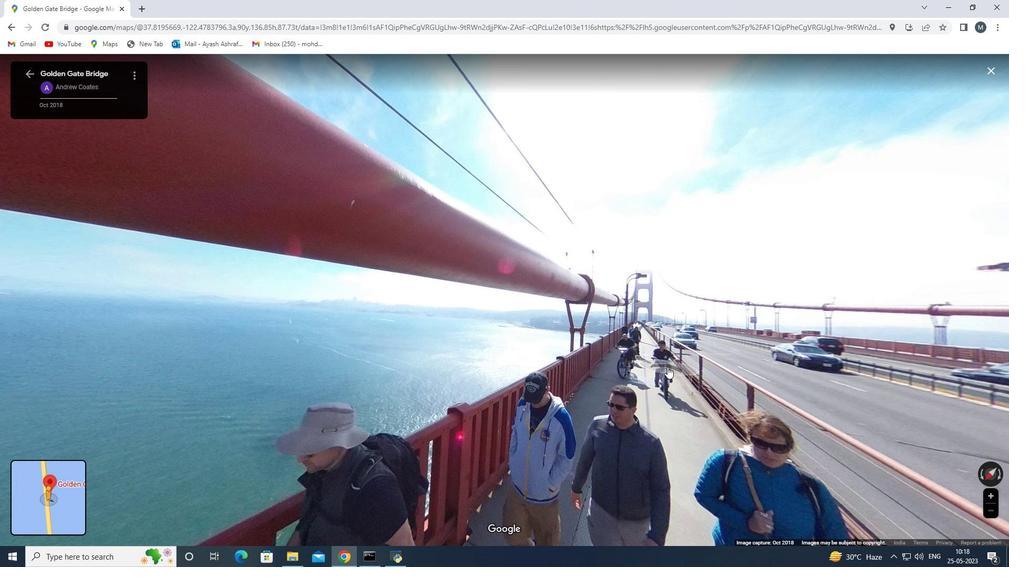 
Action: Mouse moved to (818, 328)
Screenshot: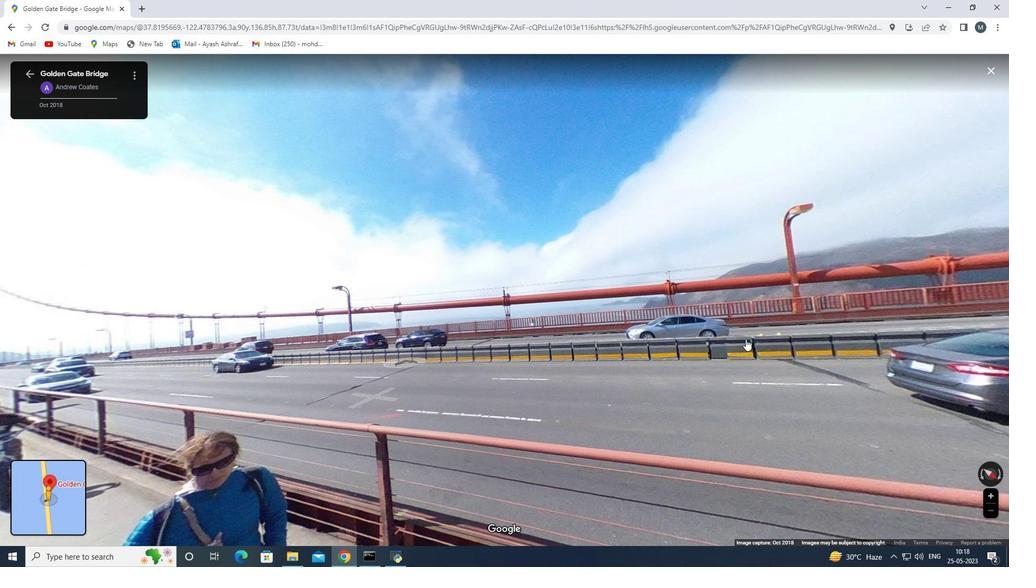 
Action: Mouse pressed left at (818, 328)
Screenshot: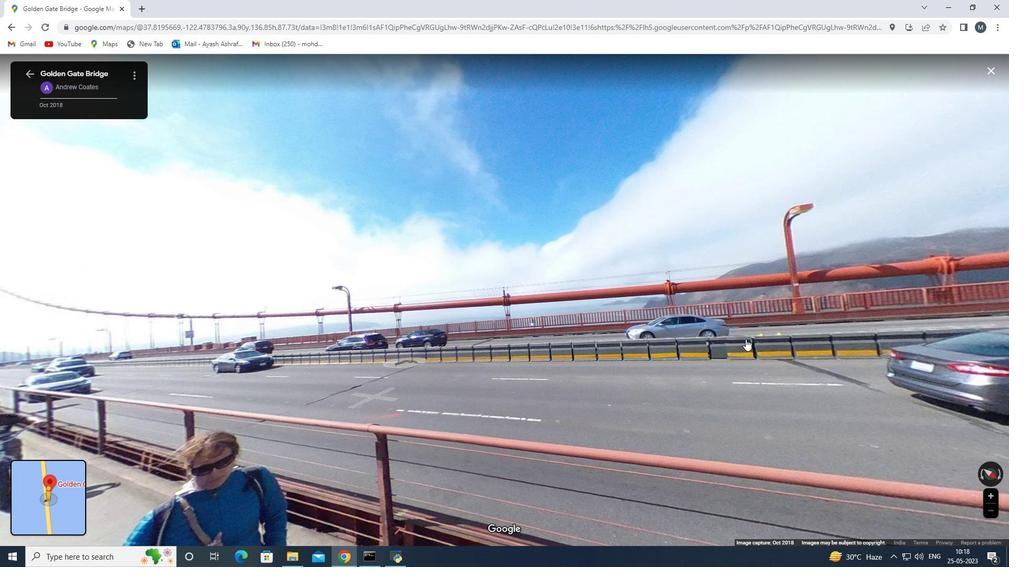 
Action: Mouse moved to (976, 322)
Screenshot: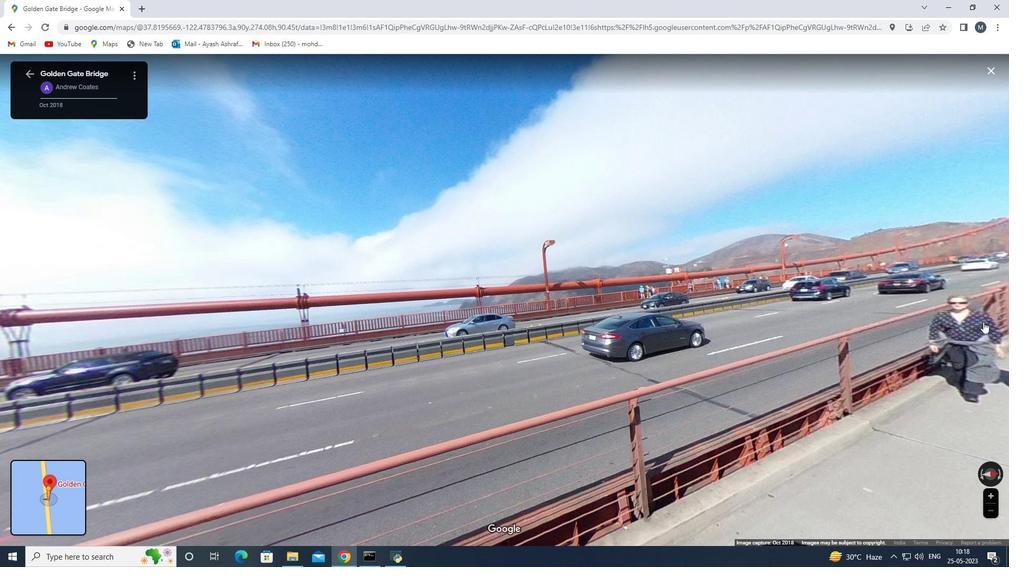 
Action: Mouse pressed left at (979, 320)
Screenshot: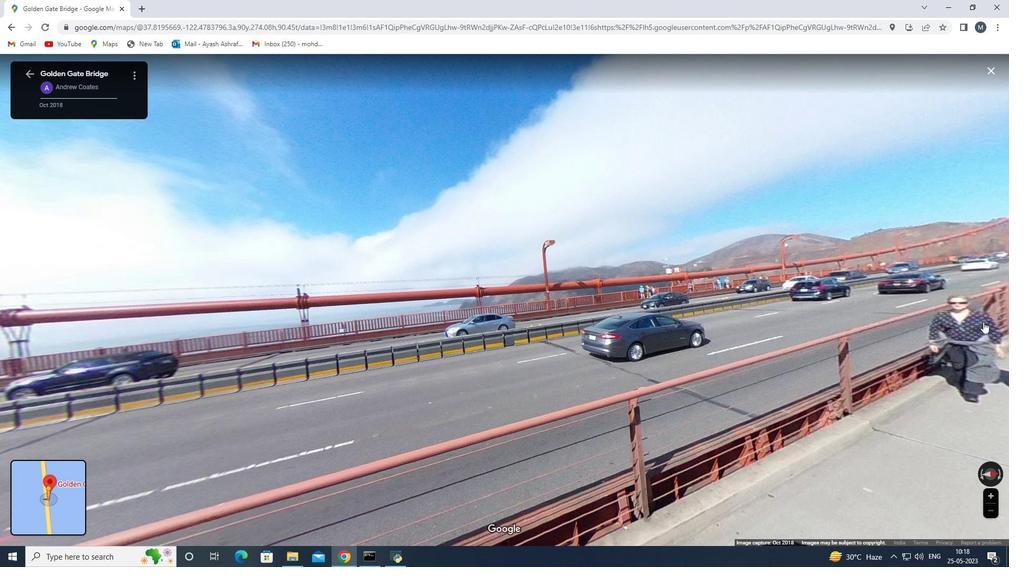 
Action: Mouse moved to (792, 396)
Screenshot: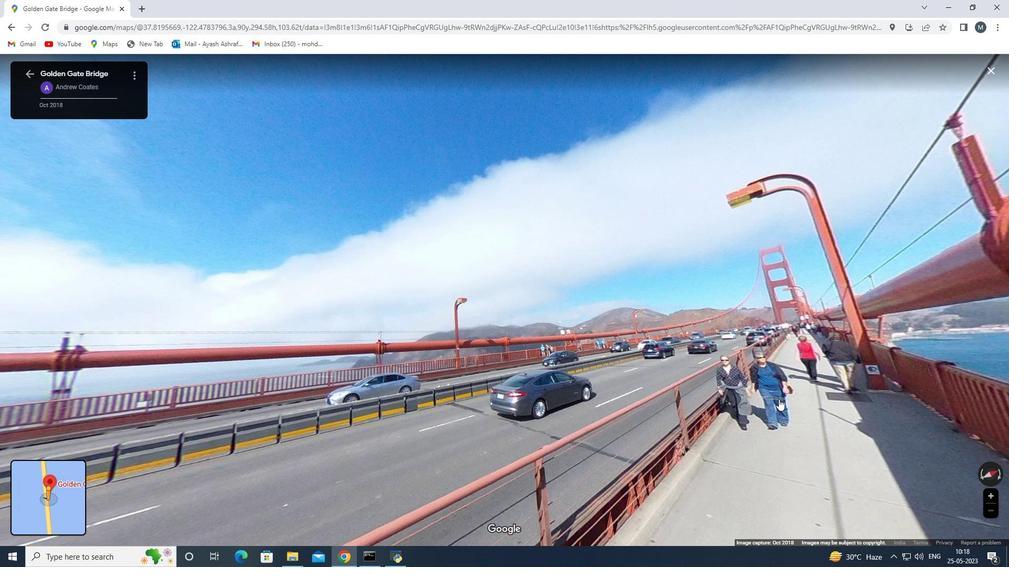 
Action: Mouse scrolled (792, 397) with delta (0, 0)
Screenshot: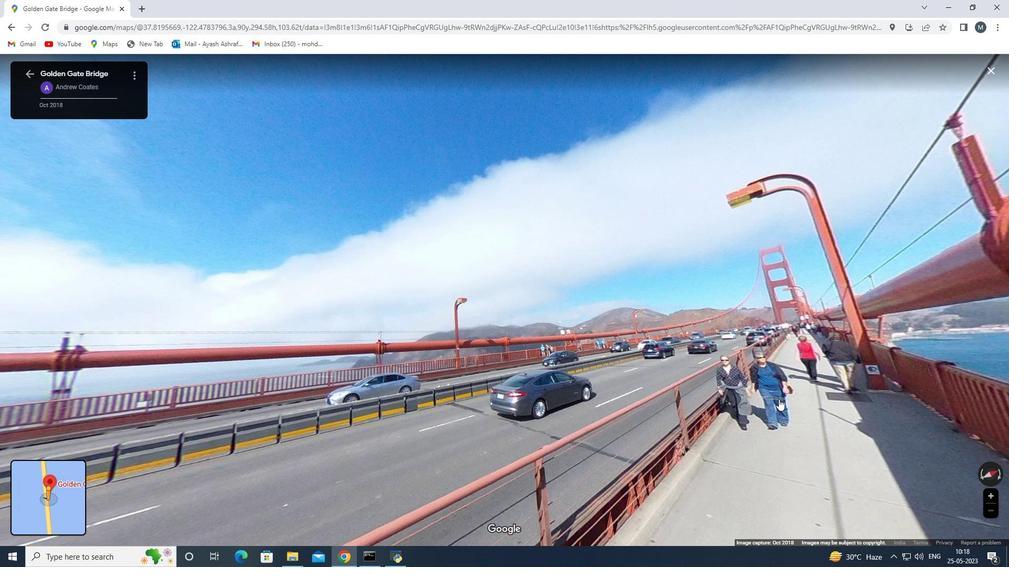 
Action: Mouse scrolled (792, 397) with delta (0, 0)
Screenshot: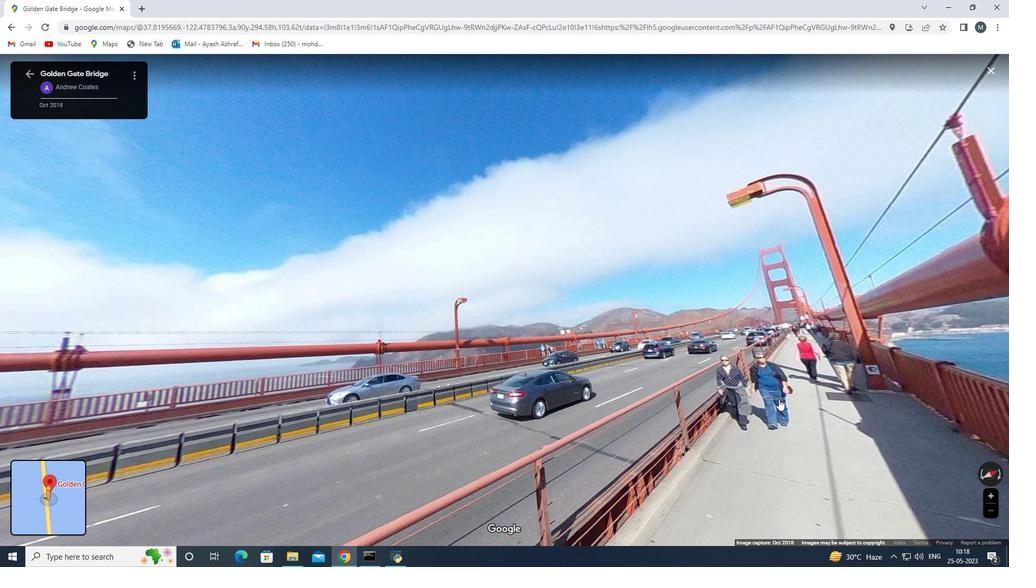 
Action: Mouse scrolled (792, 397) with delta (0, 0)
